 Task: Research Airbnb options in San Pablo, Philippines from 17th December, 2023 to 21st December, 2023 for 2 adults.1  bedroom having 2 beds and 1 bathroom. Property type can be flat. Look for 4 properties as per requirement.
Action: Mouse moved to (462, 100)
Screenshot: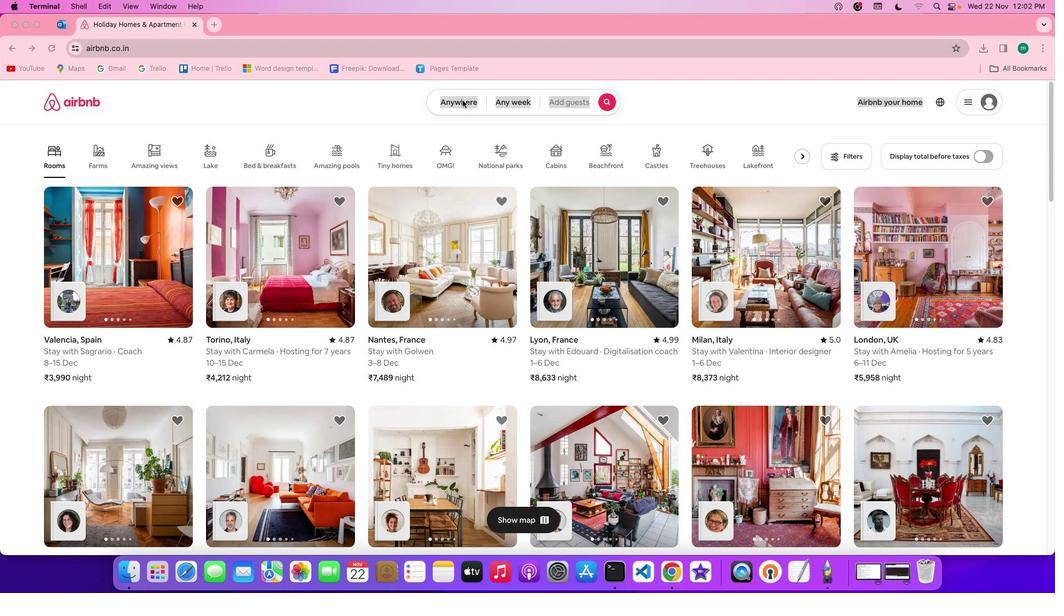 
Action: Mouse pressed left at (462, 100)
Screenshot: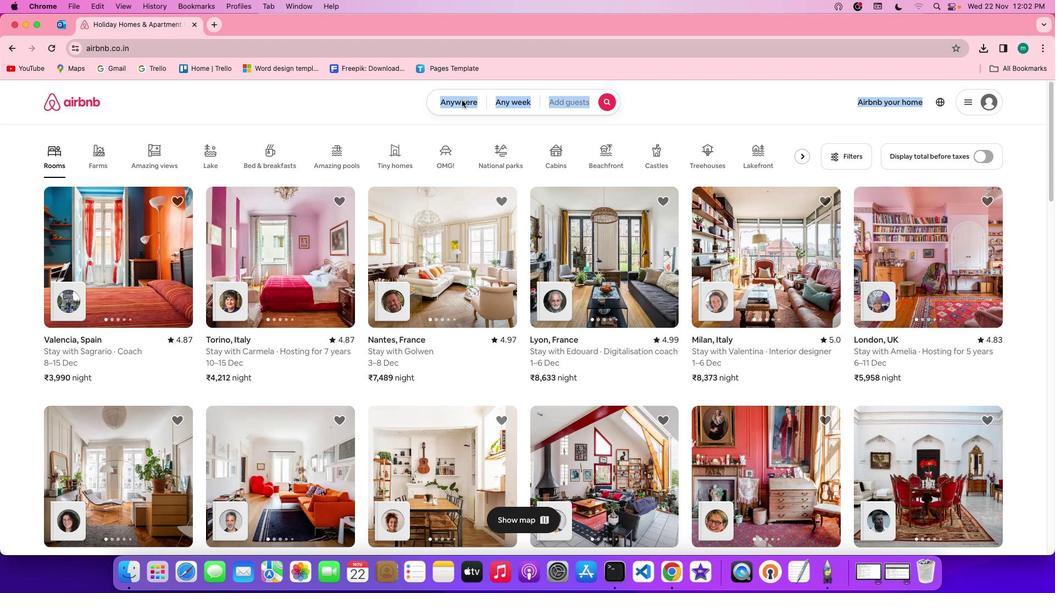 
Action: Mouse moved to (462, 100)
Screenshot: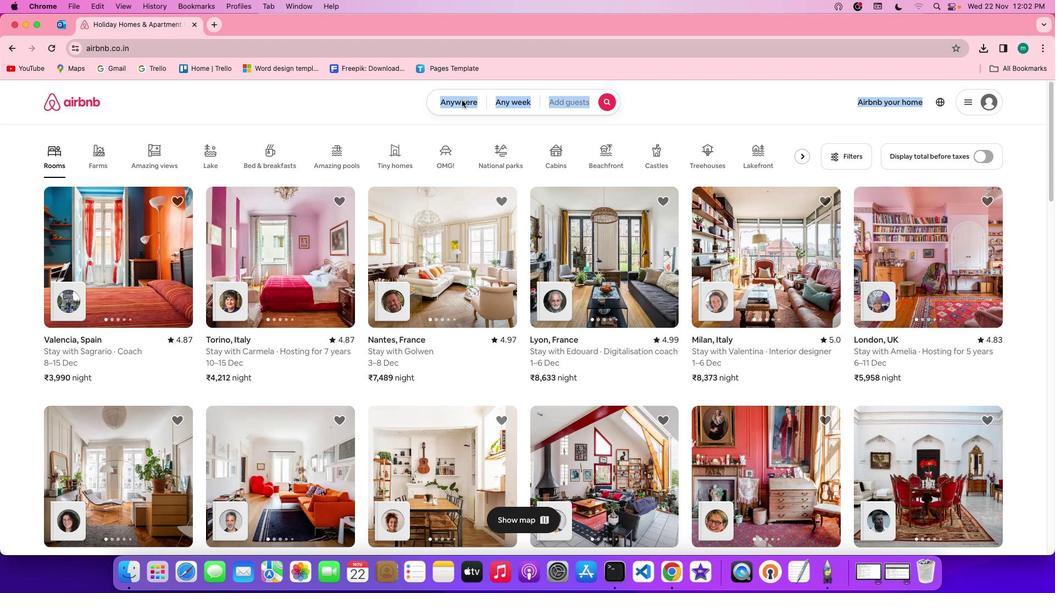 
Action: Mouse pressed left at (462, 100)
Screenshot: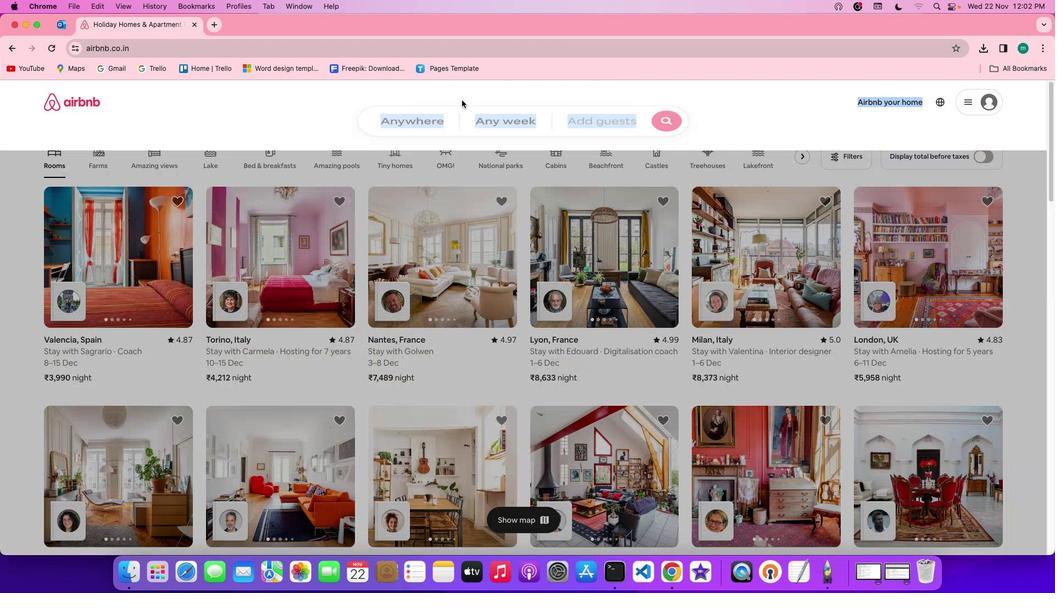 
Action: Mouse moved to (407, 150)
Screenshot: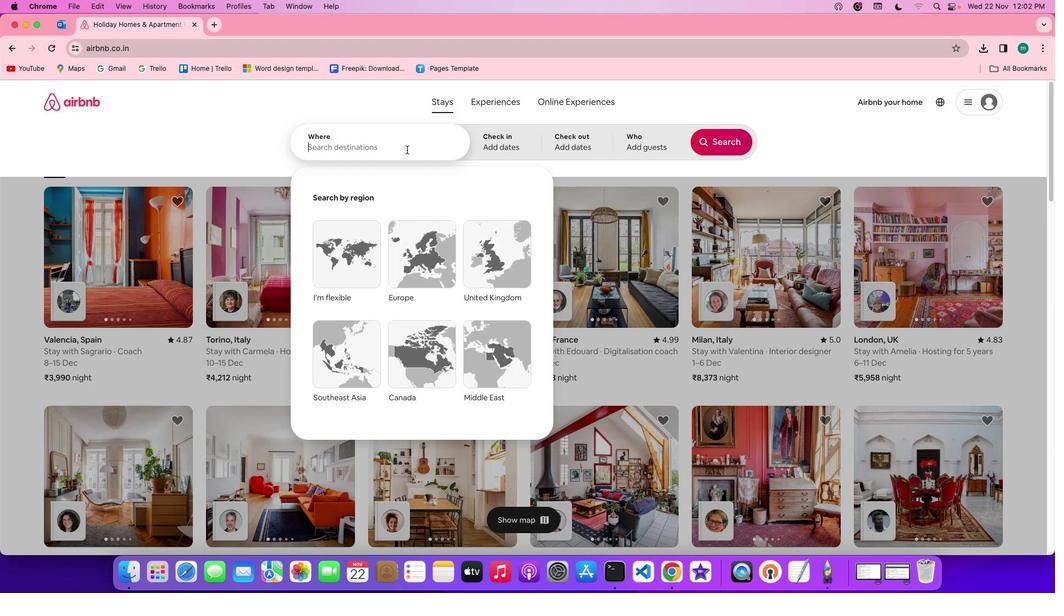 
Action: Mouse pressed left at (407, 150)
Screenshot: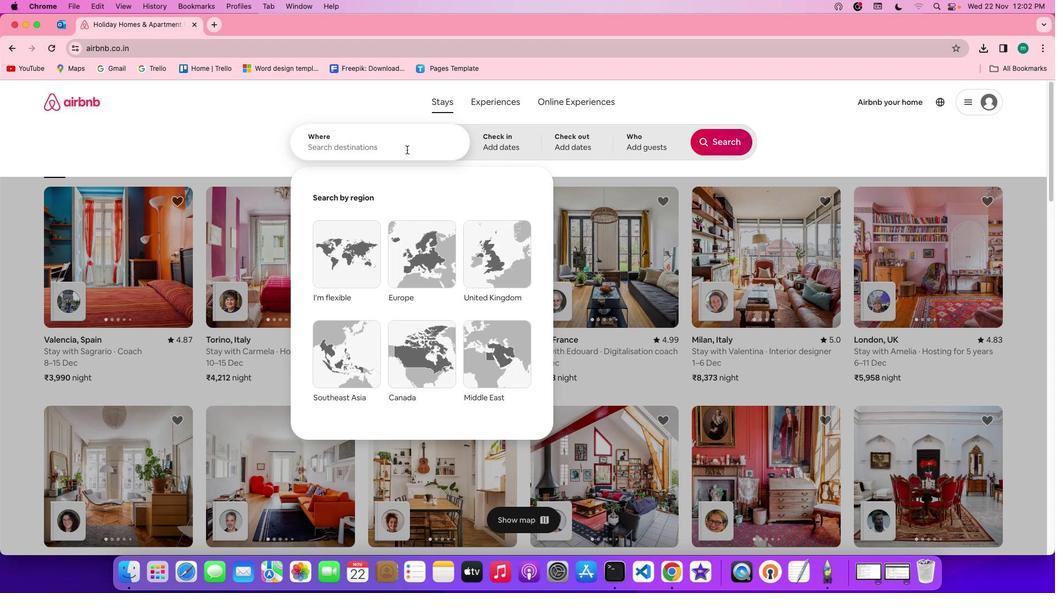 
Action: Key pressed Key.shift'S''a''n'Key.spaceKey.shift'P''a''b''l''o'','Key.spaceKey.shift'p''h''i''l''i''p''p''i''n''e''s'
Screenshot: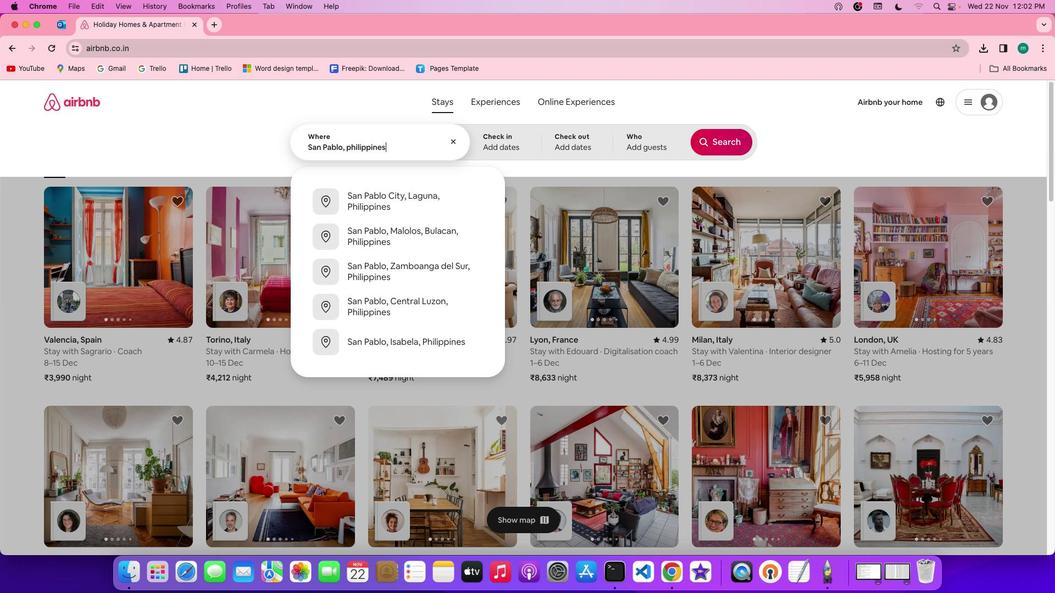 
Action: Mouse moved to (512, 141)
Screenshot: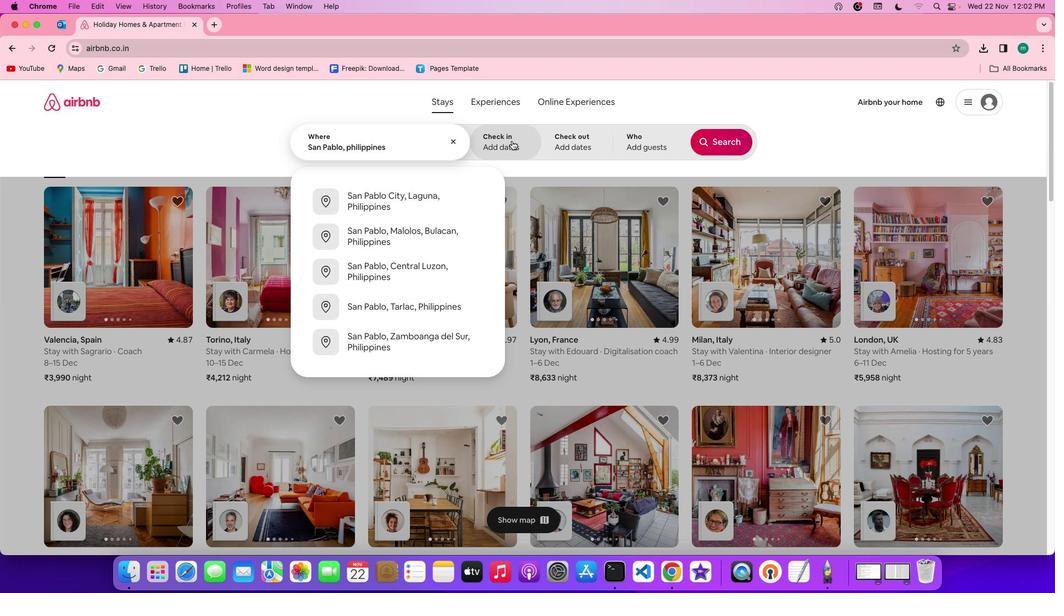 
Action: Mouse pressed left at (512, 141)
Screenshot: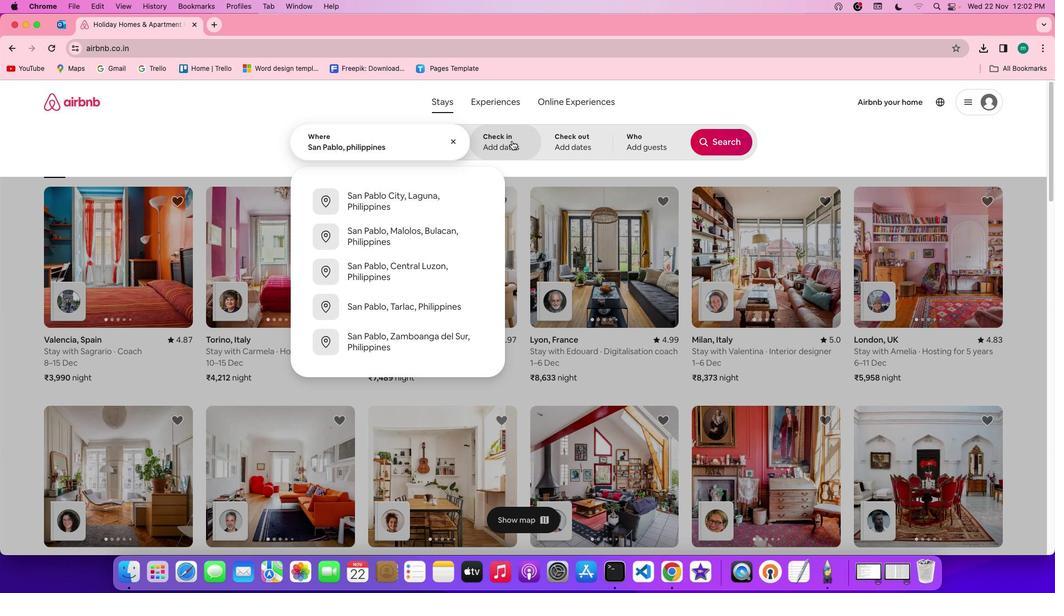
Action: Mouse moved to (616, 244)
Screenshot: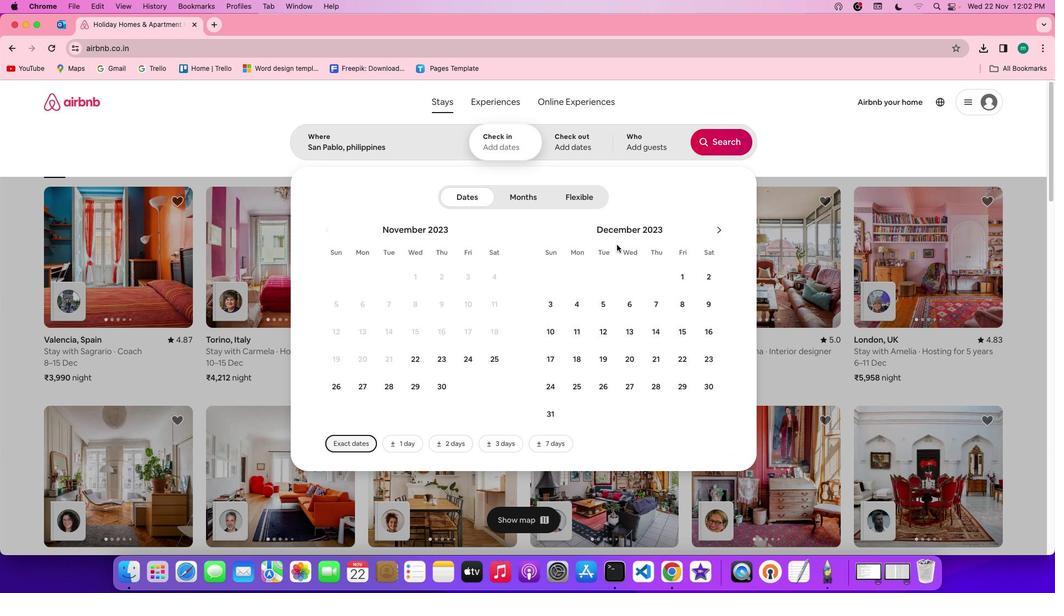 
Action: Mouse scrolled (616, 244) with delta (0, 0)
Screenshot: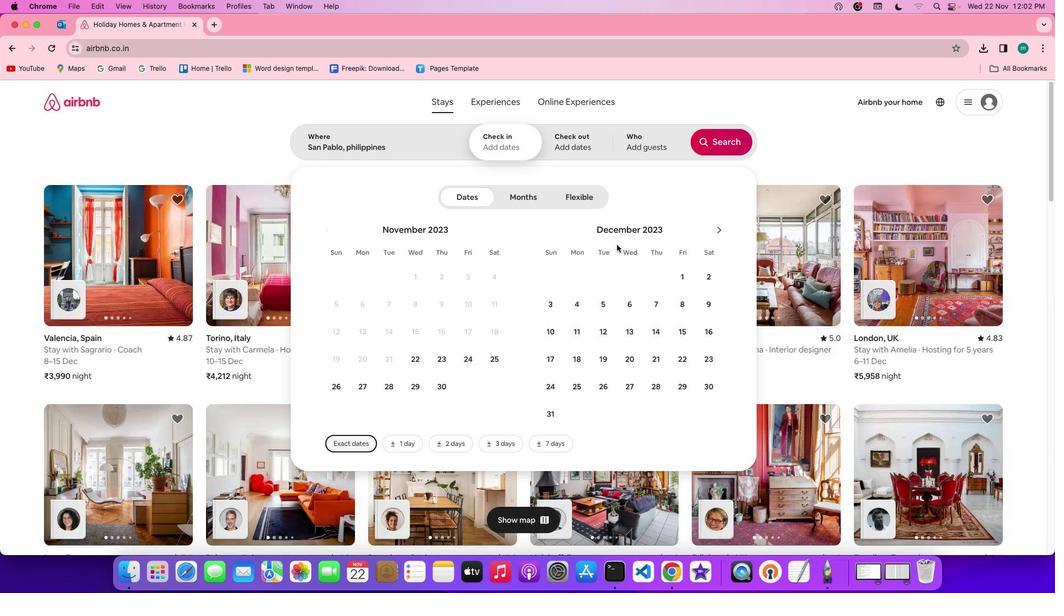 
Action: Mouse scrolled (616, 244) with delta (0, 0)
Screenshot: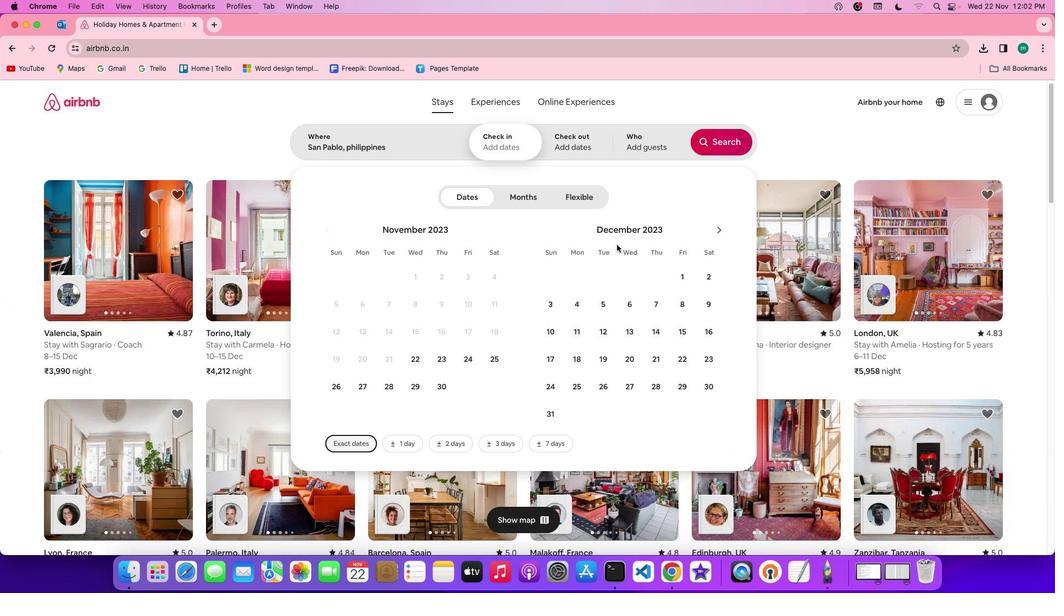 
Action: Mouse moved to (663, 263)
Screenshot: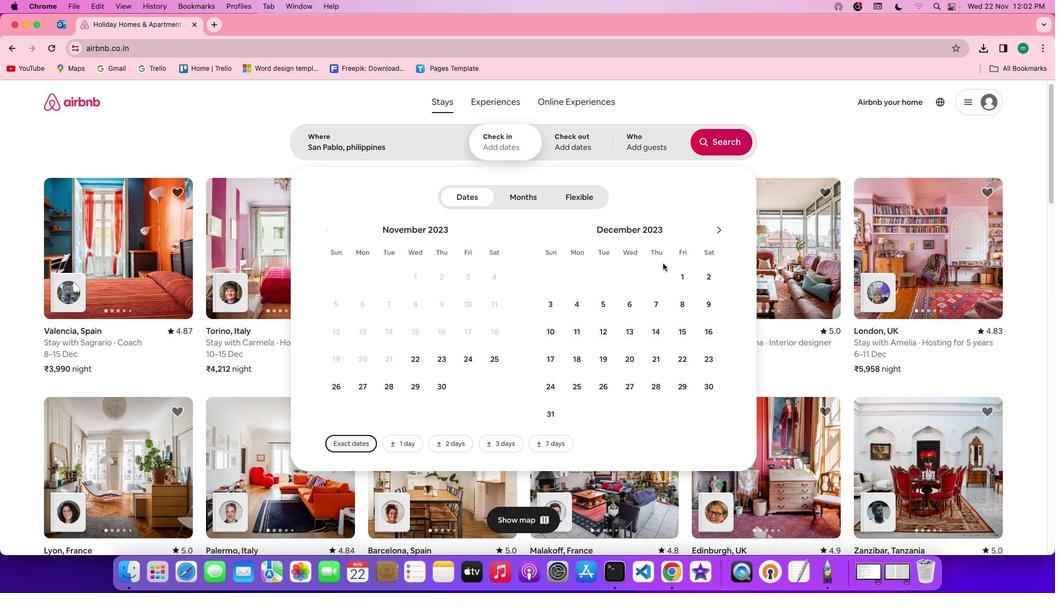 
Action: Mouse scrolled (663, 263) with delta (0, 0)
Screenshot: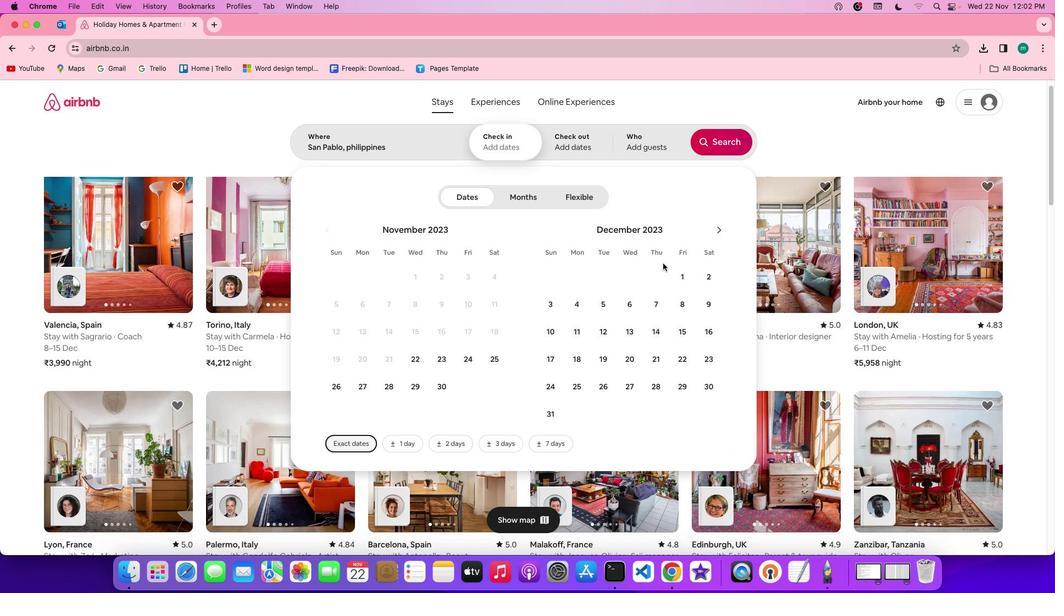 
Action: Mouse scrolled (663, 263) with delta (0, 0)
Screenshot: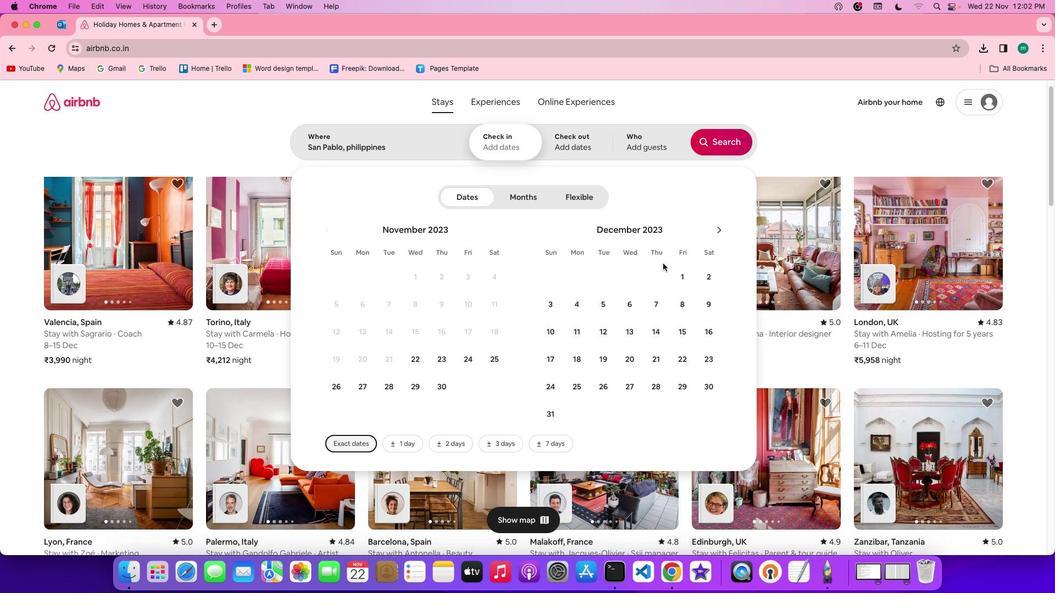
Action: Mouse scrolled (663, 263) with delta (0, 0)
Screenshot: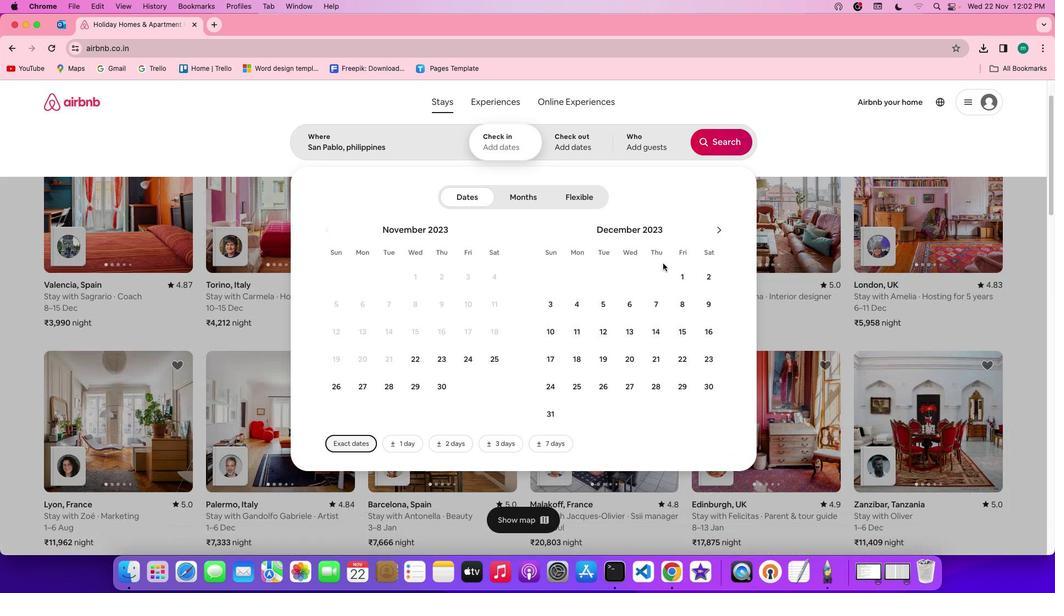 
Action: Mouse moved to (466, 102)
Screenshot: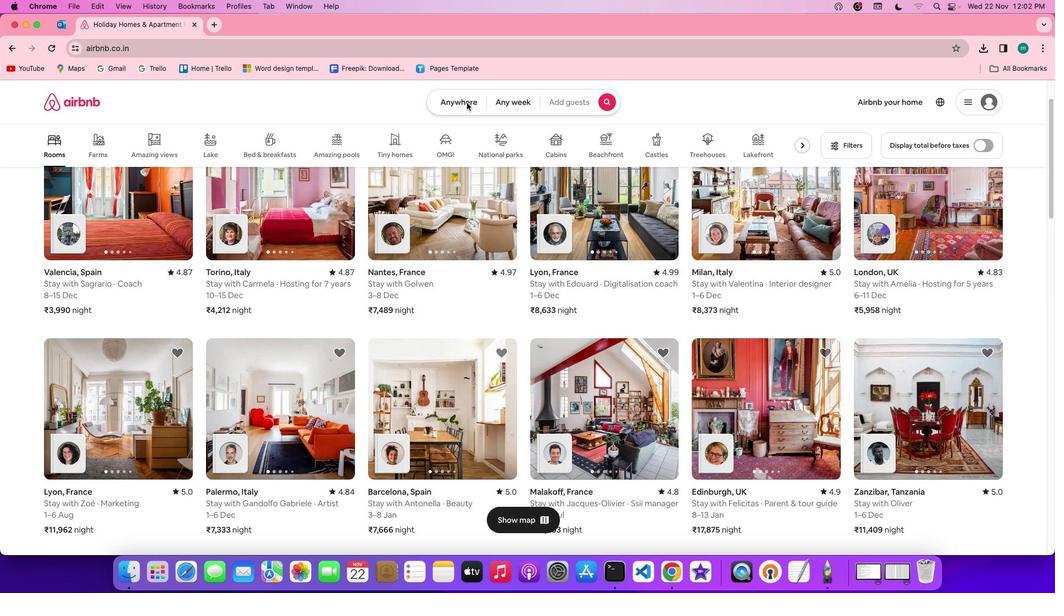 
Action: Mouse pressed left at (466, 102)
Screenshot: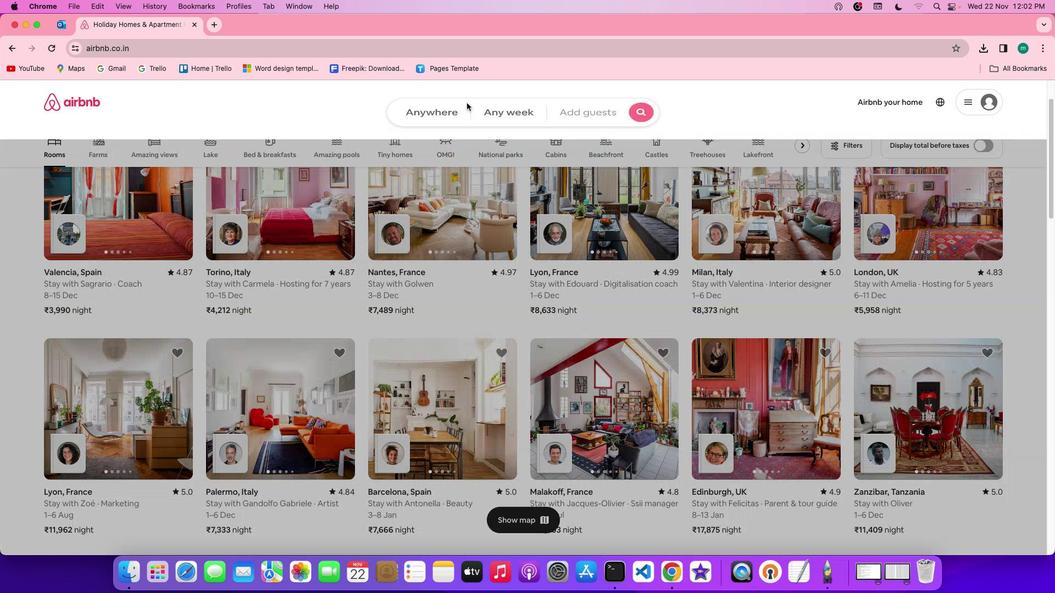 
Action: Mouse moved to (490, 136)
Screenshot: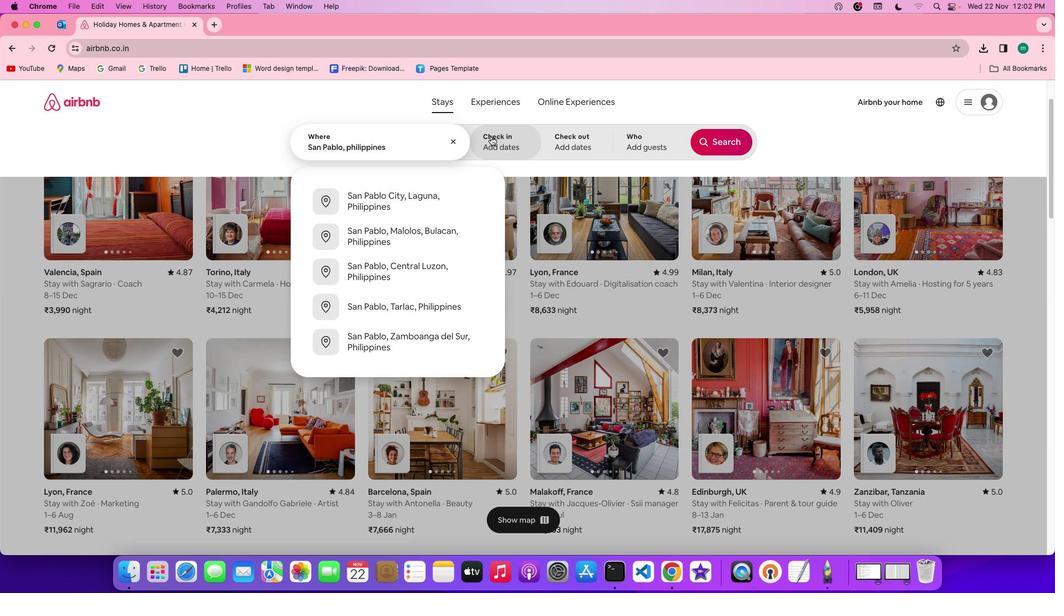 
Action: Mouse pressed left at (490, 136)
Screenshot: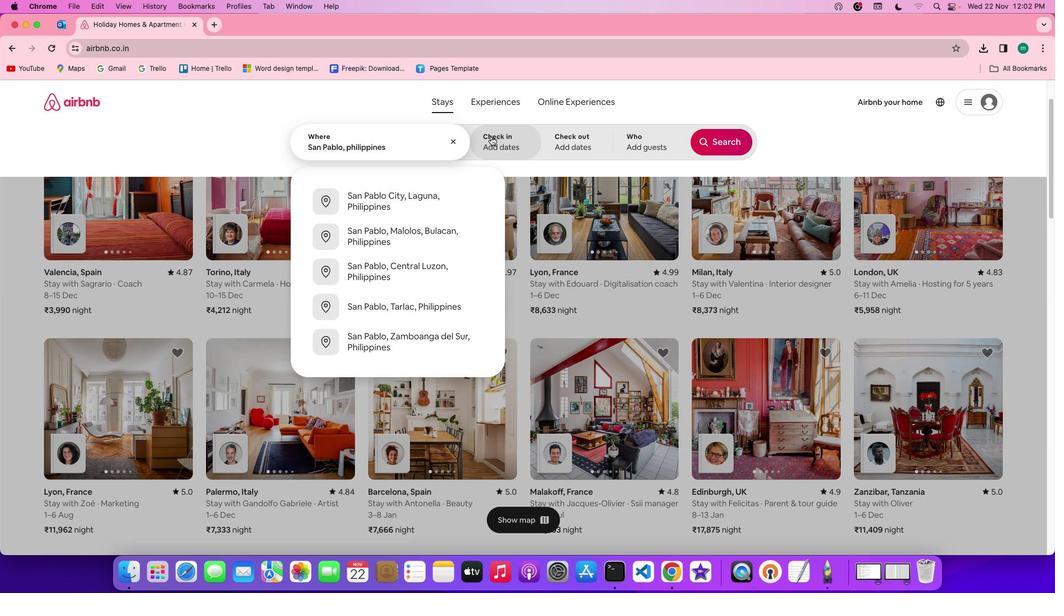 
Action: Mouse moved to (557, 360)
Screenshot: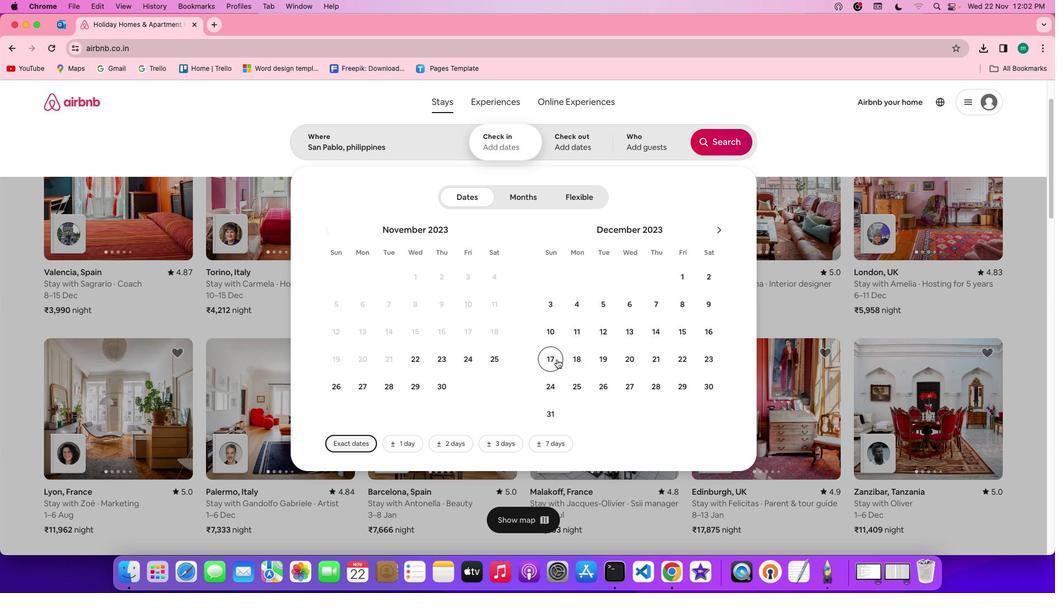 
Action: Mouse pressed left at (557, 360)
Screenshot: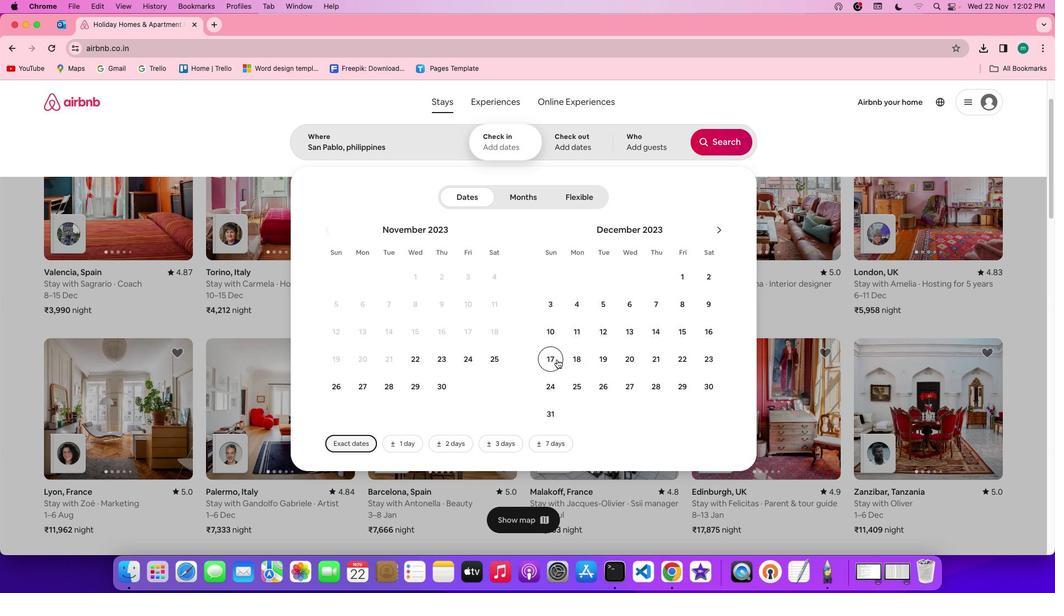 
Action: Mouse moved to (656, 355)
Screenshot: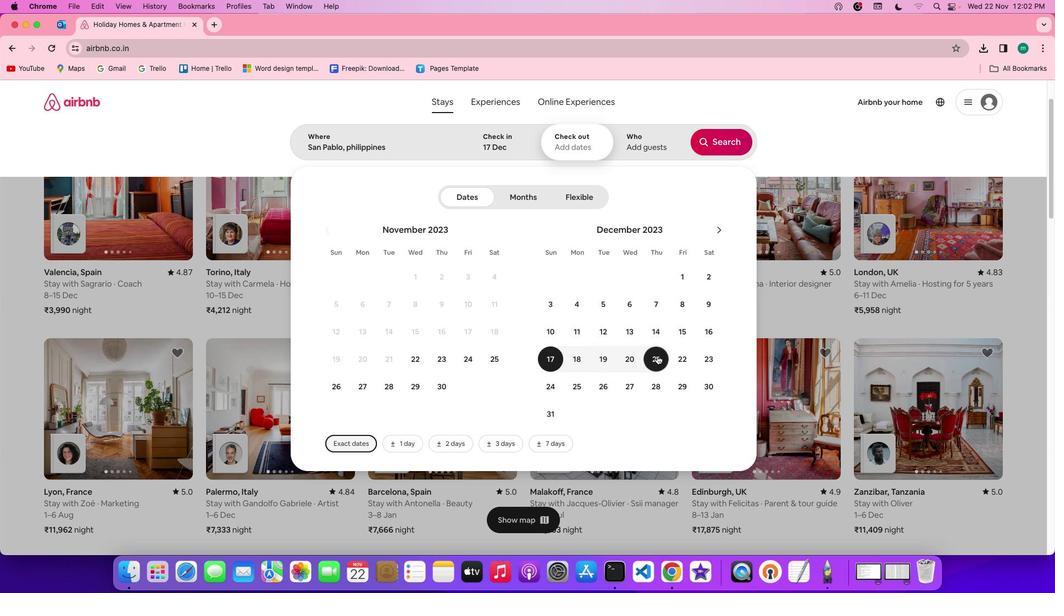 
Action: Mouse pressed left at (656, 355)
Screenshot: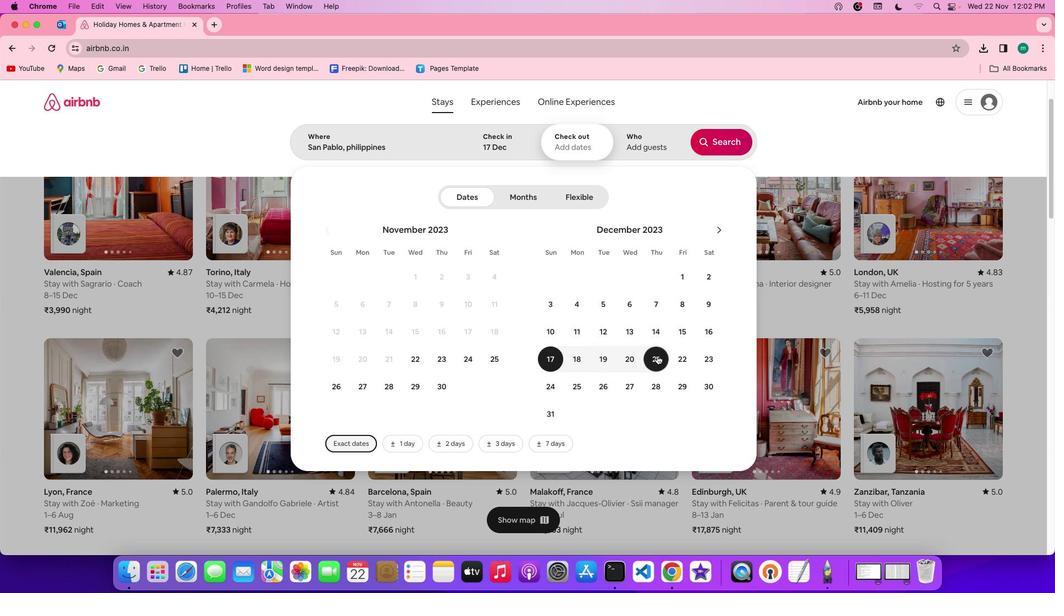 
Action: Mouse moved to (645, 138)
Screenshot: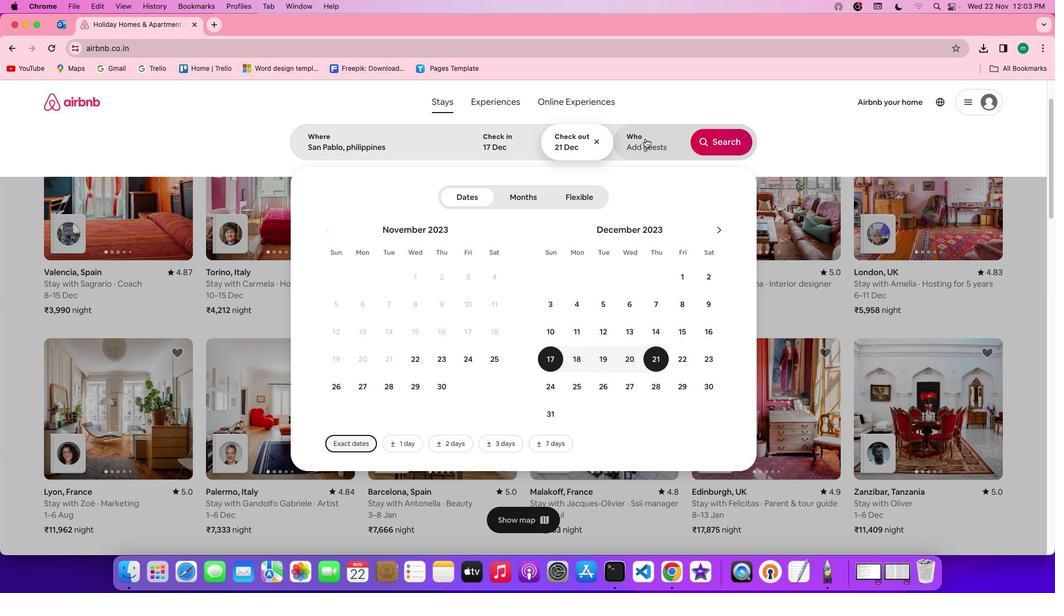 
Action: Mouse pressed left at (645, 138)
Screenshot: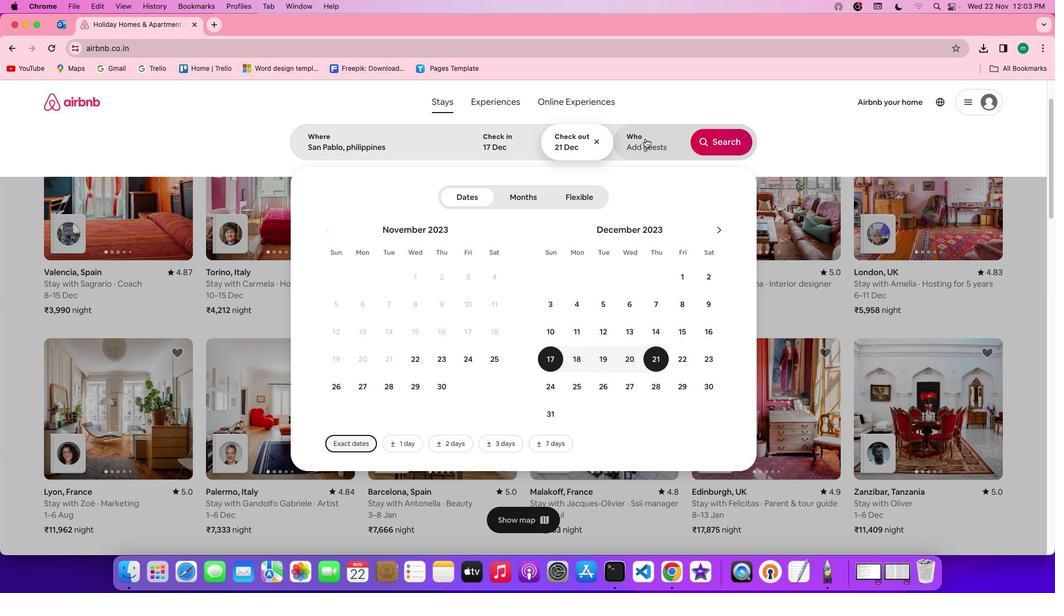 
Action: Mouse moved to (718, 198)
Screenshot: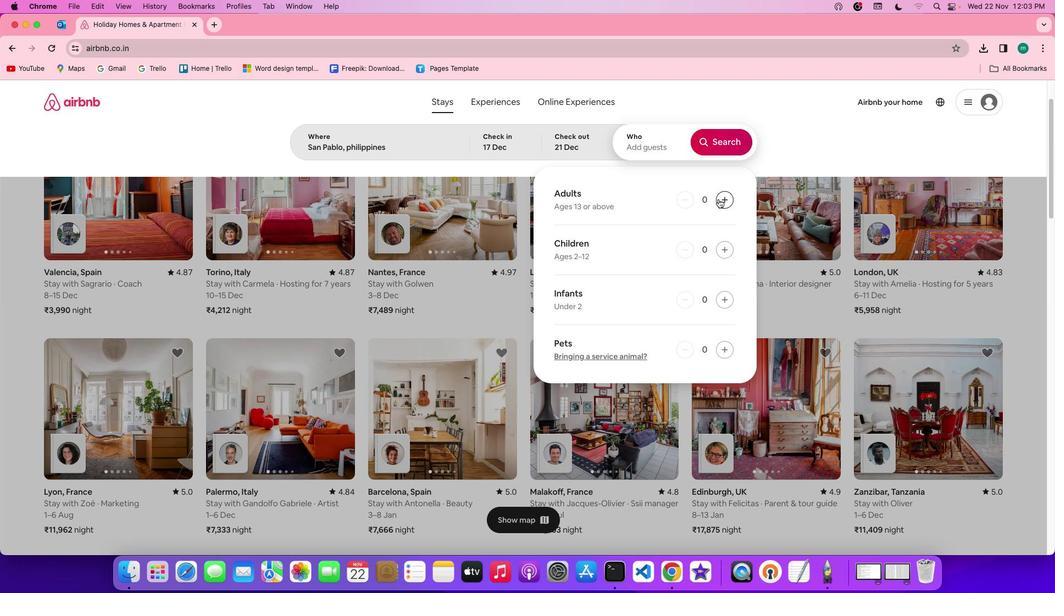 
Action: Mouse pressed left at (718, 198)
Screenshot: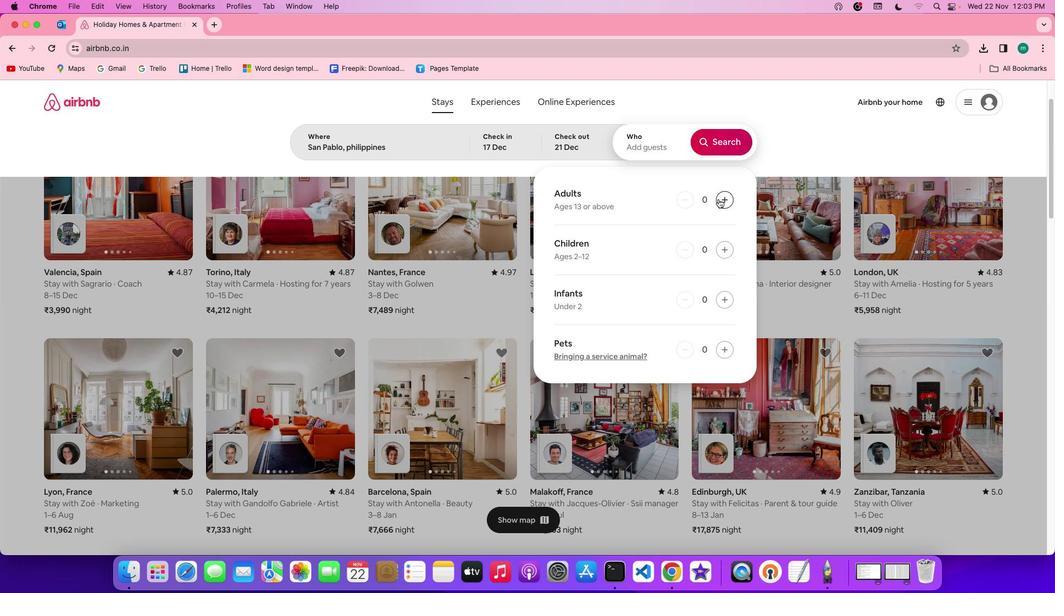 
Action: Mouse moved to (728, 194)
Screenshot: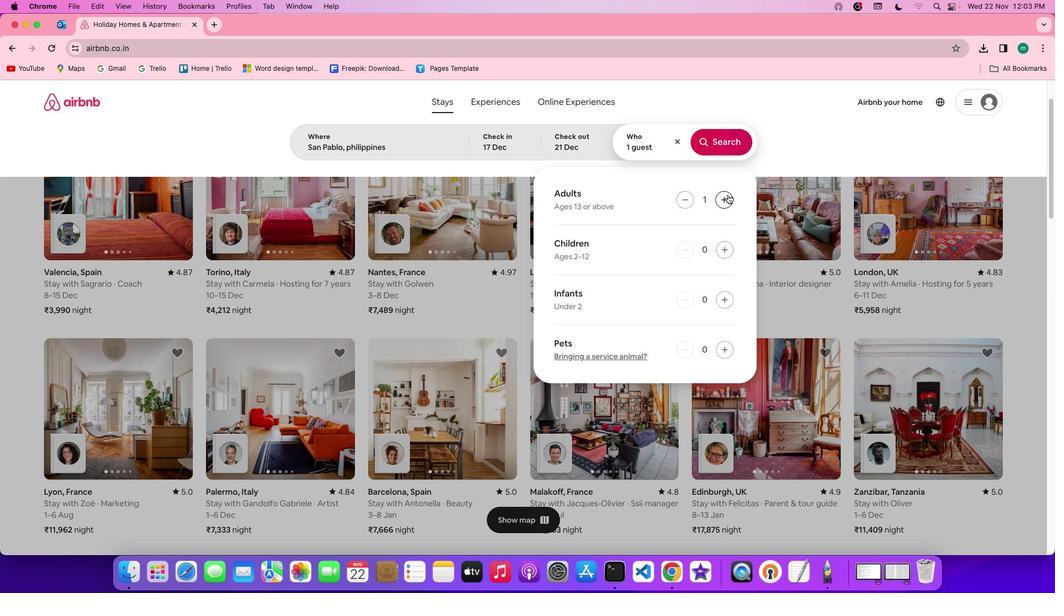 
Action: Mouse pressed left at (728, 194)
Screenshot: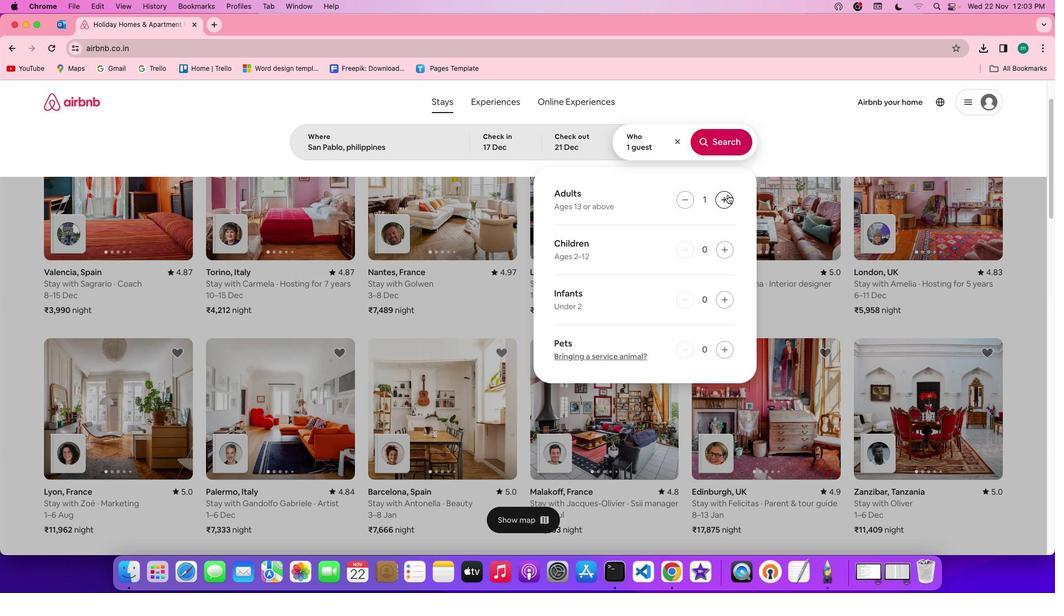 
Action: Mouse moved to (715, 138)
Screenshot: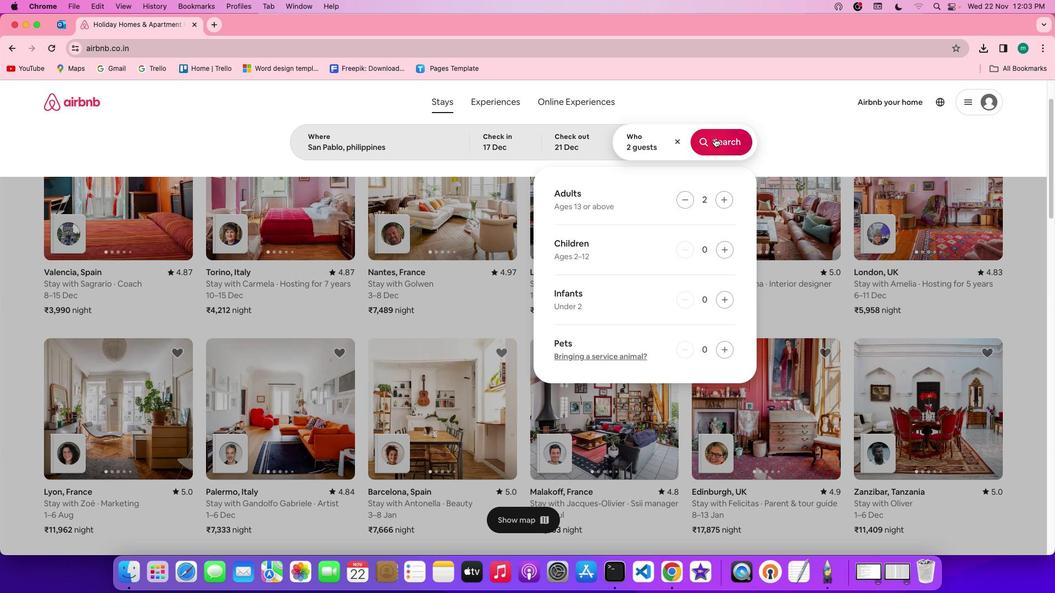 
Action: Mouse pressed left at (715, 138)
Screenshot: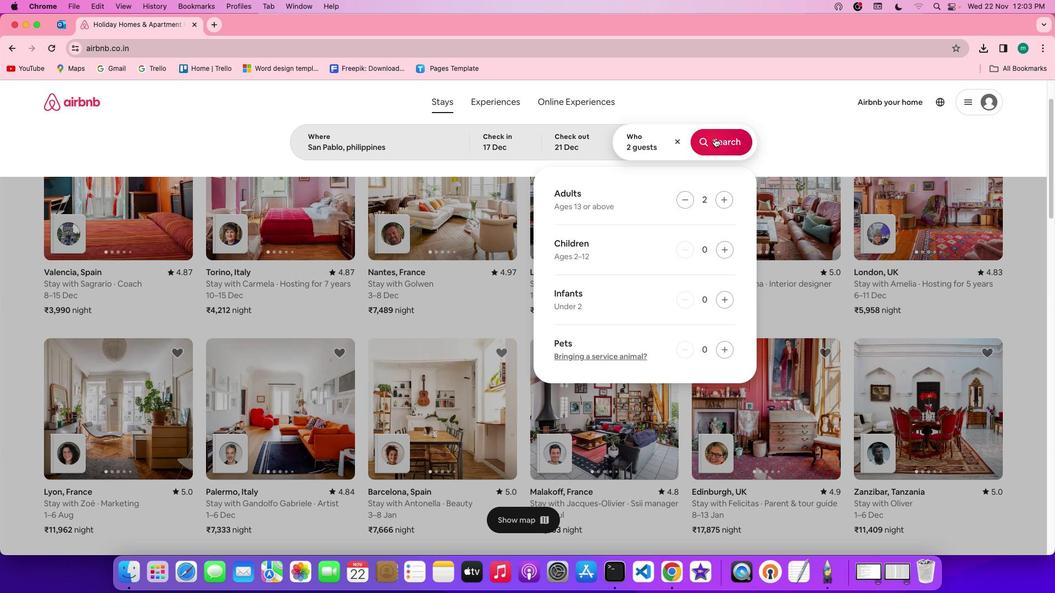 
Action: Mouse moved to (878, 143)
Screenshot: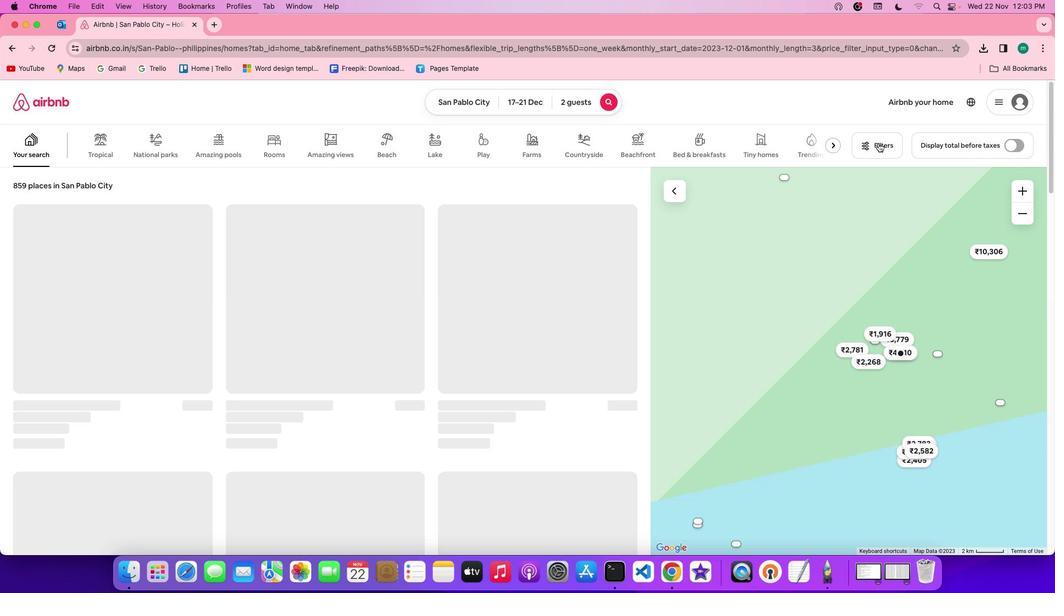 
Action: Mouse pressed left at (878, 143)
Screenshot: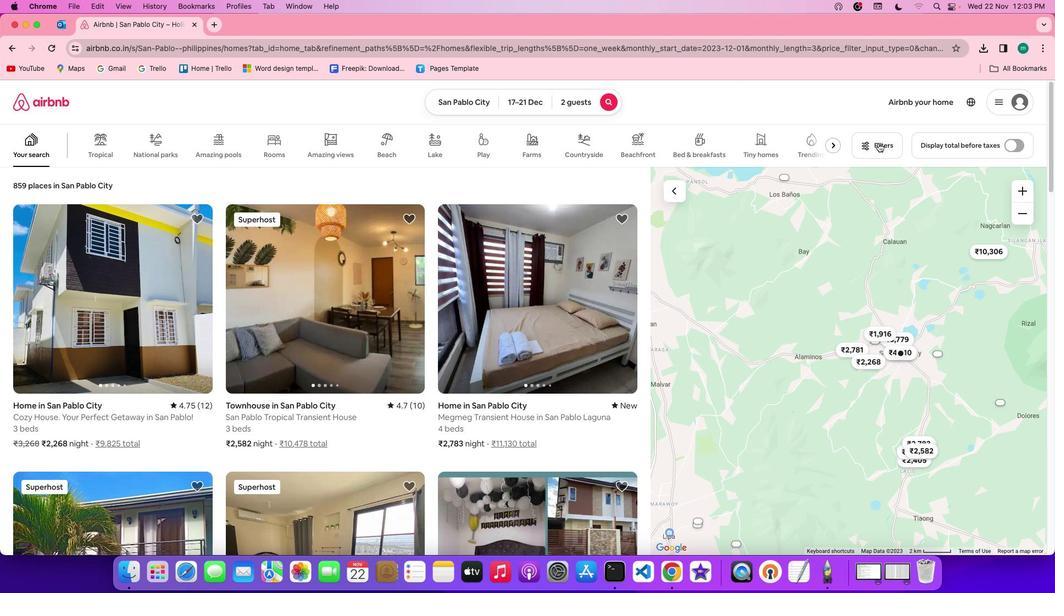 
Action: Mouse moved to (579, 344)
Screenshot: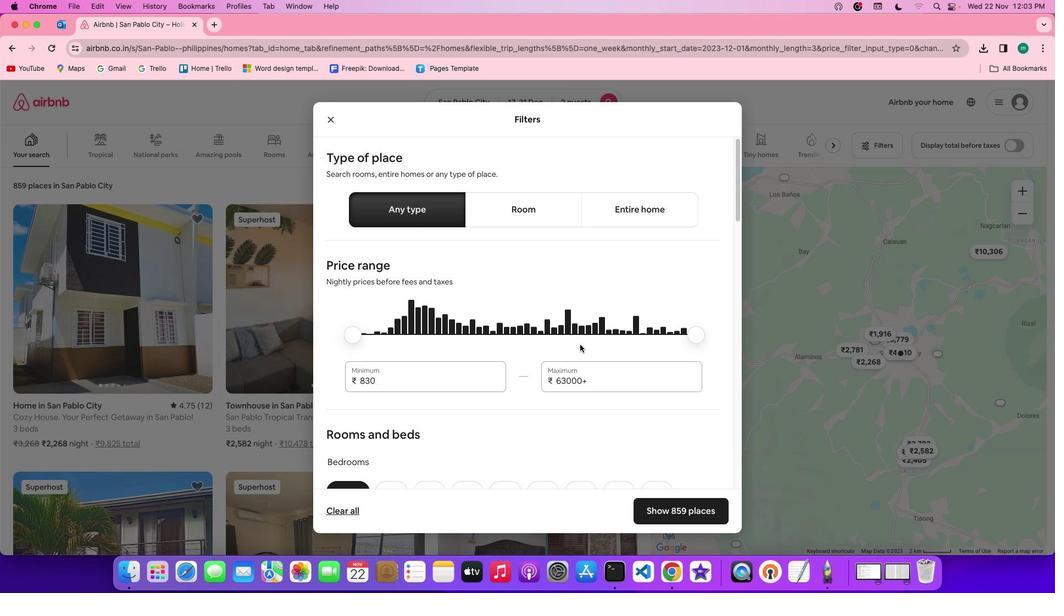 
Action: Mouse scrolled (579, 344) with delta (0, 0)
Screenshot: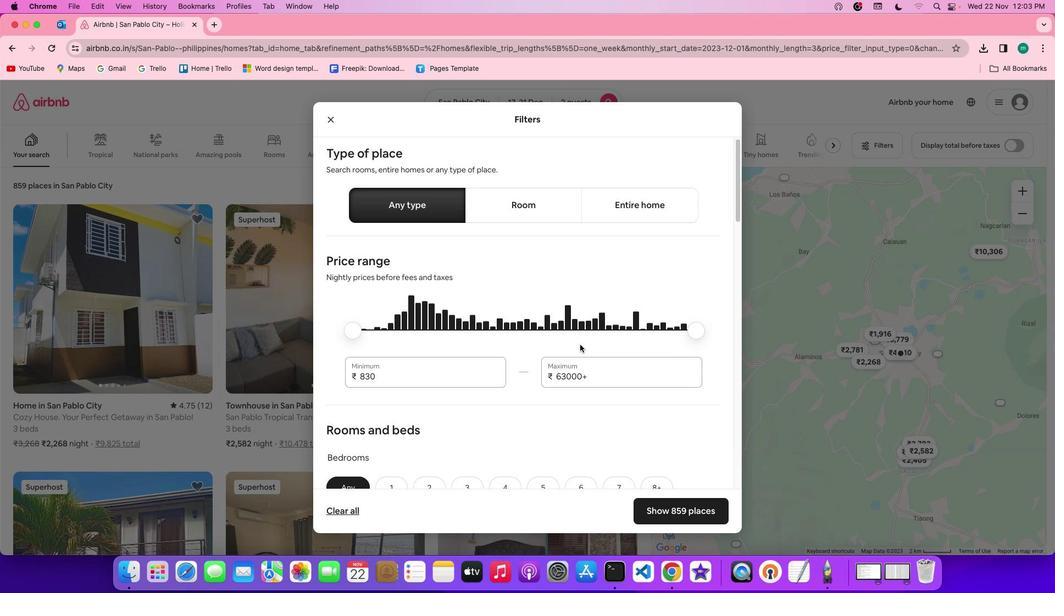 
Action: Mouse scrolled (579, 344) with delta (0, 0)
Screenshot: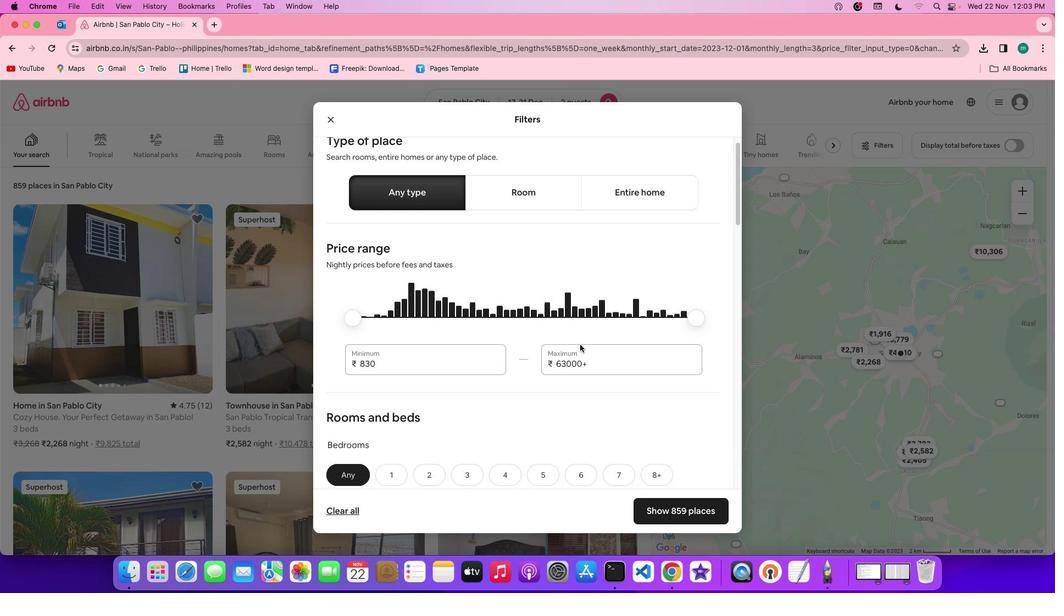
Action: Mouse scrolled (579, 344) with delta (0, 0)
Screenshot: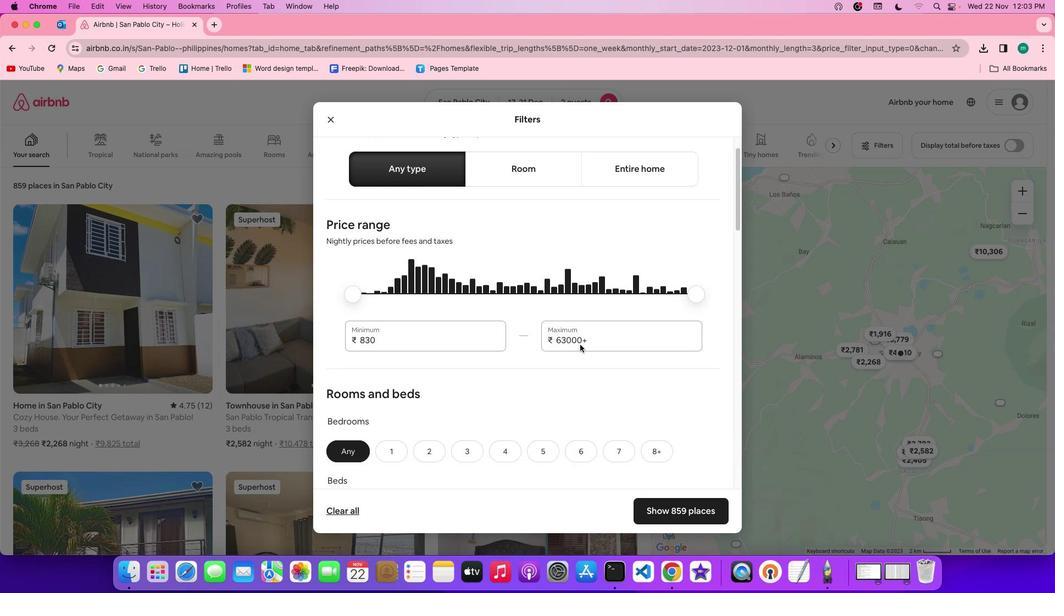 
Action: Mouse scrolled (579, 344) with delta (0, 0)
Screenshot: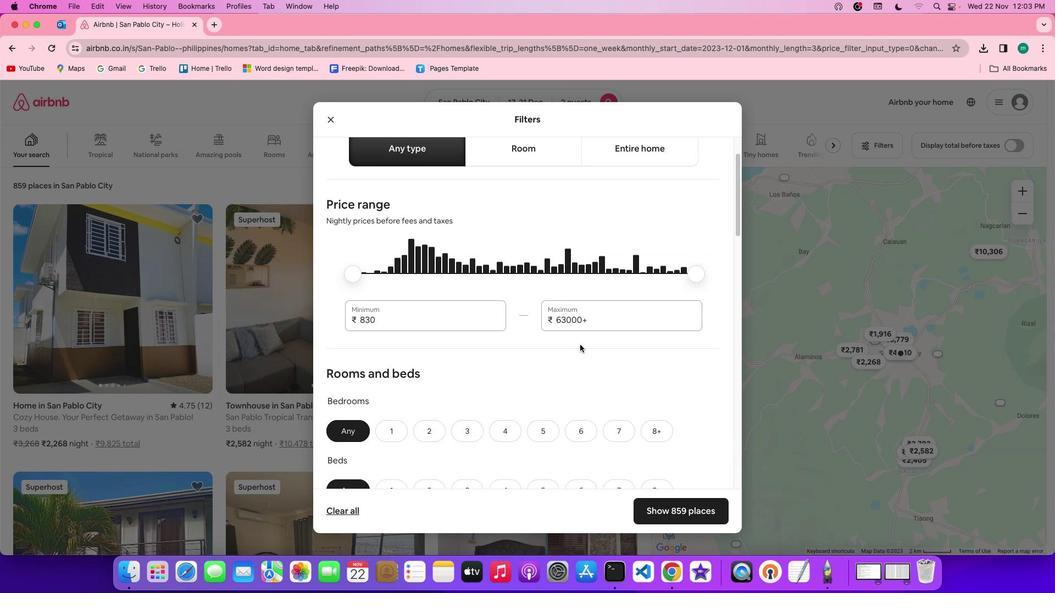 
Action: Mouse scrolled (579, 344) with delta (0, 0)
Screenshot: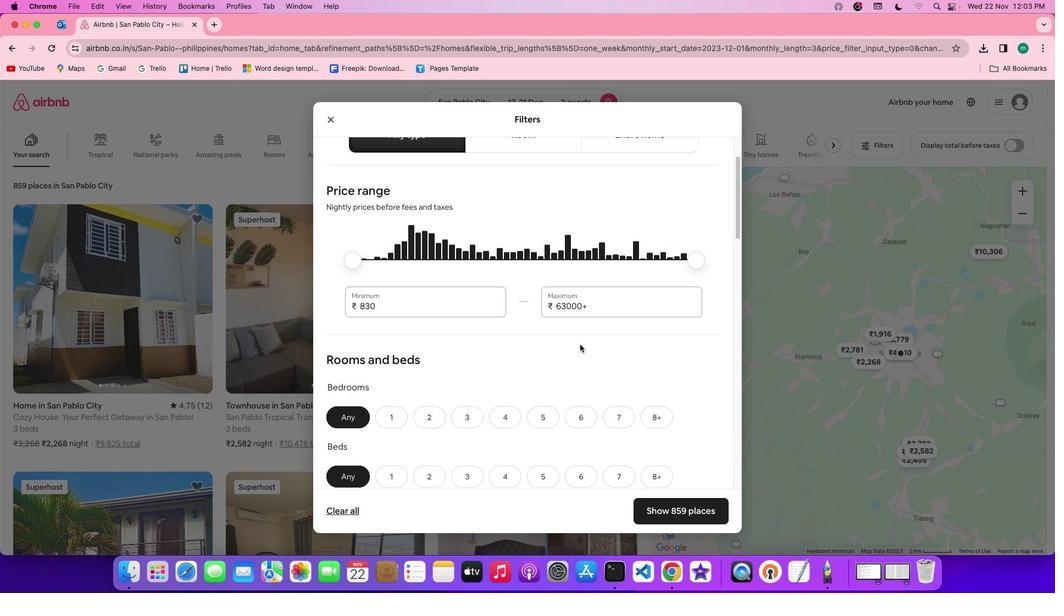 
Action: Mouse scrolled (579, 344) with delta (0, 0)
Screenshot: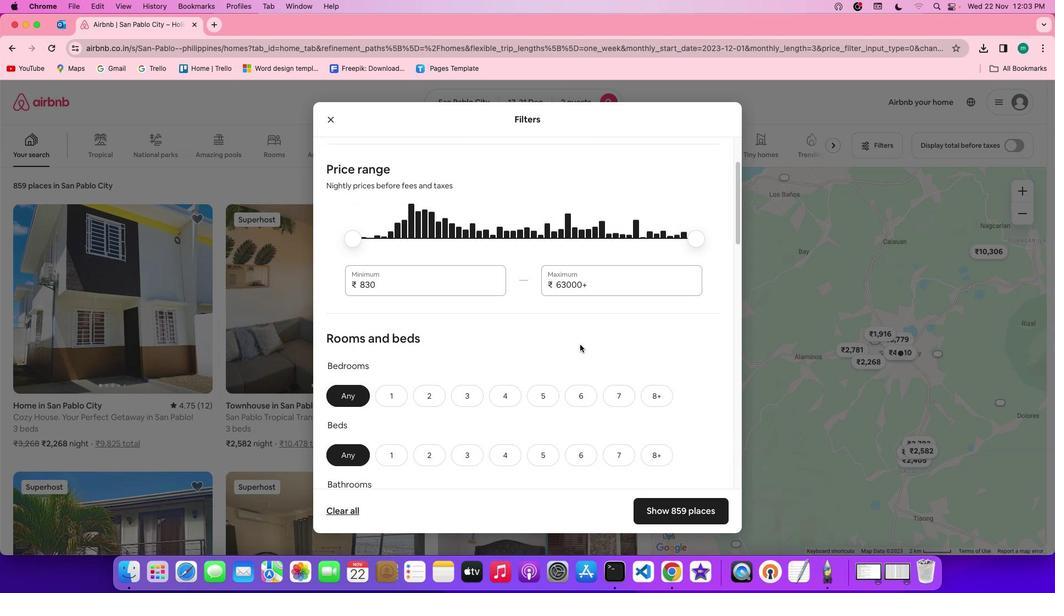 
Action: Mouse scrolled (579, 344) with delta (0, 0)
Screenshot: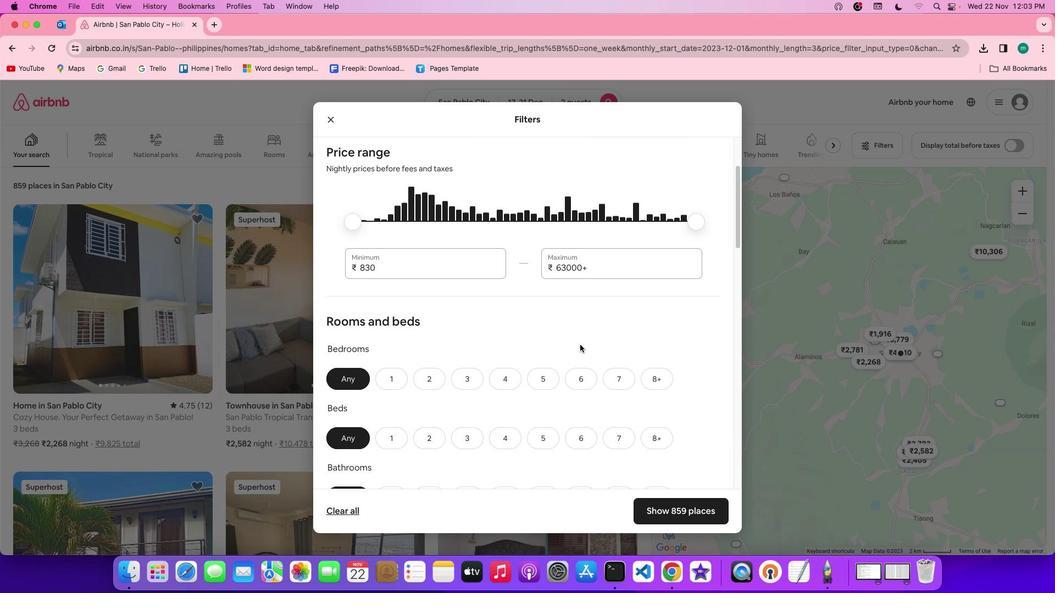 
Action: Mouse scrolled (579, 344) with delta (0, 0)
Screenshot: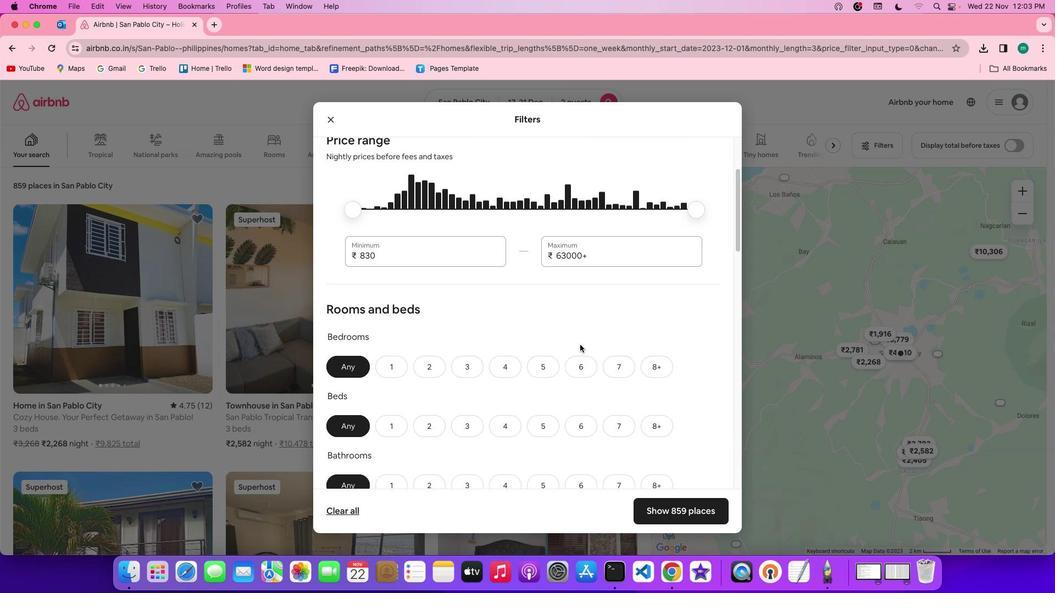 
Action: Mouse scrolled (579, 344) with delta (0, 0)
Screenshot: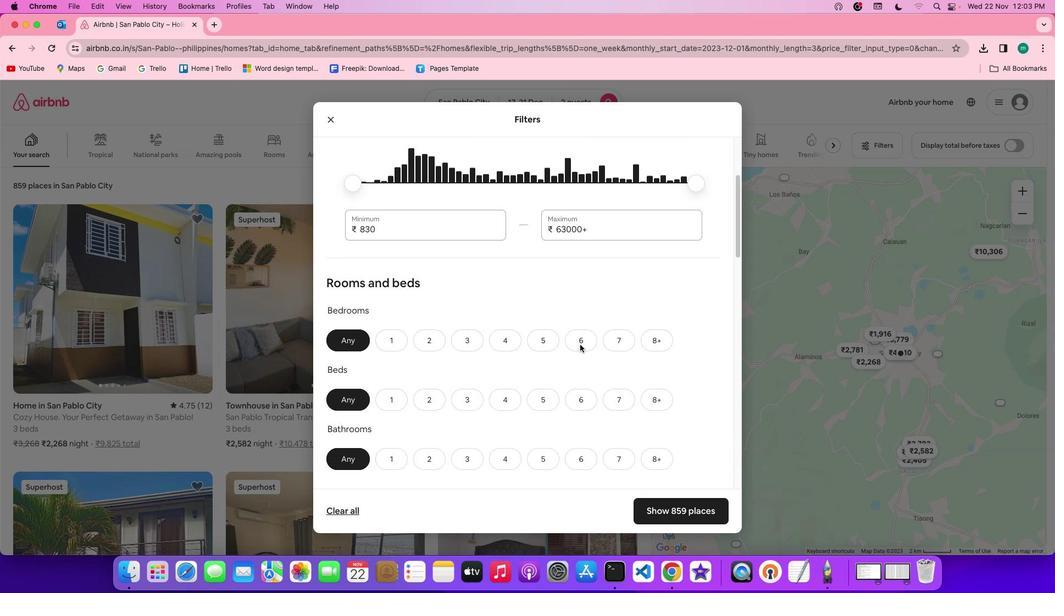 
Action: Mouse scrolled (579, 344) with delta (0, 0)
Screenshot: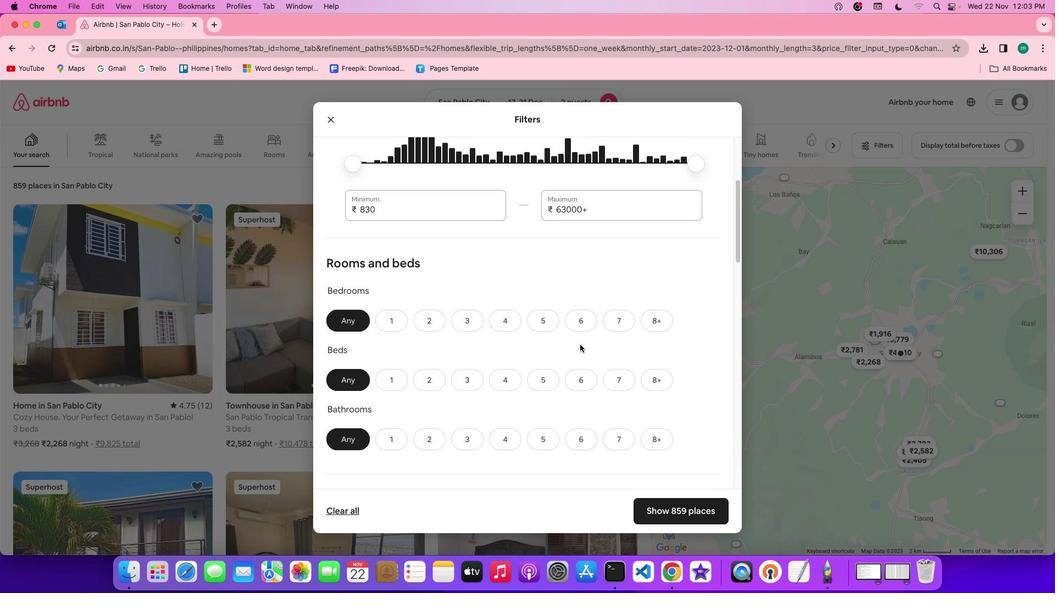 
Action: Mouse scrolled (579, 344) with delta (0, 0)
Screenshot: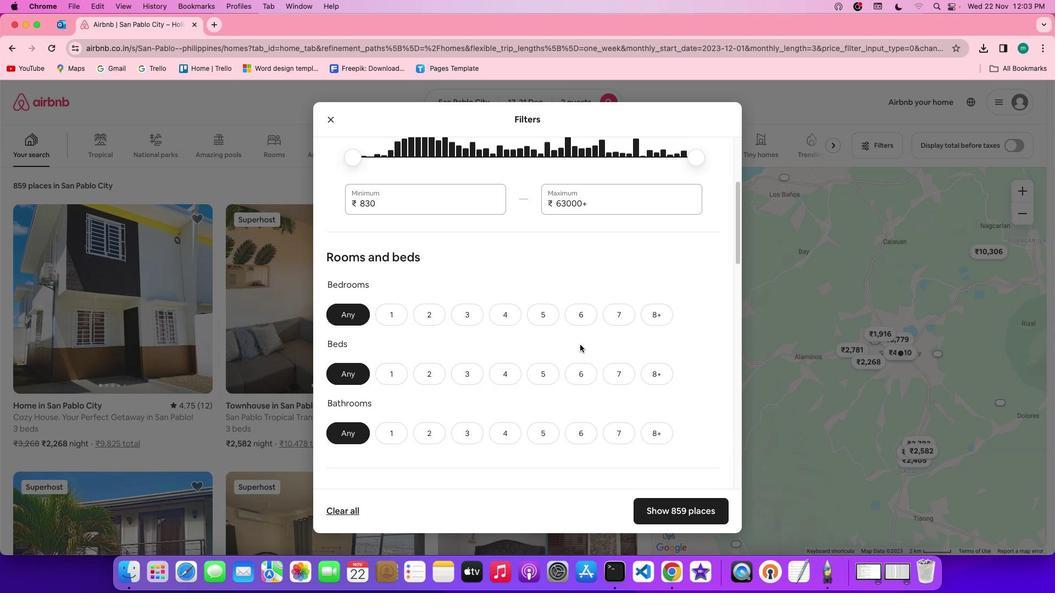 
Action: Mouse scrolled (579, 344) with delta (0, 0)
Screenshot: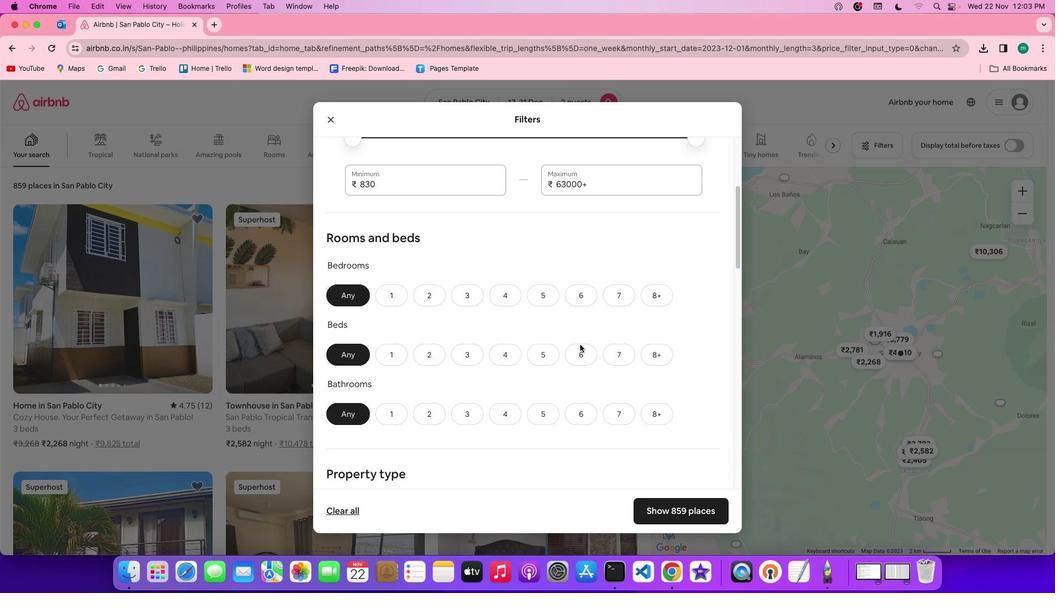 
Action: Mouse scrolled (579, 344) with delta (0, 0)
Screenshot: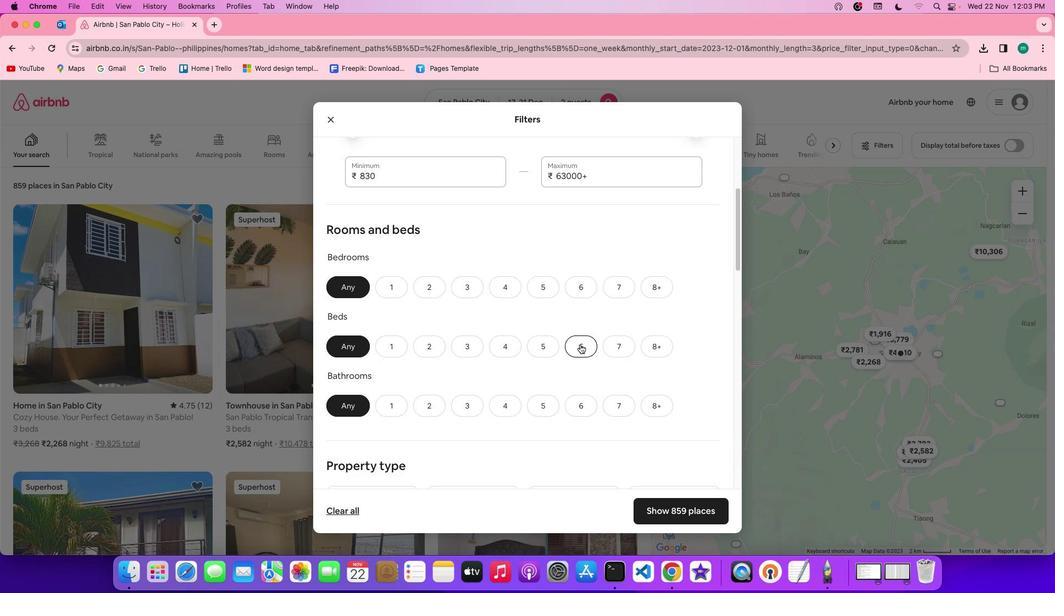 
Action: Mouse scrolled (579, 344) with delta (0, 0)
Screenshot: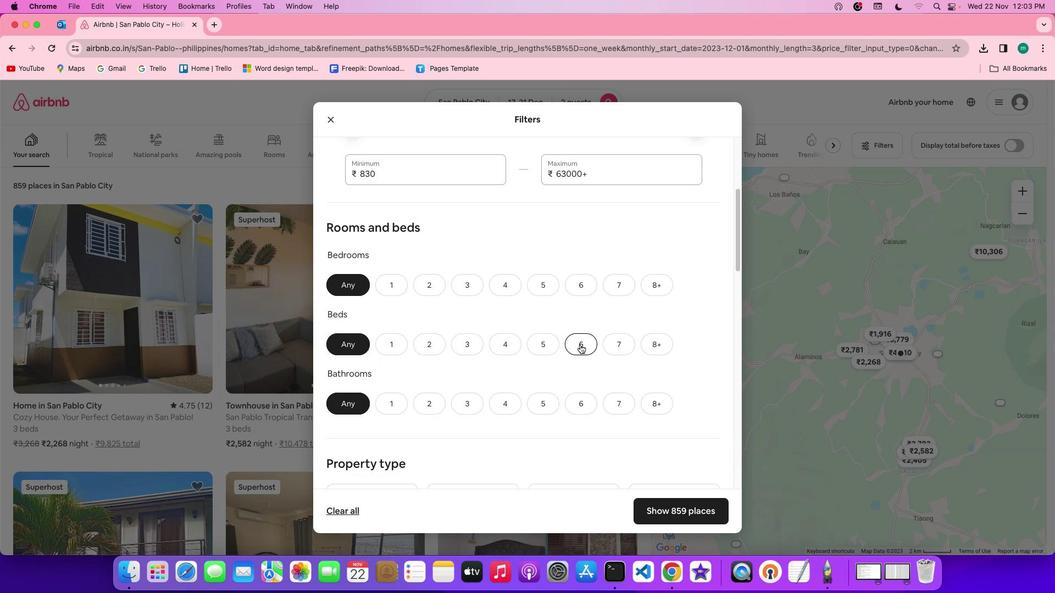 
Action: Mouse scrolled (579, 344) with delta (0, 0)
Screenshot: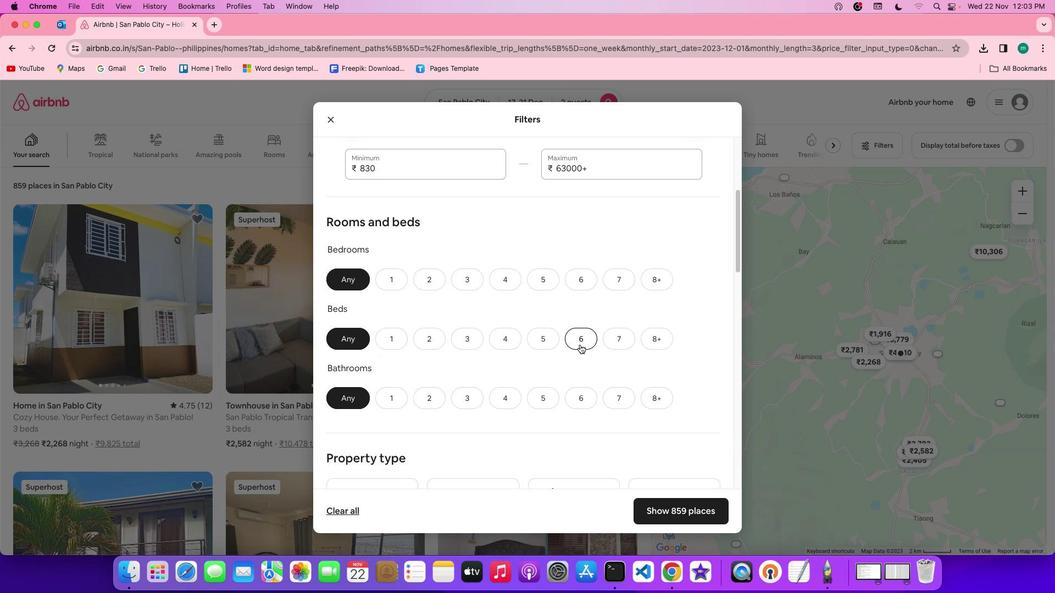 
Action: Mouse scrolled (579, 344) with delta (0, 0)
Screenshot: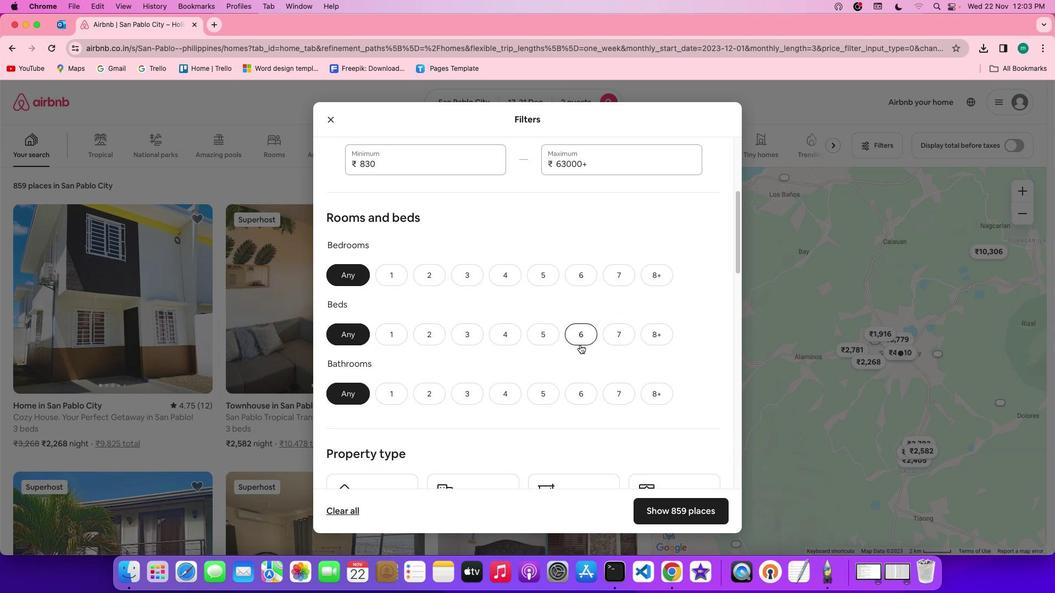 
Action: Mouse scrolled (579, 344) with delta (0, 0)
Screenshot: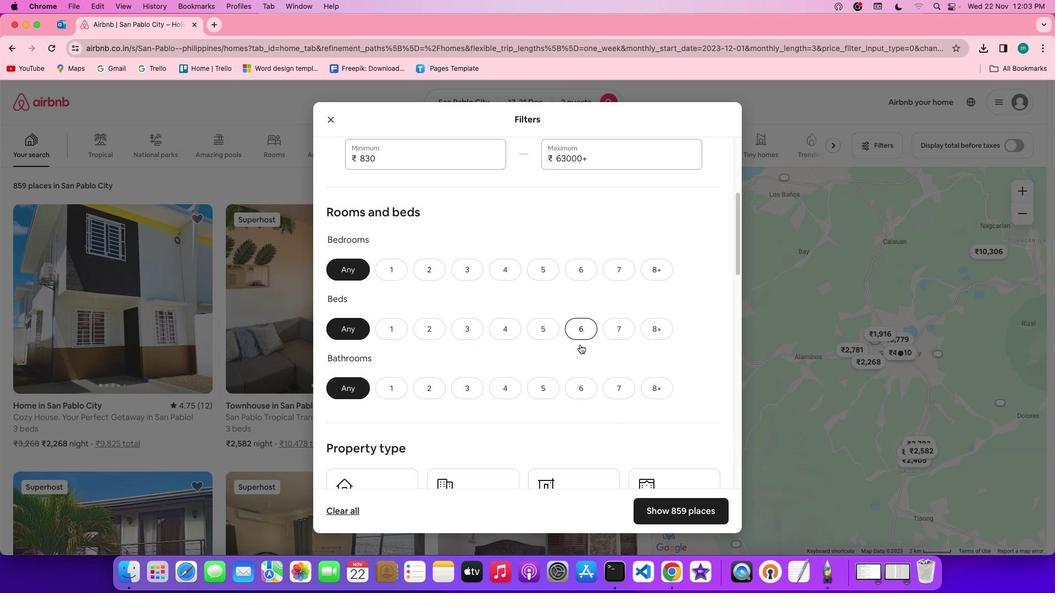 
Action: Mouse scrolled (579, 344) with delta (0, 0)
Screenshot: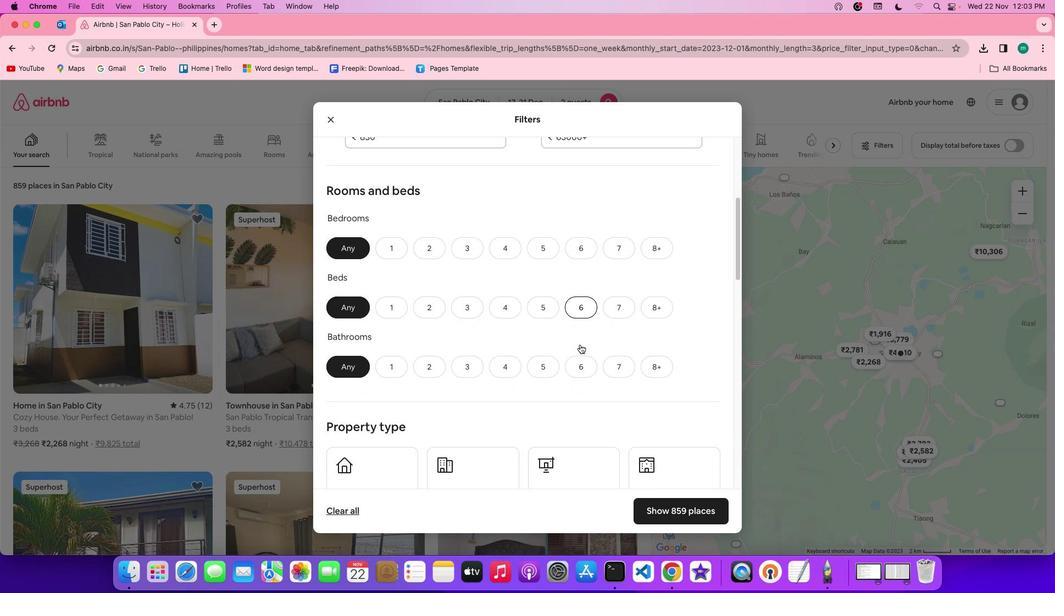 
Action: Mouse scrolled (579, 344) with delta (0, 0)
Screenshot: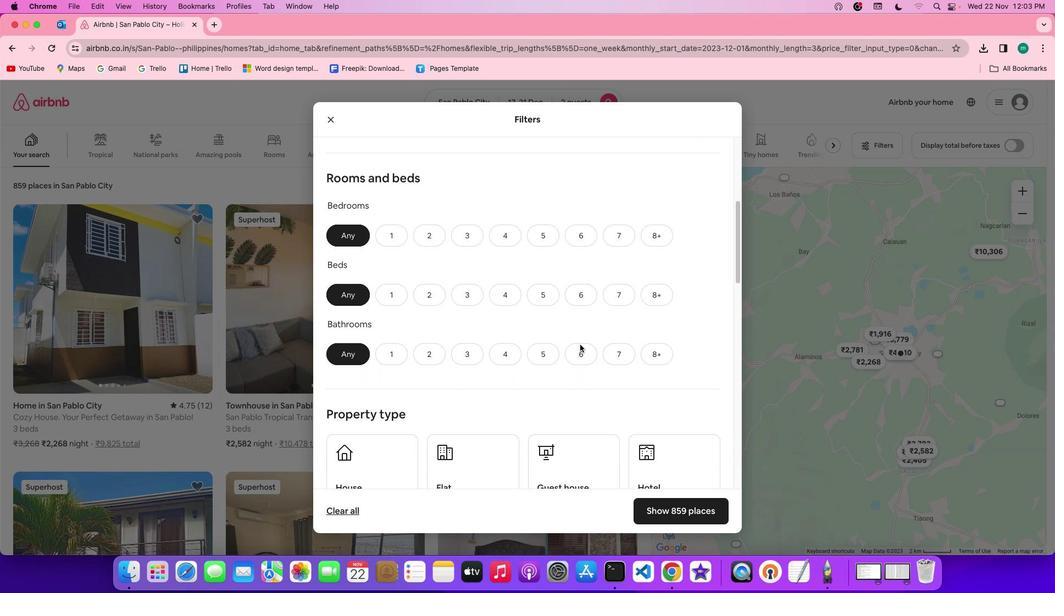 
Action: Mouse scrolled (579, 344) with delta (0, 0)
Screenshot: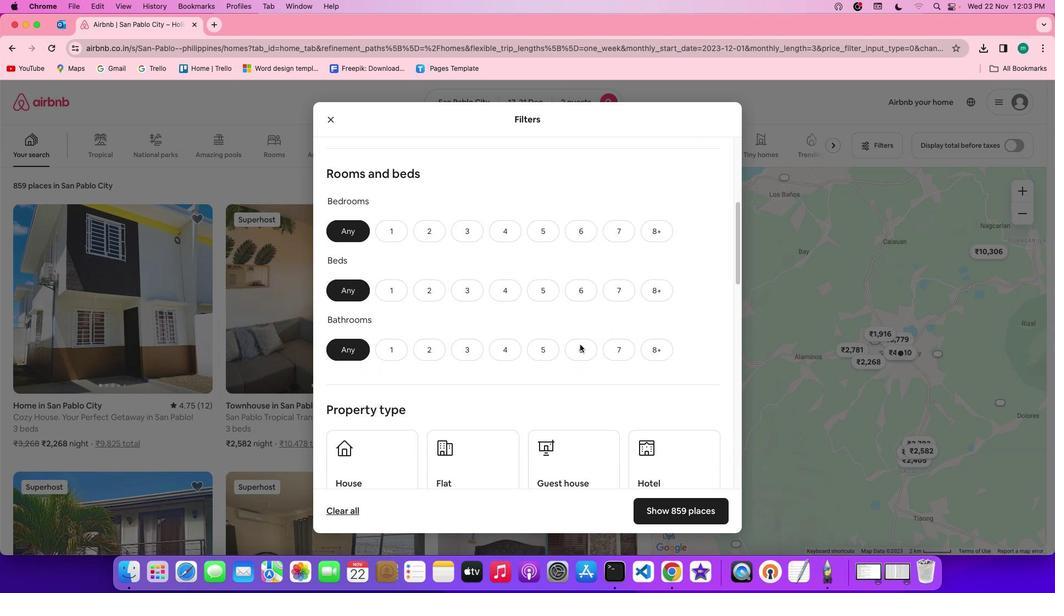
Action: Mouse scrolled (579, 344) with delta (0, 0)
Screenshot: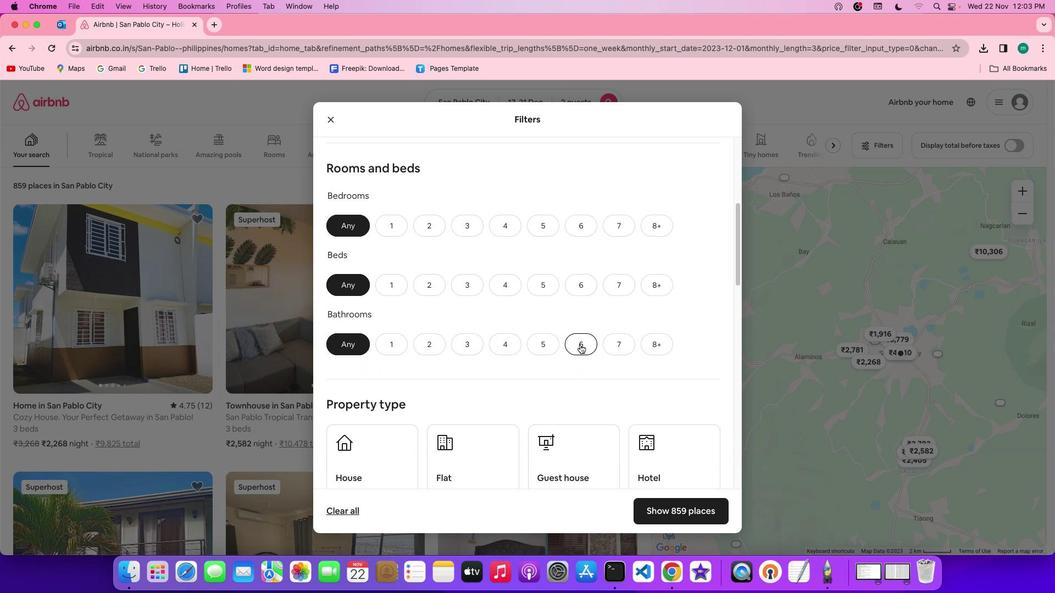 
Action: Mouse scrolled (579, 344) with delta (0, 0)
Screenshot: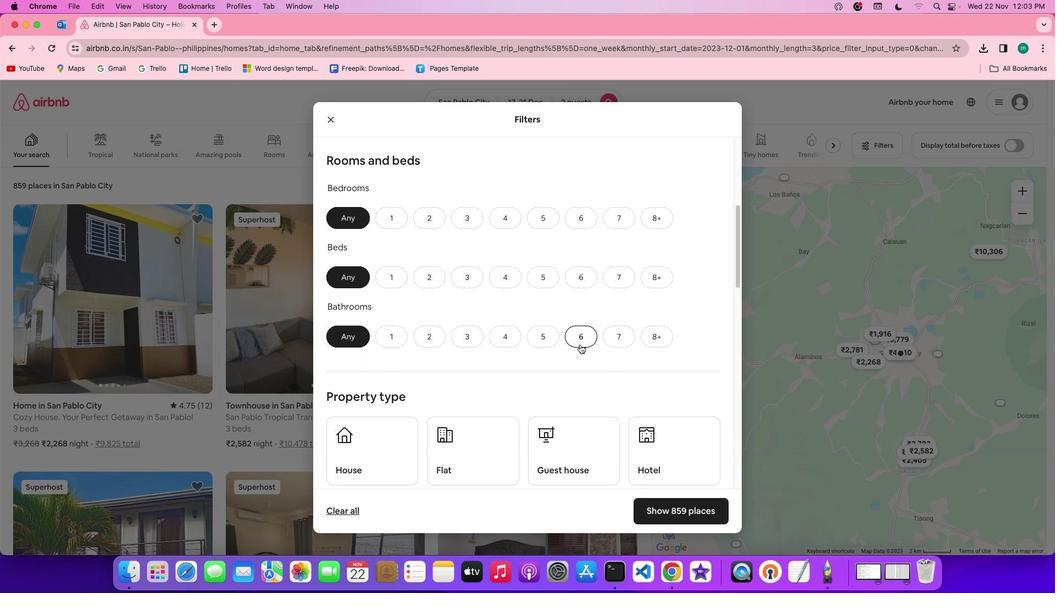 
Action: Mouse scrolled (579, 344) with delta (0, 0)
Screenshot: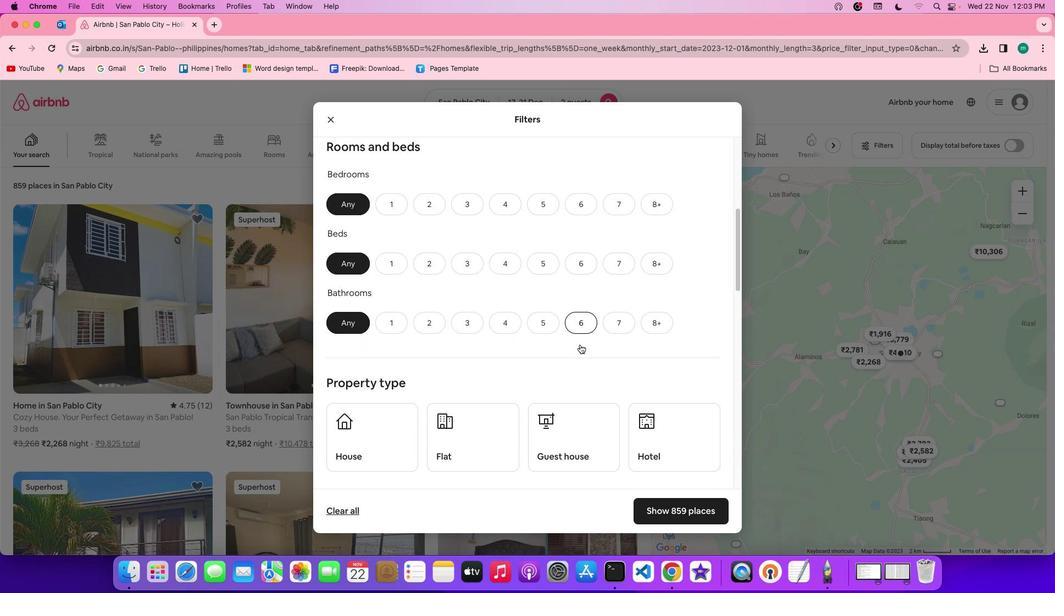 
Action: Mouse moved to (391, 197)
Screenshot: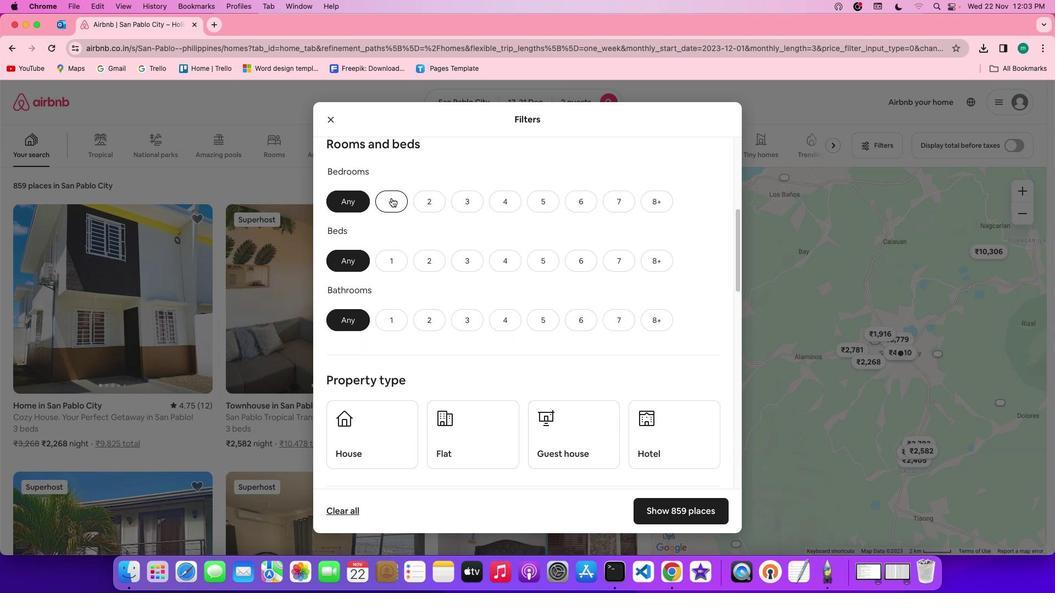 
Action: Mouse pressed left at (391, 197)
Screenshot: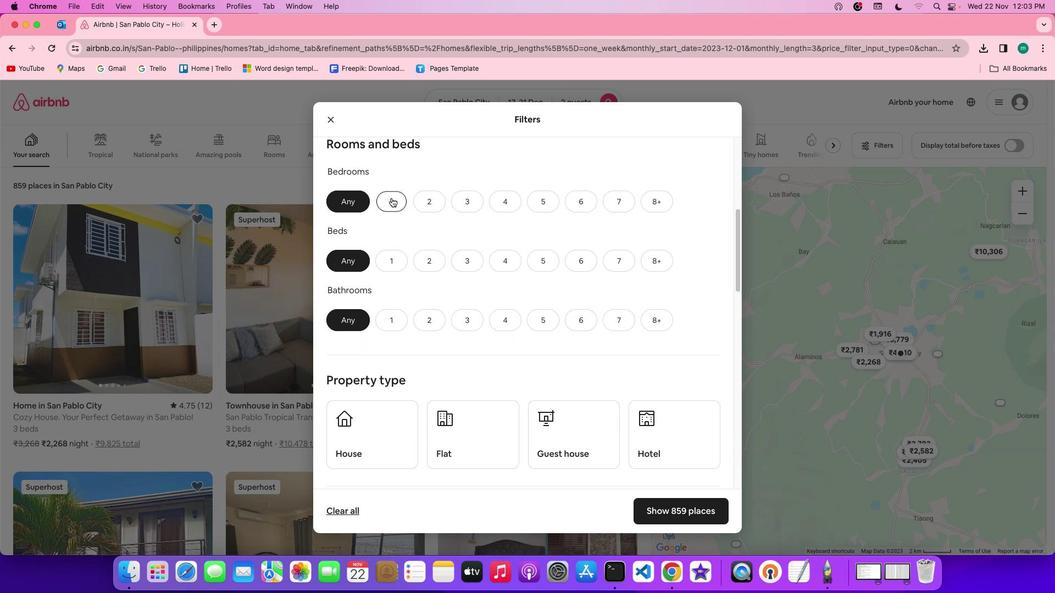 
Action: Mouse moved to (437, 266)
Screenshot: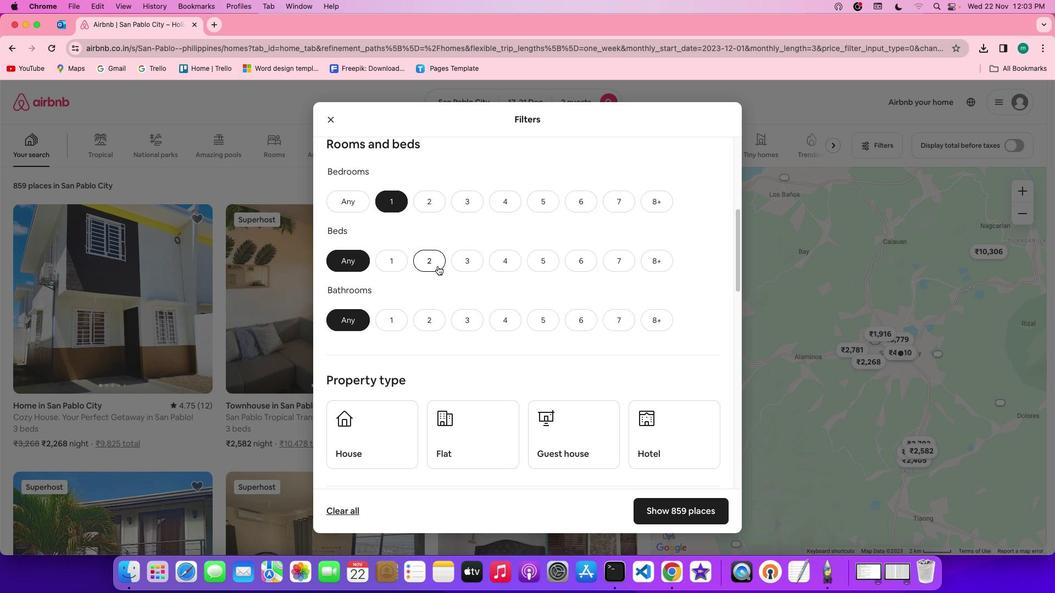
Action: Mouse pressed left at (437, 266)
Screenshot: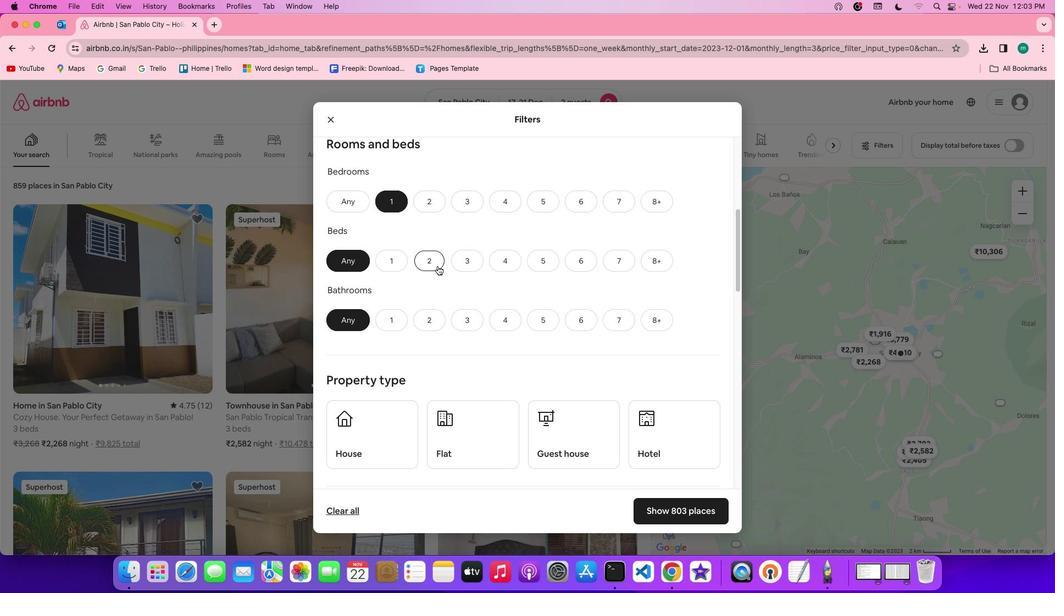 
Action: Mouse moved to (397, 319)
Screenshot: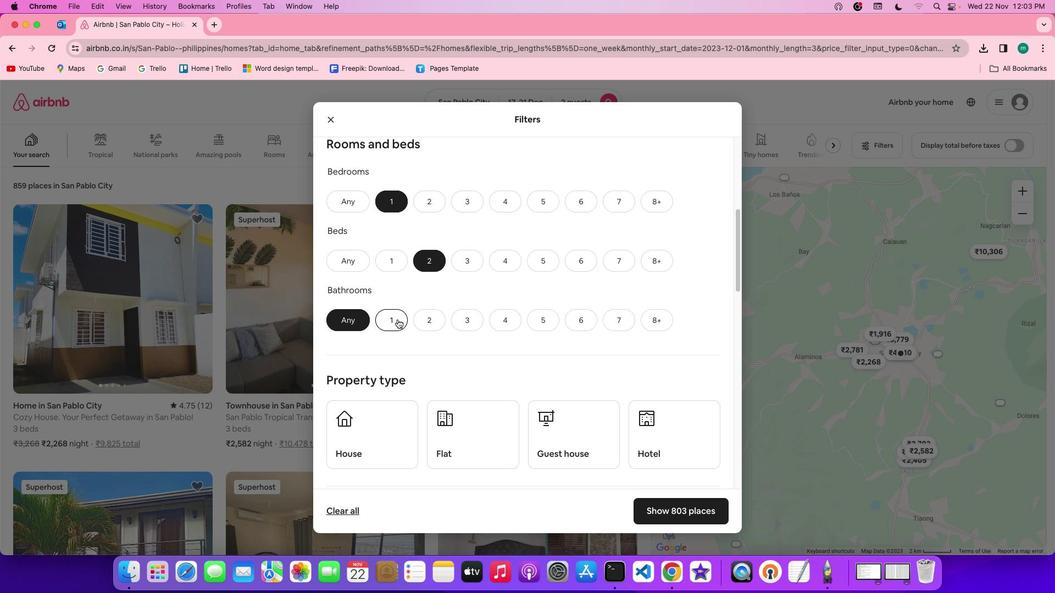
Action: Mouse pressed left at (397, 319)
Screenshot: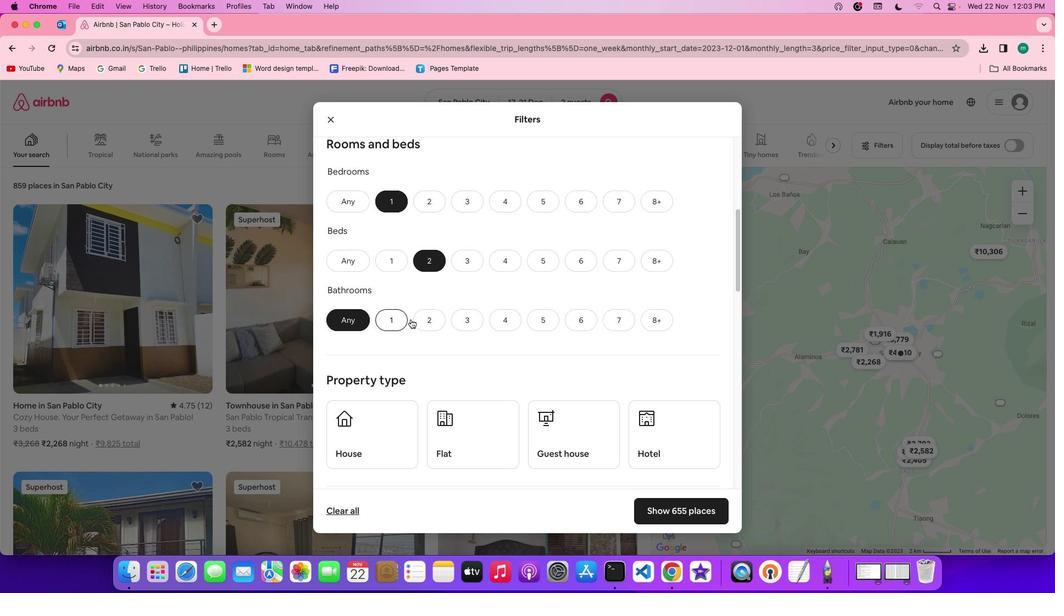 
Action: Mouse moved to (572, 320)
Screenshot: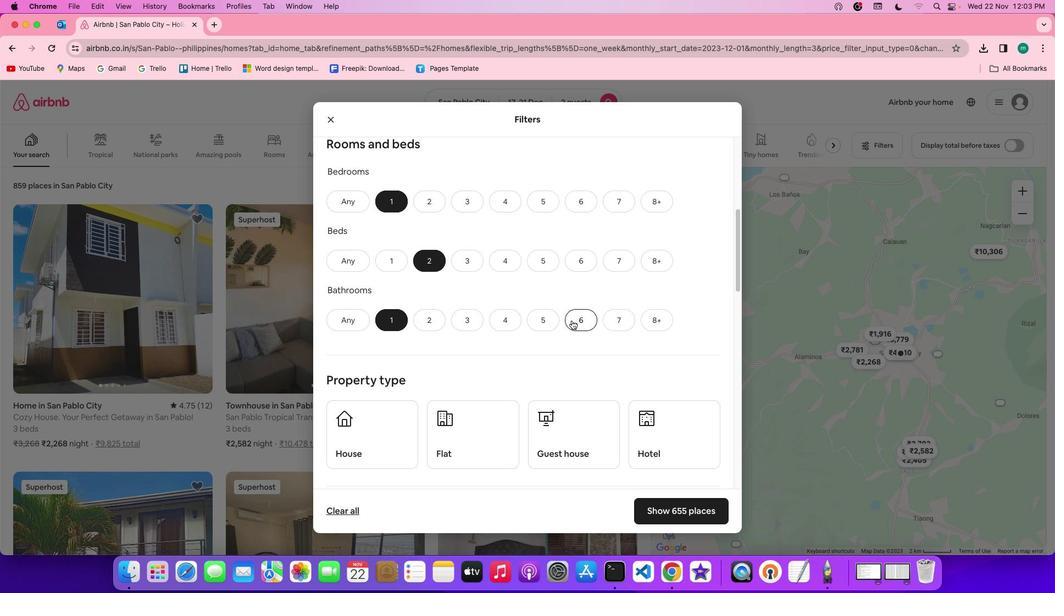 
Action: Mouse scrolled (572, 320) with delta (0, 0)
Screenshot: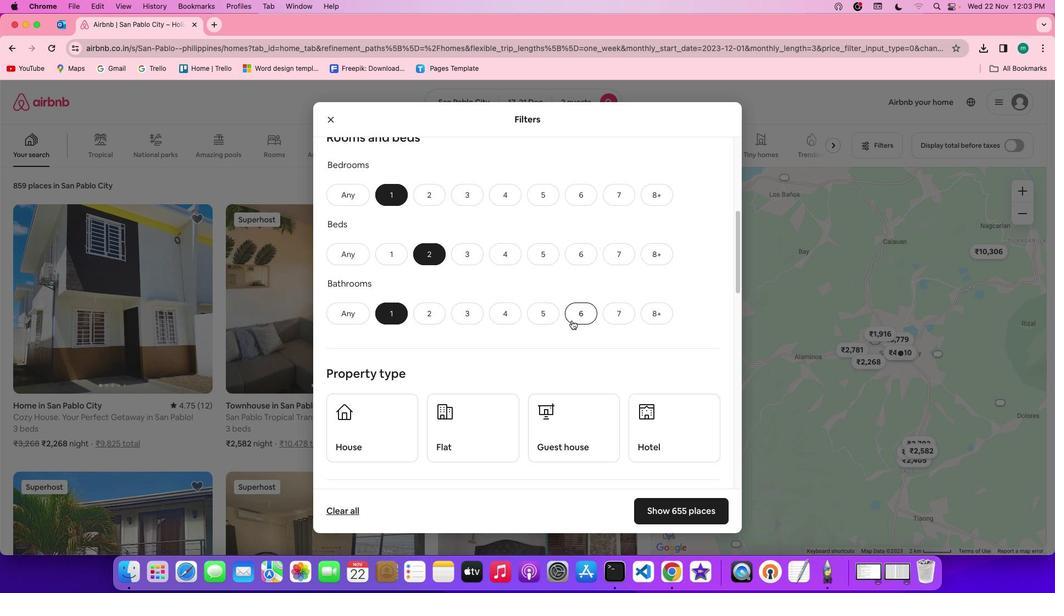 
Action: Mouse scrolled (572, 320) with delta (0, 0)
Screenshot: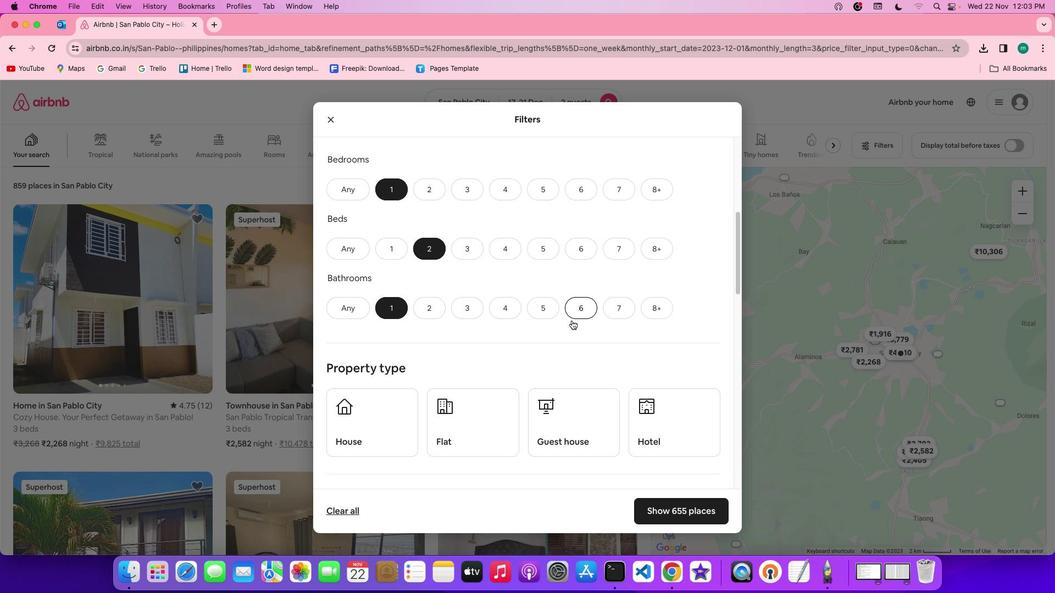 
Action: Mouse scrolled (572, 320) with delta (0, 0)
Screenshot: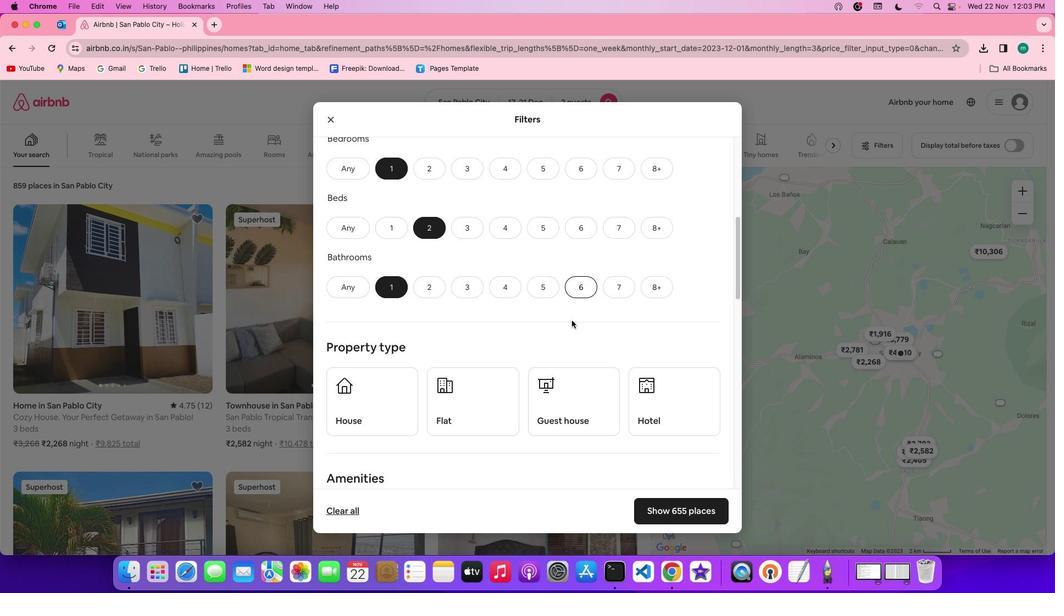 
Action: Mouse scrolled (572, 320) with delta (0, 0)
Screenshot: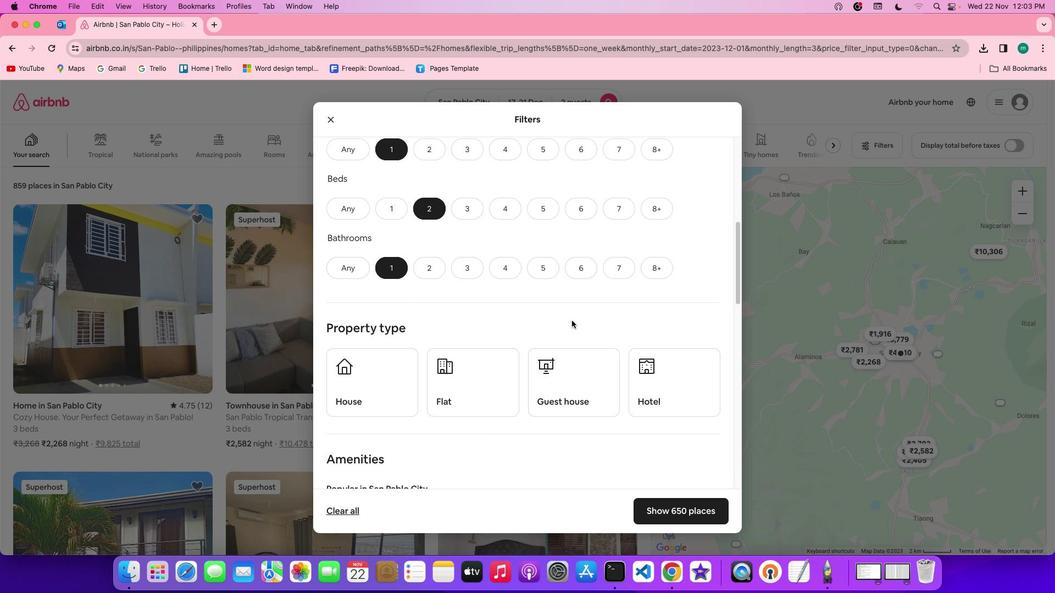 
Action: Mouse scrolled (572, 320) with delta (0, 0)
Screenshot: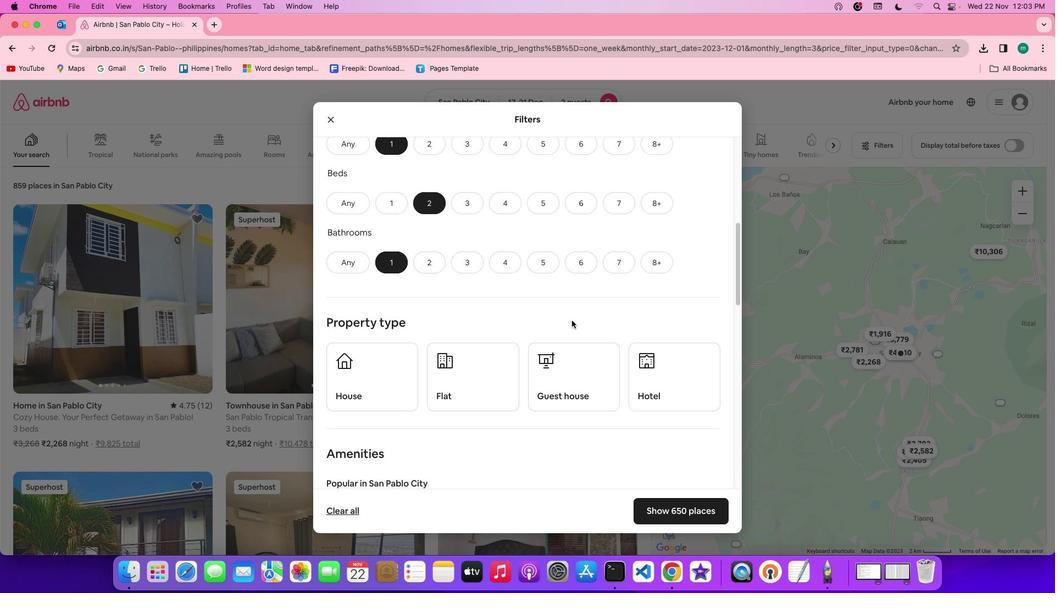 
Action: Mouse scrolled (572, 320) with delta (0, 0)
Screenshot: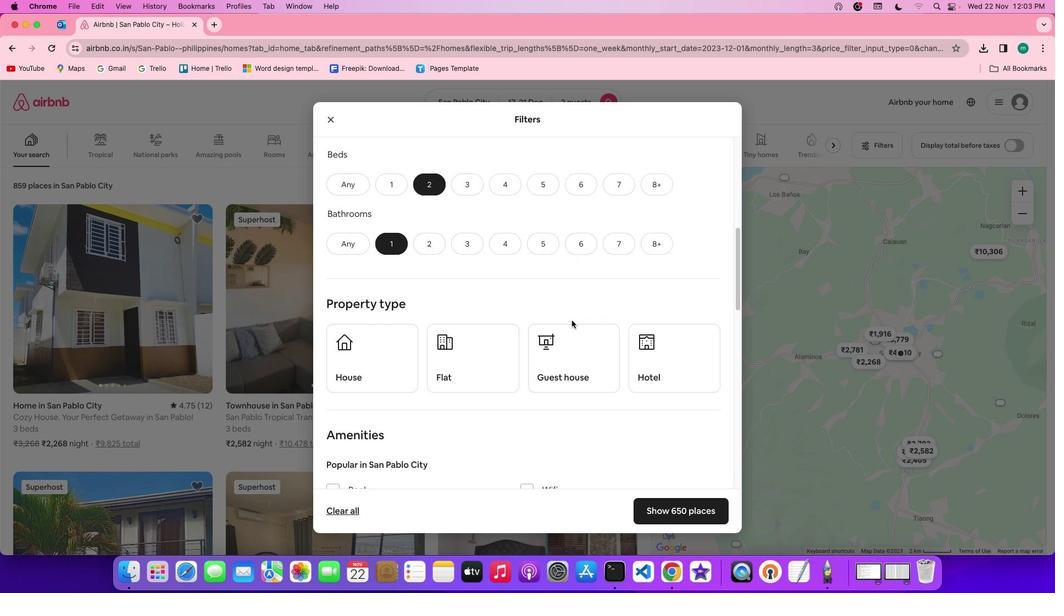 
Action: Mouse scrolled (572, 320) with delta (0, 0)
Screenshot: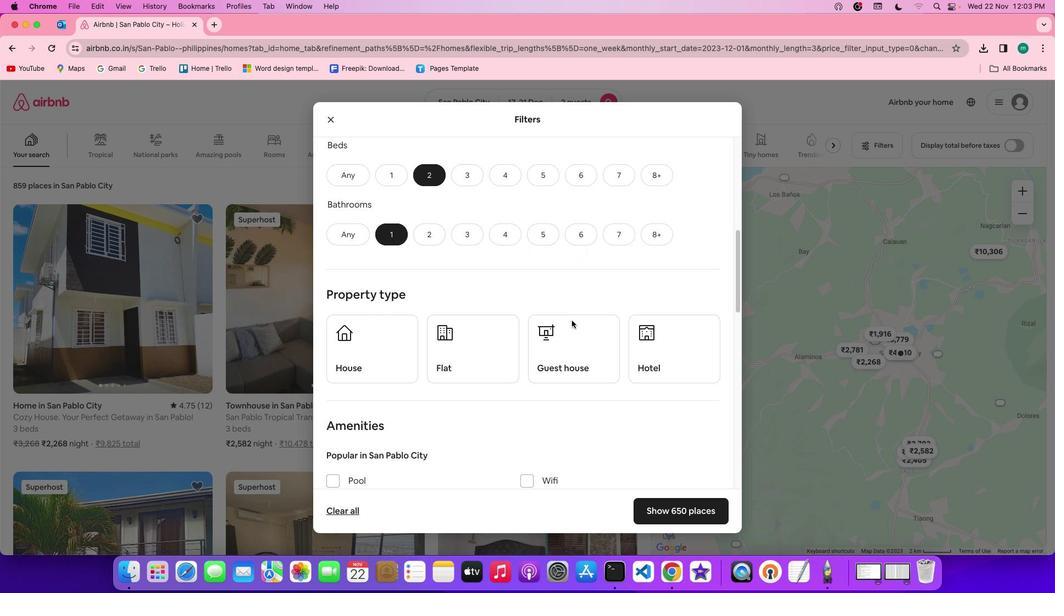 
Action: Mouse scrolled (572, 320) with delta (0, 0)
Screenshot: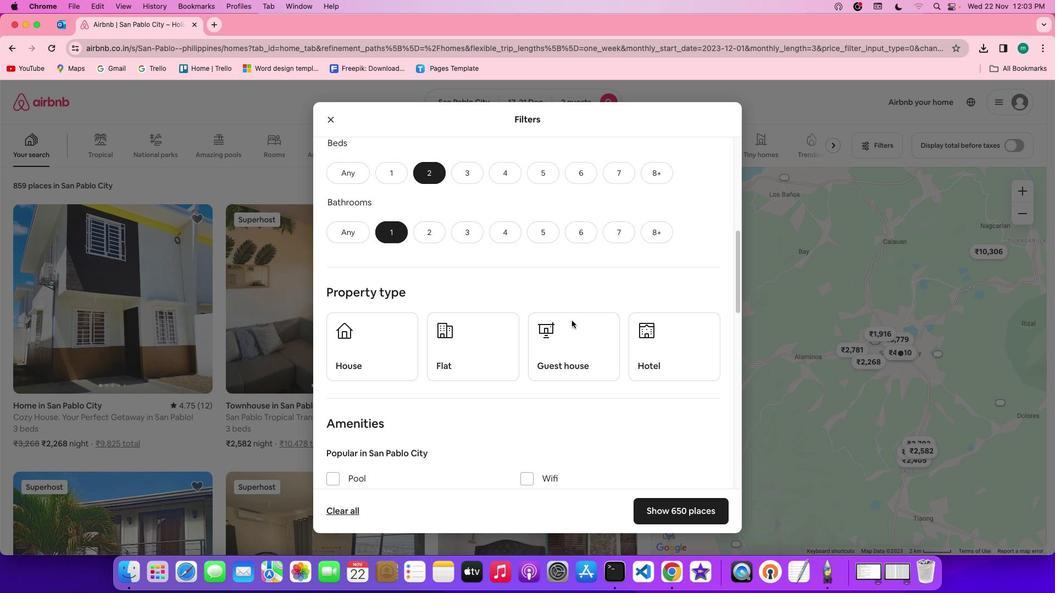 
Action: Mouse scrolled (572, 320) with delta (0, 0)
Screenshot: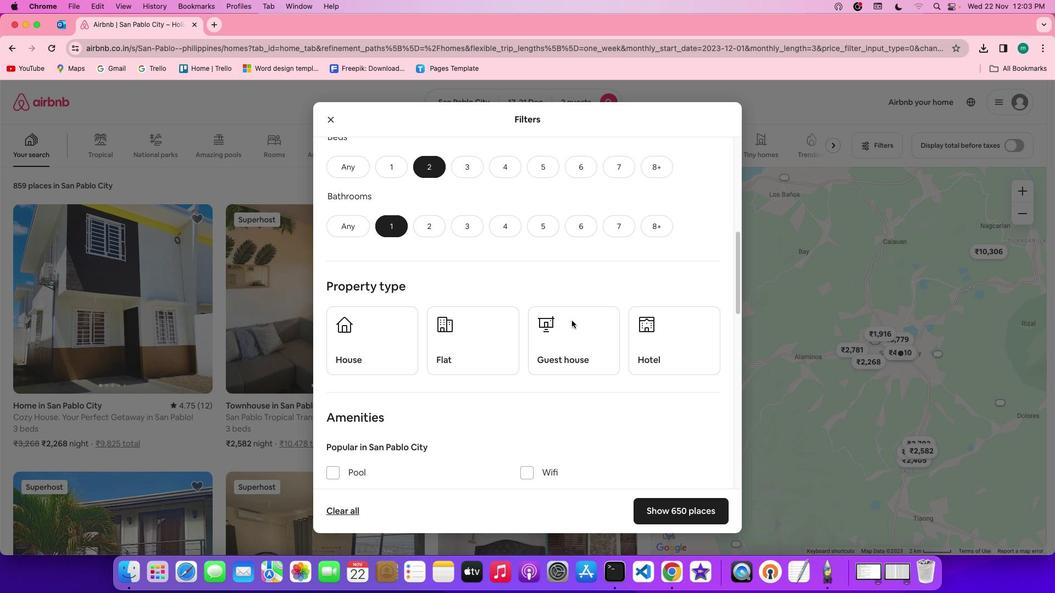 
Action: Mouse scrolled (572, 320) with delta (0, 0)
Screenshot: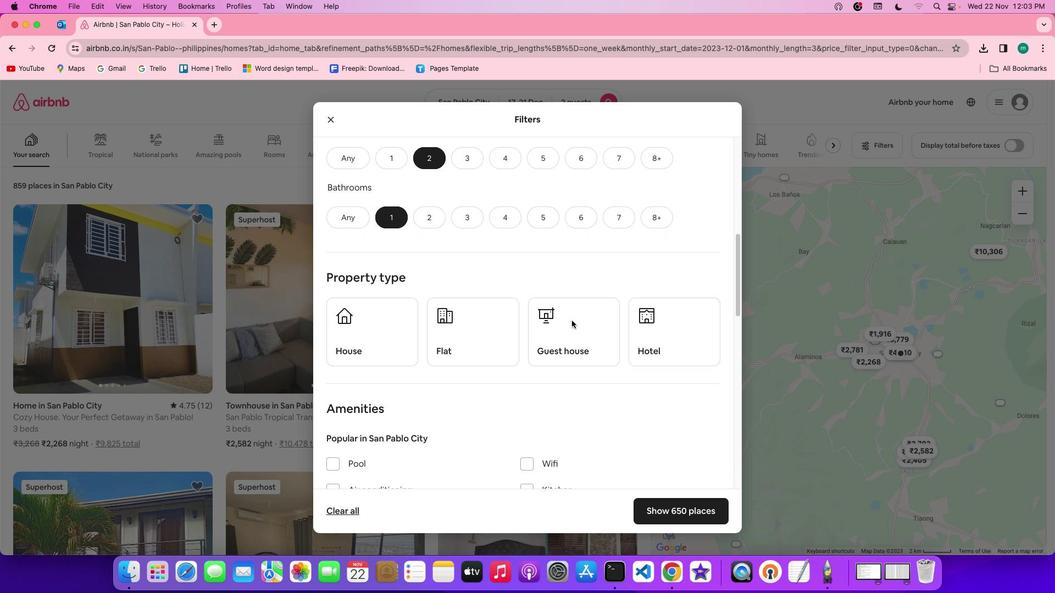 
Action: Mouse scrolled (572, 320) with delta (0, 0)
Screenshot: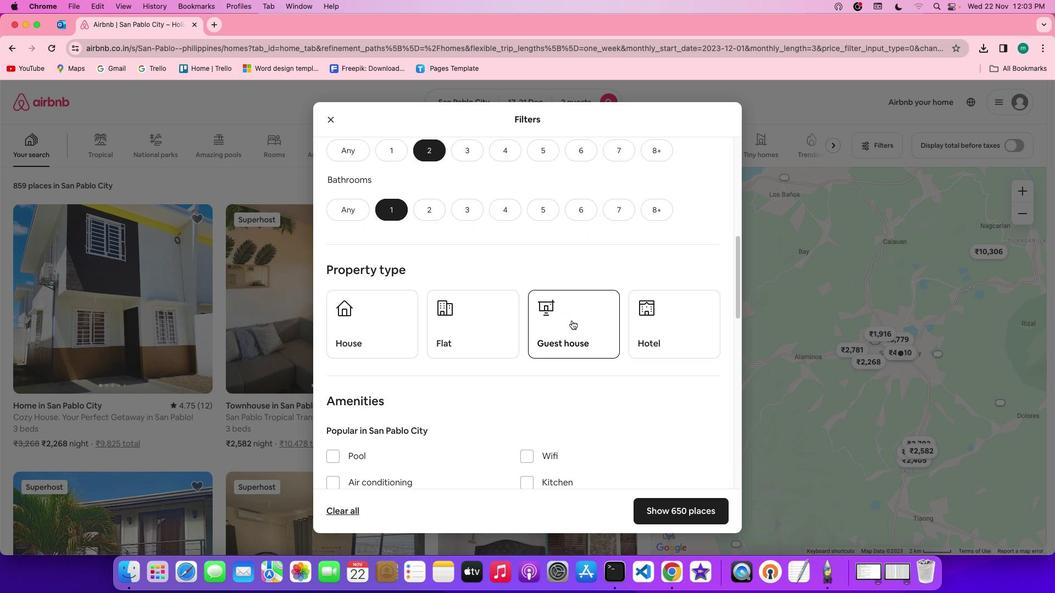 
Action: Mouse scrolled (572, 320) with delta (0, 0)
Screenshot: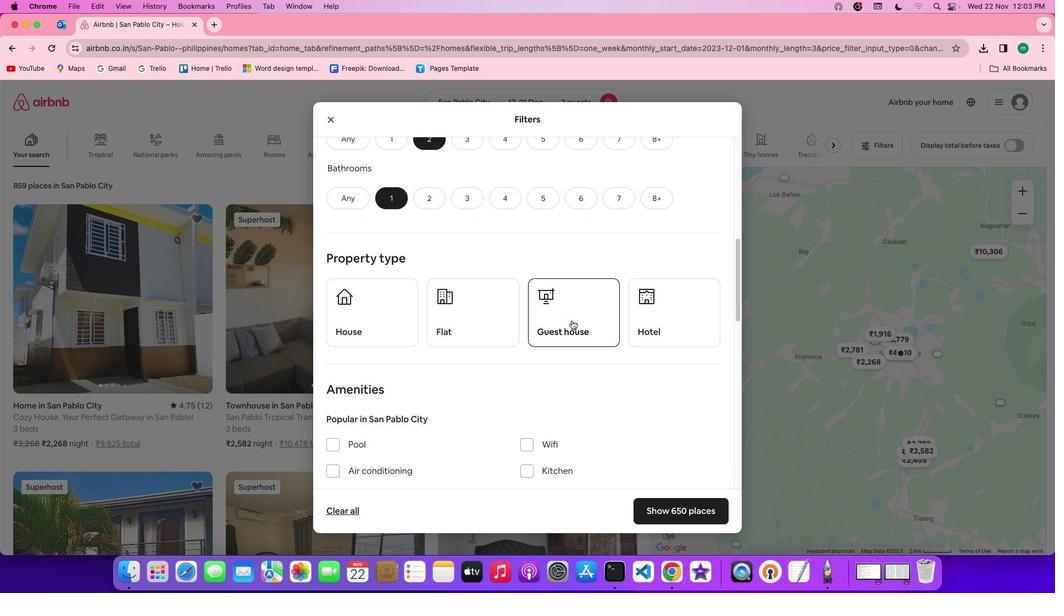 
Action: Mouse scrolled (572, 320) with delta (0, -1)
Screenshot: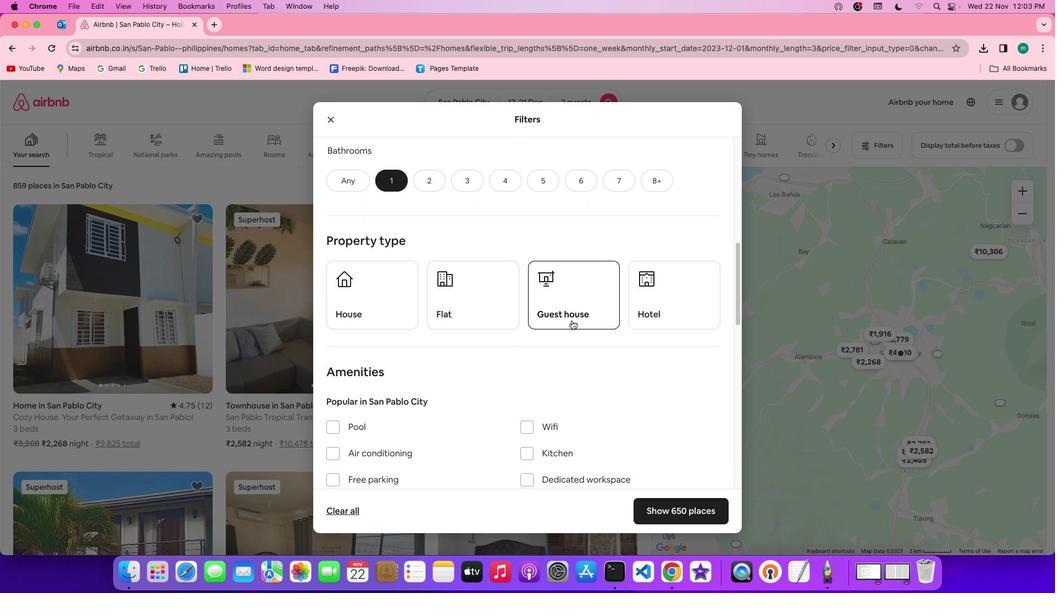 
Action: Mouse moved to (458, 276)
Screenshot: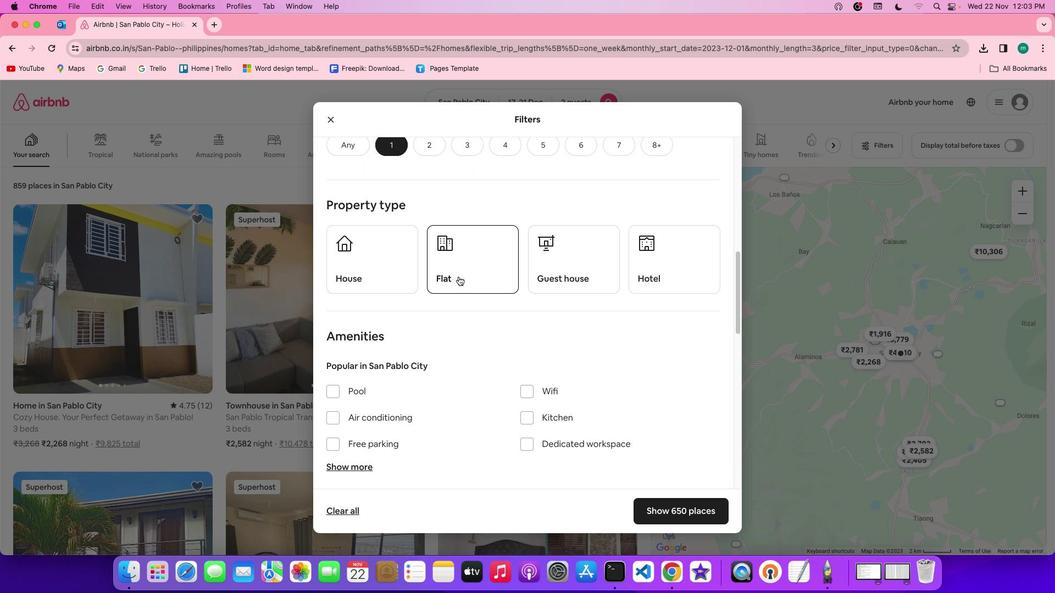 
Action: Mouse pressed left at (458, 276)
Screenshot: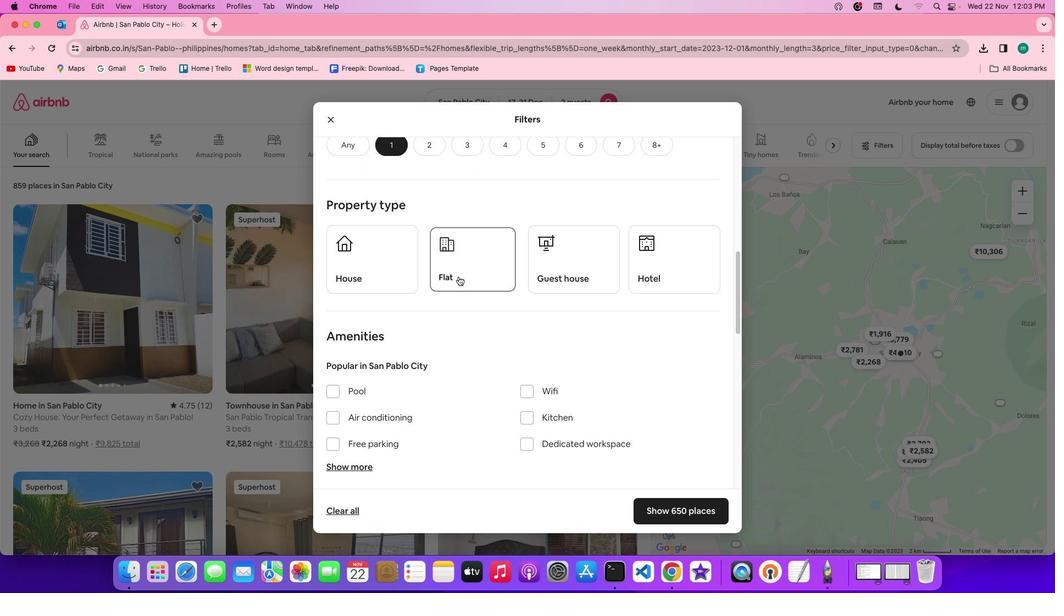 
Action: Mouse moved to (595, 319)
Screenshot: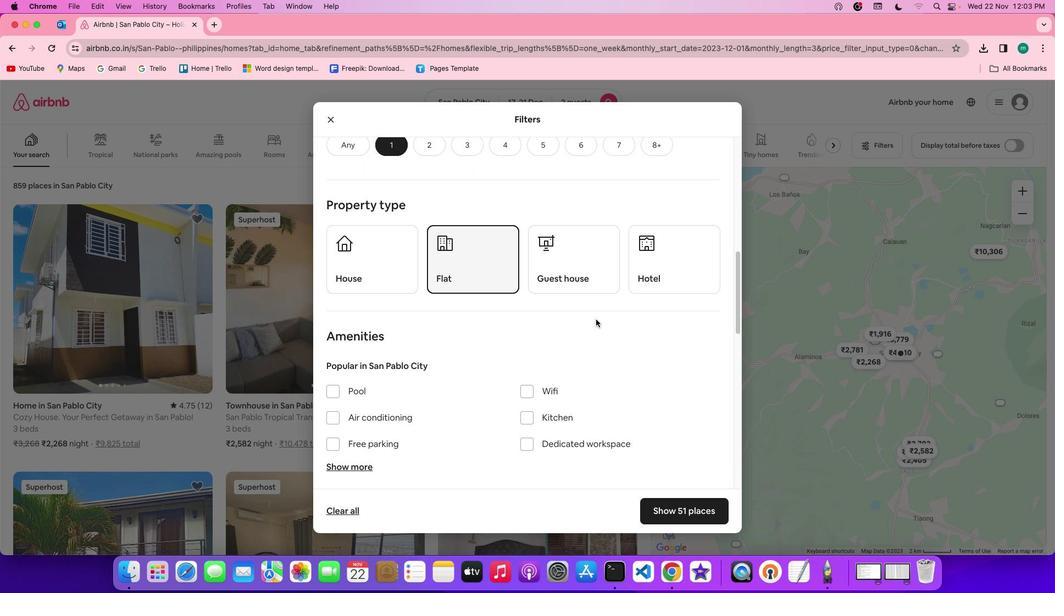 
Action: Mouse scrolled (595, 319) with delta (0, 0)
Screenshot: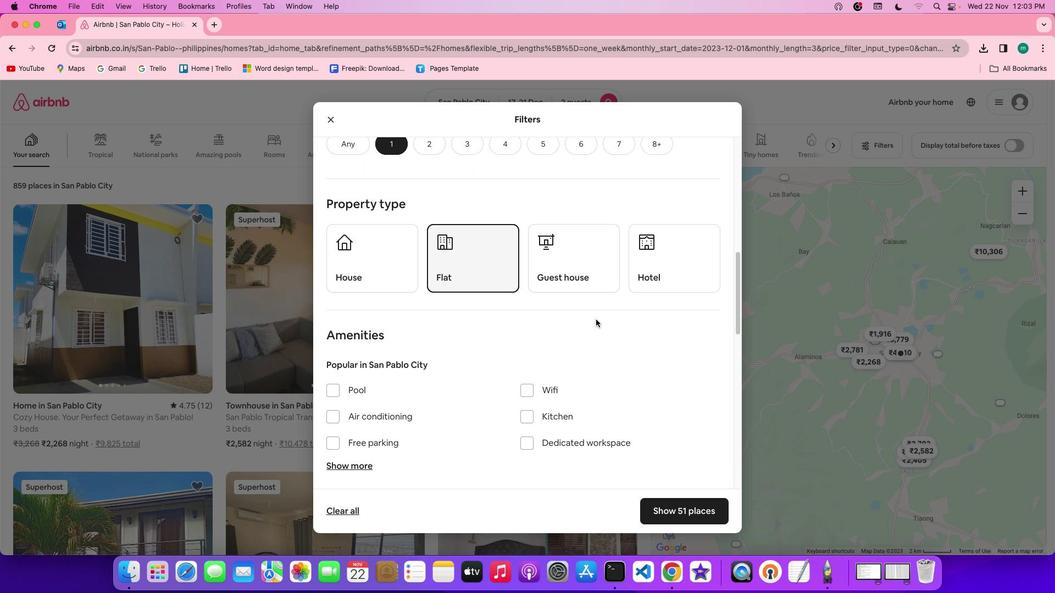 
Action: Mouse scrolled (595, 319) with delta (0, 0)
Screenshot: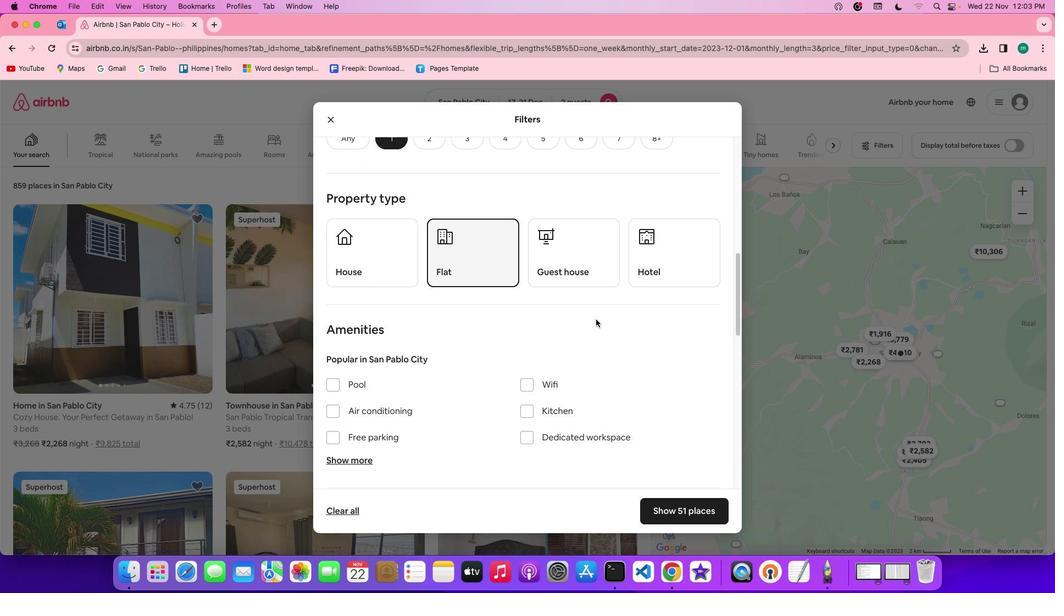 
Action: Mouse scrolled (595, 319) with delta (0, 0)
Screenshot: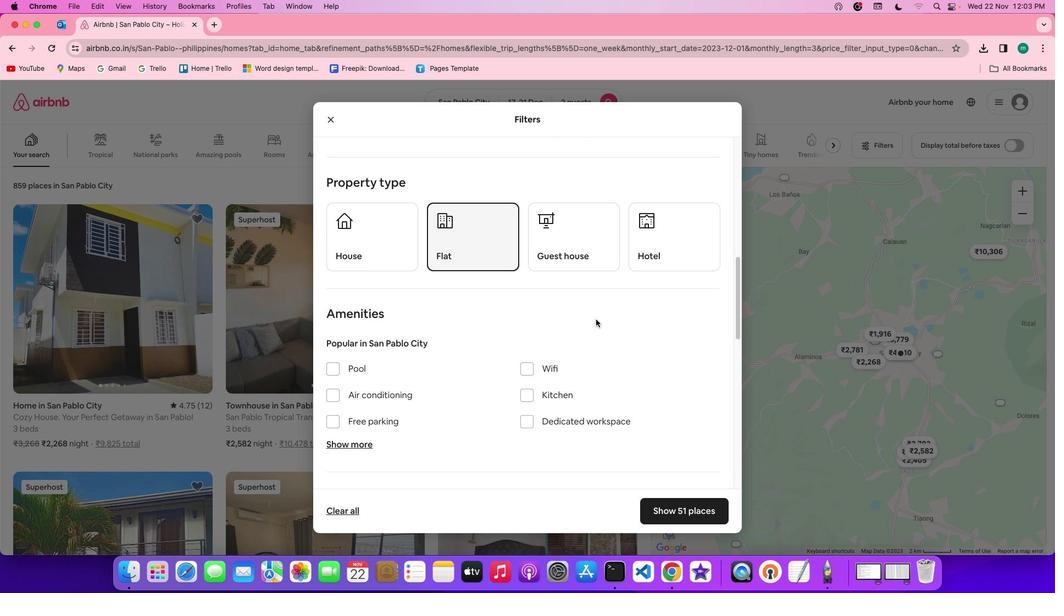 
Action: Mouse scrolled (595, 319) with delta (0, 0)
Screenshot: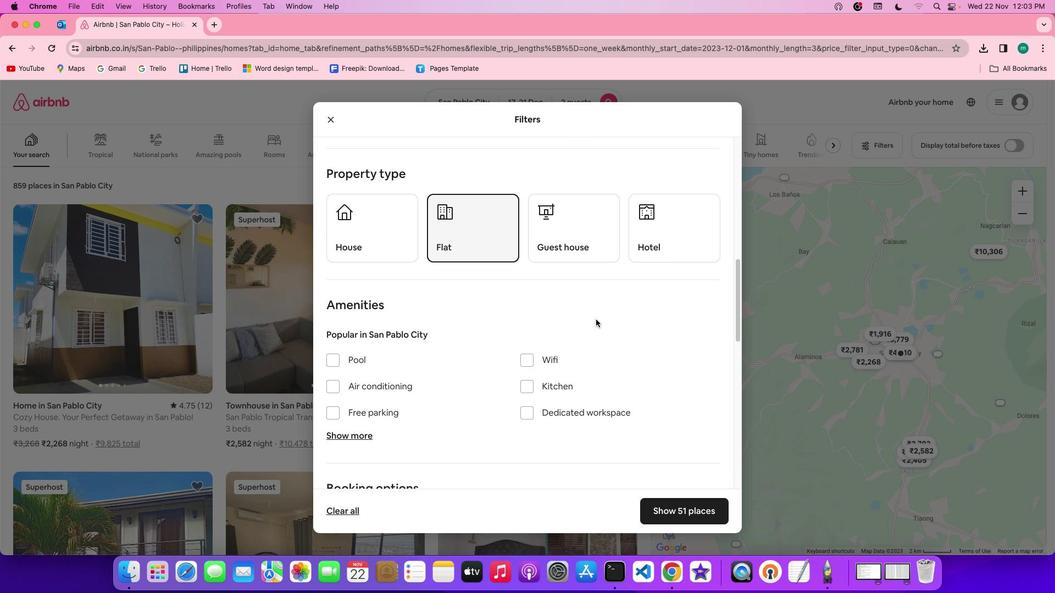 
Action: Mouse scrolled (595, 319) with delta (0, 0)
Screenshot: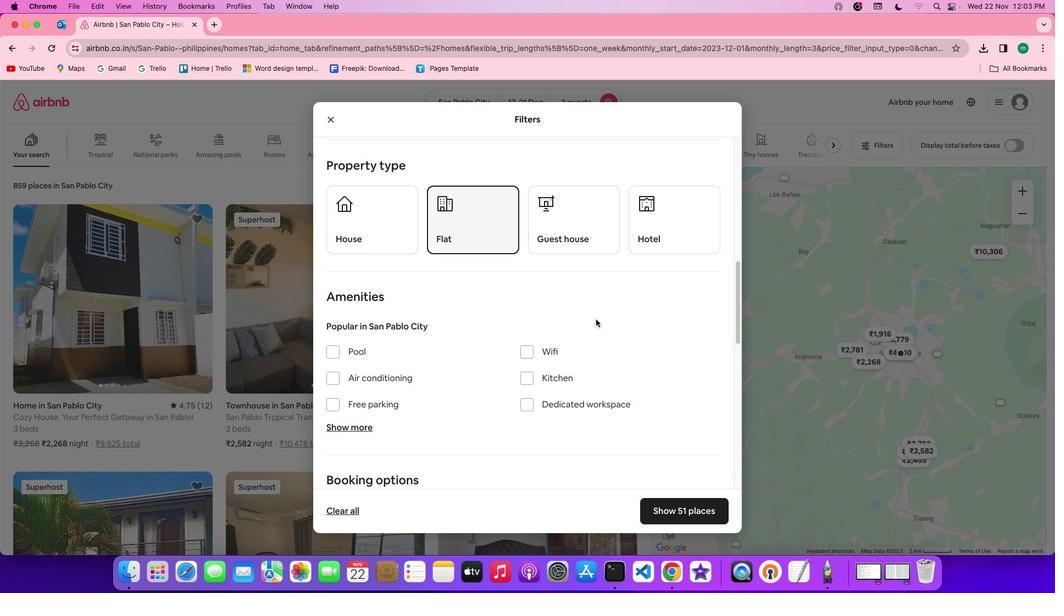 
Action: Mouse scrolled (595, 319) with delta (0, 0)
Screenshot: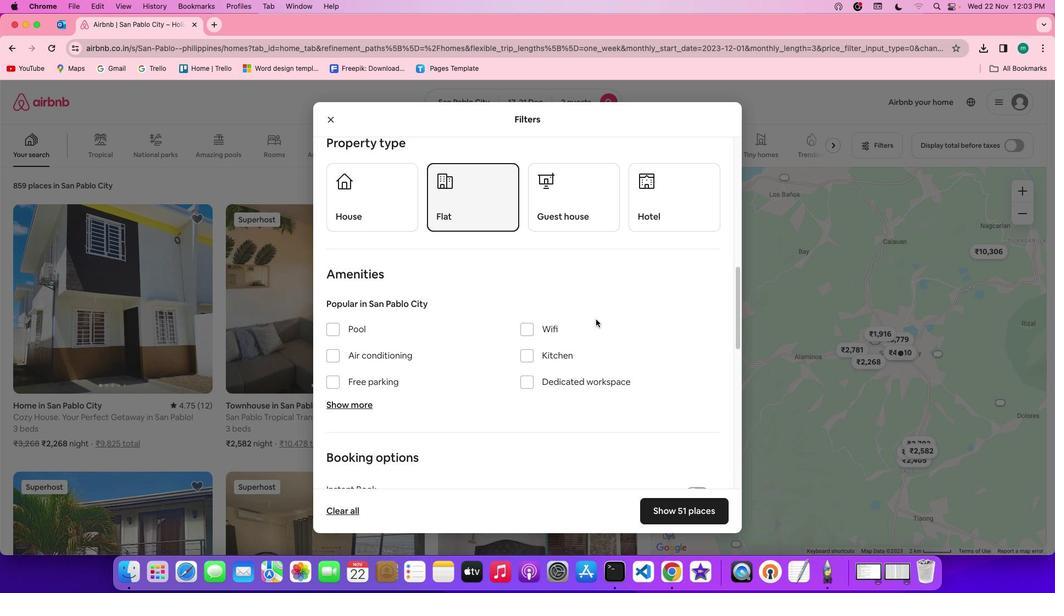 
Action: Mouse scrolled (595, 319) with delta (0, 0)
Screenshot: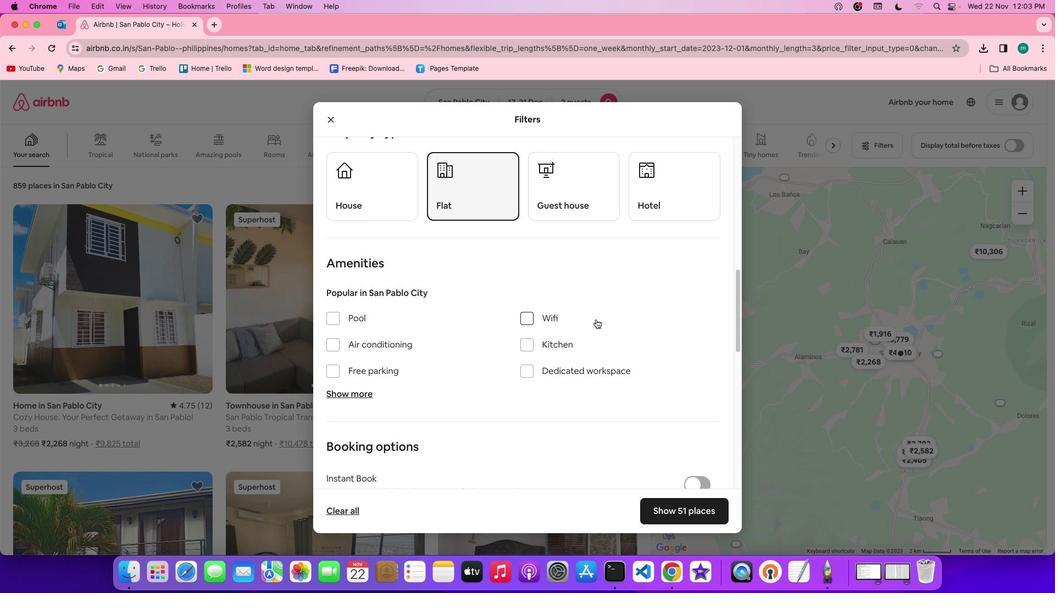 
Action: Mouse scrolled (595, 319) with delta (0, 0)
Screenshot: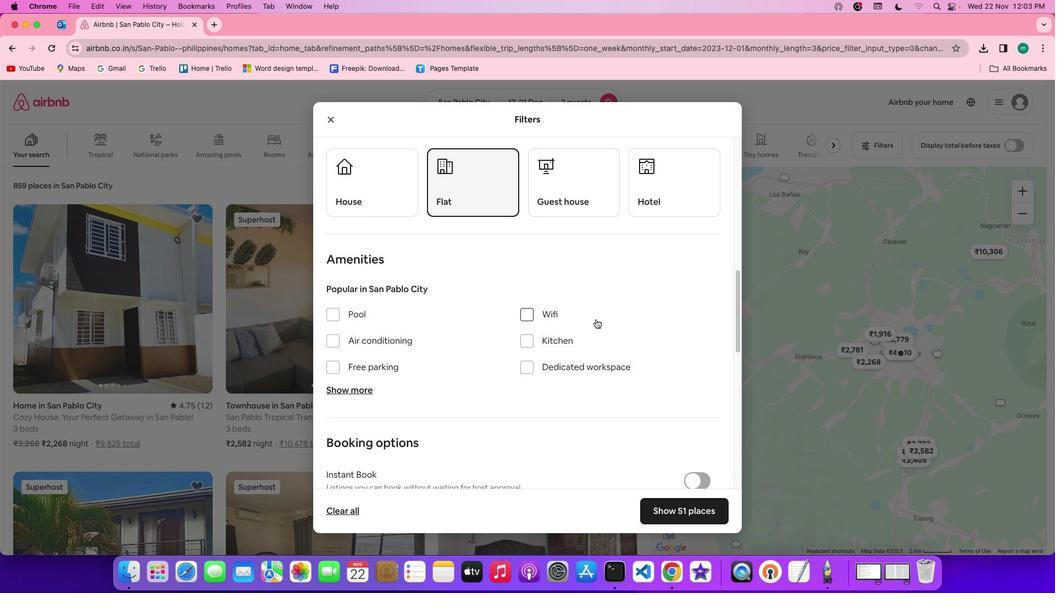 
Action: Mouse scrolled (595, 319) with delta (0, 0)
Screenshot: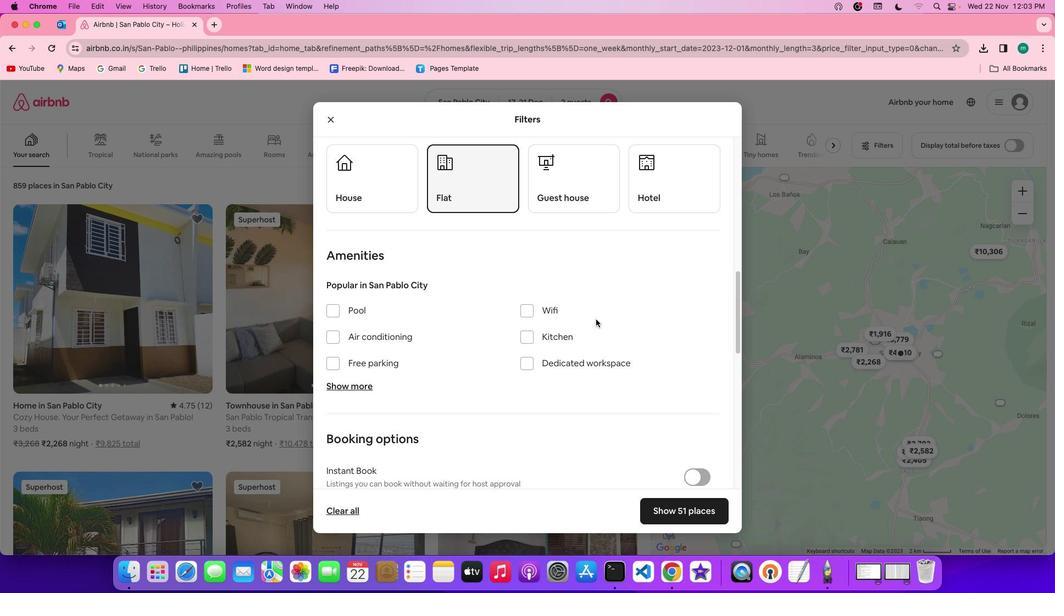 
Action: Mouse scrolled (595, 319) with delta (0, 0)
Screenshot: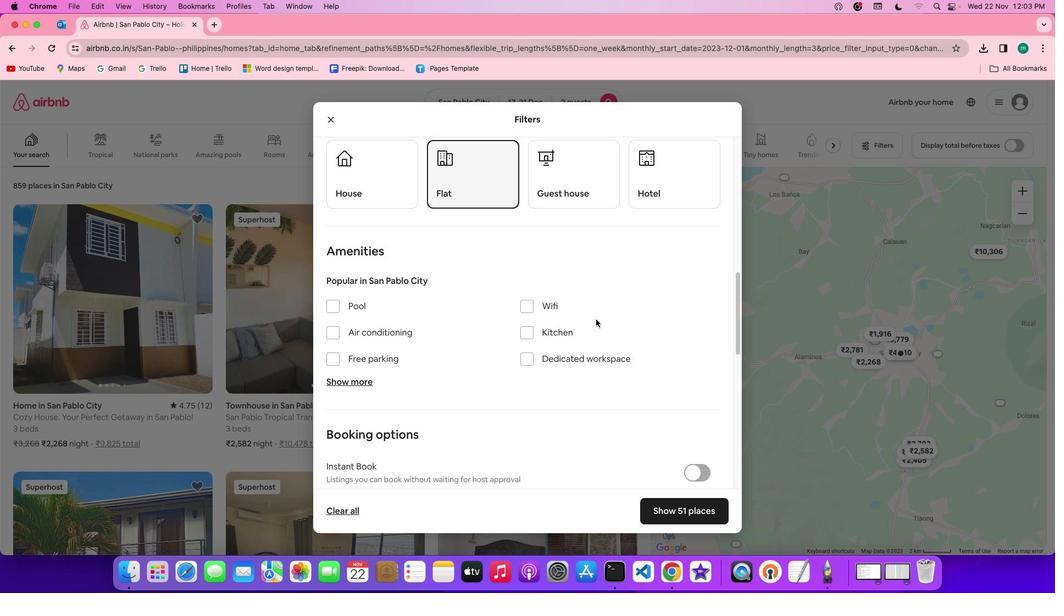 
Action: Mouse scrolled (595, 319) with delta (0, 0)
Screenshot: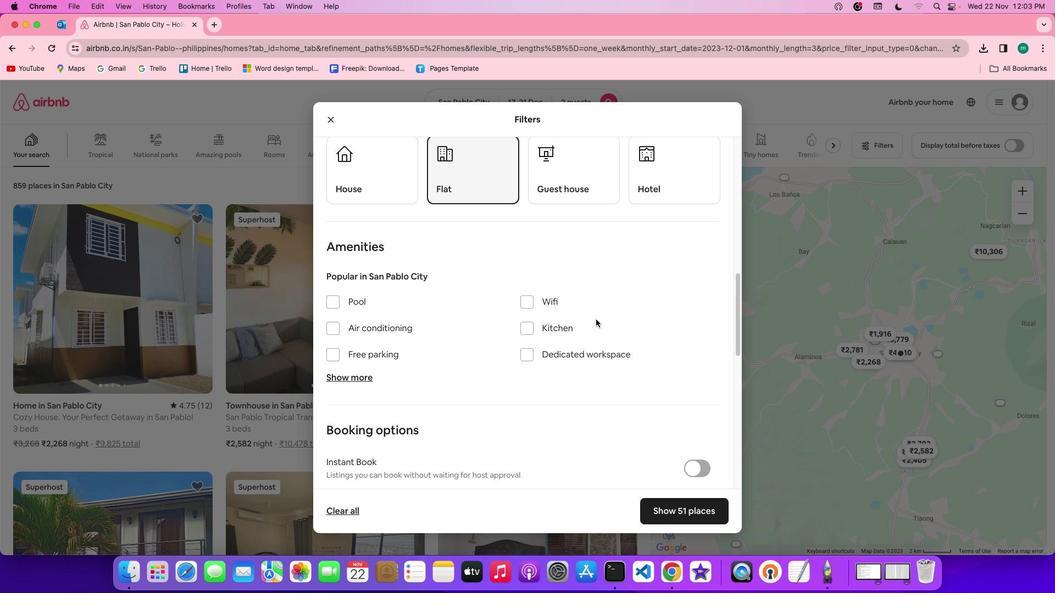 
Action: Mouse scrolled (595, 319) with delta (0, 0)
Screenshot: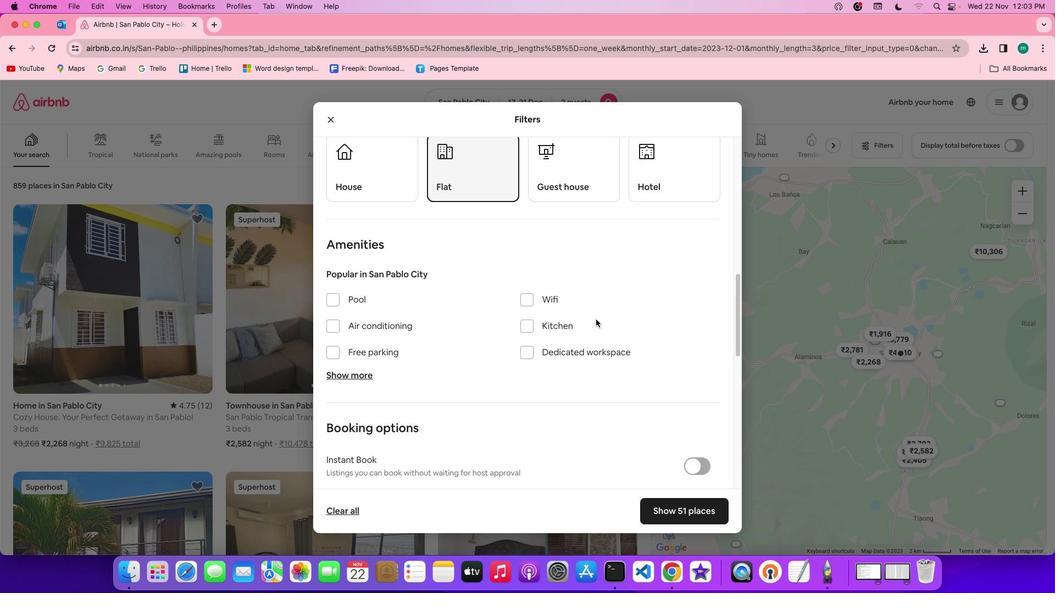 
Action: Mouse scrolled (595, 319) with delta (0, 0)
Screenshot: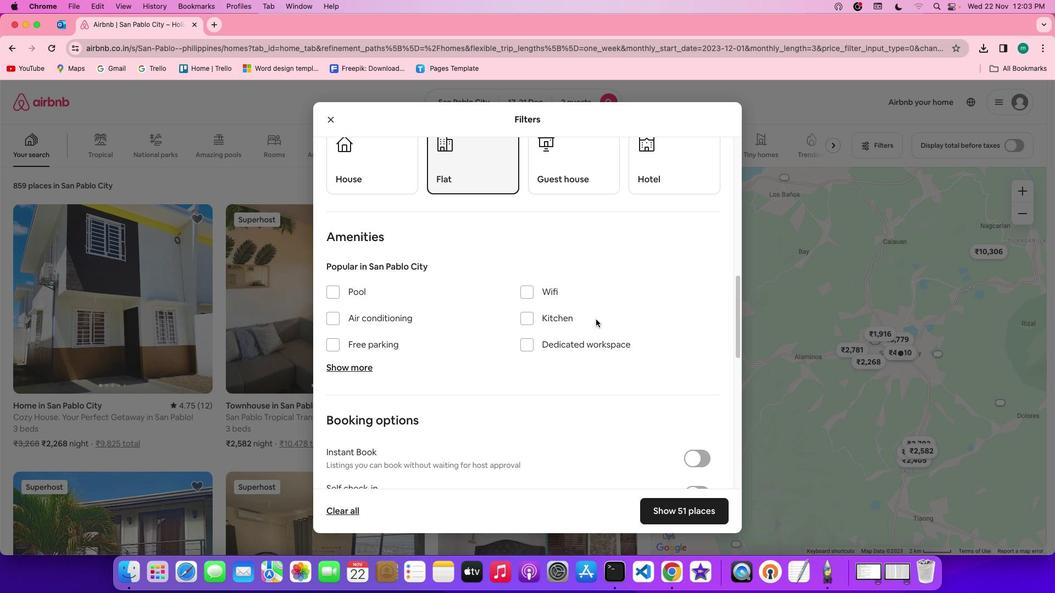 
Action: Mouse scrolled (595, 319) with delta (0, 0)
Screenshot: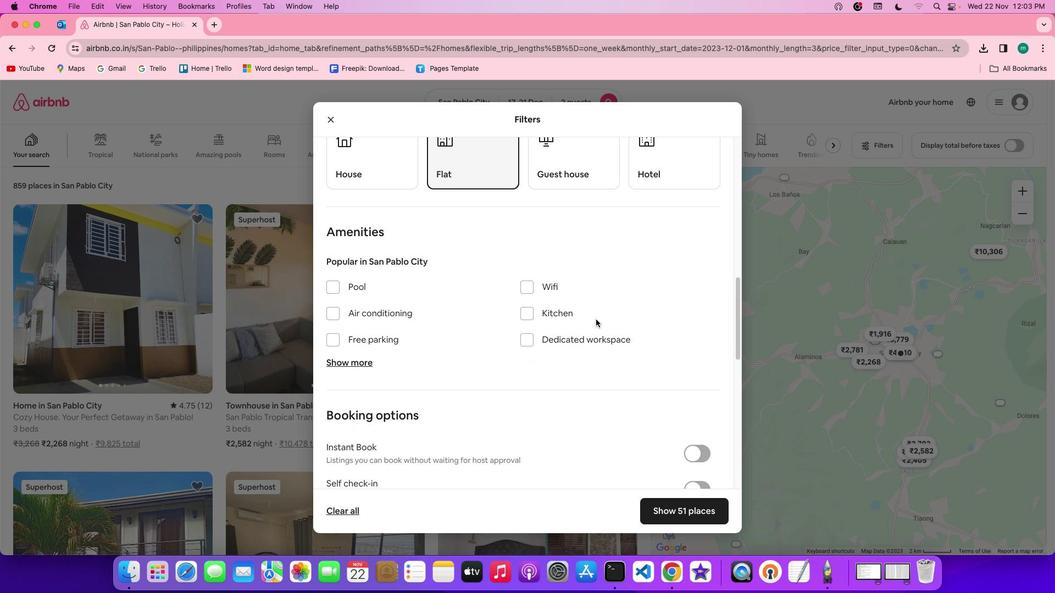 
Action: Mouse scrolled (595, 319) with delta (0, 0)
Screenshot: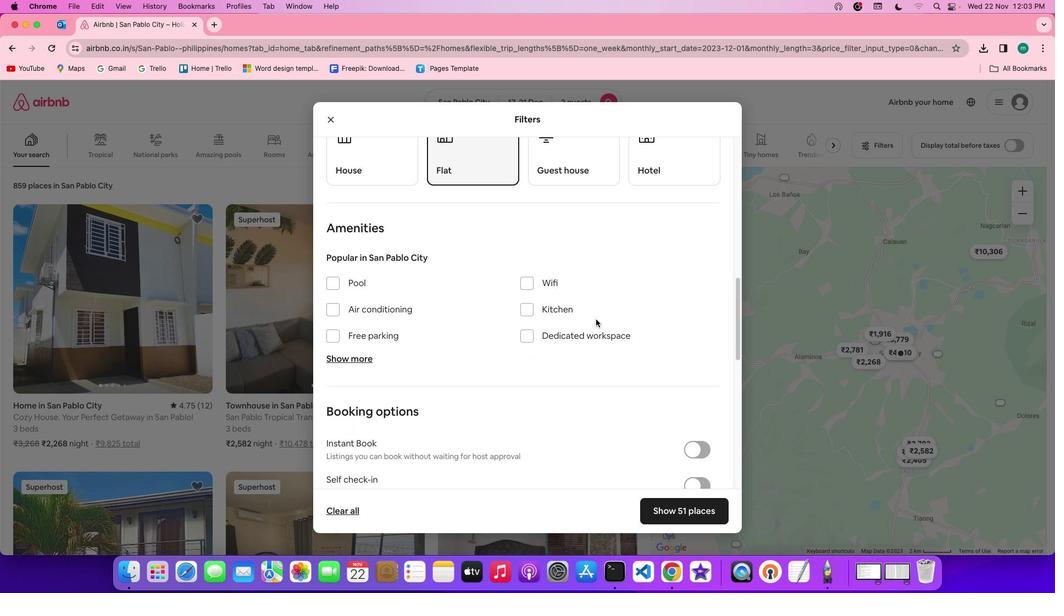 
Action: Mouse scrolled (595, 319) with delta (0, 0)
Screenshot: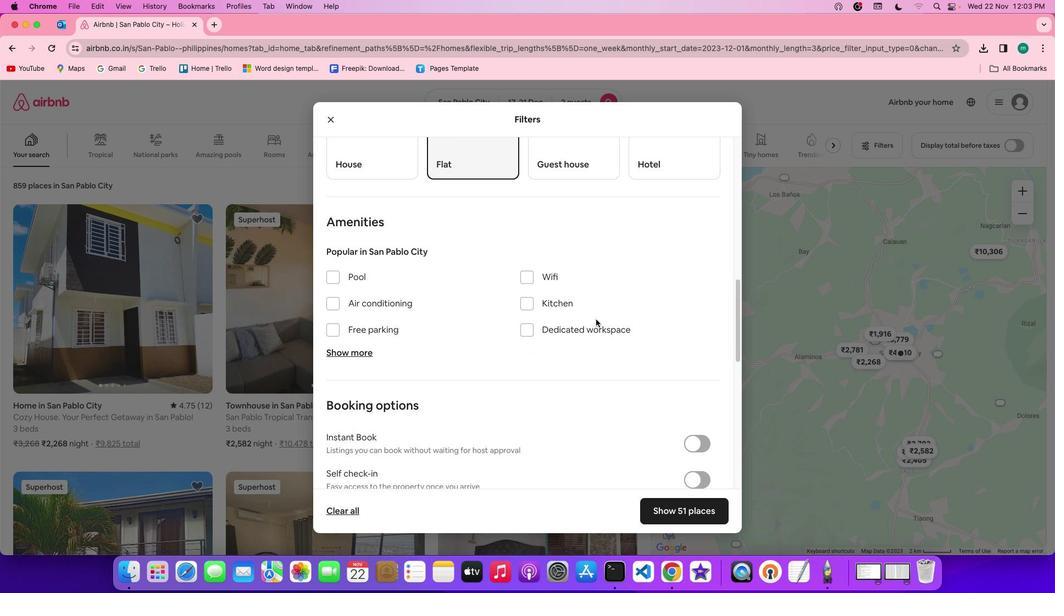 
Action: Mouse scrolled (595, 319) with delta (0, 0)
Screenshot: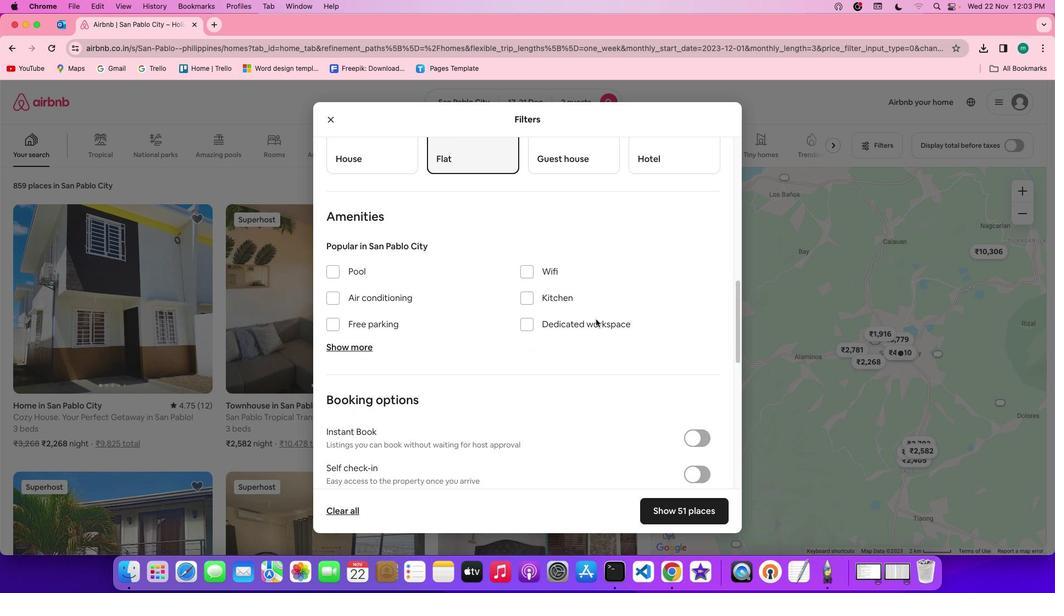
Action: Mouse scrolled (595, 319) with delta (0, 0)
Screenshot: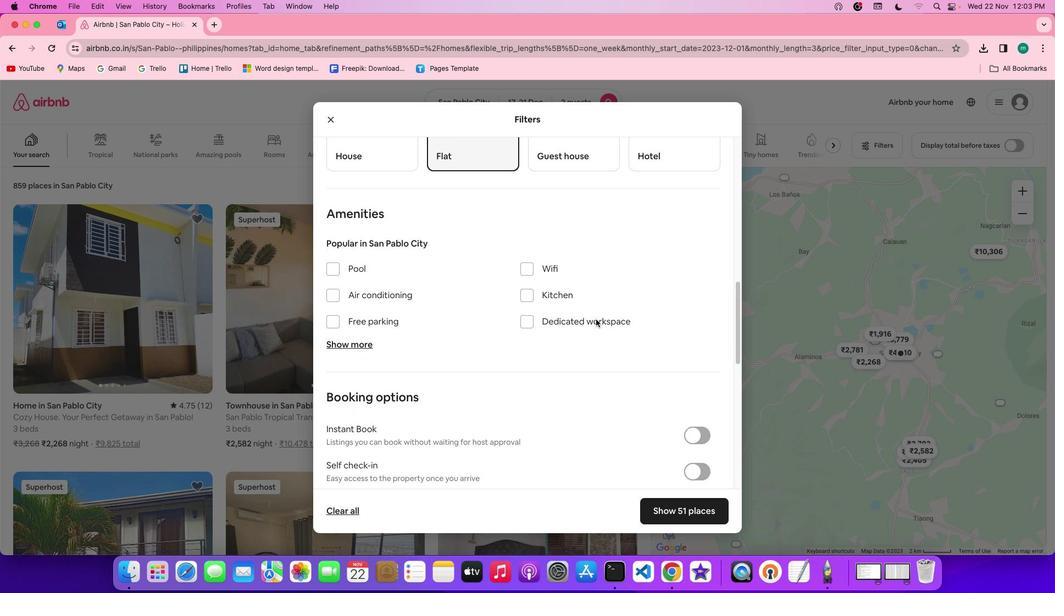 
Action: Mouse scrolled (595, 319) with delta (0, 0)
Screenshot: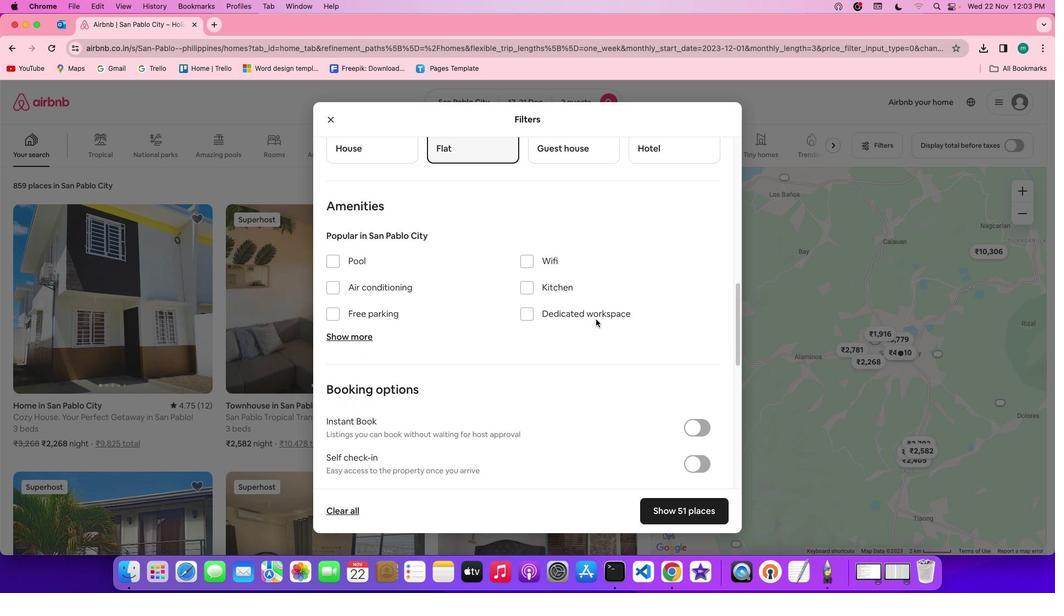 
Action: Mouse scrolled (595, 319) with delta (0, 0)
Screenshot: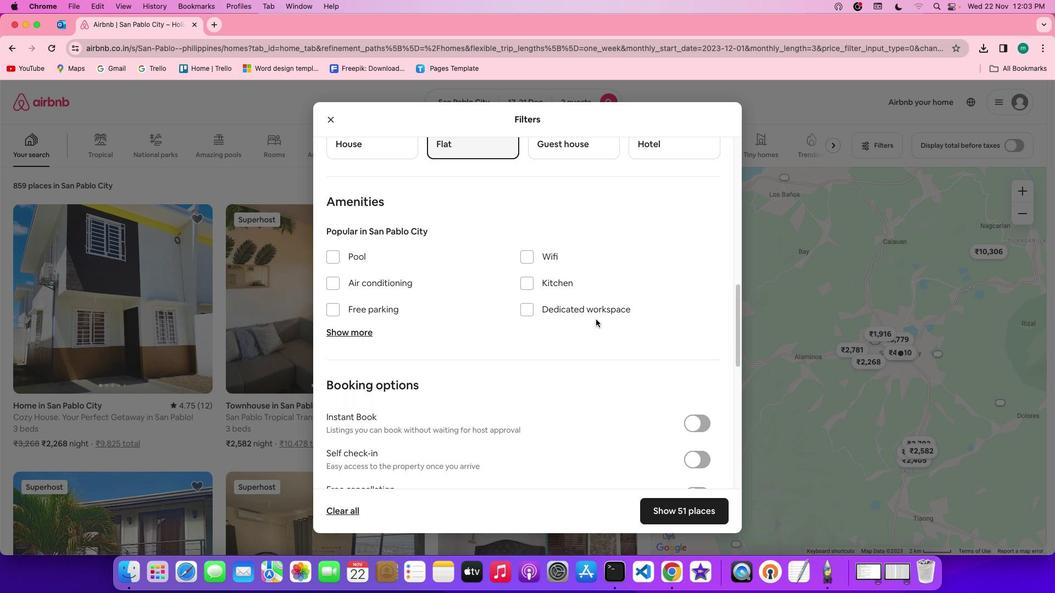 
Action: Mouse scrolled (595, 319) with delta (0, 0)
Screenshot: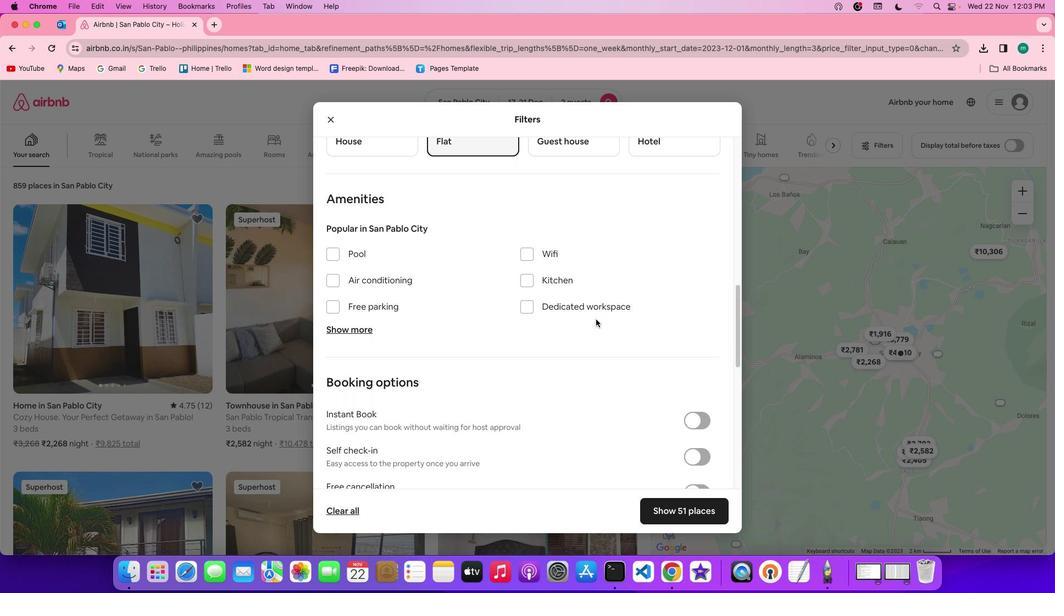 
Action: Mouse scrolled (595, 319) with delta (0, 0)
Screenshot: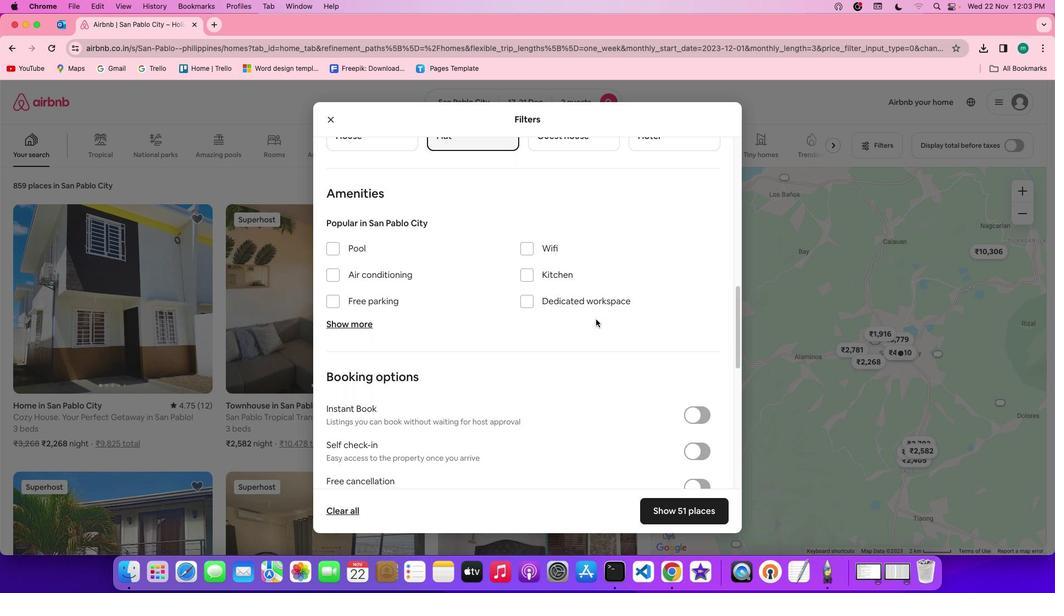 
Action: Mouse scrolled (595, 319) with delta (0, 0)
Screenshot: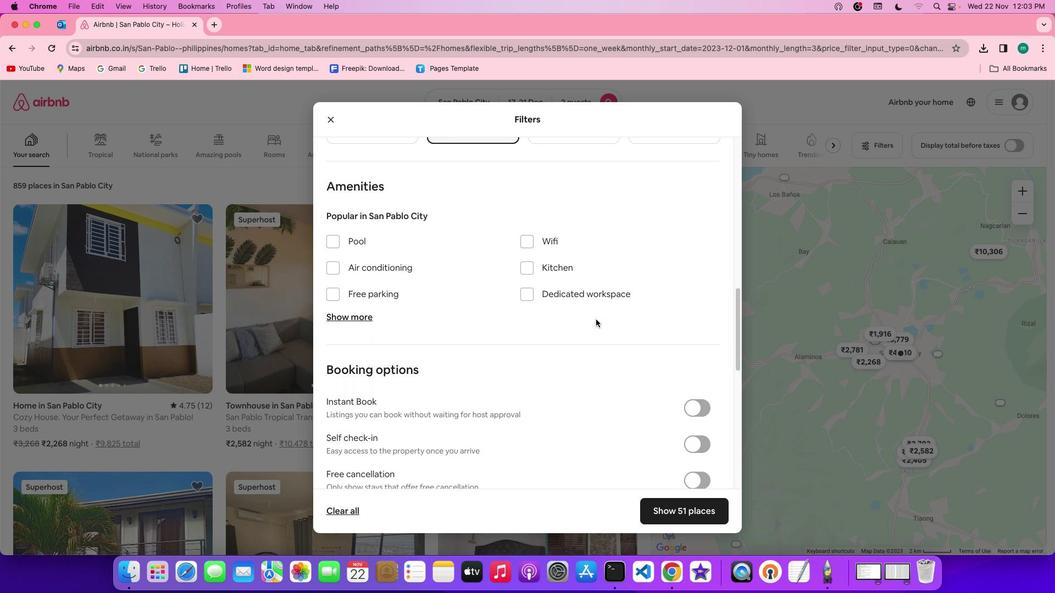 
Action: Mouse scrolled (595, 319) with delta (0, 0)
Screenshot: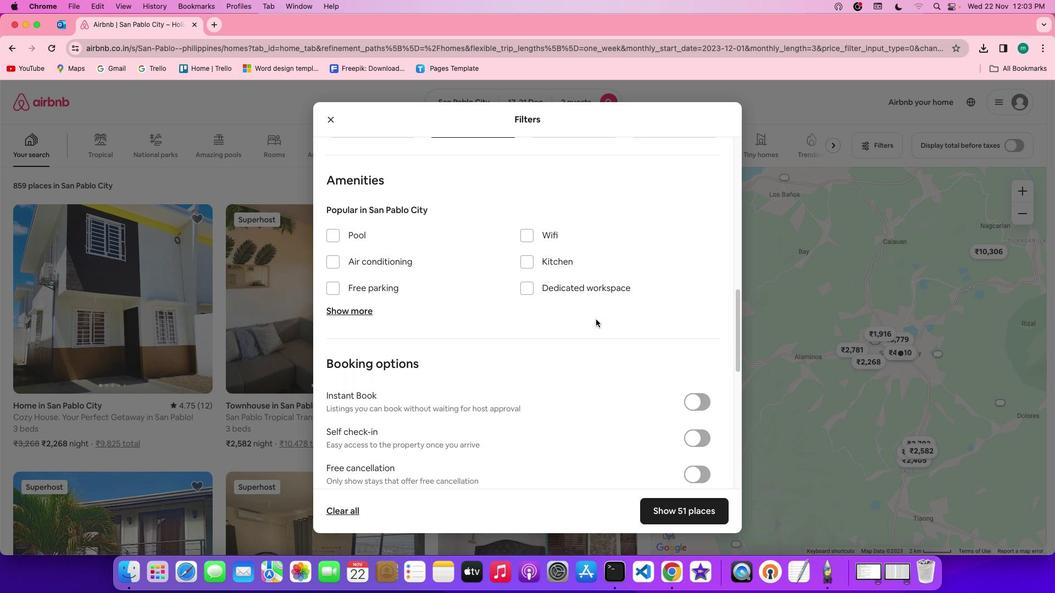 
Action: Mouse scrolled (595, 319) with delta (0, 0)
Screenshot: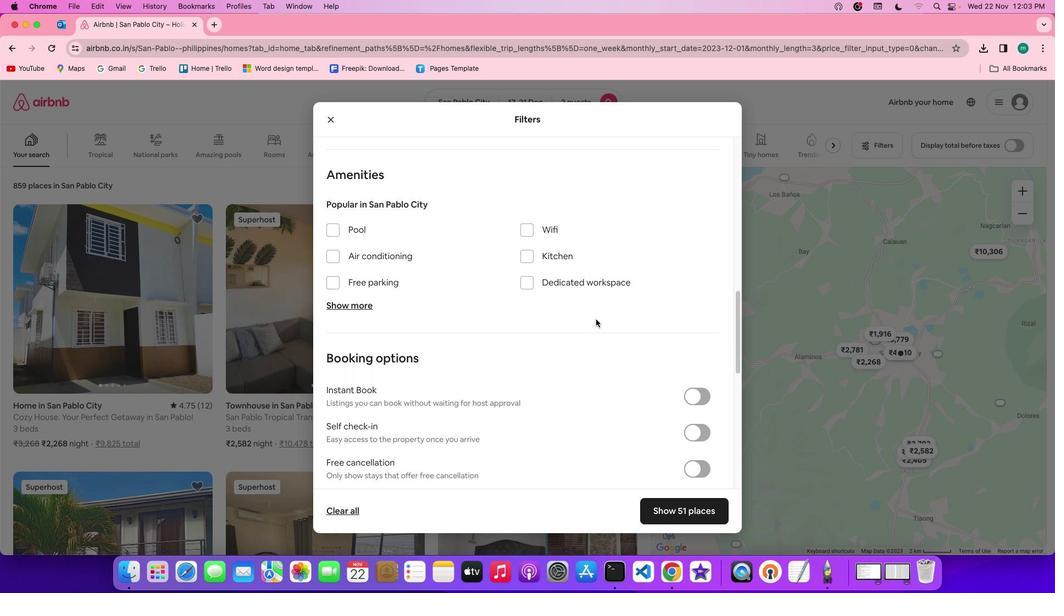 
Action: Mouse scrolled (595, 319) with delta (0, 0)
Screenshot: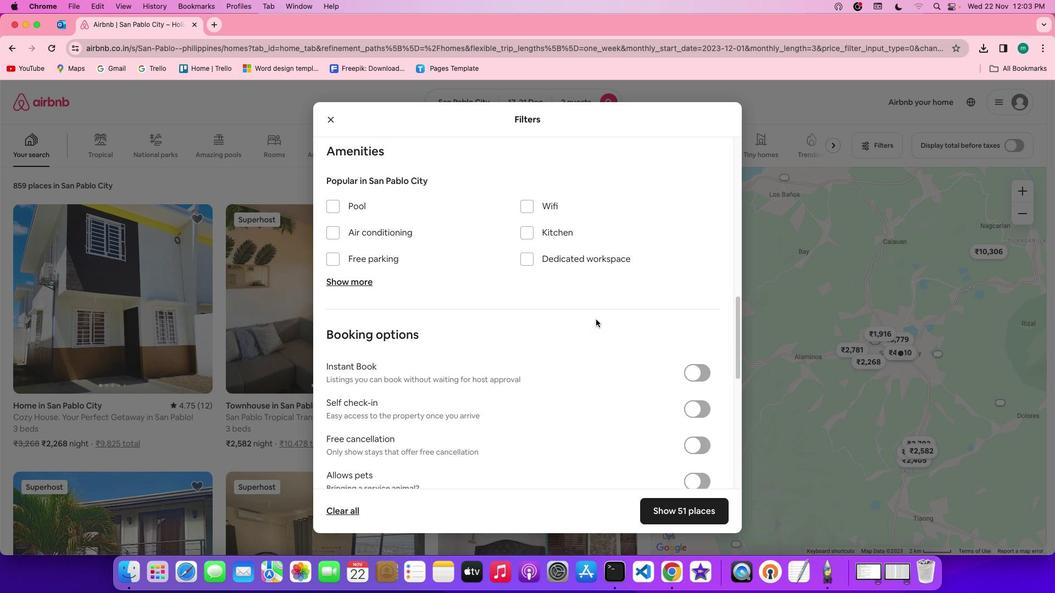 
Action: Mouse scrolled (595, 319) with delta (0, 0)
Screenshot: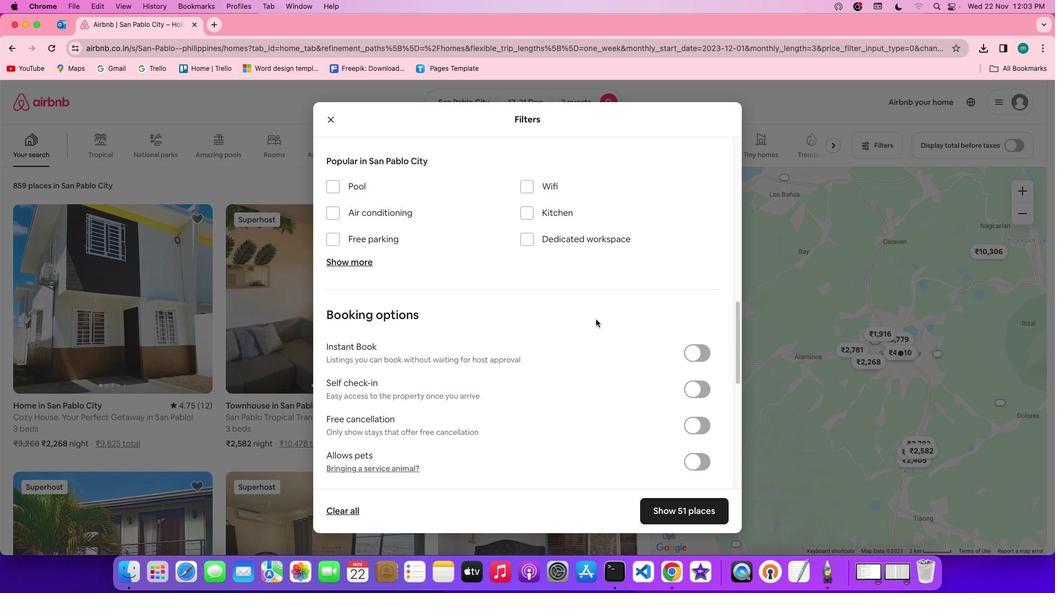 
Action: Mouse scrolled (595, 319) with delta (0, 0)
Screenshot: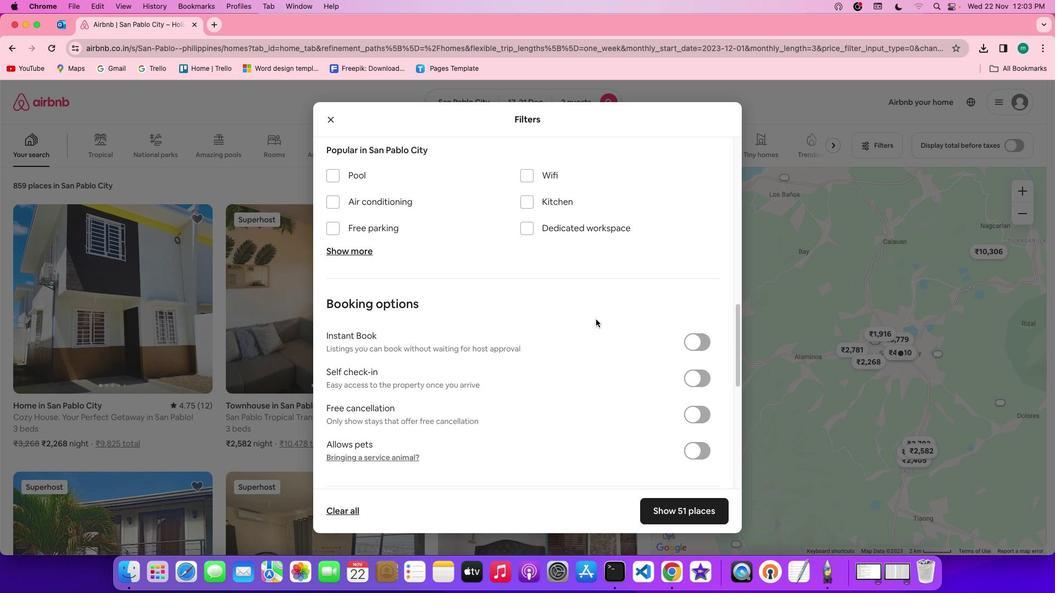 
Action: Mouse scrolled (595, 319) with delta (0, 0)
Screenshot: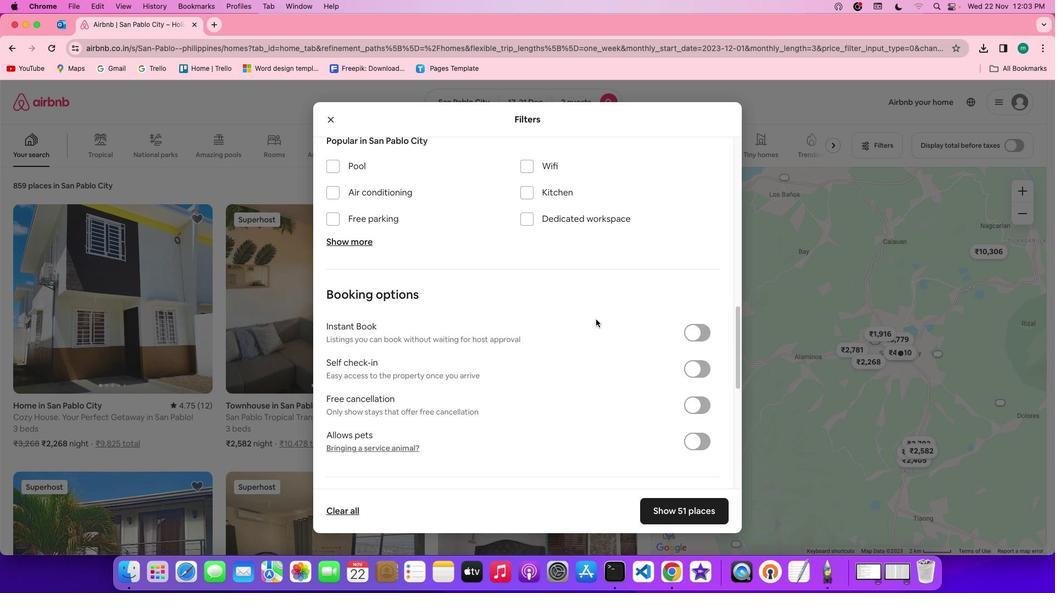 
Action: Mouse scrolled (595, 319) with delta (0, 0)
Screenshot: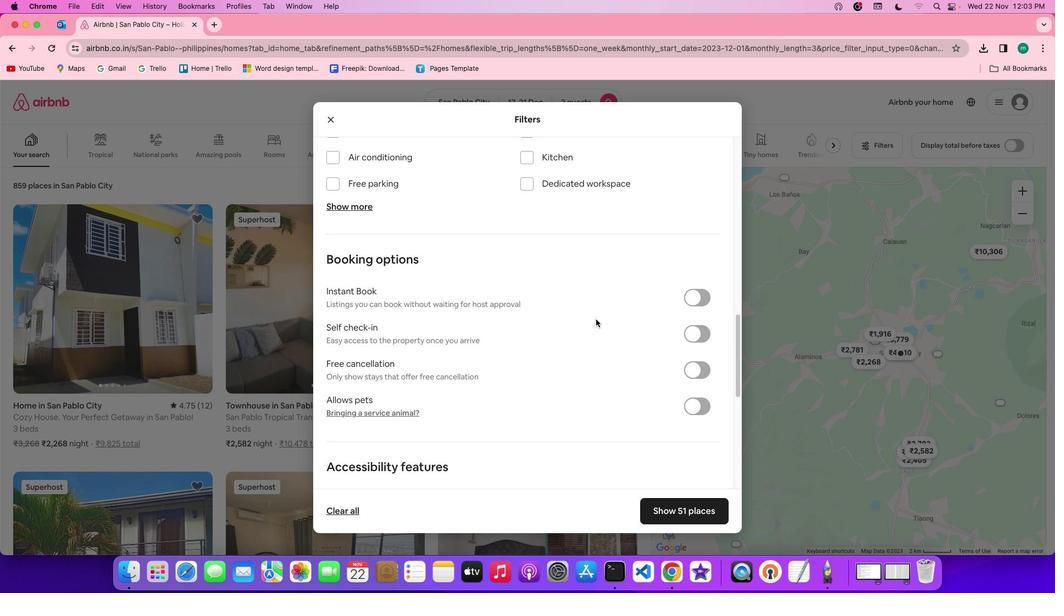 
Action: Mouse scrolled (595, 319) with delta (0, 0)
Screenshot: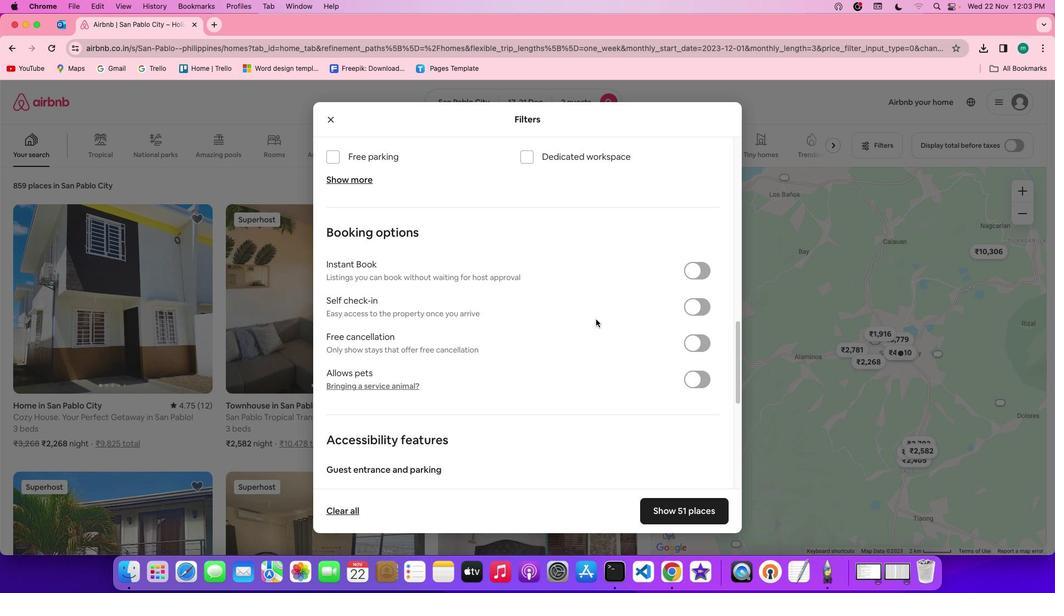 
Action: Mouse scrolled (595, 319) with delta (0, 0)
Screenshot: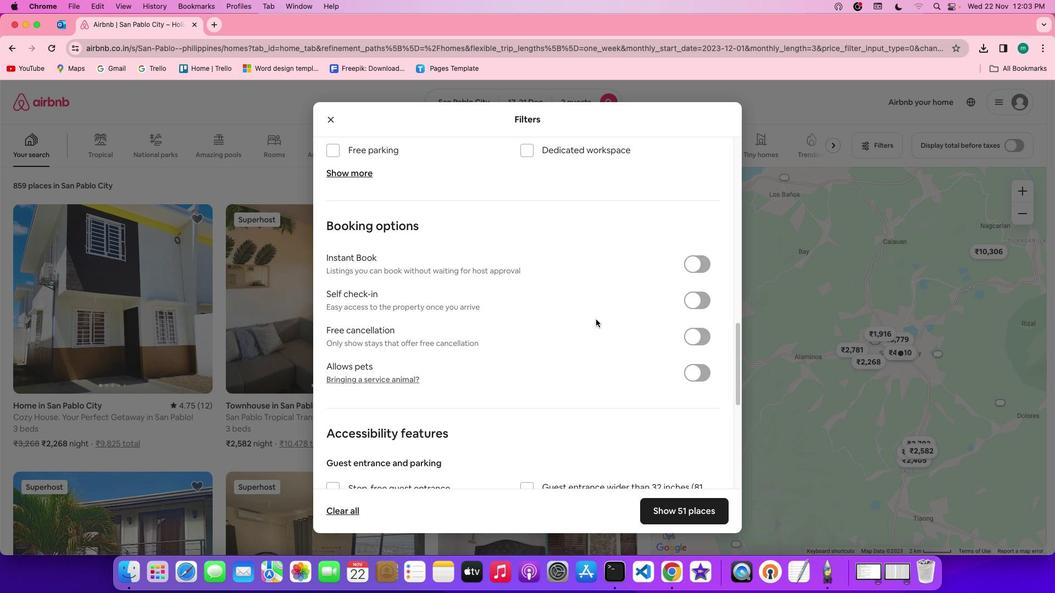 
Action: Mouse scrolled (595, 319) with delta (0, 0)
Screenshot: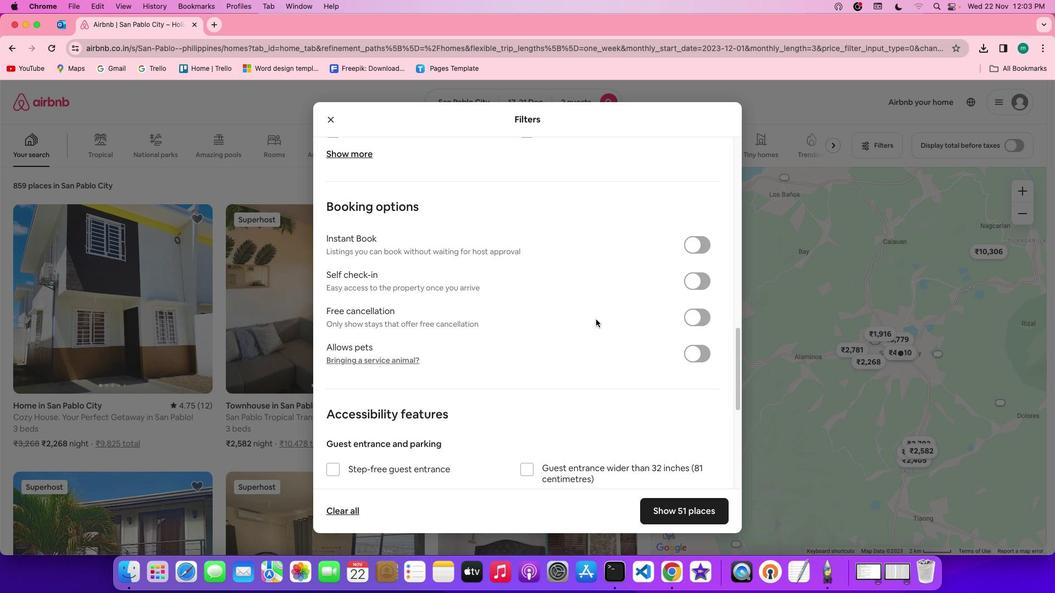 
Action: Mouse moved to (631, 325)
Screenshot: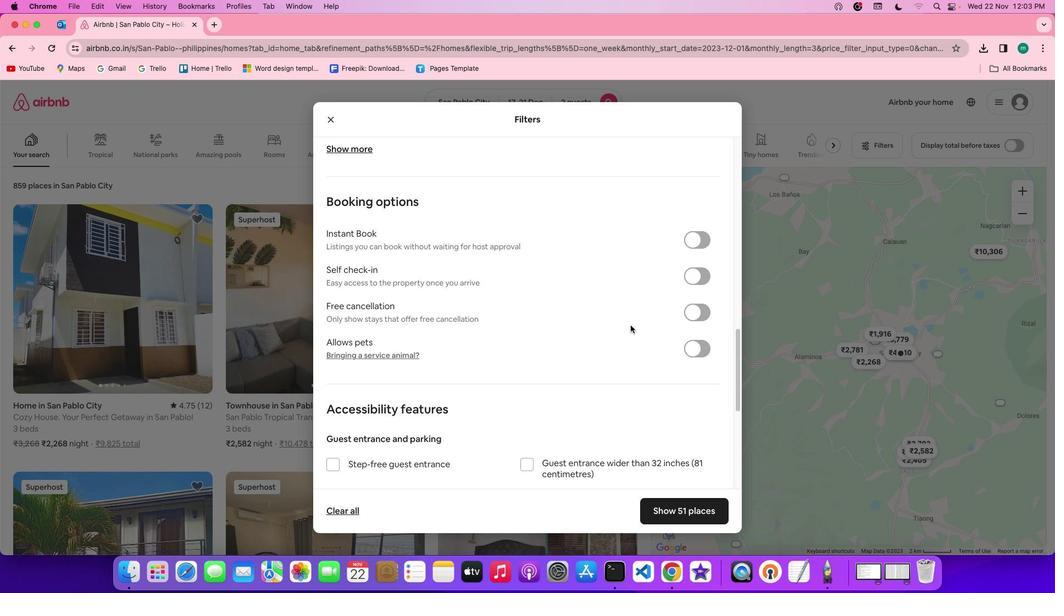 
Action: Mouse scrolled (631, 325) with delta (0, 0)
Screenshot: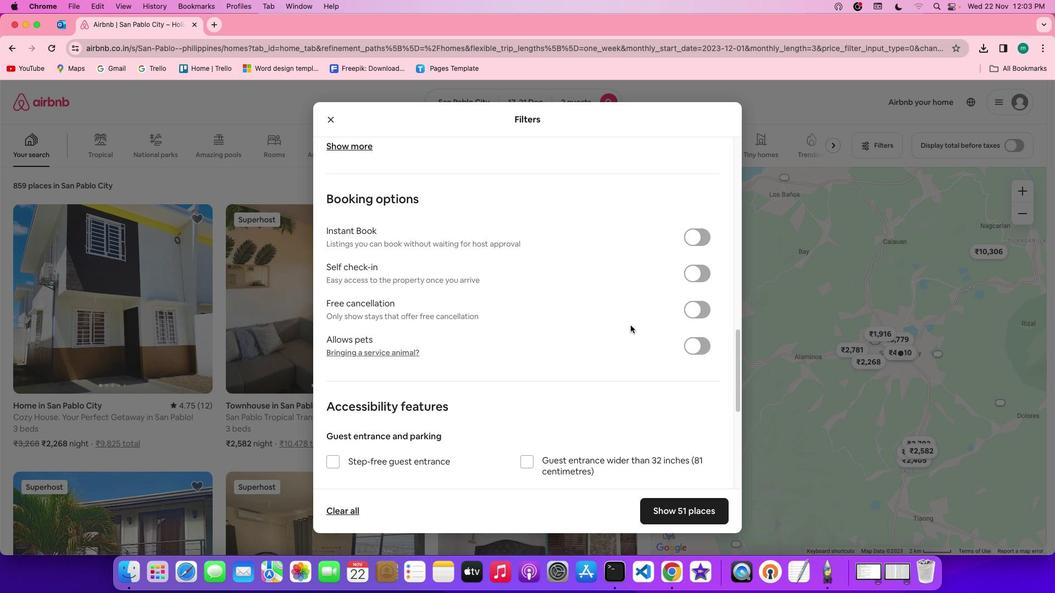 
Action: Mouse scrolled (631, 325) with delta (0, 0)
Screenshot: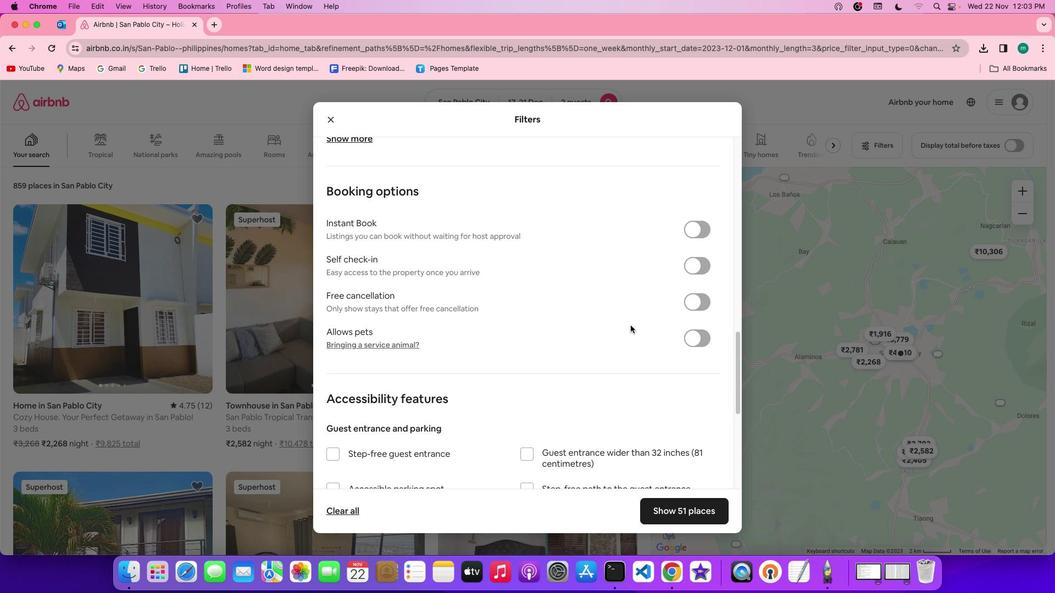 
Action: Mouse scrolled (631, 325) with delta (0, 0)
Screenshot: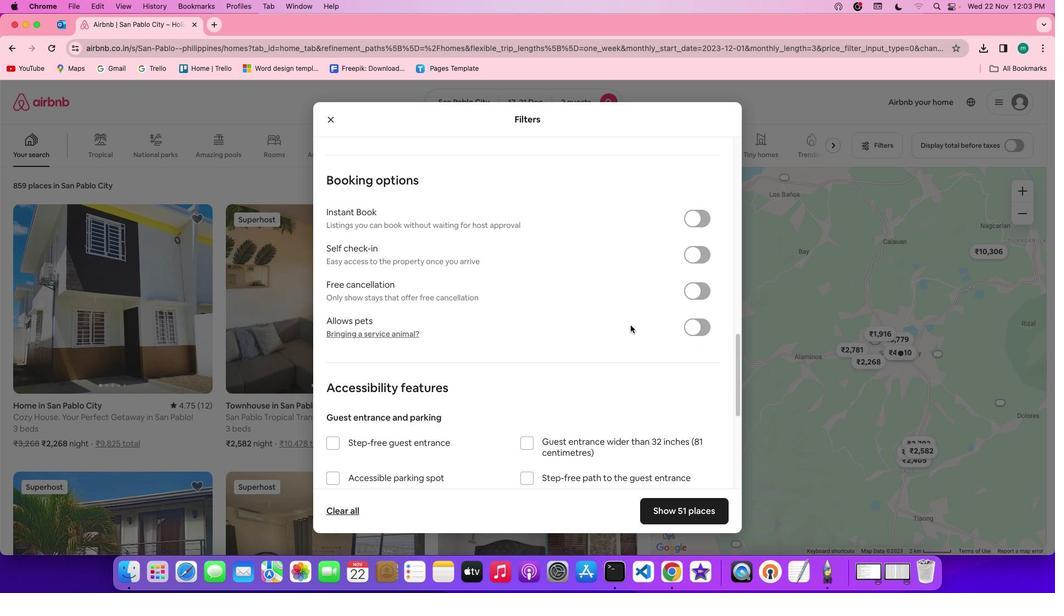 
Action: Mouse scrolled (631, 325) with delta (0, 0)
Screenshot: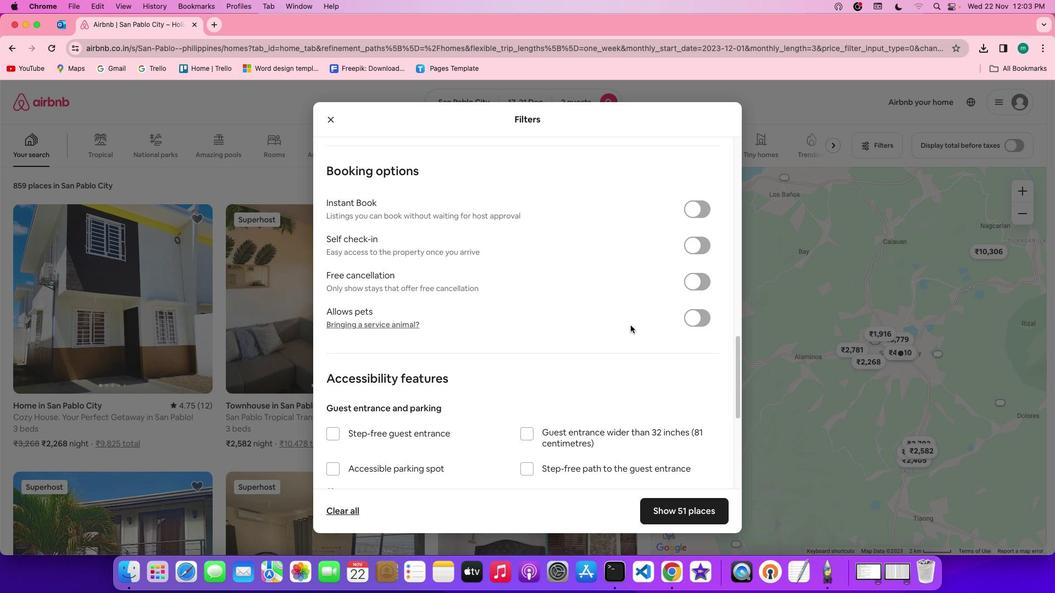 
Action: Mouse scrolled (631, 325) with delta (0, 0)
Screenshot: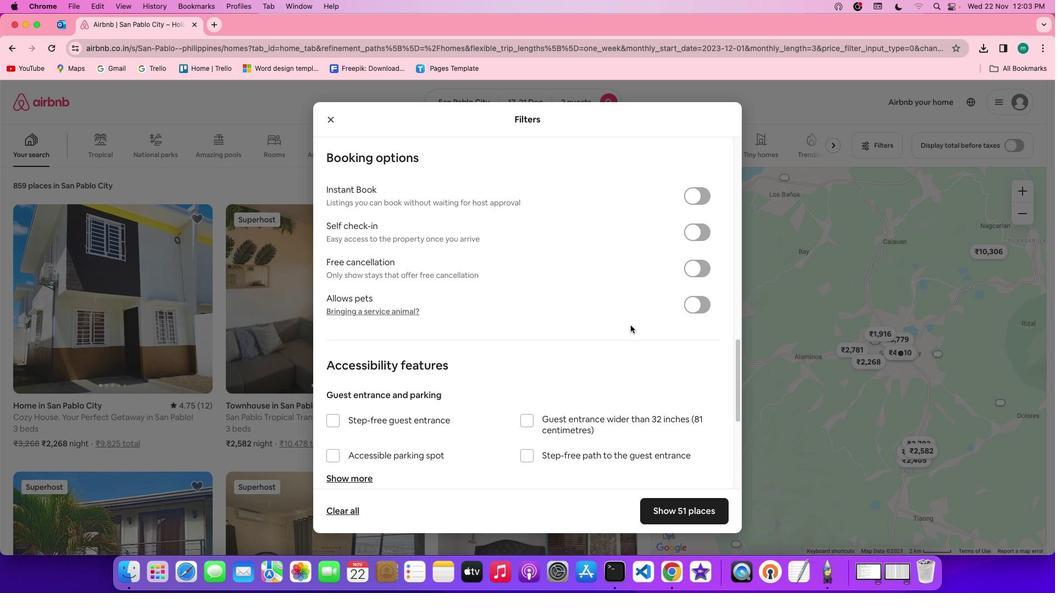 
Action: Mouse scrolled (631, 325) with delta (0, 0)
Screenshot: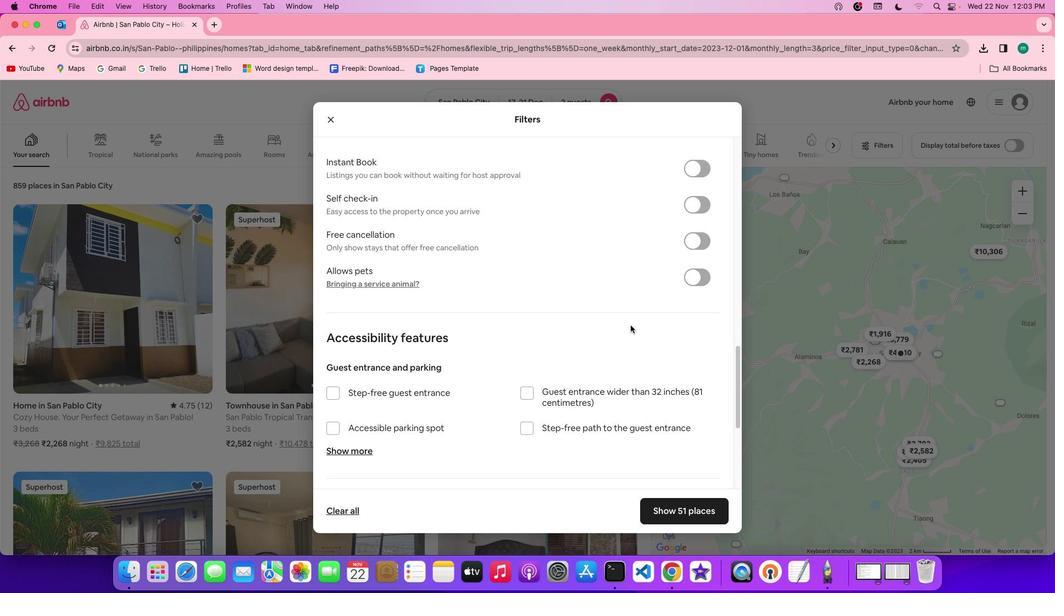 
Action: Mouse scrolled (631, 325) with delta (0, -1)
Screenshot: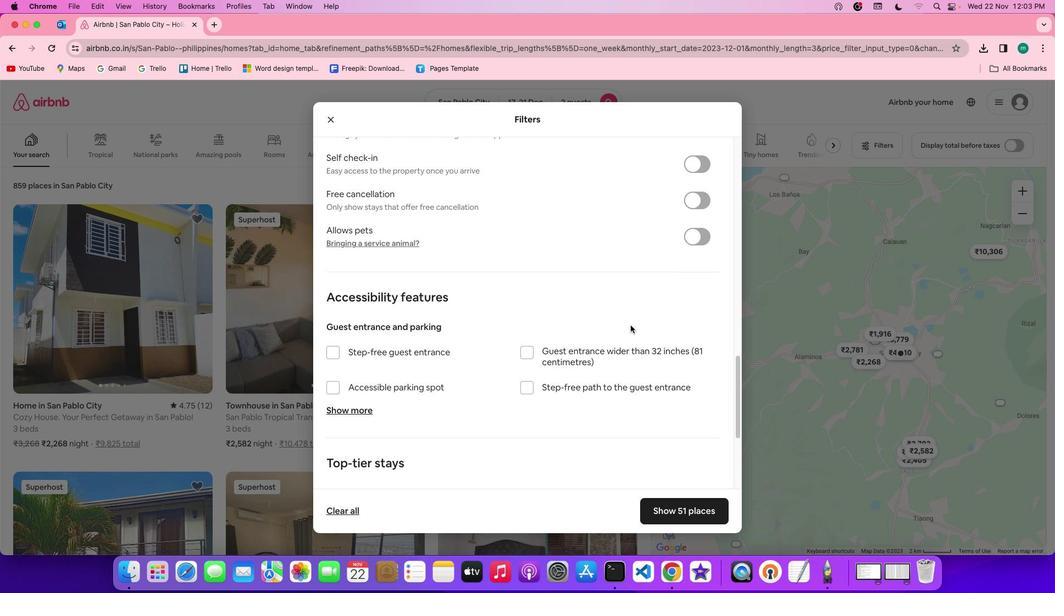 
Action: Mouse scrolled (631, 325) with delta (0, 0)
Screenshot: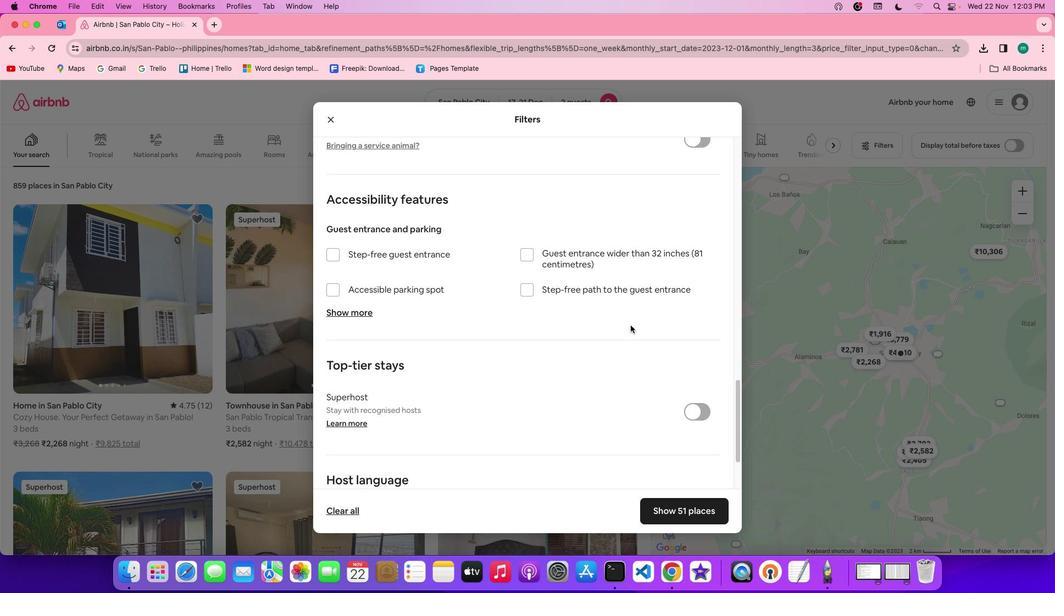 
Action: Mouse scrolled (631, 325) with delta (0, 0)
Screenshot: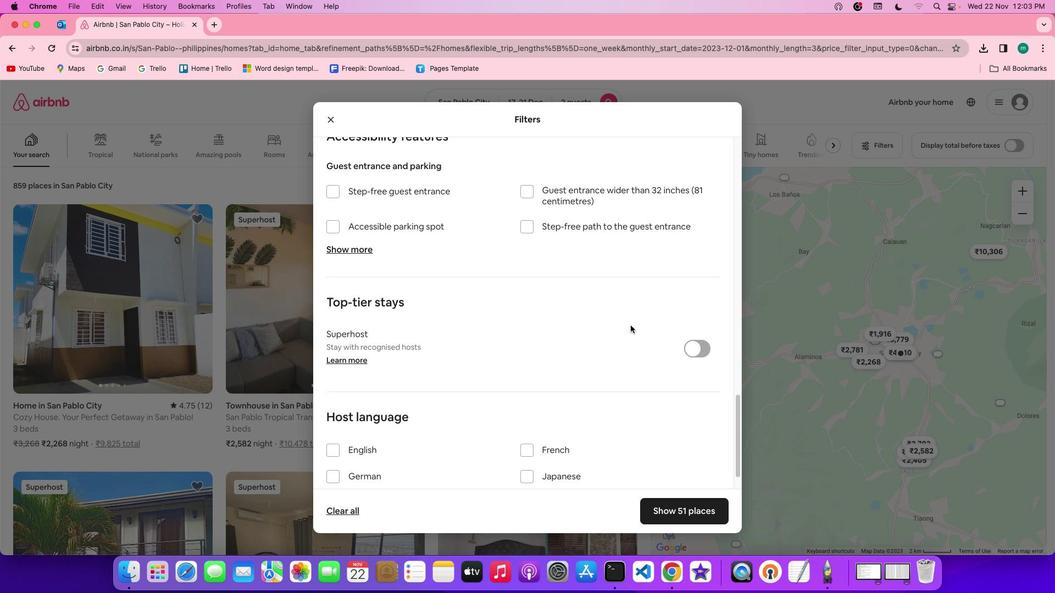 
Action: Mouse scrolled (631, 325) with delta (0, -1)
Screenshot: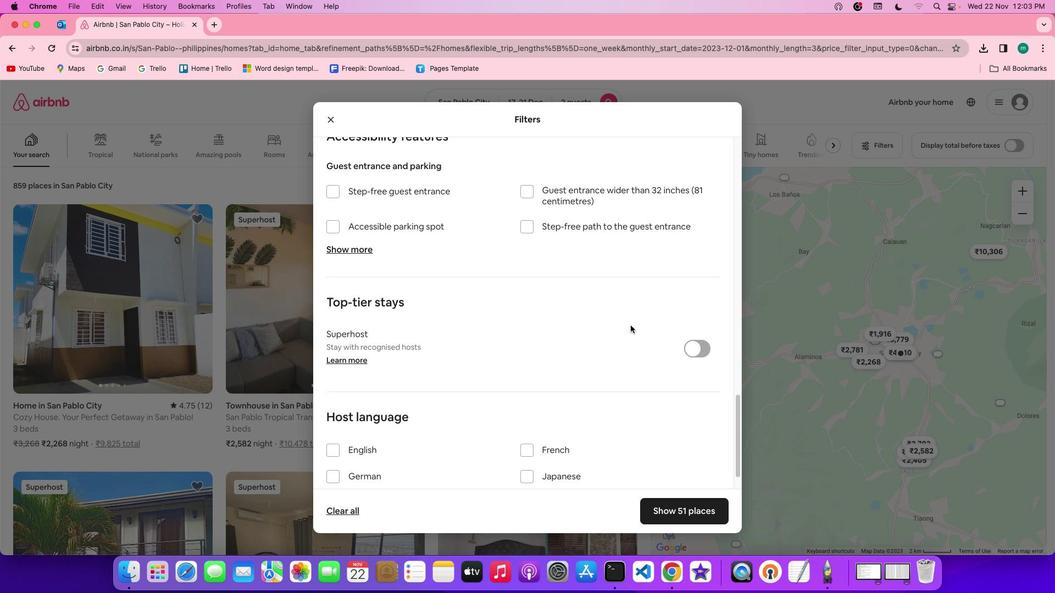 
Action: Mouse scrolled (631, 325) with delta (0, -2)
Screenshot: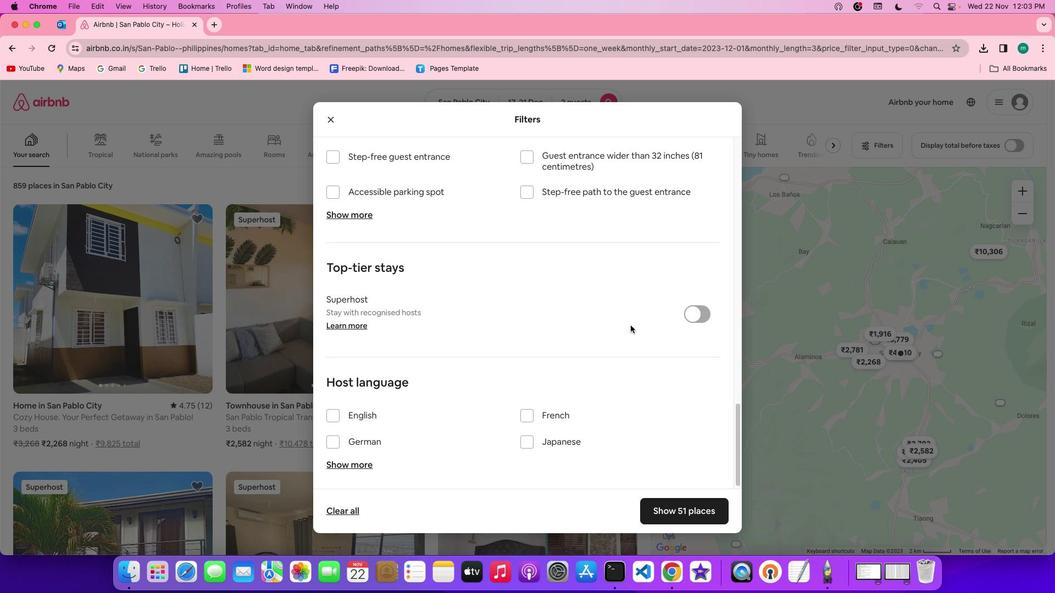 
Action: Mouse scrolled (631, 325) with delta (0, -3)
Screenshot: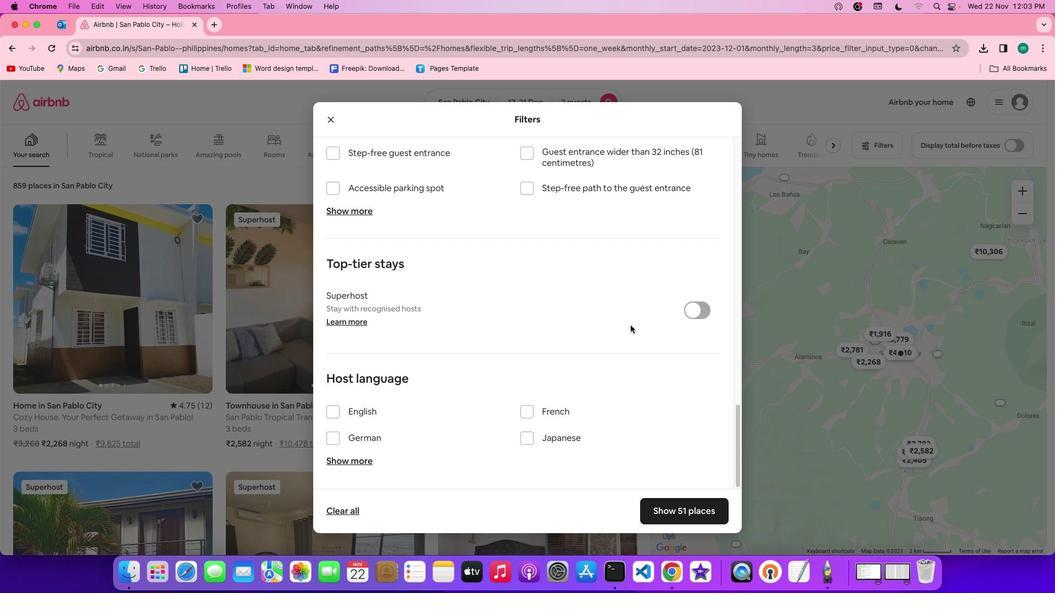 
Action: Mouse scrolled (631, 325) with delta (0, 0)
Screenshot: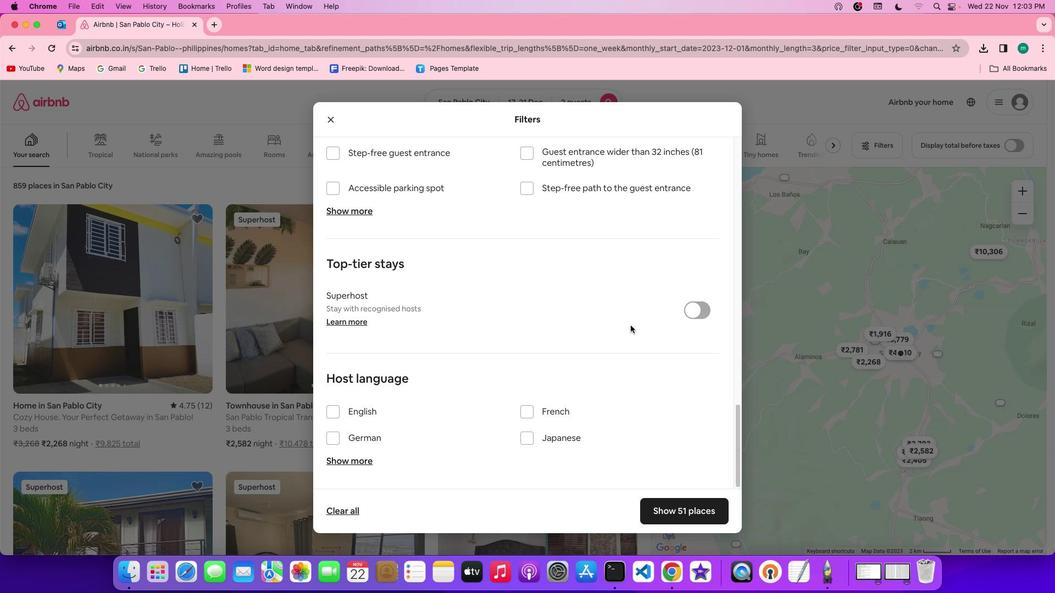 
Action: Mouse scrolled (631, 325) with delta (0, 0)
Screenshot: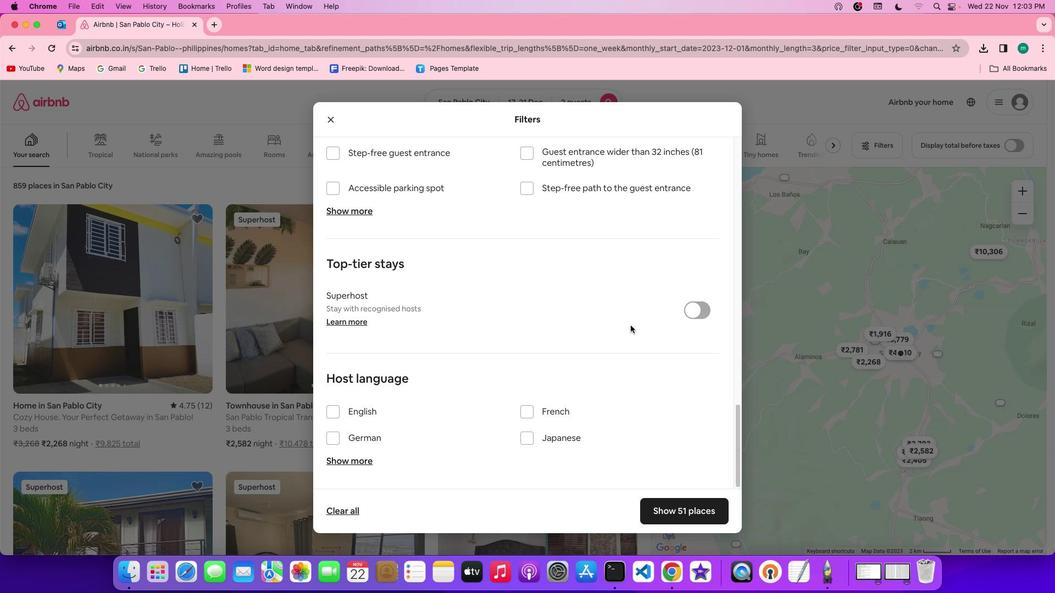 
Action: Mouse scrolled (631, 325) with delta (0, -1)
Screenshot: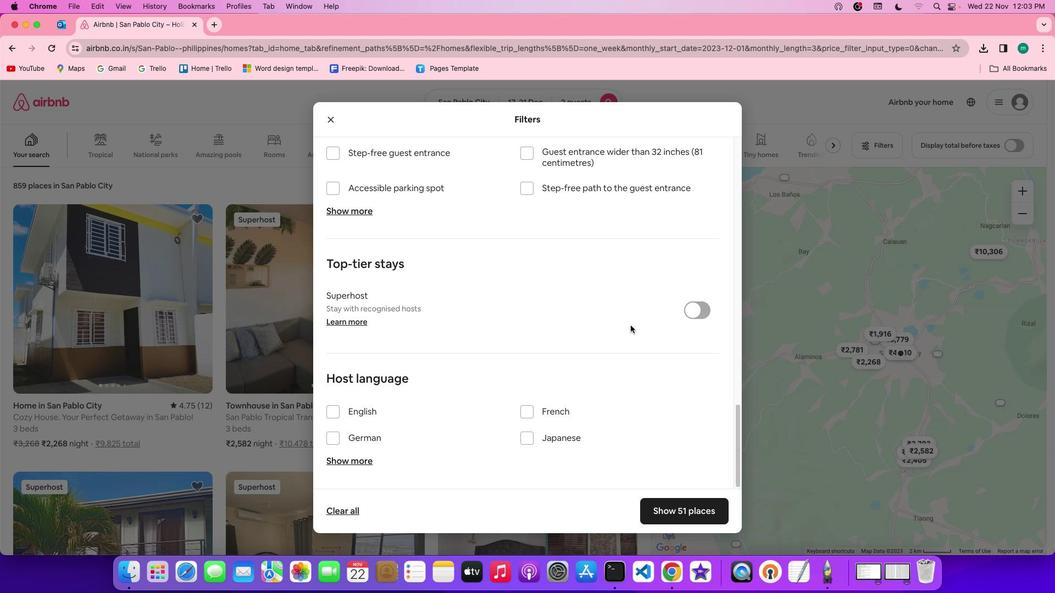 
Action: Mouse scrolled (631, 325) with delta (0, -2)
Screenshot: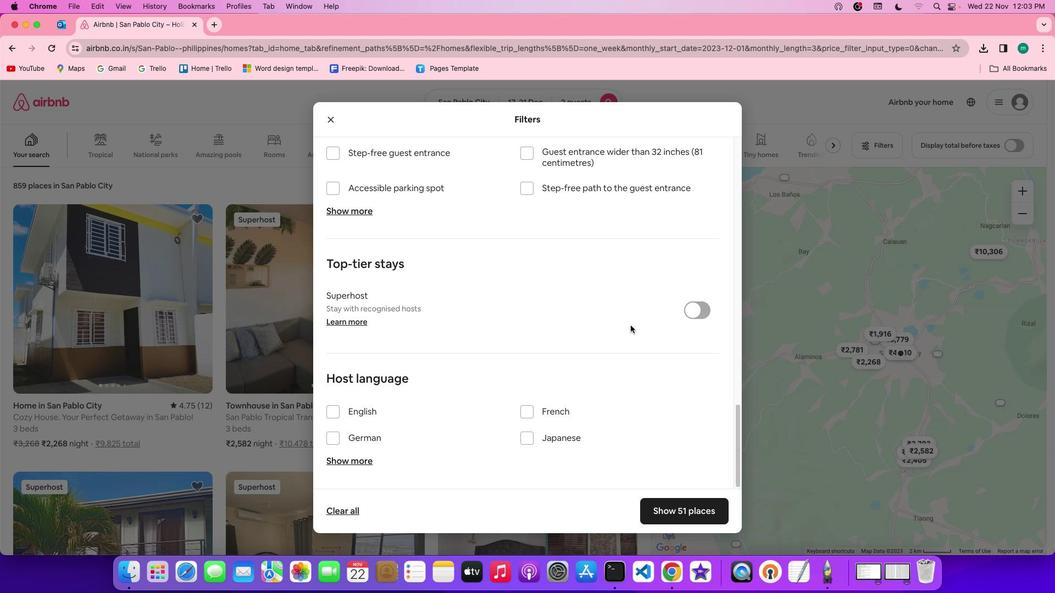
Action: Mouse scrolled (631, 325) with delta (0, -3)
Screenshot: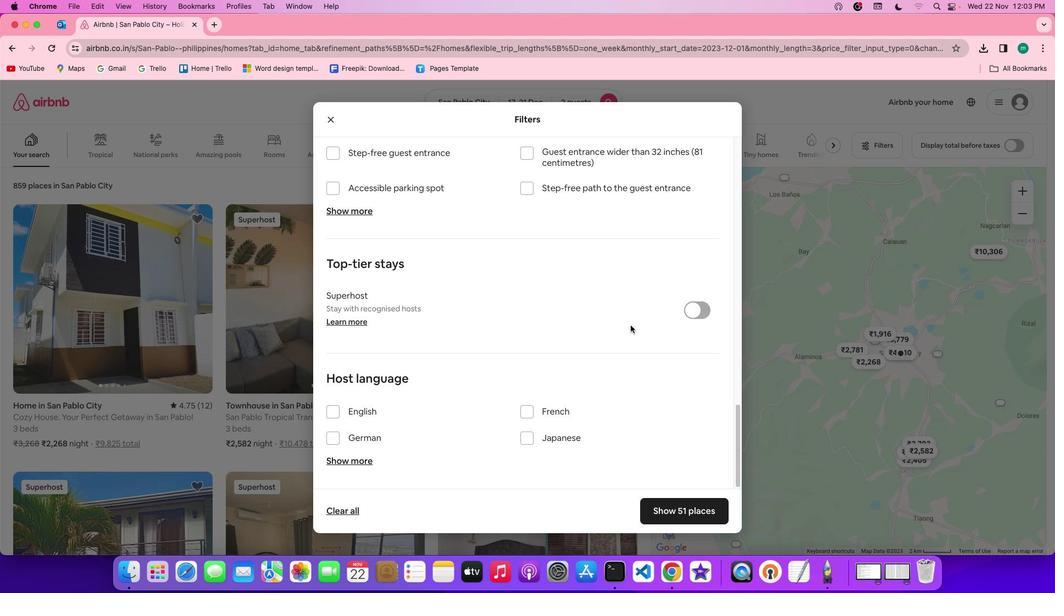 
Action: Mouse scrolled (631, 325) with delta (0, -3)
Screenshot: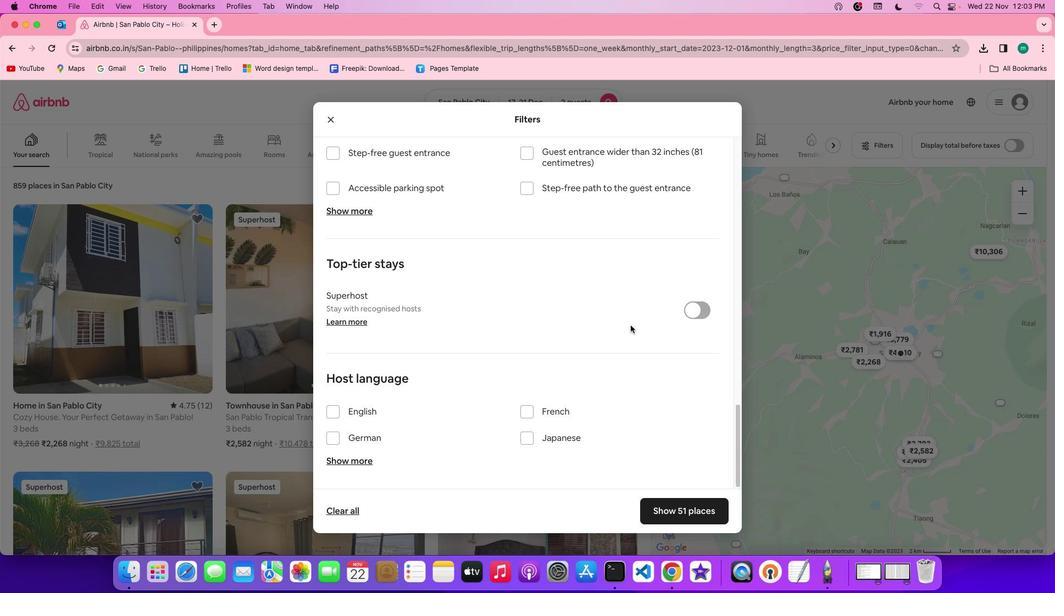 
Action: Mouse scrolled (631, 325) with delta (0, 0)
Screenshot: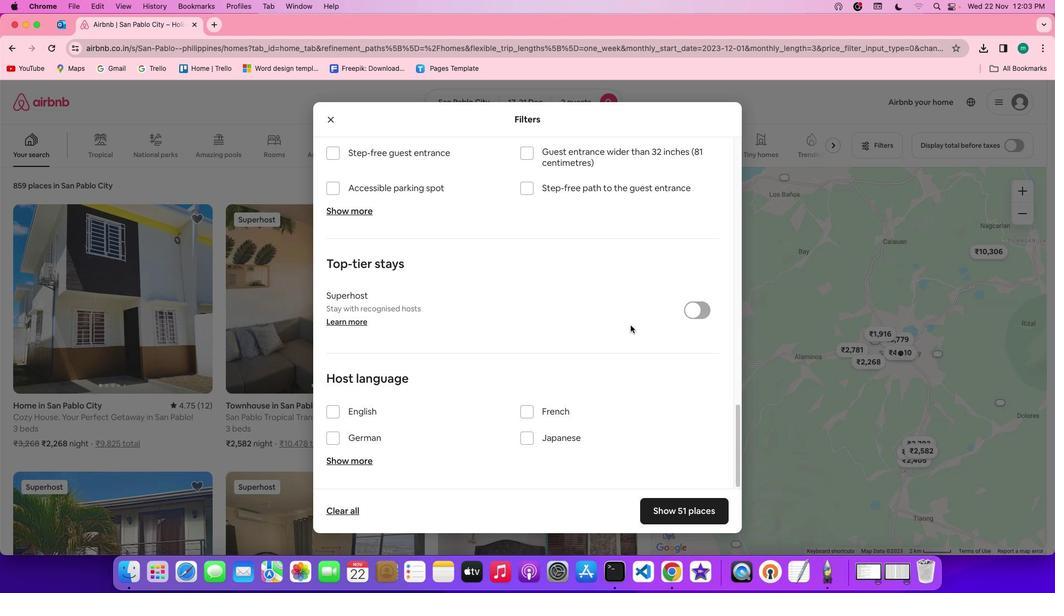 
Action: Mouse scrolled (631, 325) with delta (0, 0)
Screenshot: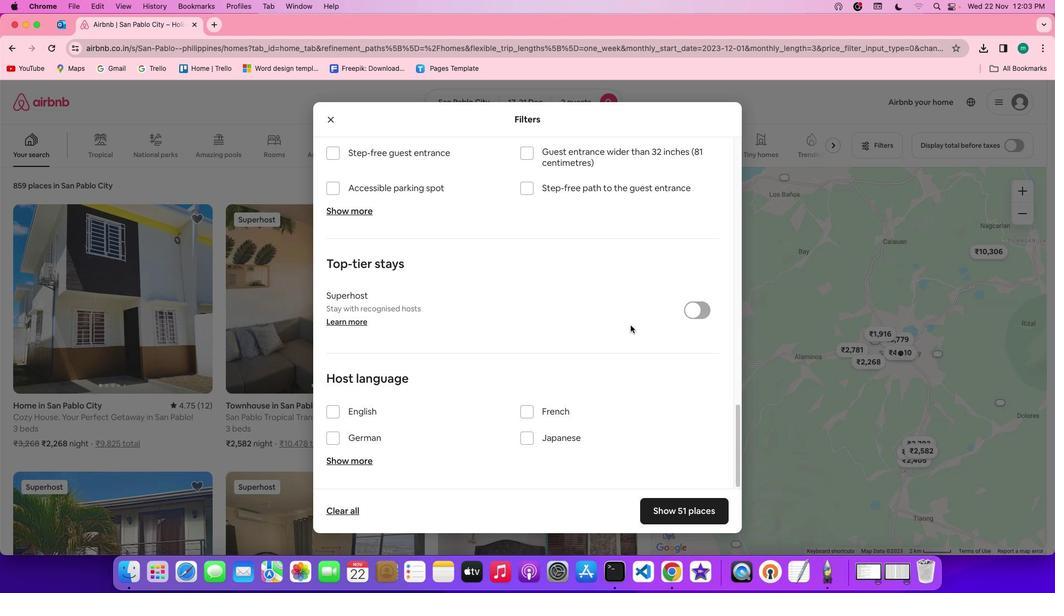 
Action: Mouse scrolled (631, 325) with delta (0, -1)
Screenshot: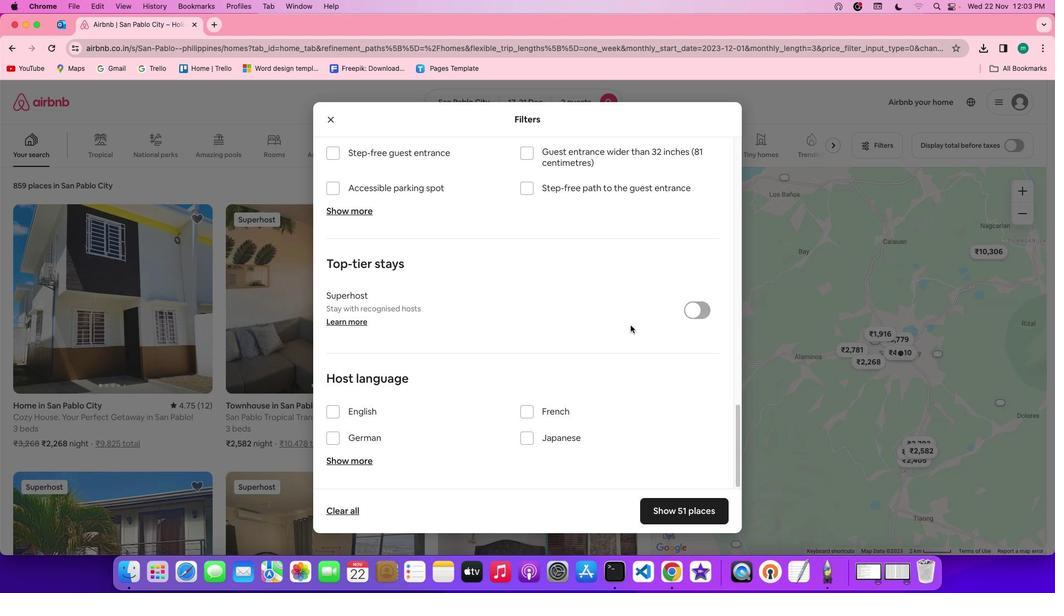 
Action: Mouse scrolled (631, 325) with delta (0, -2)
Screenshot: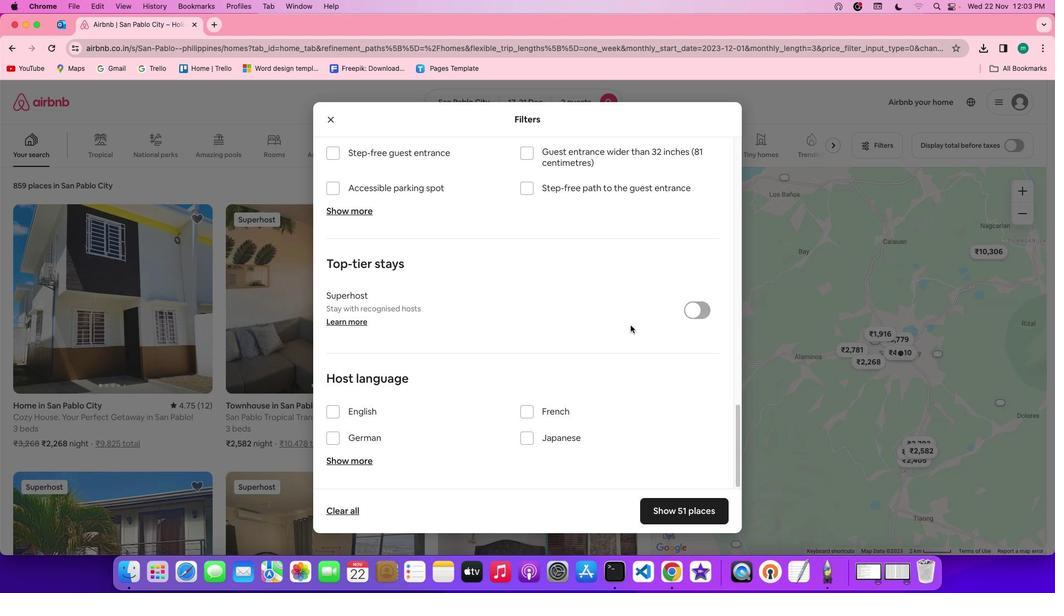 
Action: Mouse scrolled (631, 325) with delta (0, -3)
Screenshot: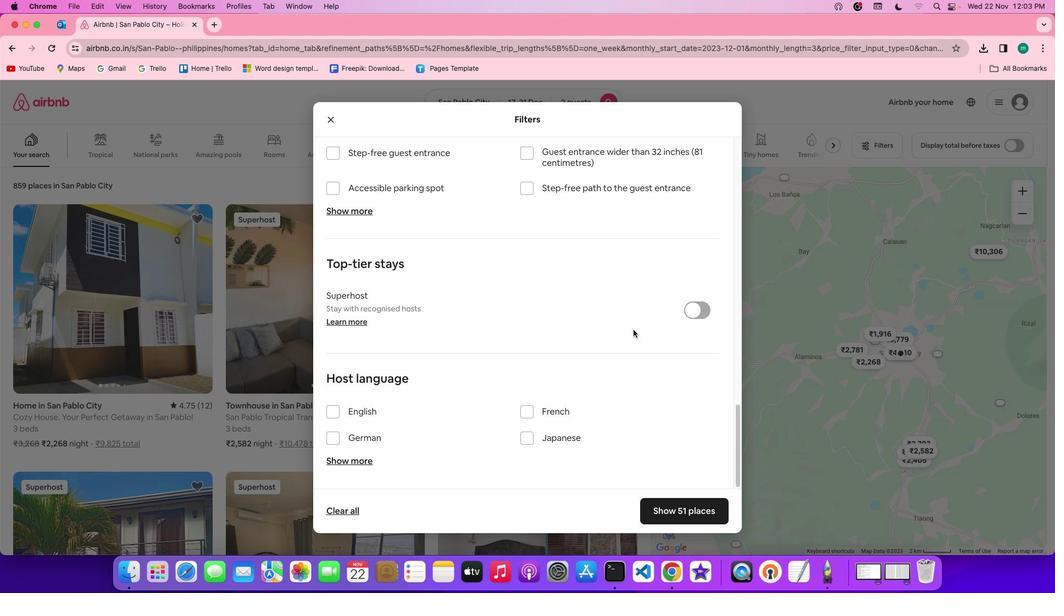 
Action: Mouse moved to (706, 505)
Screenshot: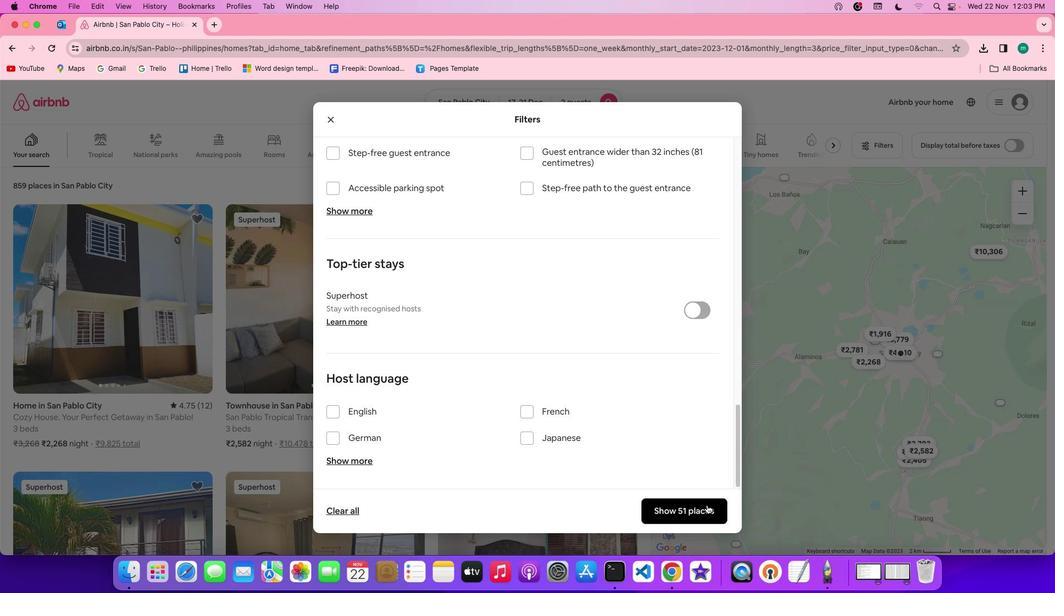 
Action: Mouse pressed left at (706, 505)
Screenshot: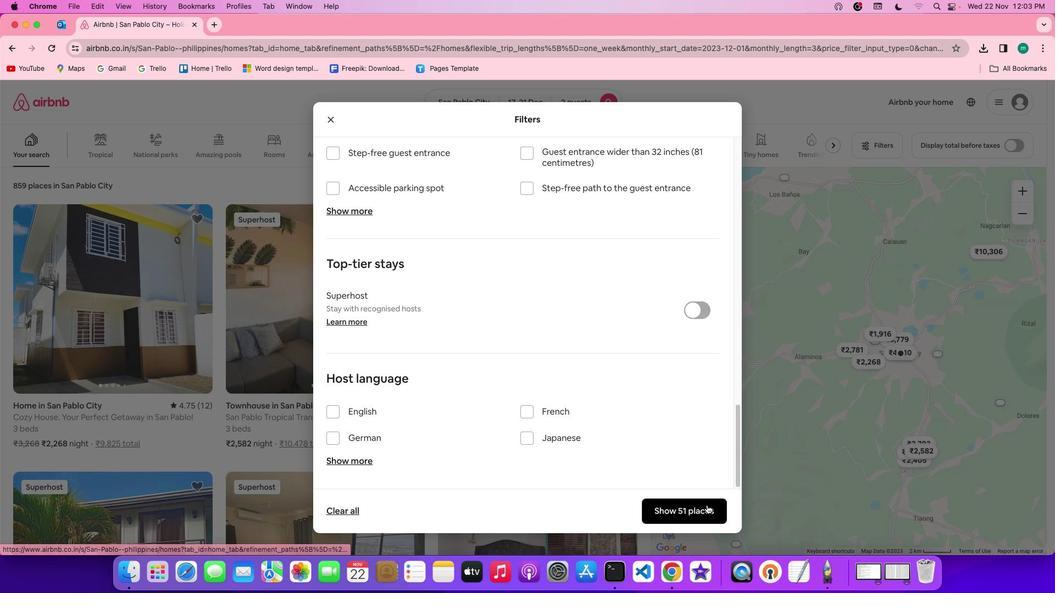 
Action: Mouse moved to (273, 324)
Screenshot: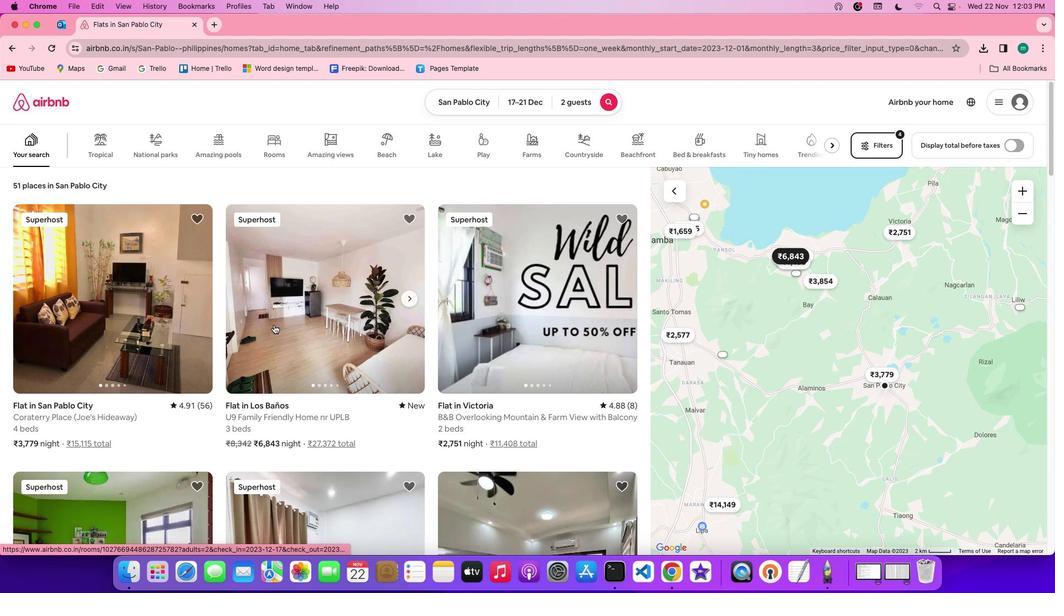 
Action: Mouse scrolled (273, 324) with delta (0, 0)
Screenshot: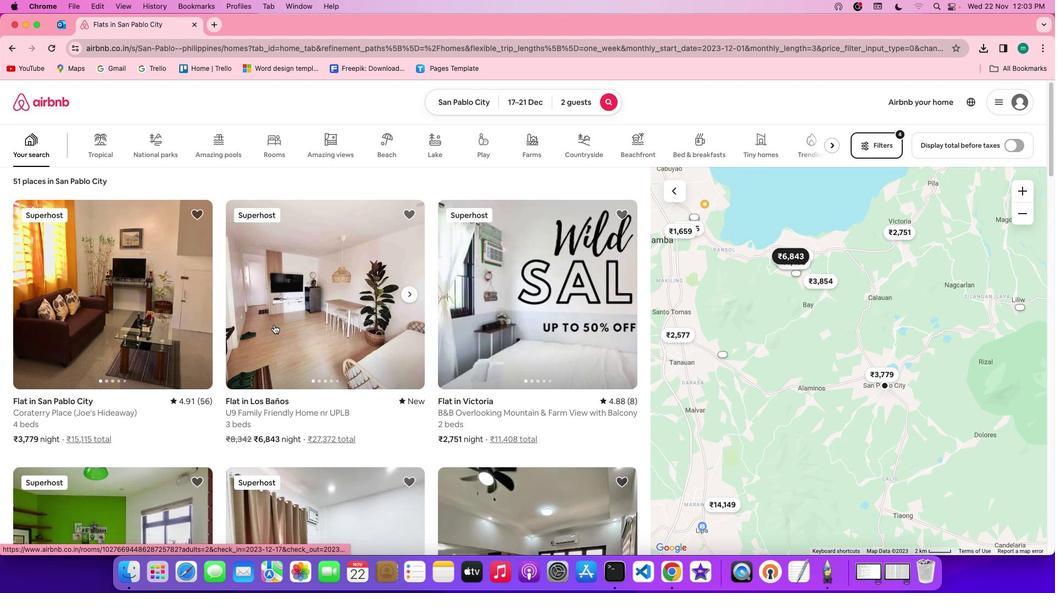 
Action: Mouse scrolled (273, 324) with delta (0, 0)
Screenshot: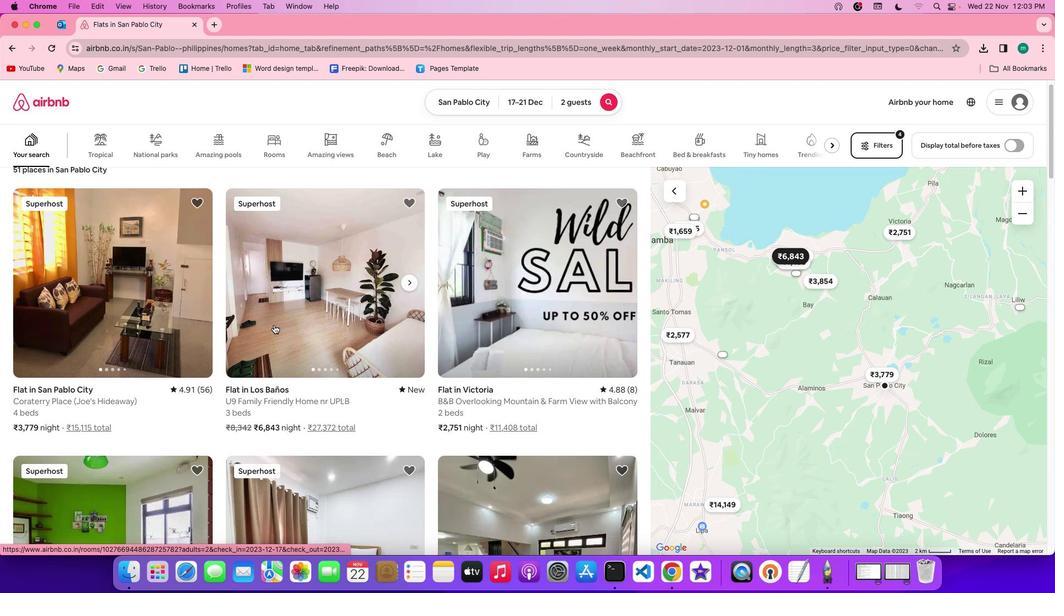 
Action: Mouse scrolled (273, 324) with delta (0, 0)
Screenshot: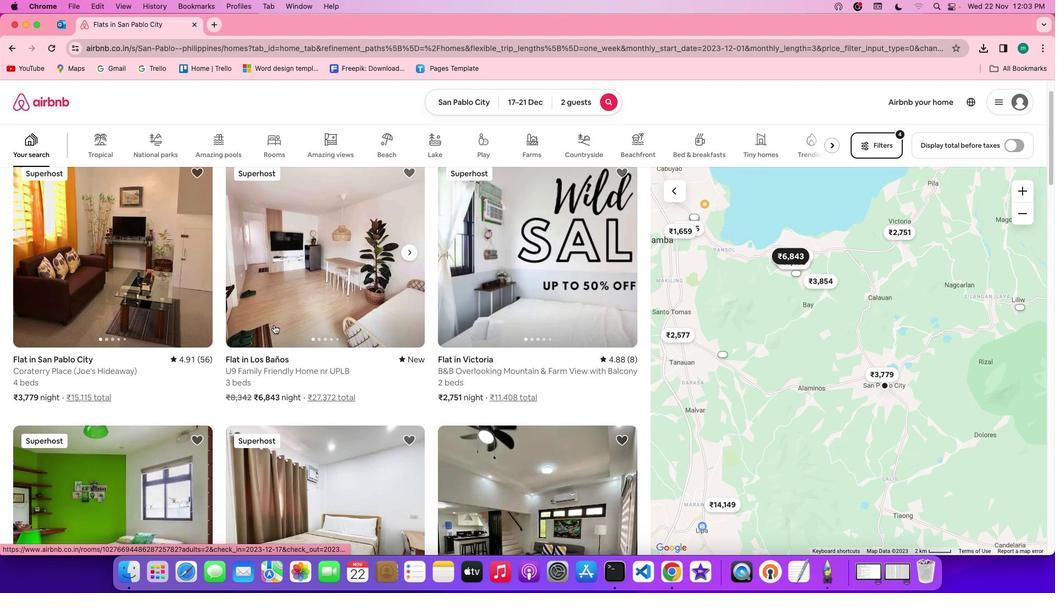 
Action: Mouse scrolled (273, 324) with delta (0, 0)
Screenshot: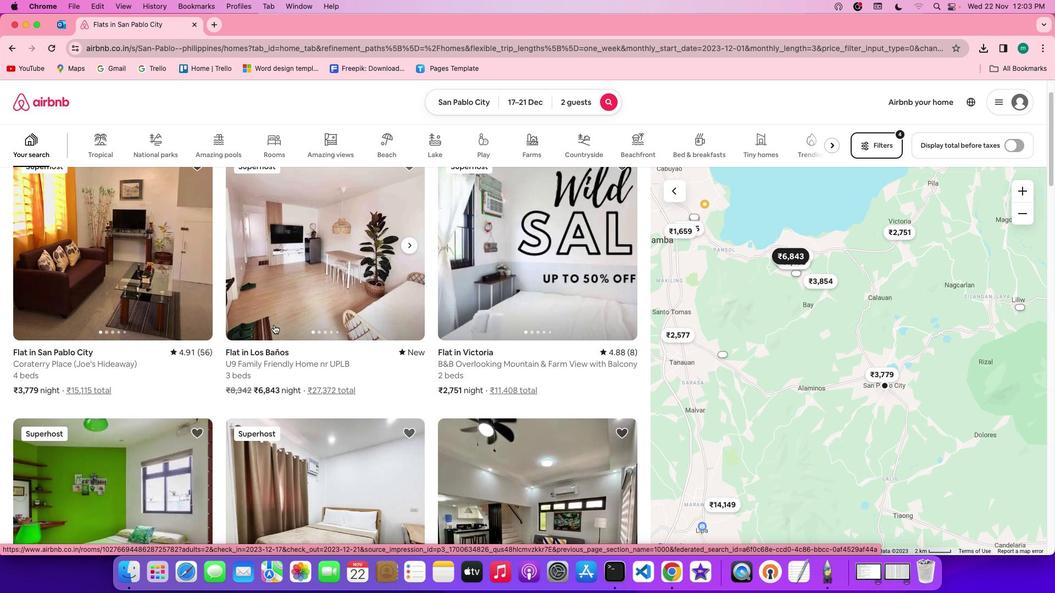 
Action: Mouse moved to (274, 310)
Screenshot: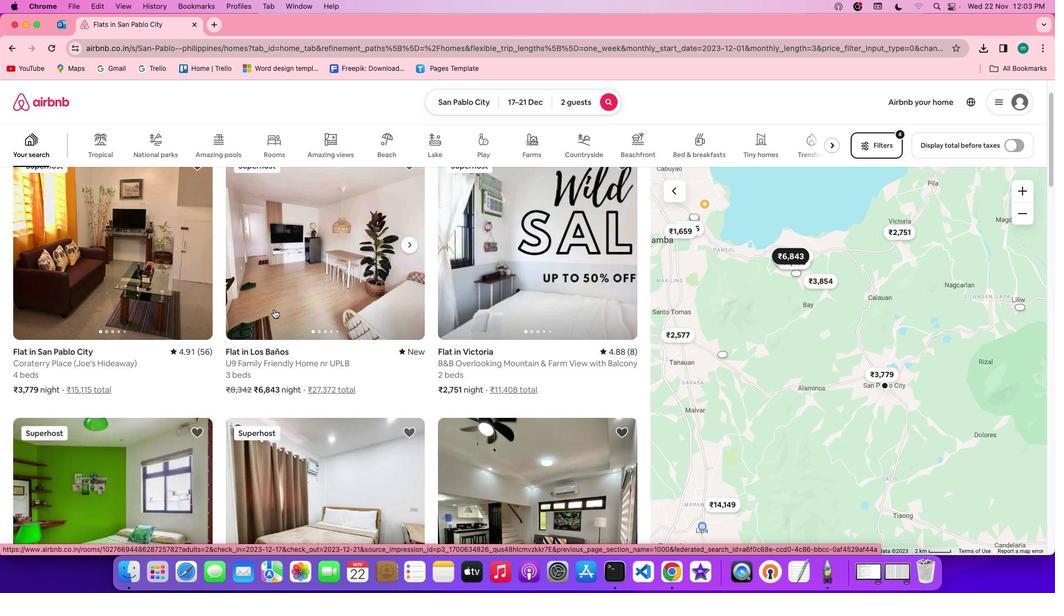 
Action: Mouse scrolled (274, 310) with delta (0, 0)
Screenshot: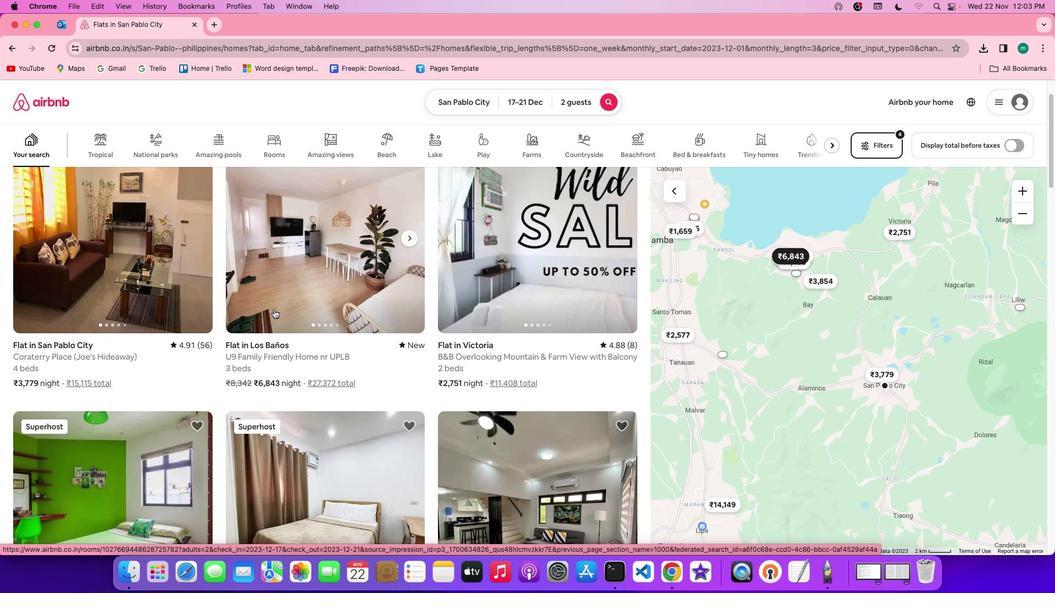
Action: Mouse scrolled (274, 310) with delta (0, 0)
Screenshot: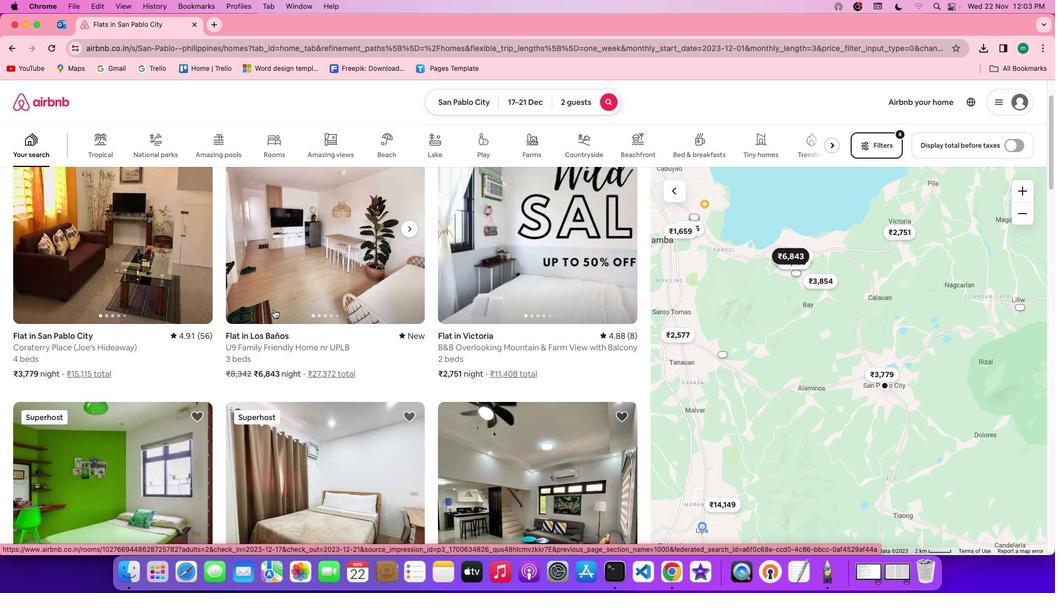 
Action: Mouse scrolled (274, 310) with delta (0, 0)
Screenshot: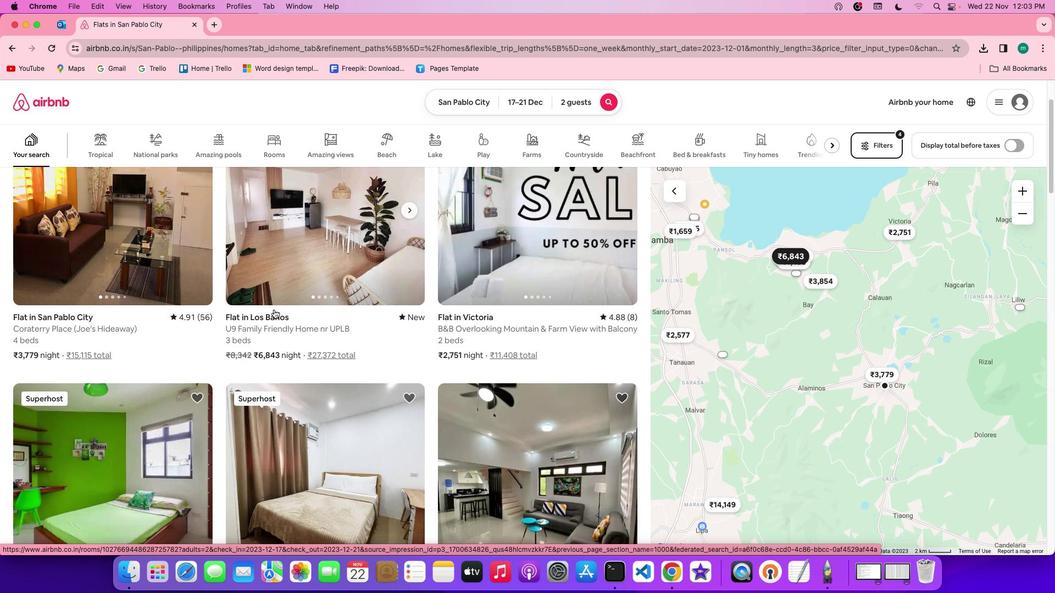 
Action: Mouse scrolled (274, 310) with delta (0, 0)
Screenshot: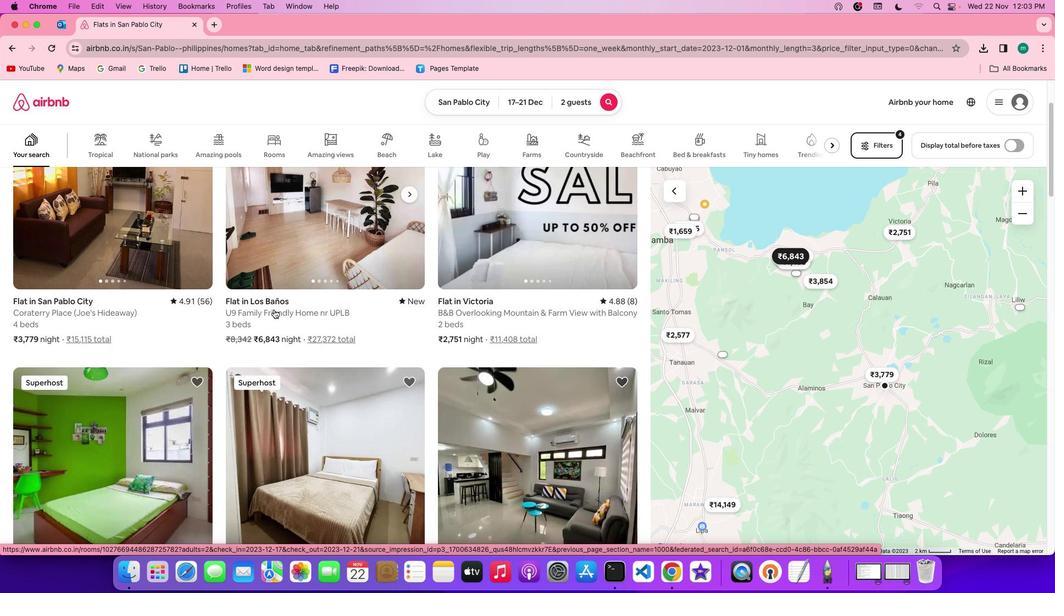 
Action: Mouse scrolled (274, 310) with delta (0, 0)
Screenshot: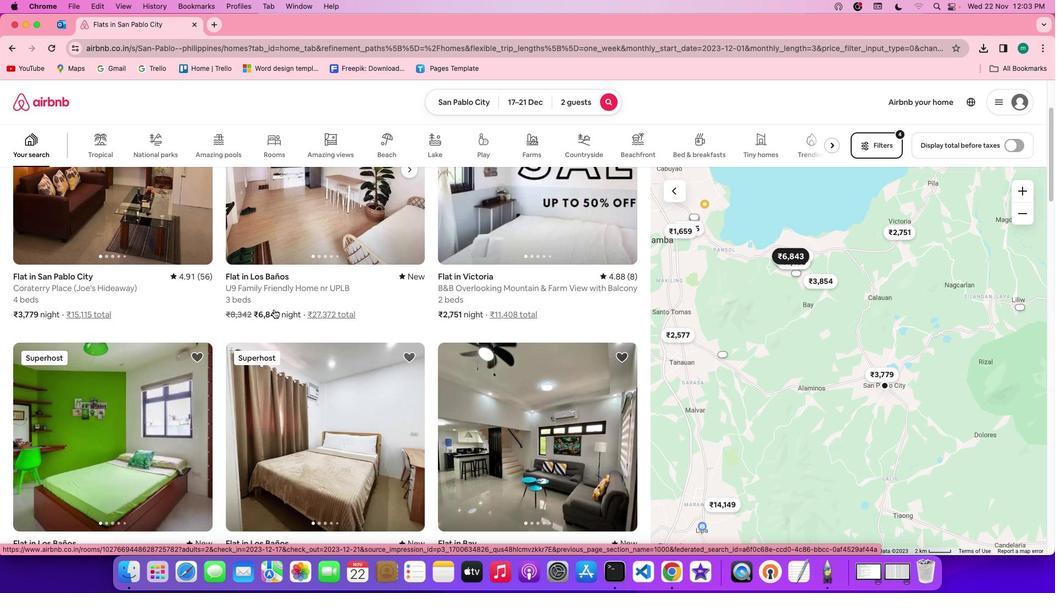 
Action: Mouse scrolled (274, 310) with delta (0, -1)
Screenshot: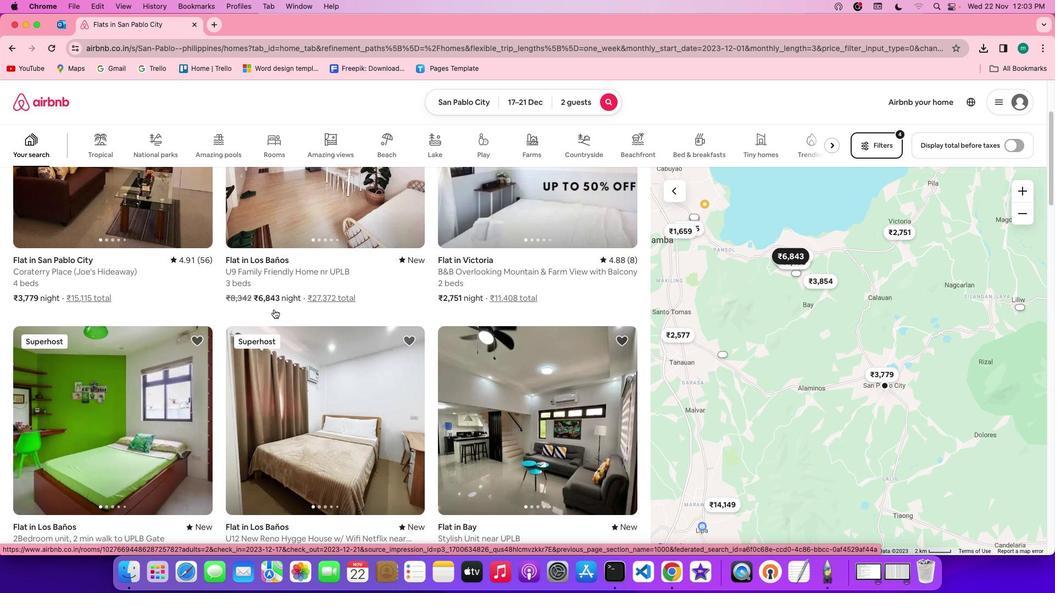 
Action: Mouse scrolled (274, 310) with delta (0, 0)
Screenshot: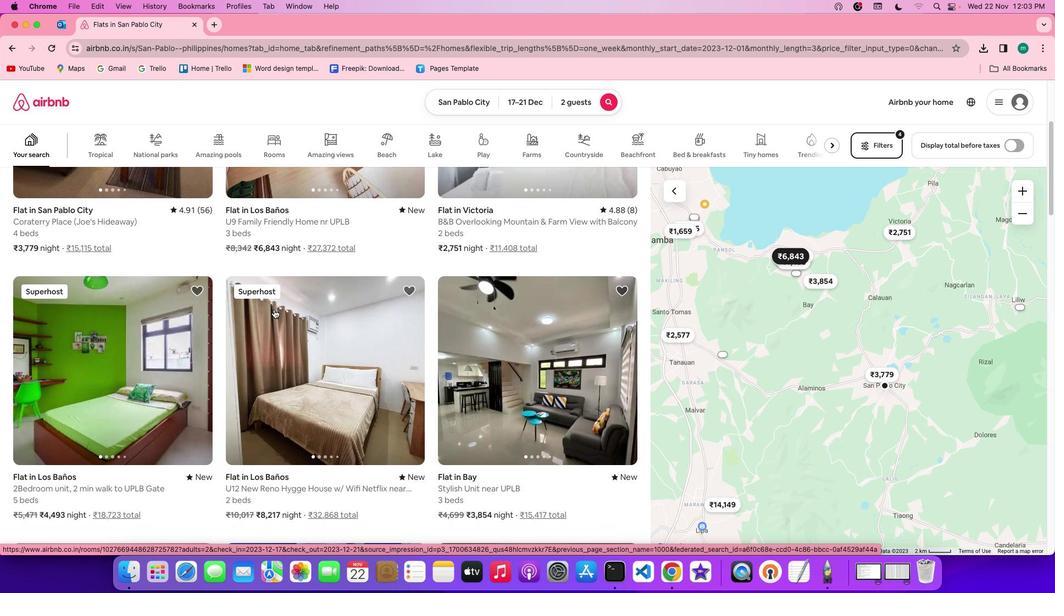 
Action: Mouse moved to (273, 310)
Screenshot: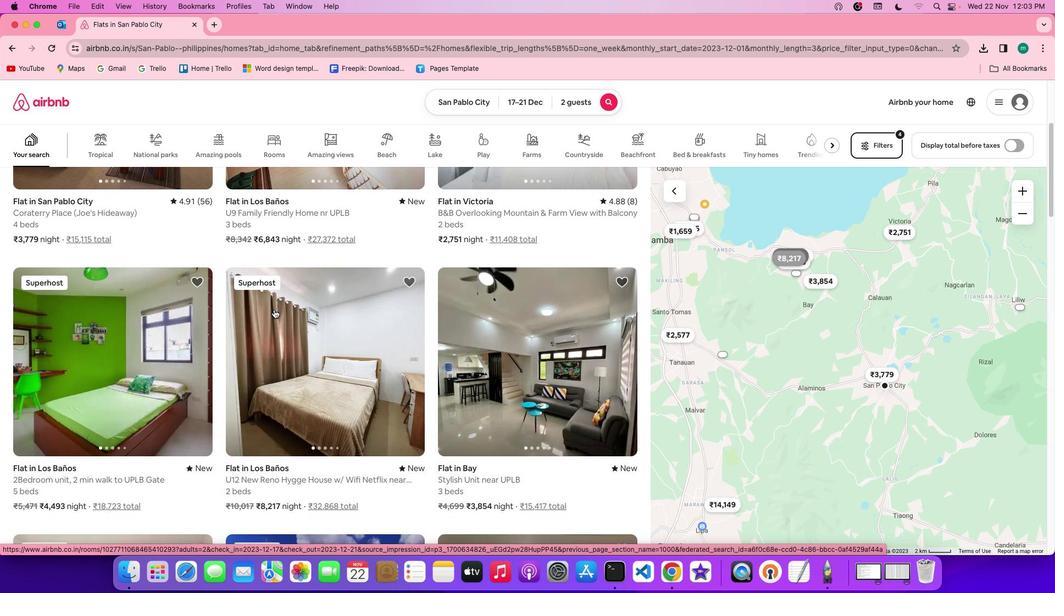 
Action: Mouse scrolled (273, 310) with delta (0, 0)
Screenshot: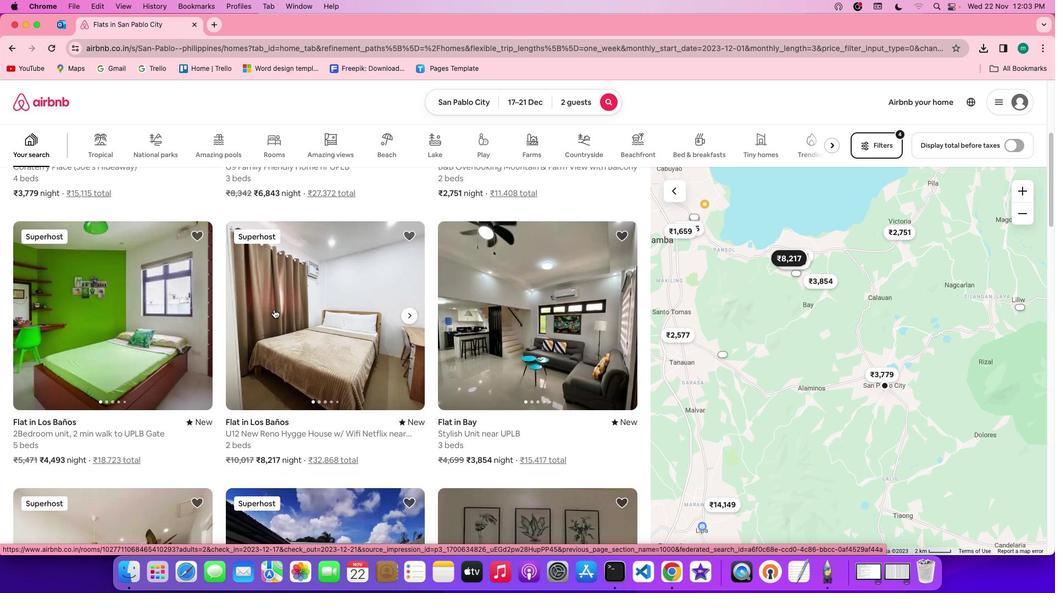 
Action: Mouse scrolled (273, 310) with delta (0, 0)
Screenshot: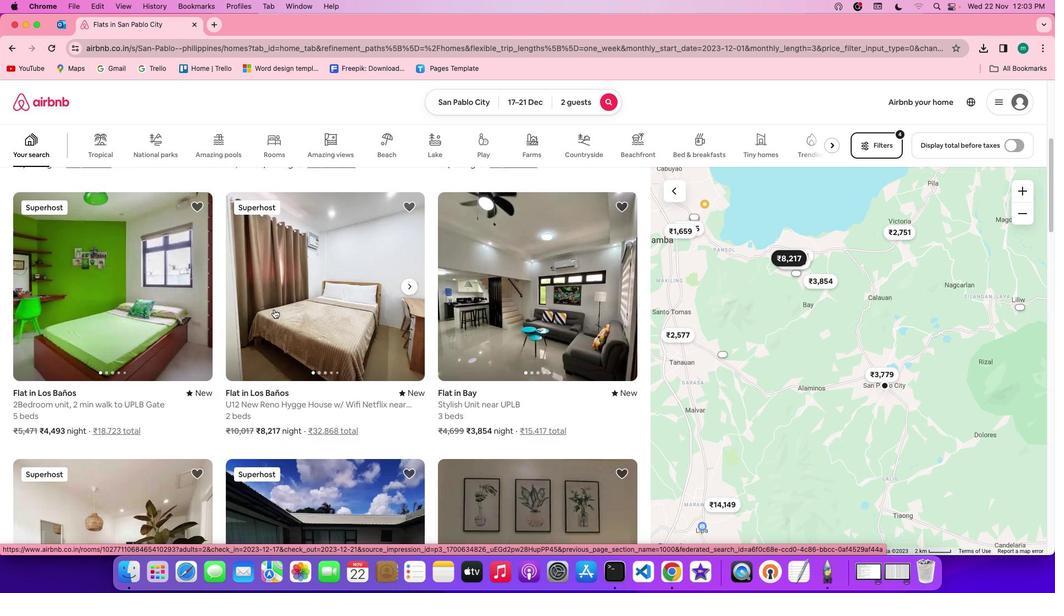 
Action: Mouse scrolled (273, 310) with delta (0, -1)
Screenshot: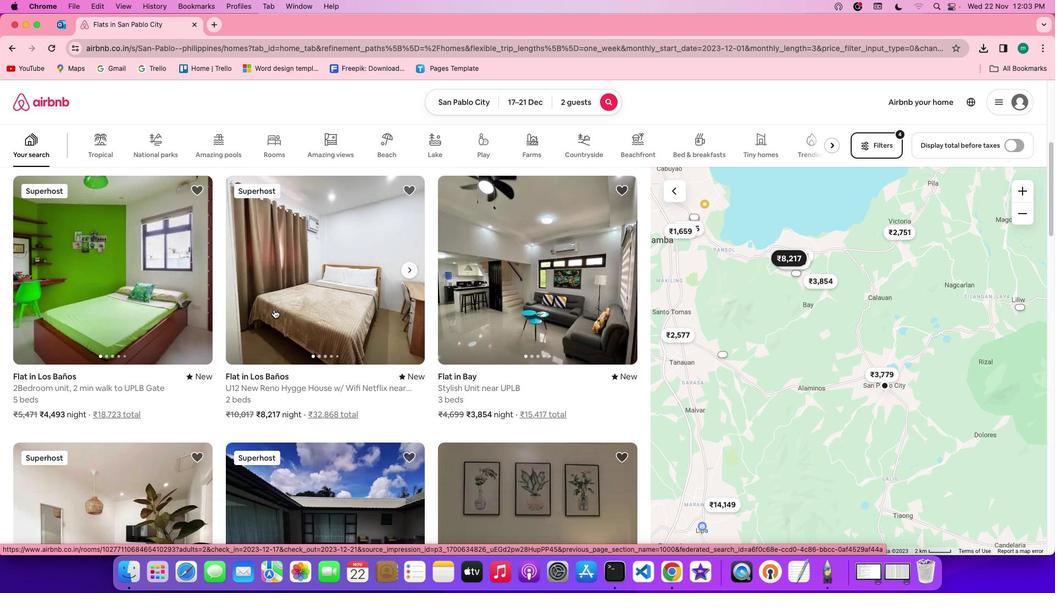 
Action: Mouse scrolled (273, 310) with delta (0, -1)
Screenshot: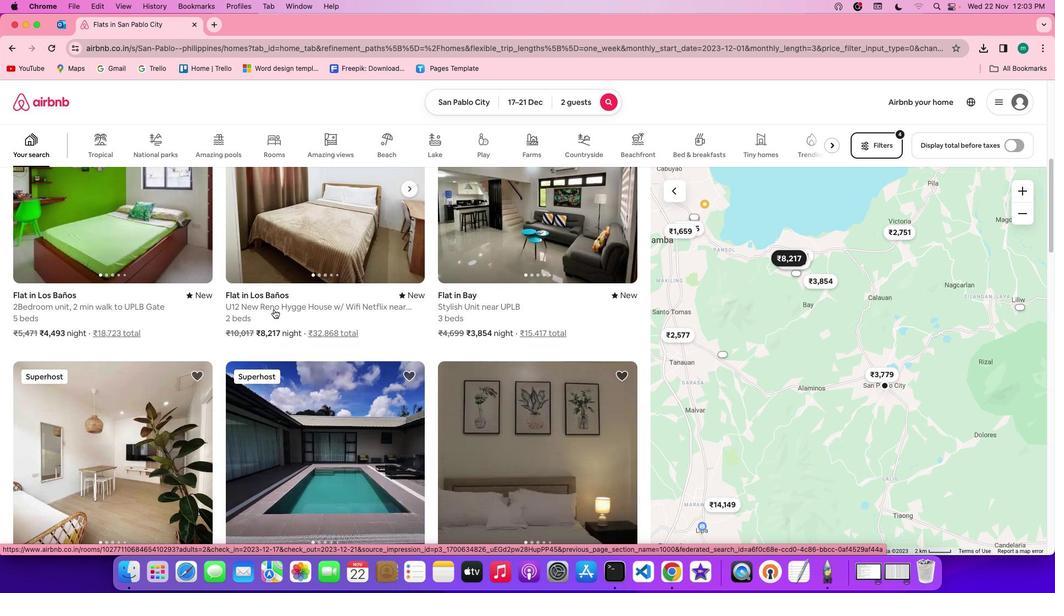 
Action: Mouse scrolled (273, 310) with delta (0, 0)
Screenshot: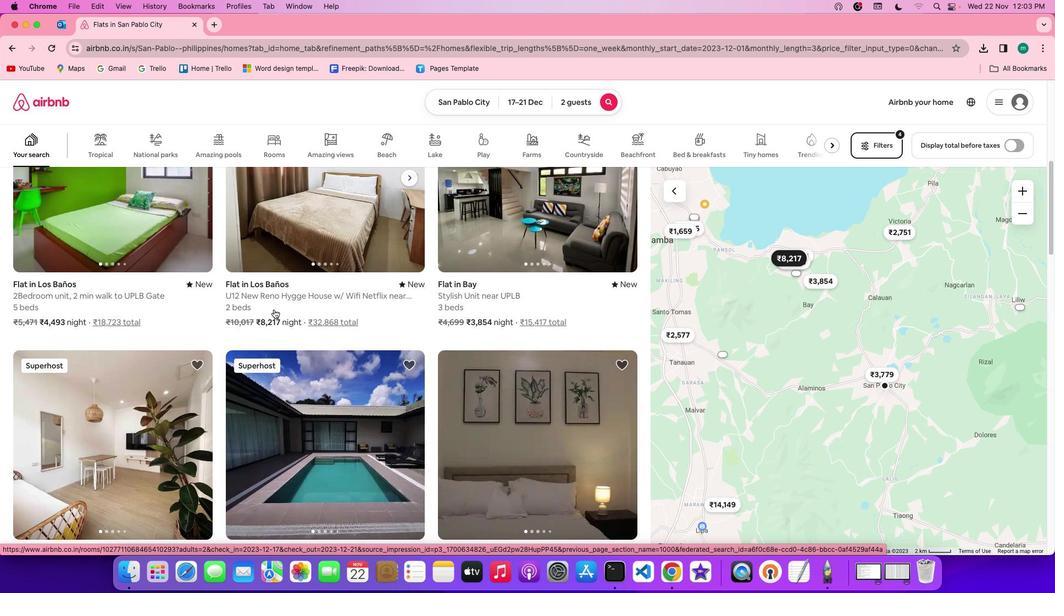 
Action: Mouse scrolled (273, 310) with delta (0, 0)
Screenshot: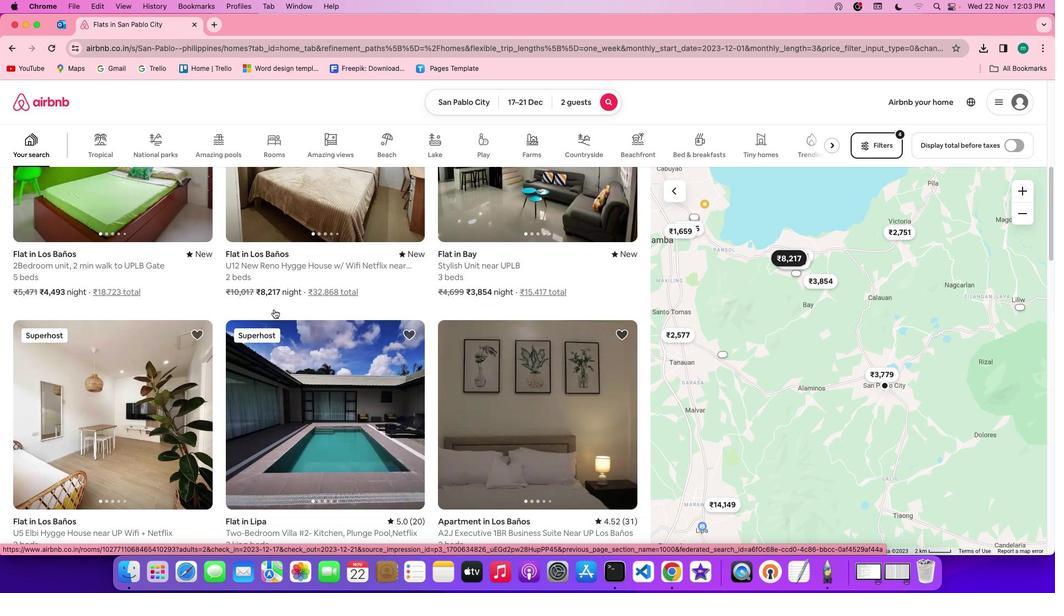 
Action: Mouse scrolled (273, 310) with delta (0, -1)
Screenshot: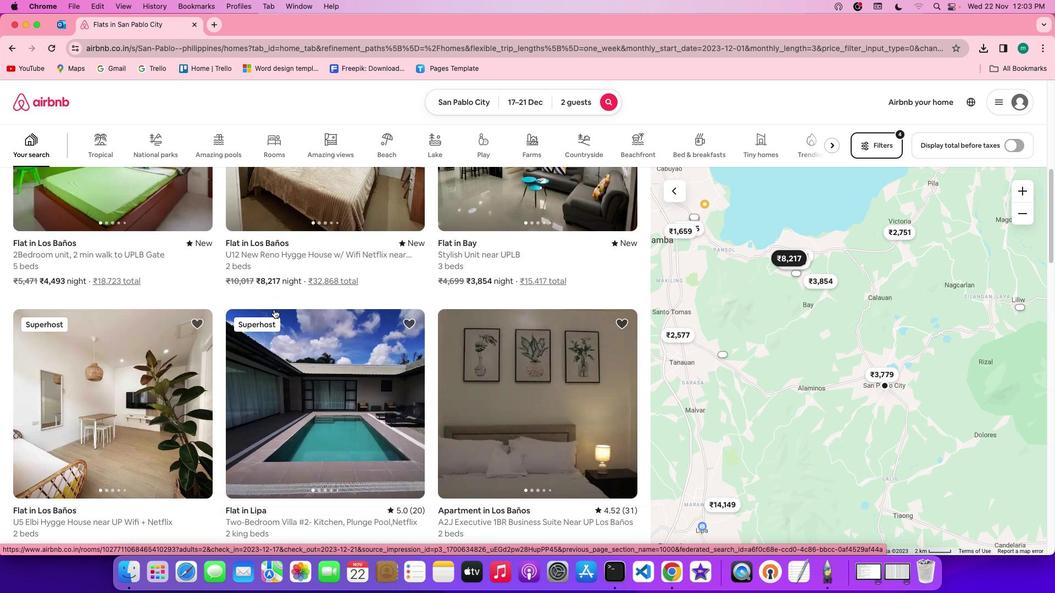 
Action: Mouse scrolled (273, 310) with delta (0, -1)
Screenshot: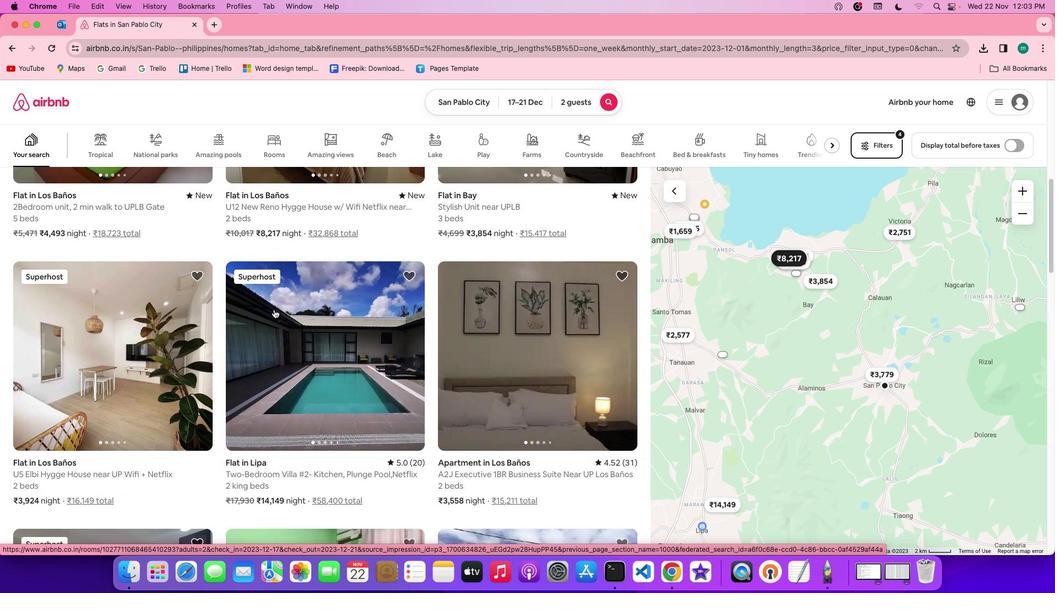 
Action: Mouse pressed left at (273, 310)
Screenshot: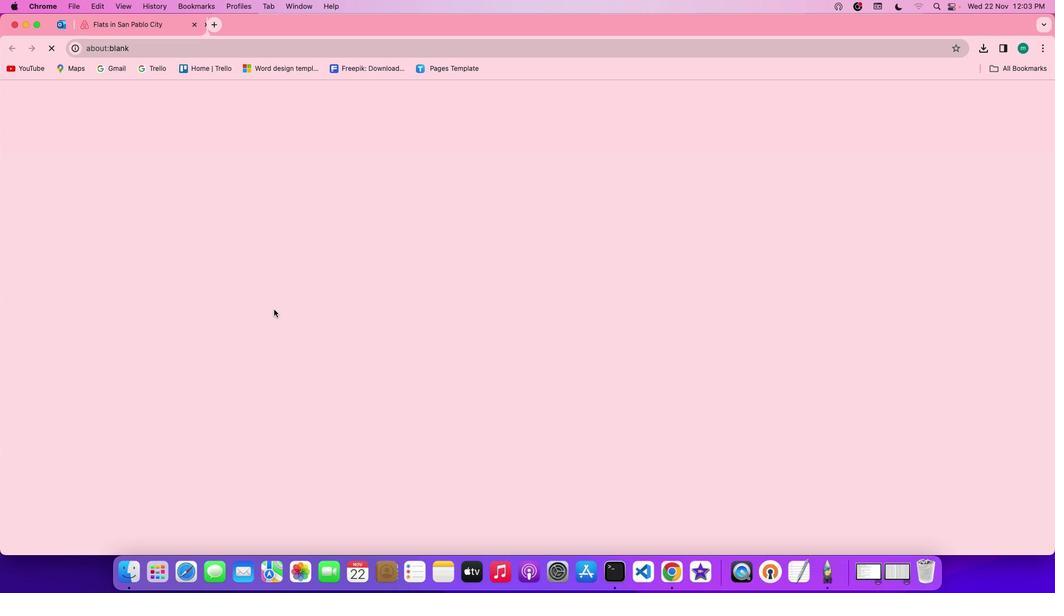 
Action: Mouse moved to (772, 405)
Screenshot: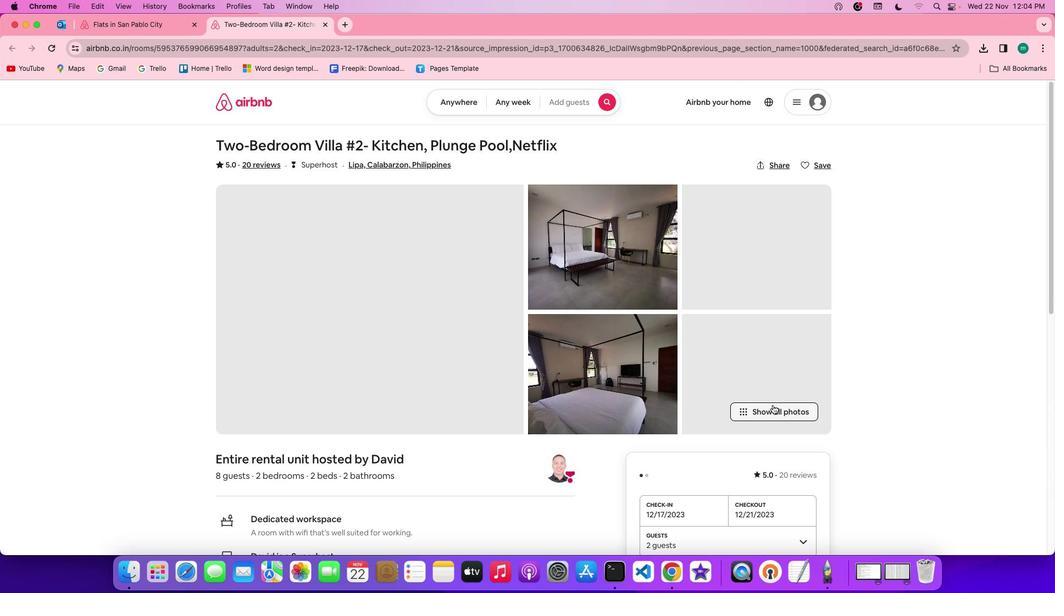 
Action: Mouse pressed left at (772, 405)
Screenshot: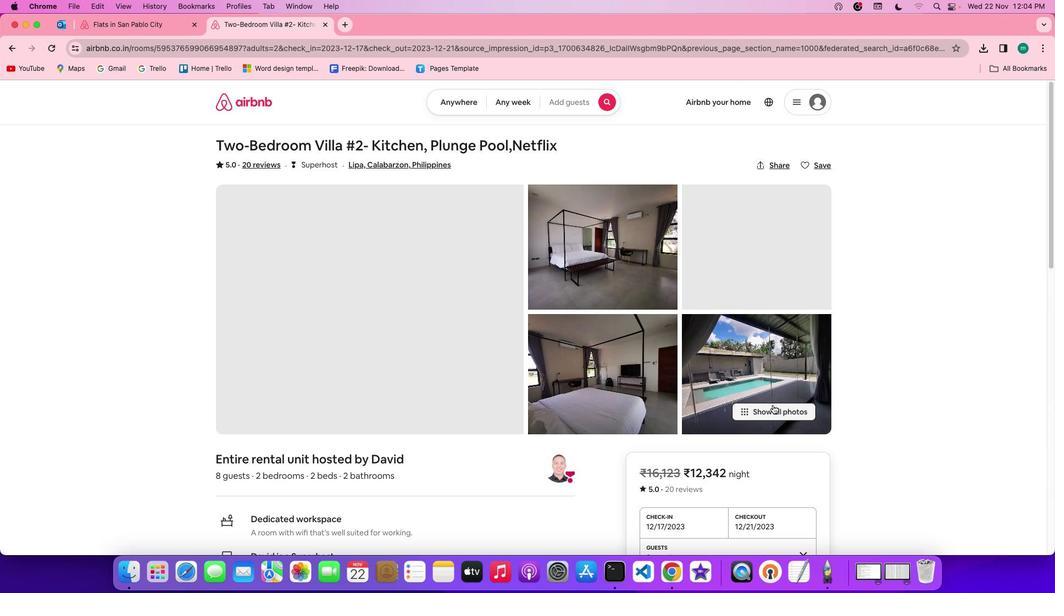 
Action: Mouse moved to (516, 336)
Screenshot: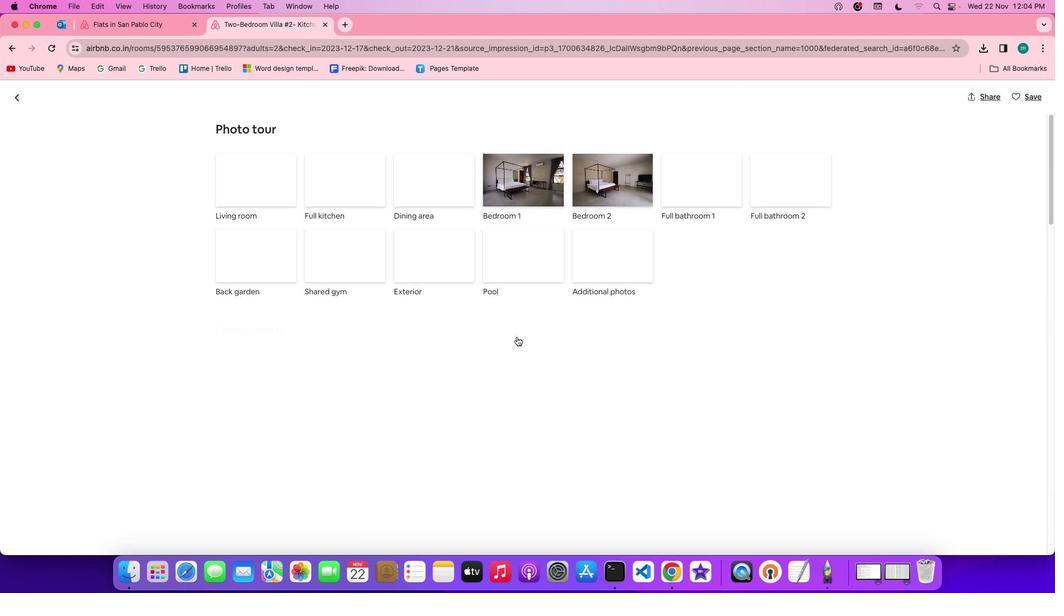 
Action: Mouse scrolled (516, 336) with delta (0, 0)
Screenshot: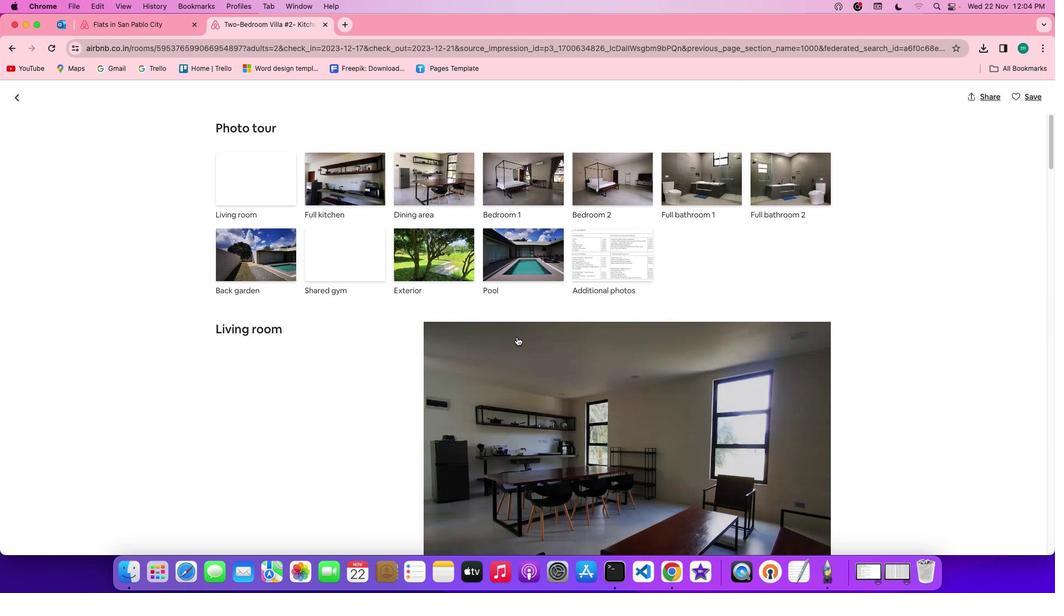 
Action: Mouse scrolled (516, 336) with delta (0, 0)
Screenshot: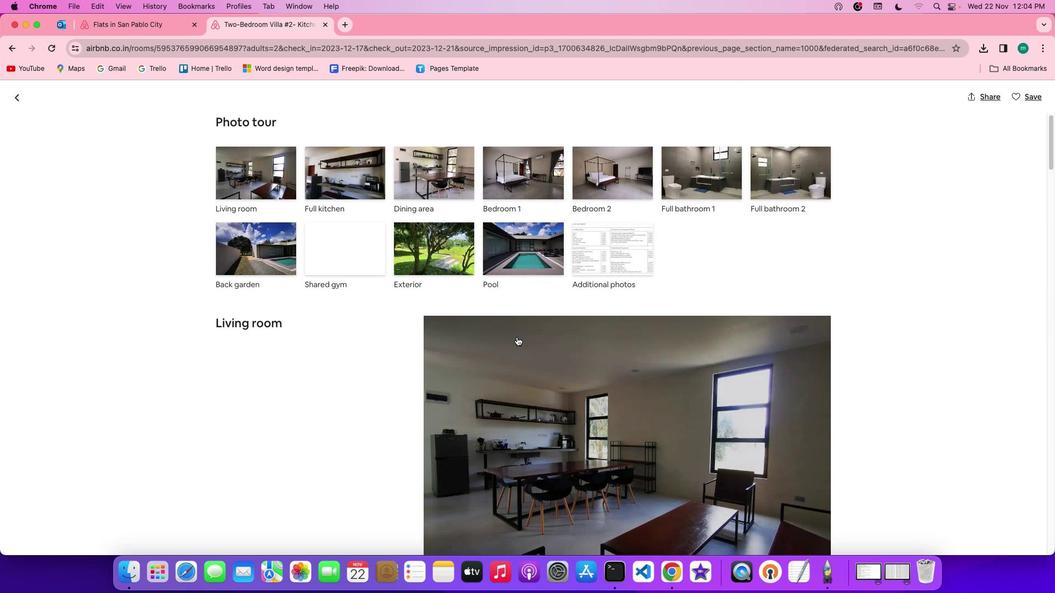 
Action: Mouse scrolled (516, 336) with delta (0, 0)
Screenshot: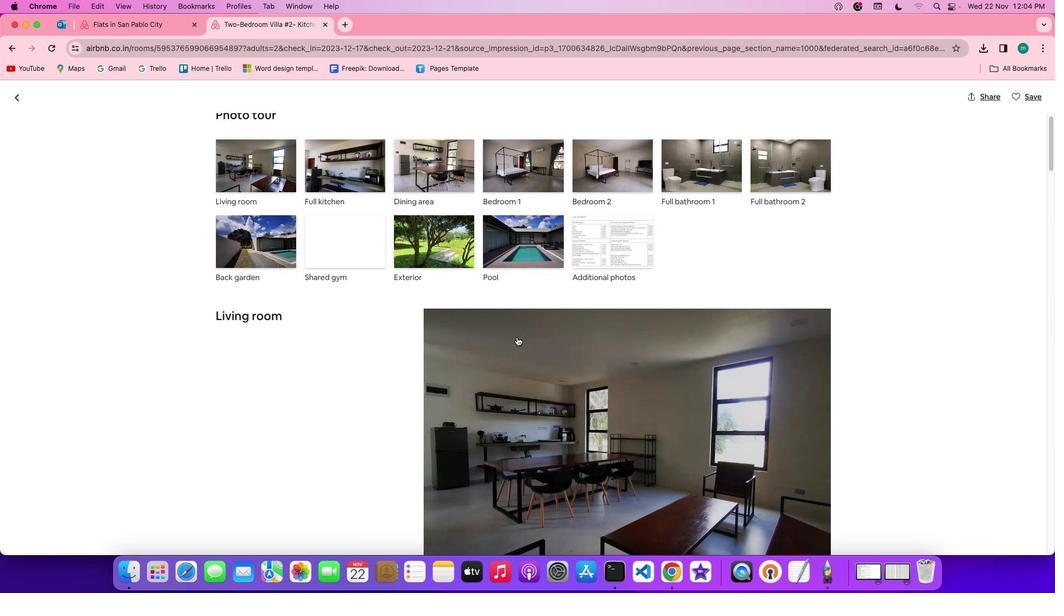 
Action: Mouse scrolled (516, 336) with delta (0, 0)
Screenshot: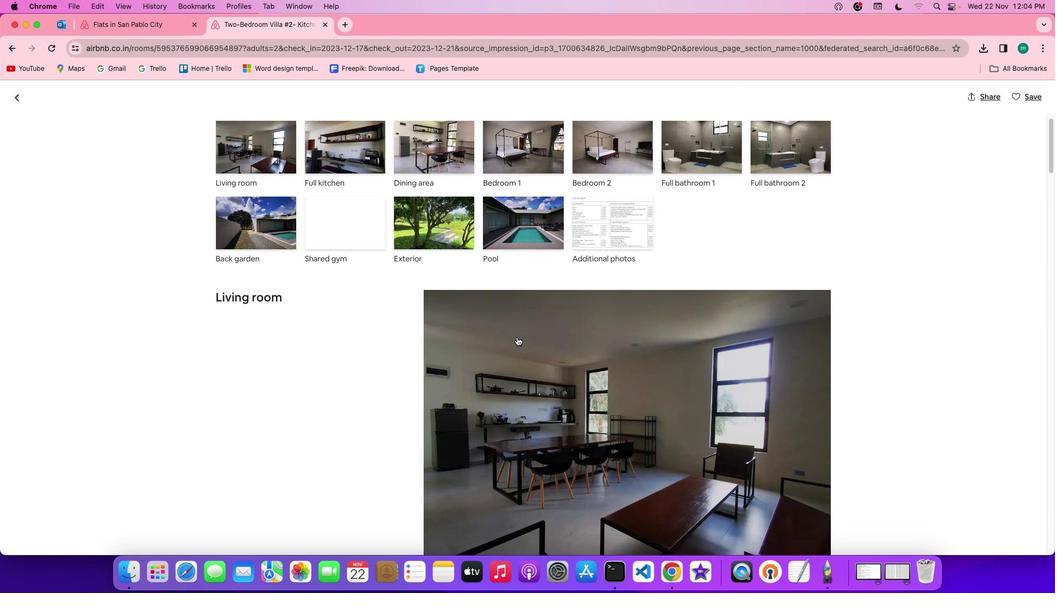
Action: Mouse scrolled (516, 336) with delta (0, 0)
Screenshot: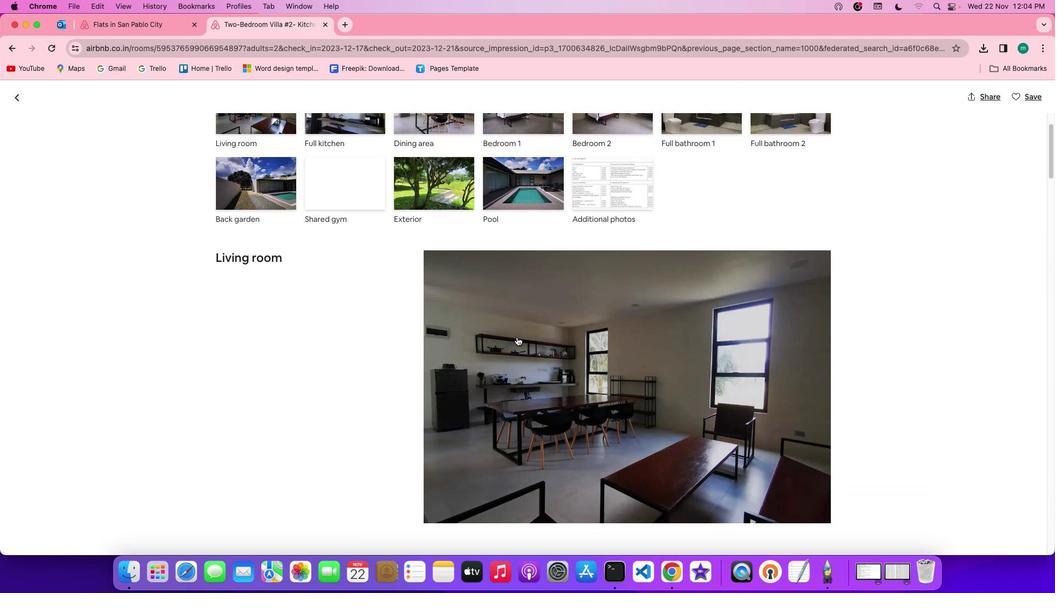 
Action: Mouse scrolled (516, 336) with delta (0, 0)
Screenshot: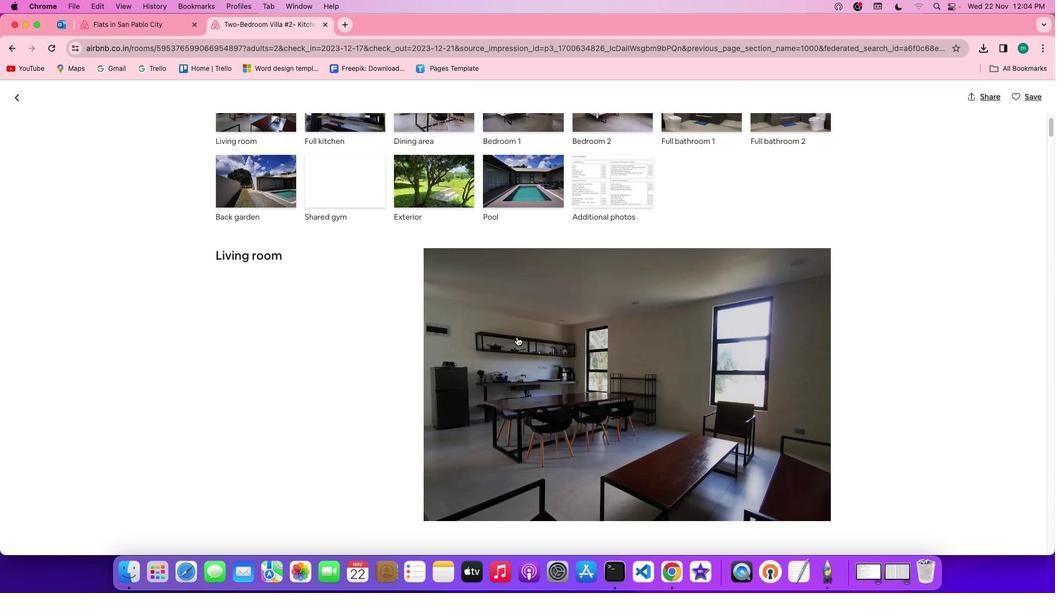 
Action: Mouse scrolled (516, 336) with delta (0, 0)
Screenshot: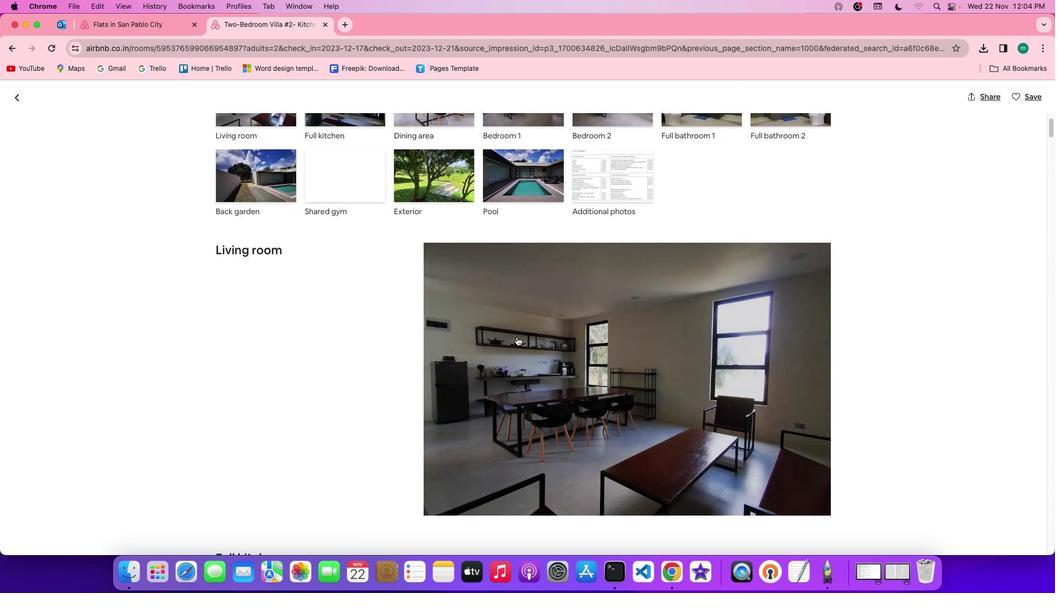 
Action: Mouse scrolled (516, 336) with delta (0, -1)
Screenshot: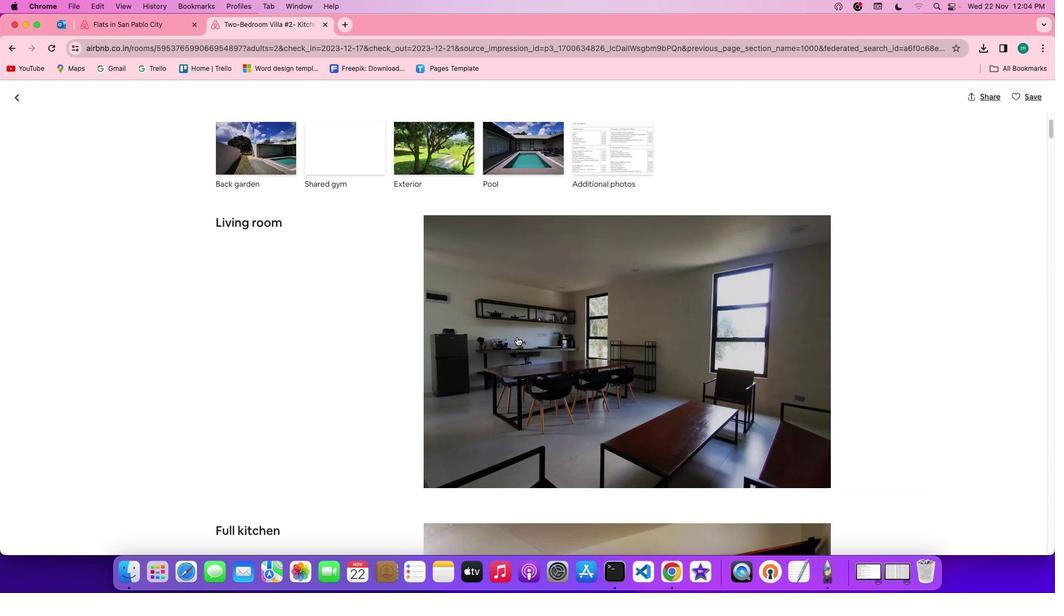 
Action: Mouse scrolled (516, 336) with delta (0, -1)
Screenshot: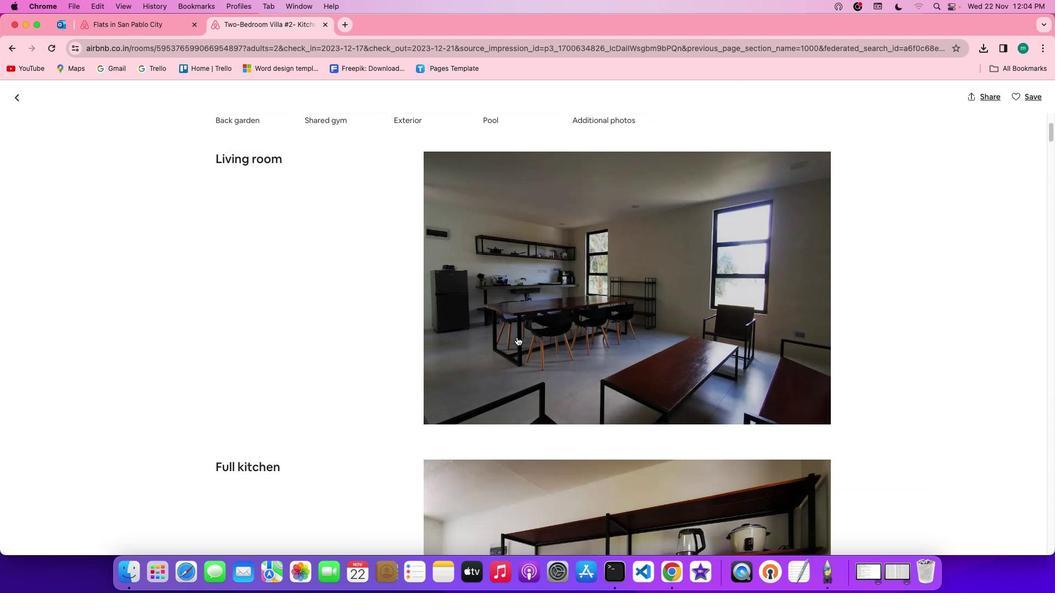 
Action: Mouse scrolled (516, 336) with delta (0, -1)
Screenshot: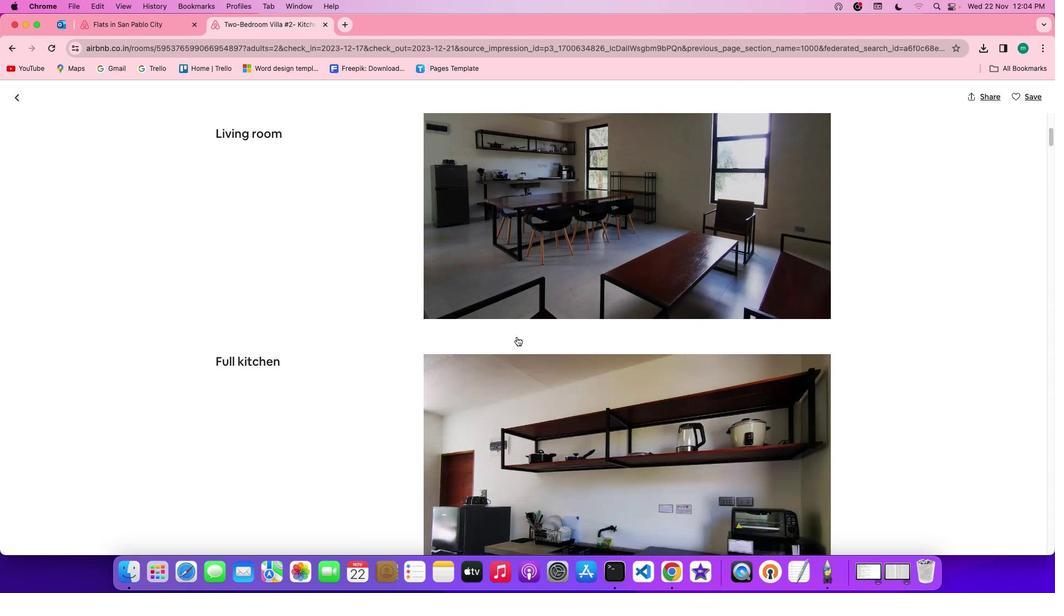 
Action: Mouse scrolled (516, 336) with delta (0, 0)
Screenshot: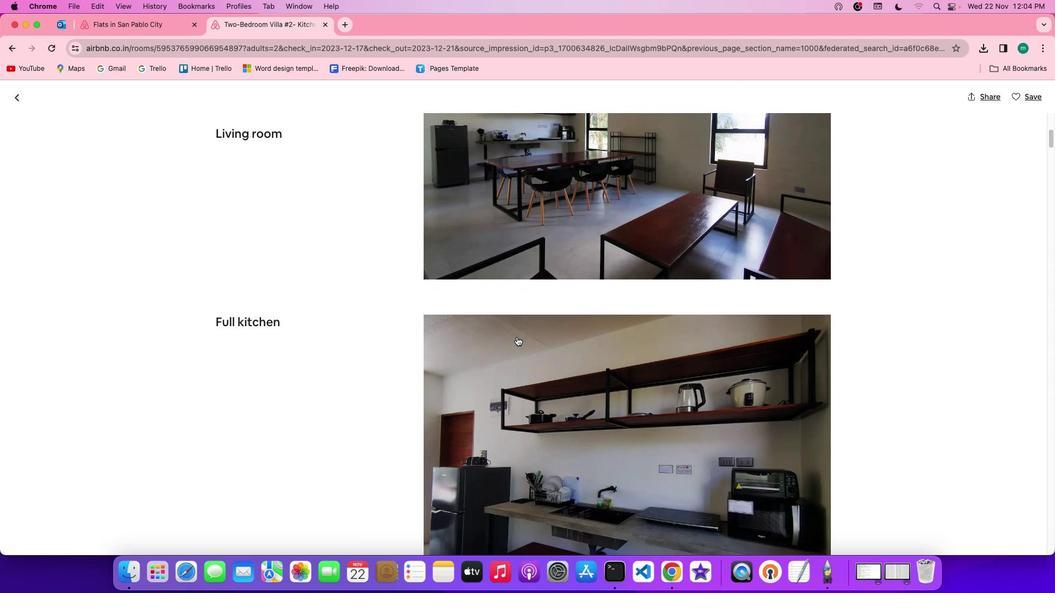 
Action: Mouse scrolled (516, 336) with delta (0, 0)
Screenshot: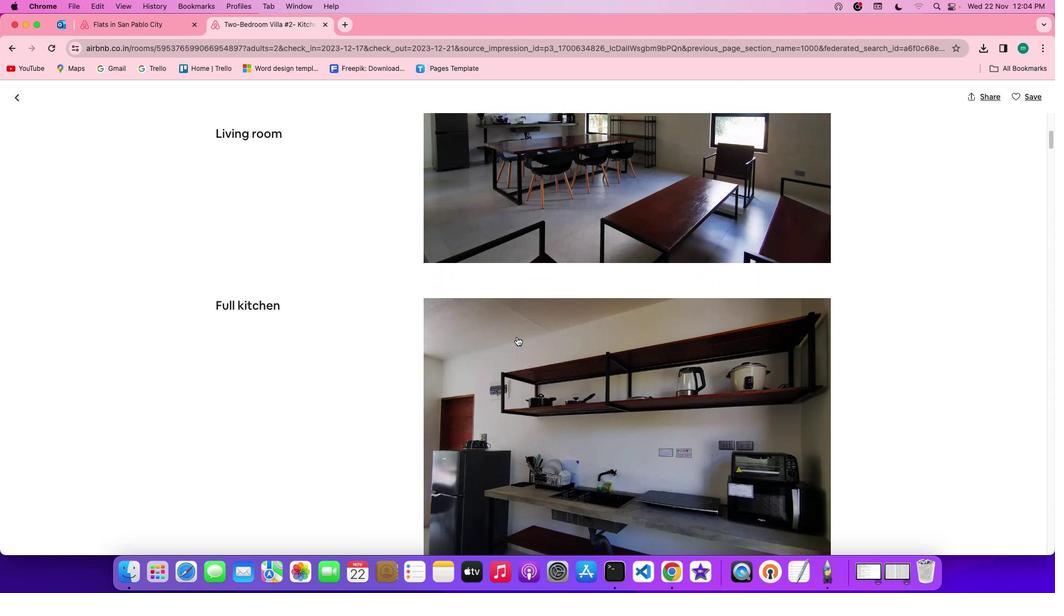 
Action: Mouse scrolled (516, 336) with delta (0, -1)
Screenshot: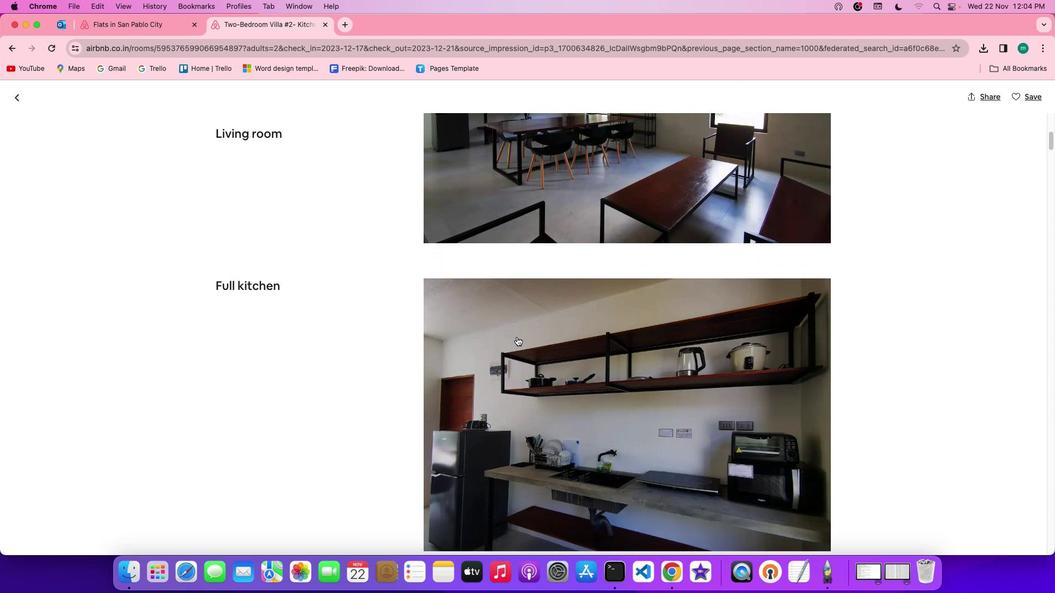 
Action: Mouse scrolled (516, 336) with delta (0, -1)
Screenshot: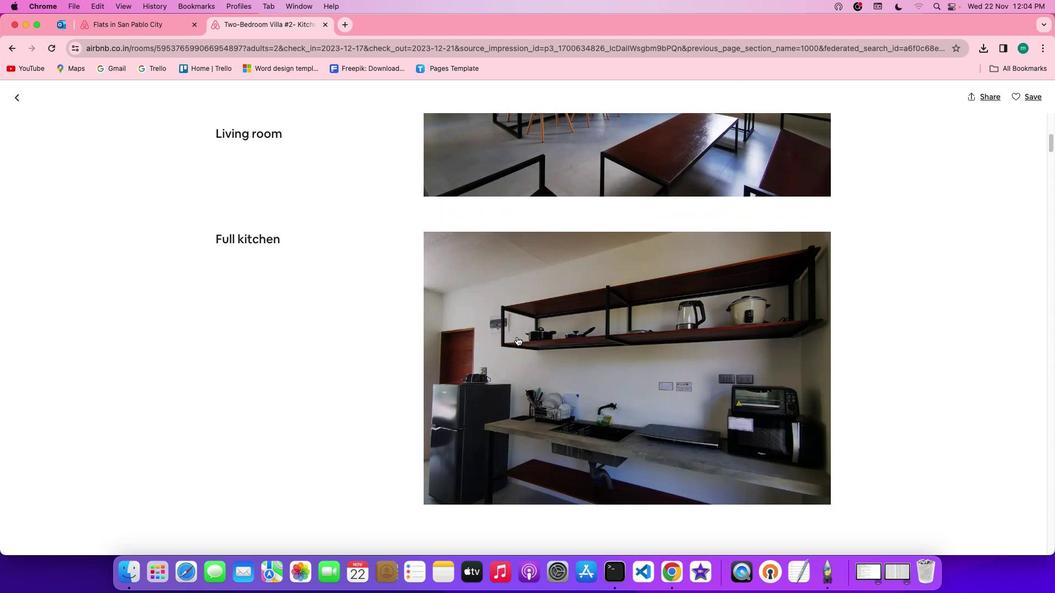 
Action: Mouse scrolled (516, 336) with delta (0, -1)
Screenshot: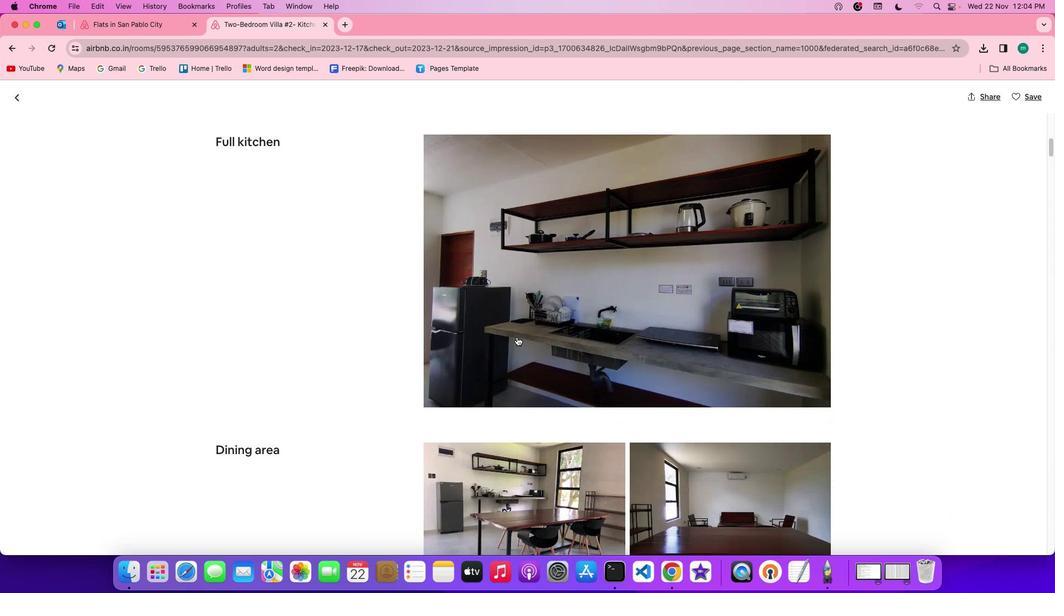 
Action: Mouse scrolled (516, 336) with delta (0, 0)
Screenshot: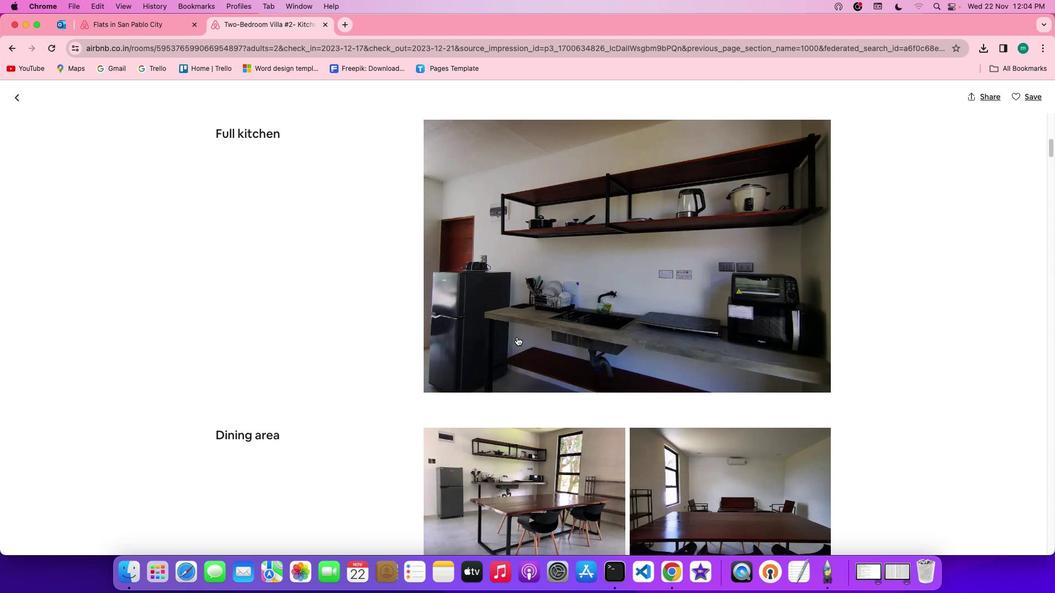 
Action: Mouse scrolled (516, 336) with delta (0, 0)
Screenshot: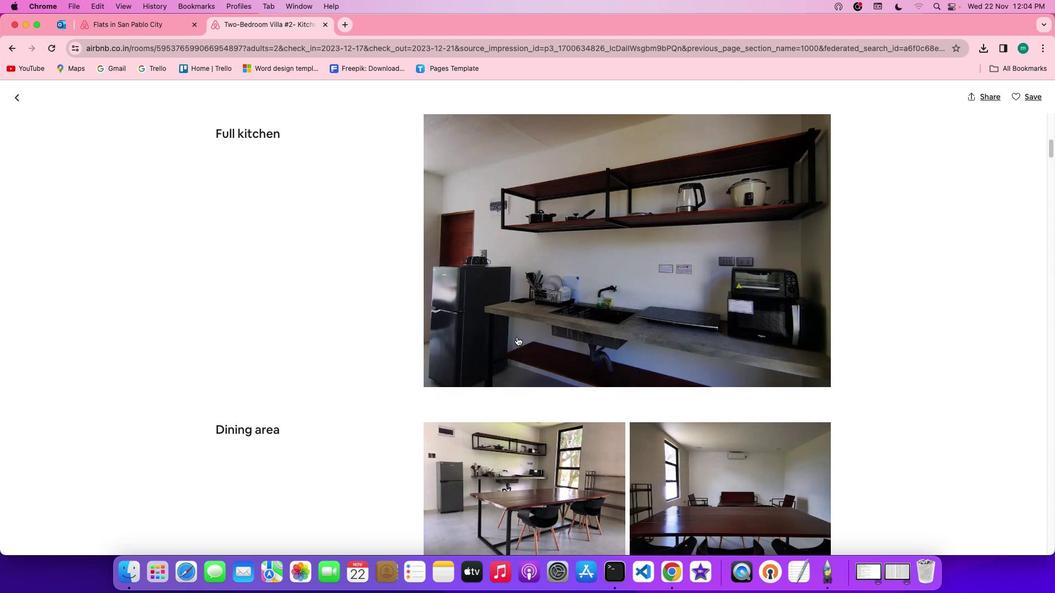 
Action: Mouse scrolled (516, 336) with delta (0, 0)
Screenshot: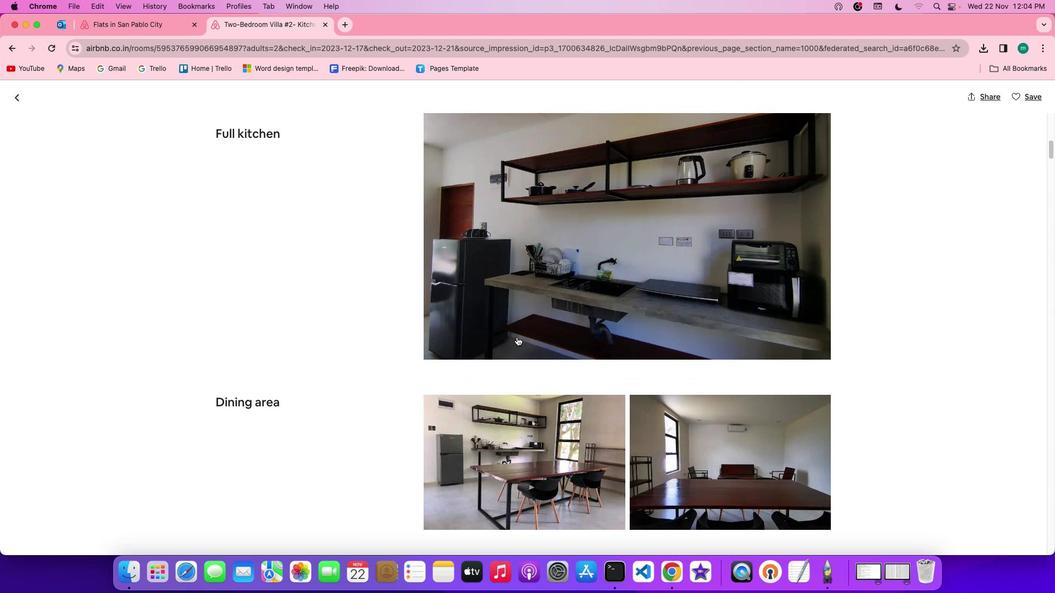 
Action: Mouse scrolled (516, 336) with delta (0, -1)
Screenshot: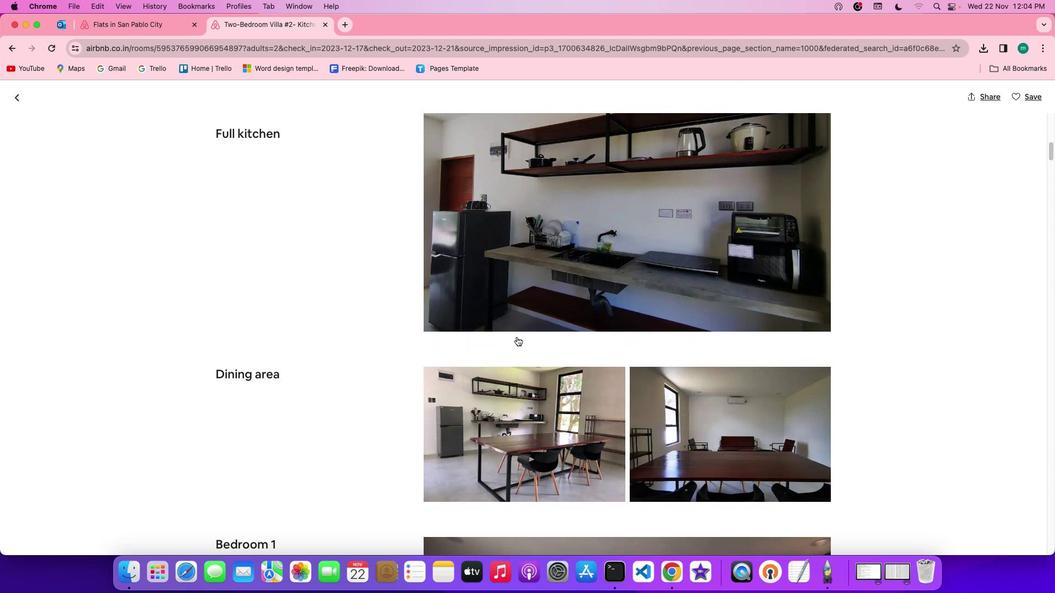 
Action: Mouse scrolled (516, 336) with delta (0, 0)
Screenshot: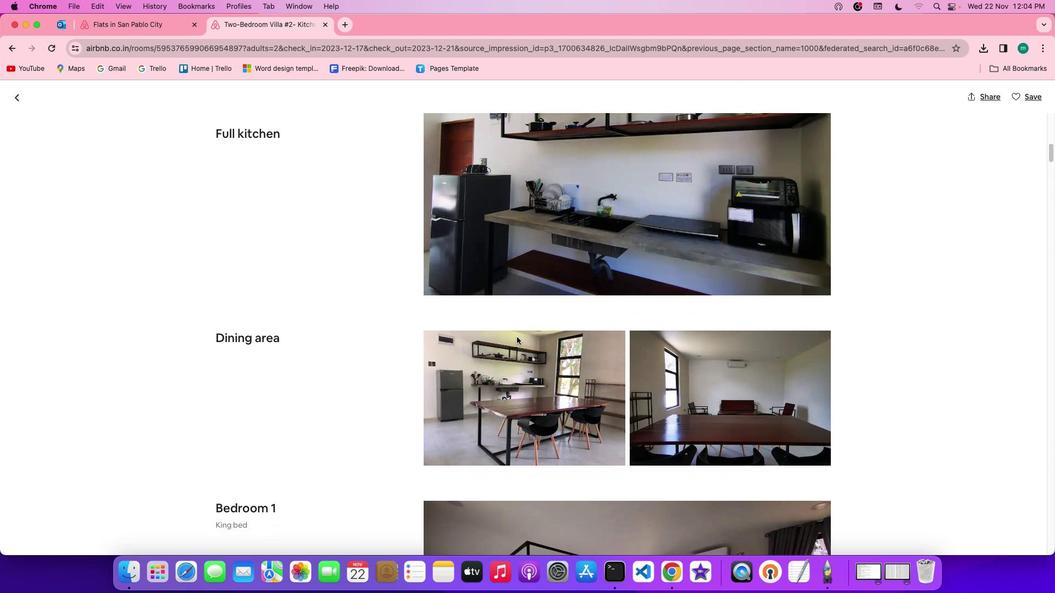 
Action: Mouse scrolled (516, 336) with delta (0, 0)
Screenshot: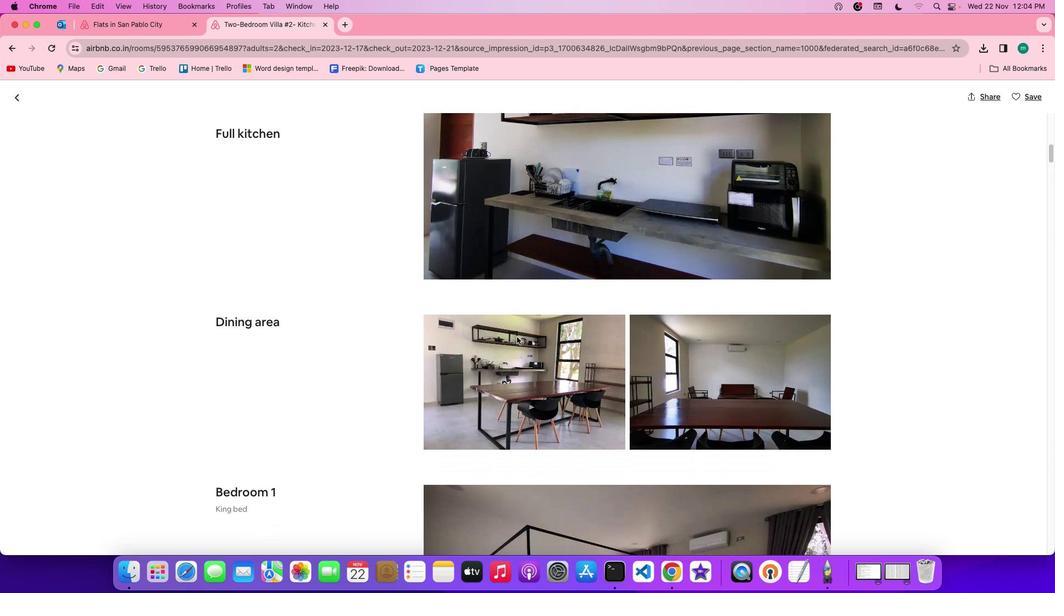 
Action: Mouse scrolled (516, 336) with delta (0, -1)
Screenshot: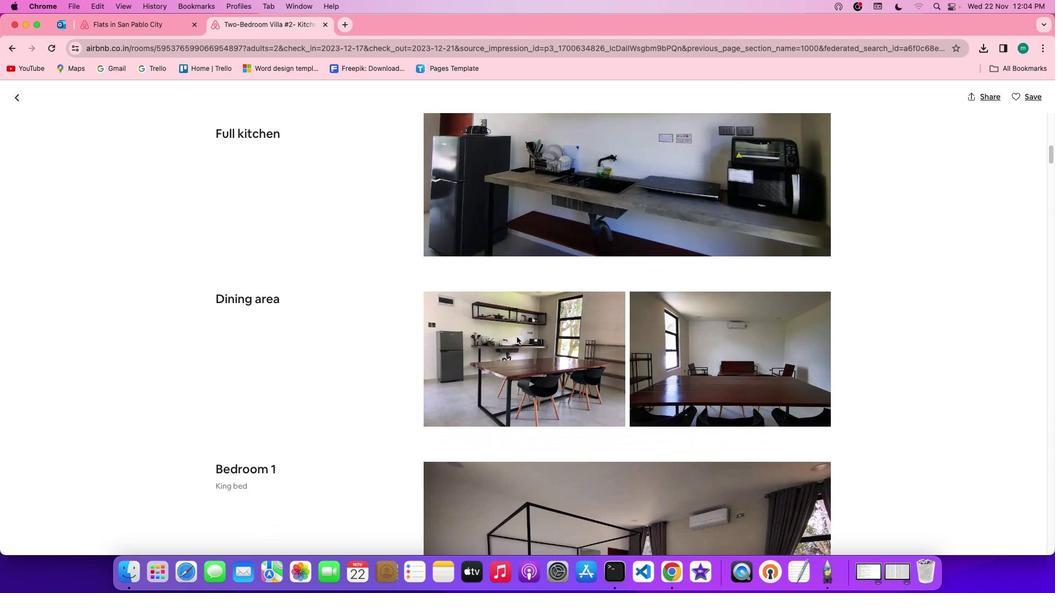 
Action: Mouse scrolled (516, 336) with delta (0, -1)
Screenshot: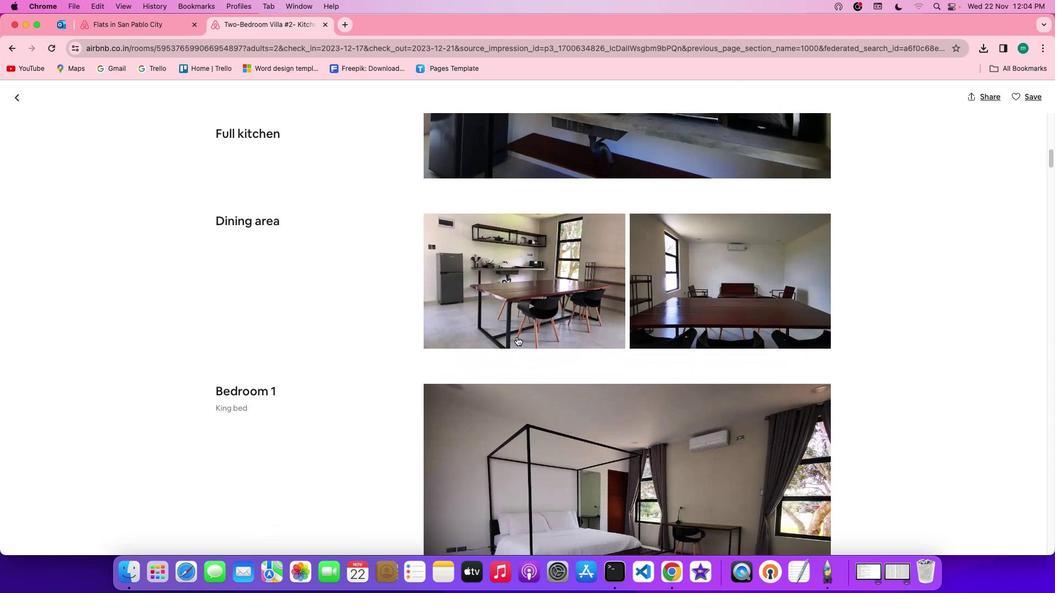 
Action: Mouse scrolled (516, 336) with delta (0, 0)
Screenshot: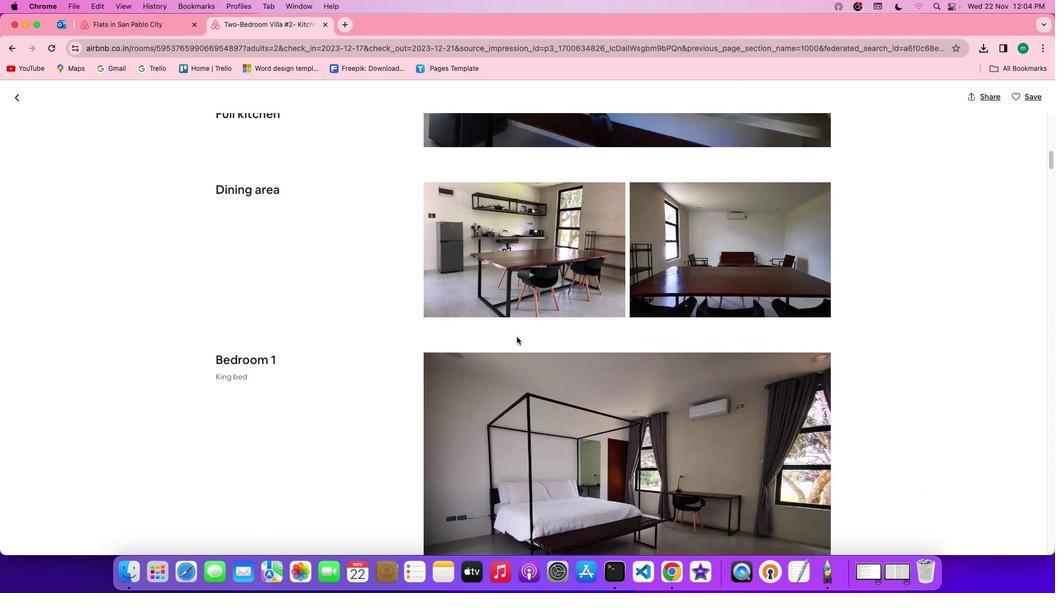 
Action: Mouse scrolled (516, 336) with delta (0, 0)
Screenshot: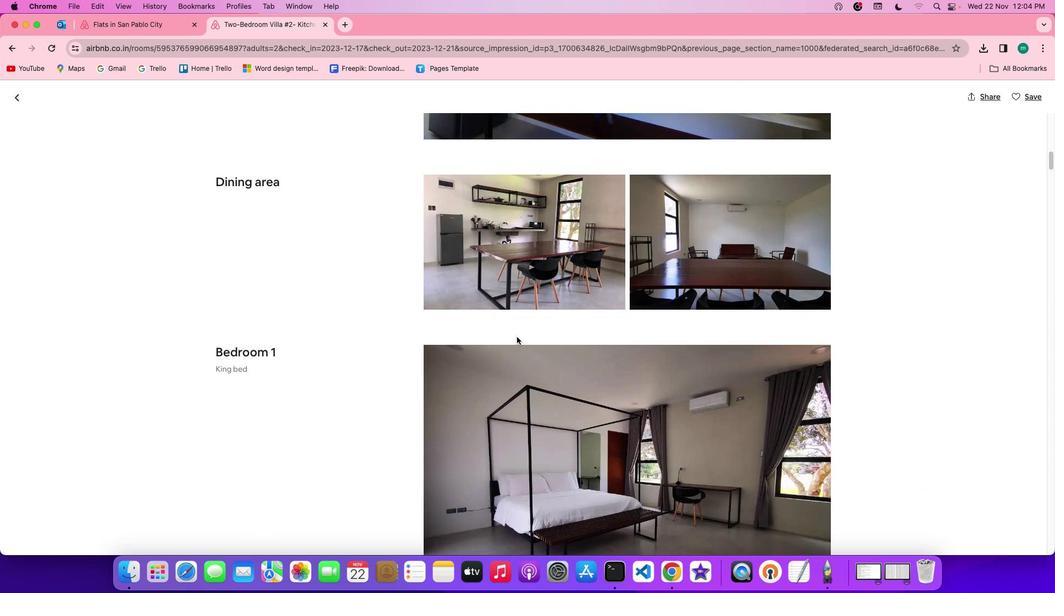 
Action: Mouse scrolled (516, 336) with delta (0, 0)
Screenshot: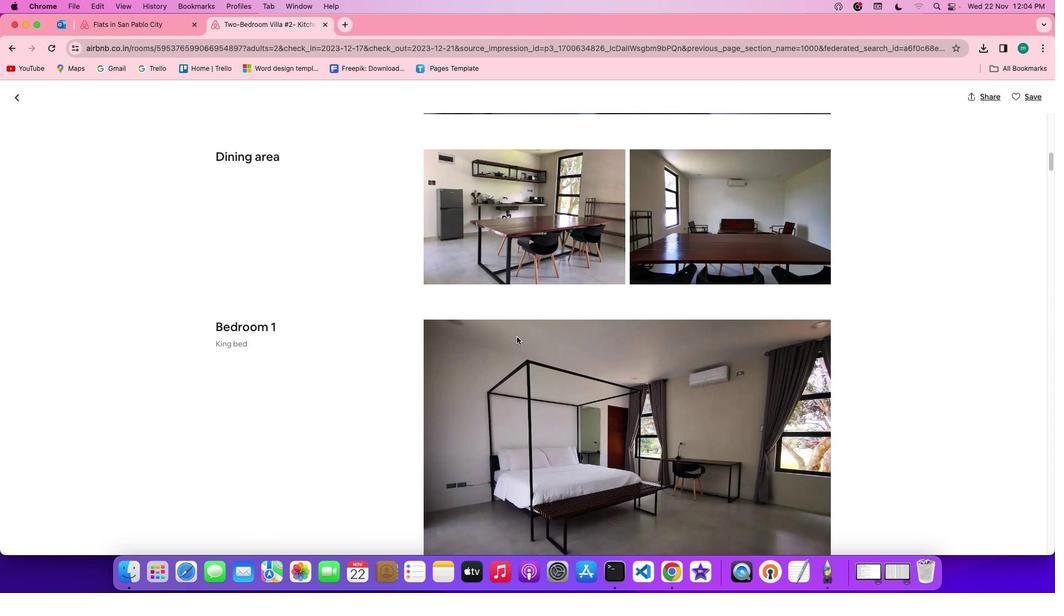 
Action: Mouse scrolled (516, 336) with delta (0, -1)
Screenshot: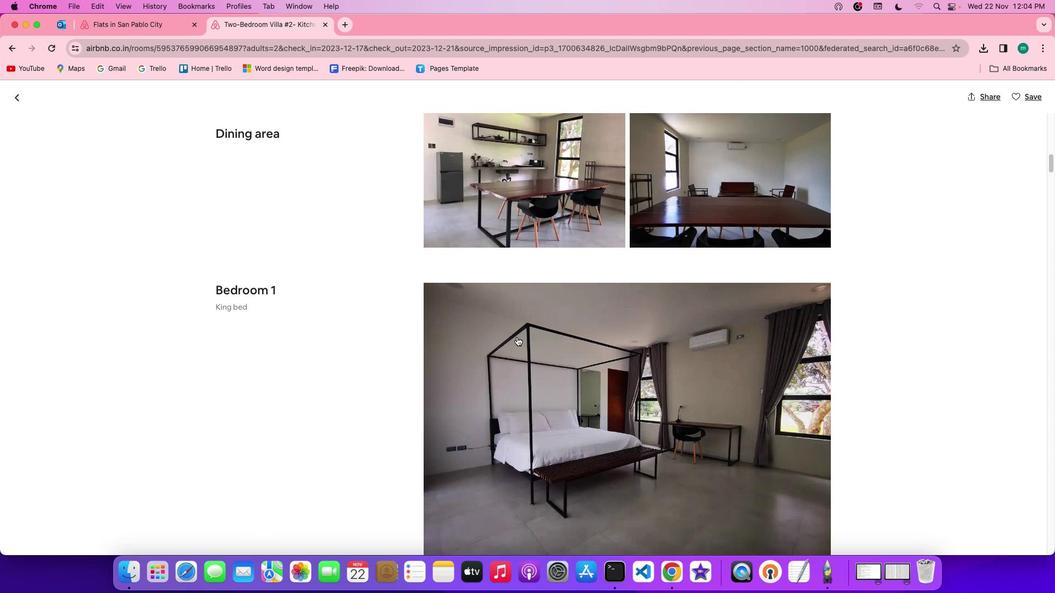 
Action: Mouse scrolled (516, 336) with delta (0, 0)
Screenshot: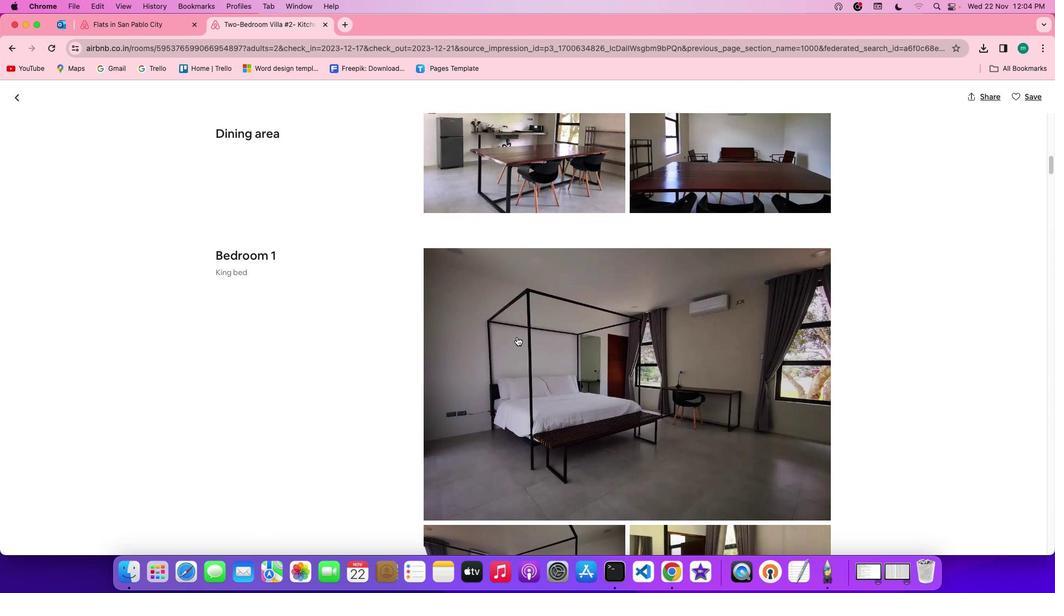 
Action: Mouse scrolled (516, 336) with delta (0, 0)
Screenshot: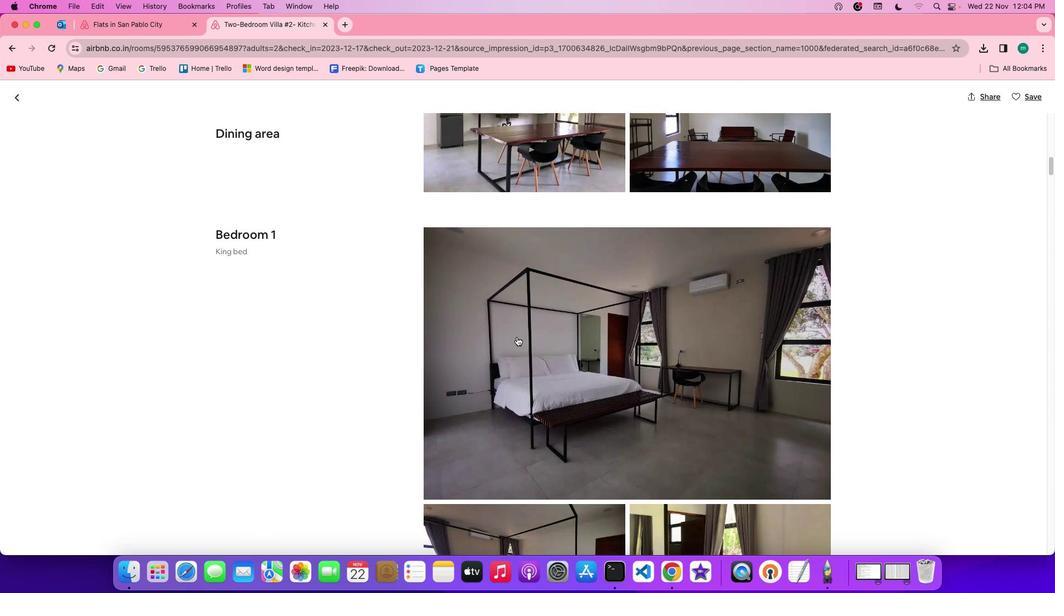 
Action: Mouse scrolled (516, 336) with delta (0, -1)
Screenshot: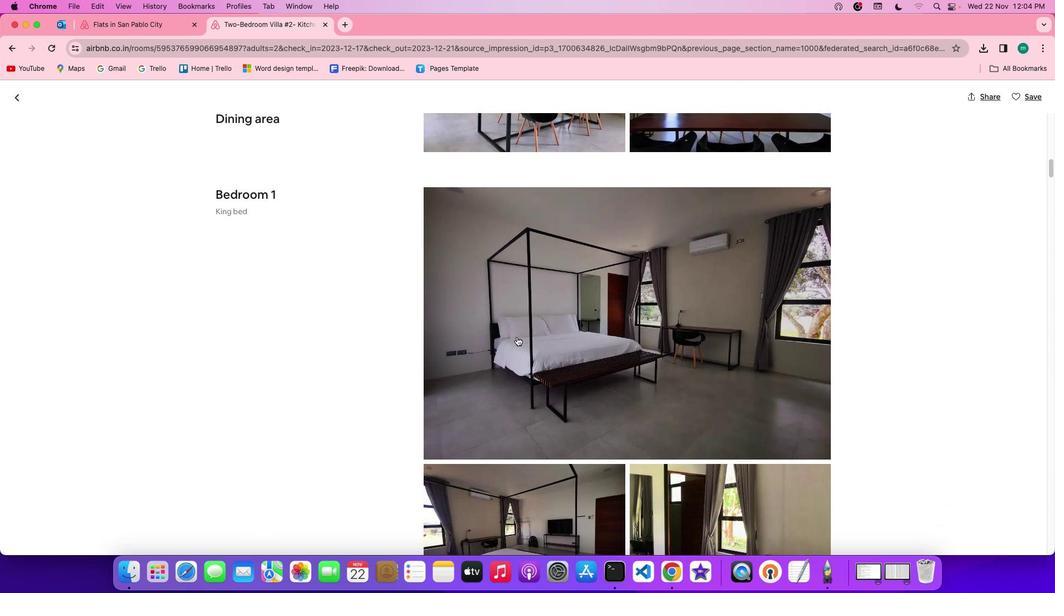 
Action: Mouse scrolled (516, 336) with delta (0, -1)
Screenshot: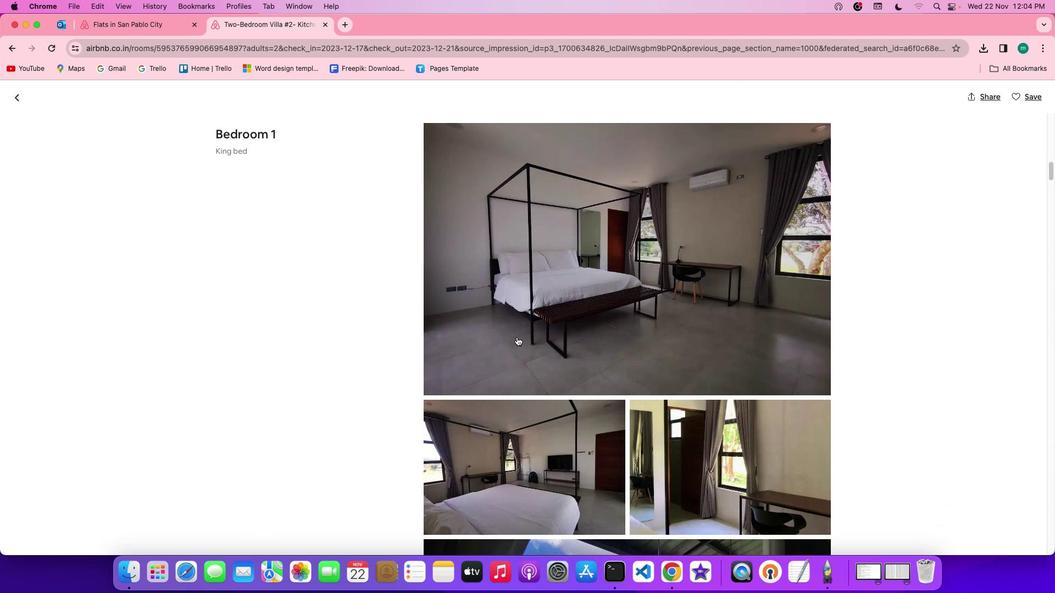 
Action: Mouse scrolled (516, 336) with delta (0, 0)
Screenshot: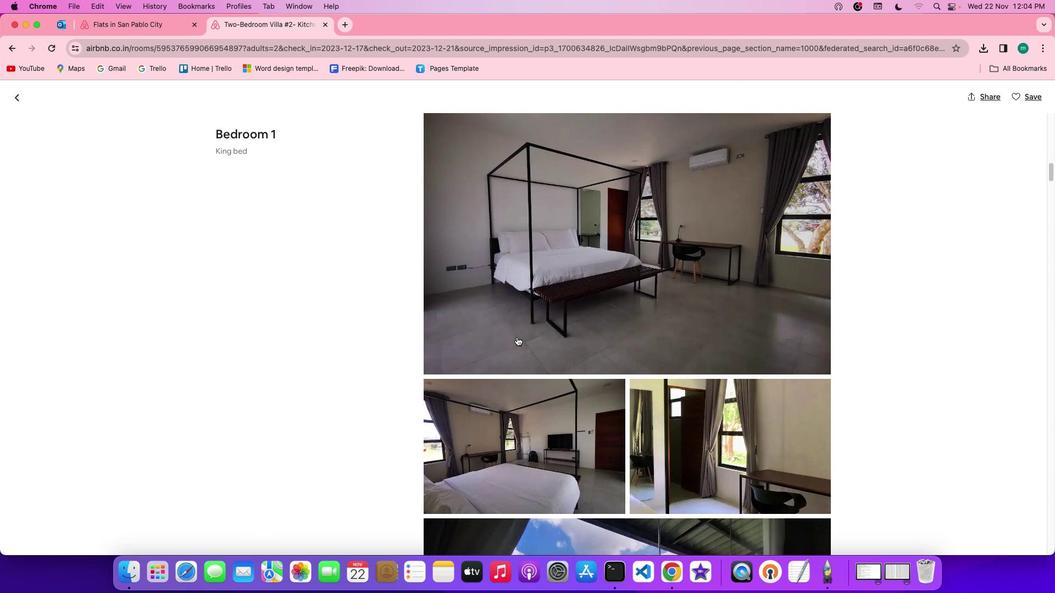 
Action: Mouse scrolled (516, 336) with delta (0, 0)
Screenshot: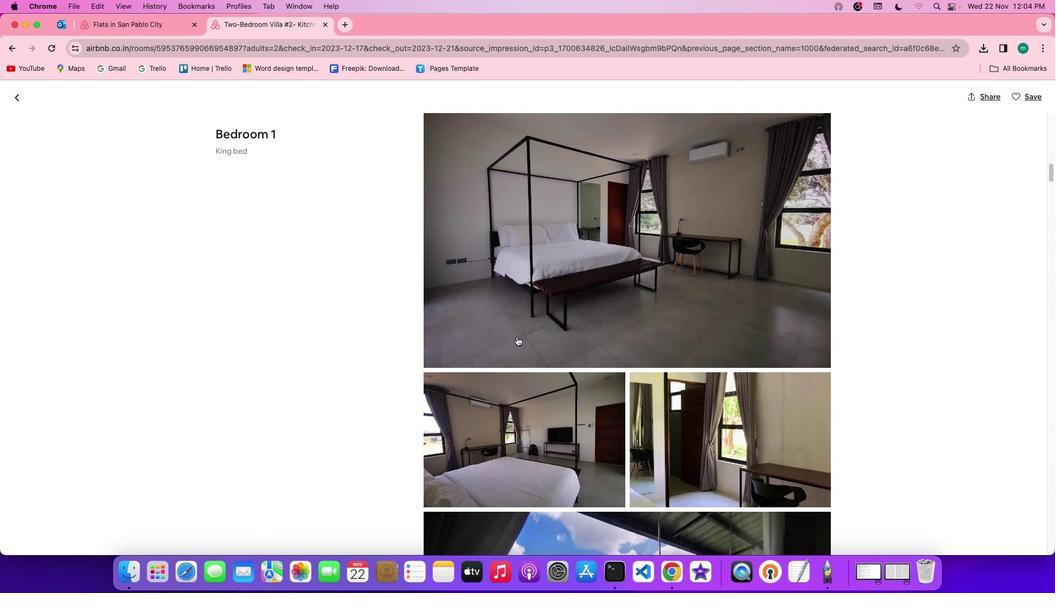 
Action: Mouse scrolled (516, 336) with delta (0, 0)
Screenshot: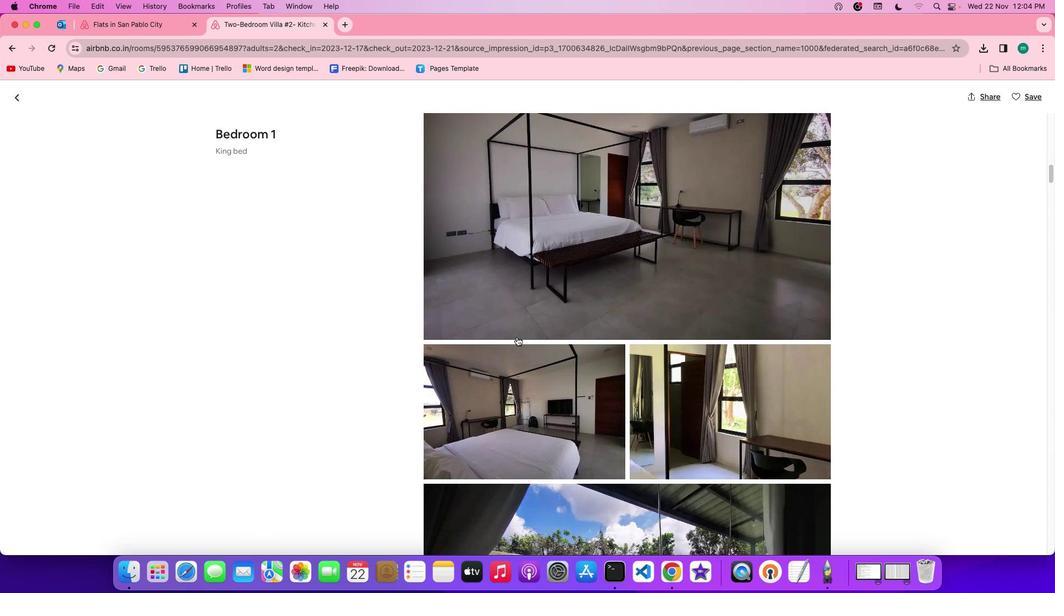 
Action: Mouse scrolled (516, 336) with delta (0, 0)
Screenshot: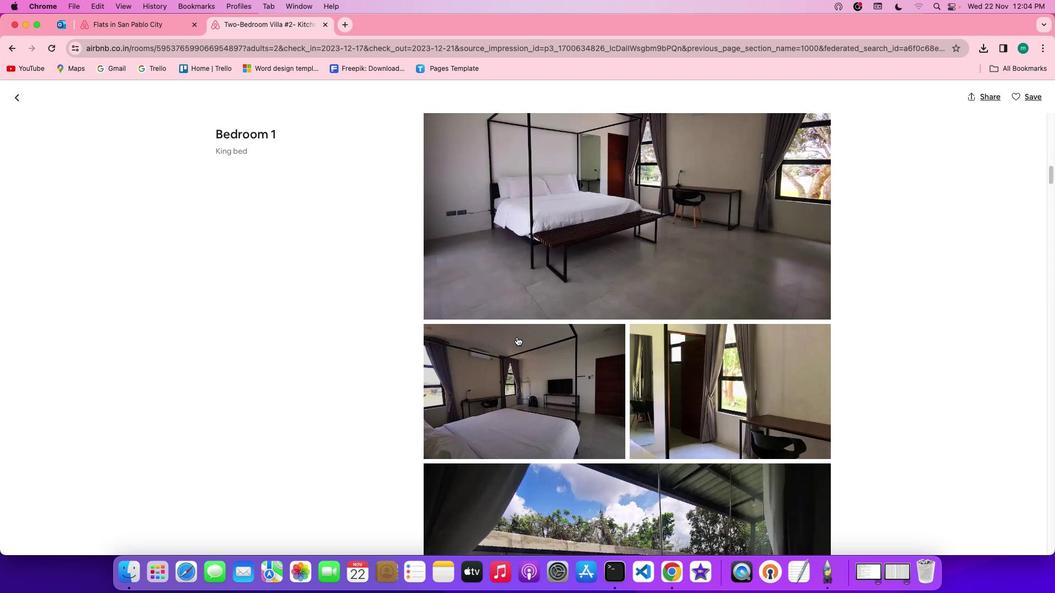 
Action: Mouse scrolled (516, 336) with delta (0, 0)
Screenshot: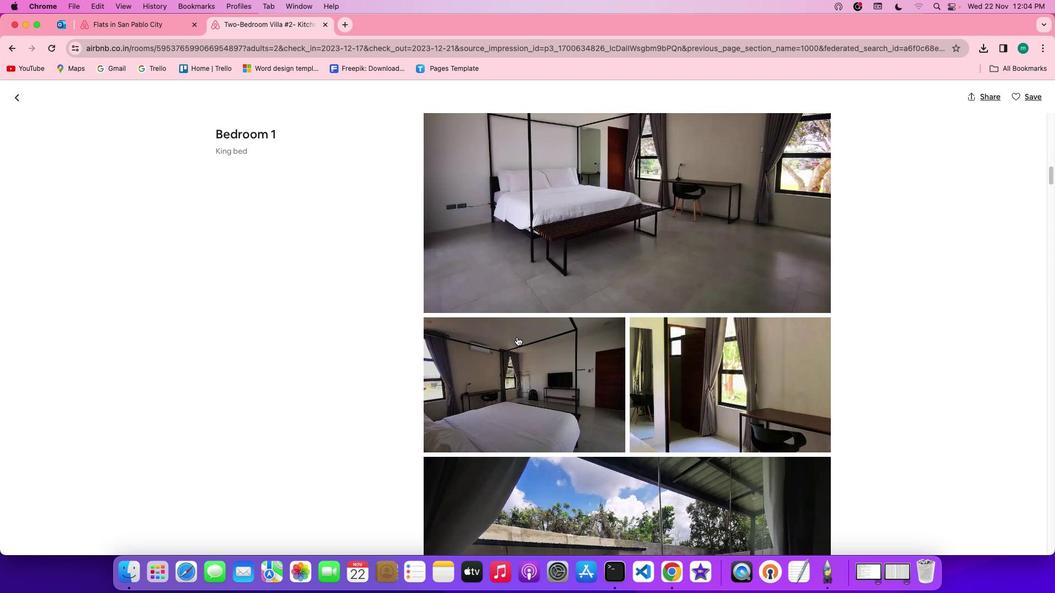 
Action: Mouse scrolled (516, 336) with delta (0, -1)
Screenshot: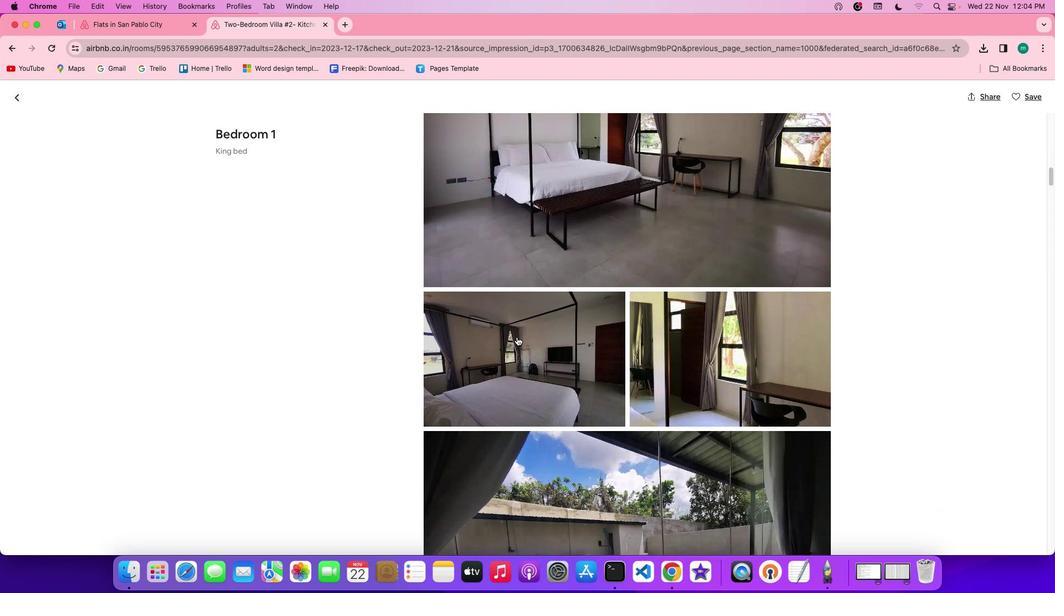 
Action: Mouse scrolled (516, 336) with delta (0, 0)
Screenshot: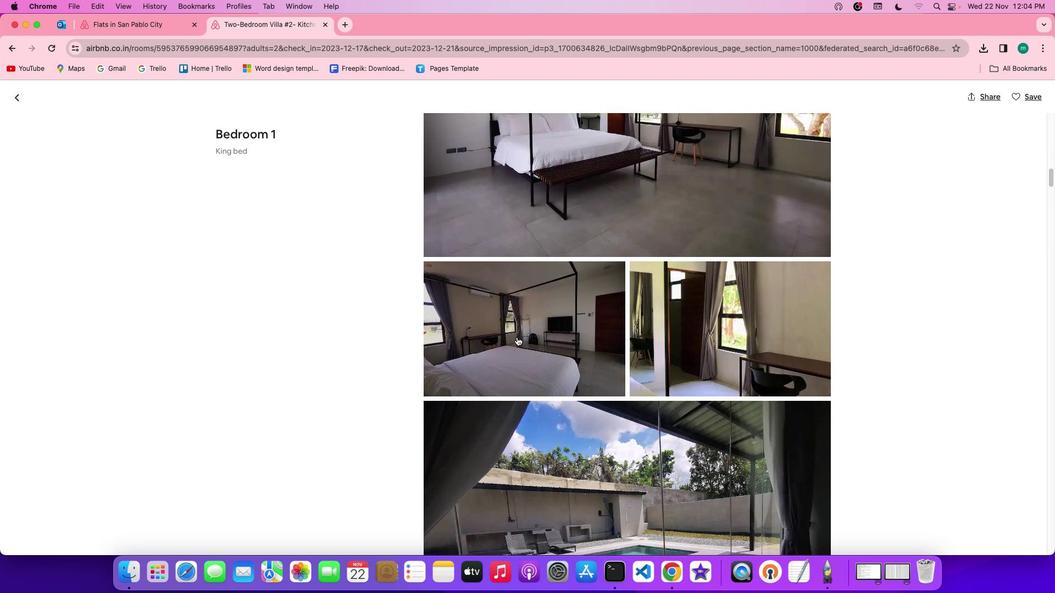 
Action: Mouse scrolled (516, 336) with delta (0, 0)
Screenshot: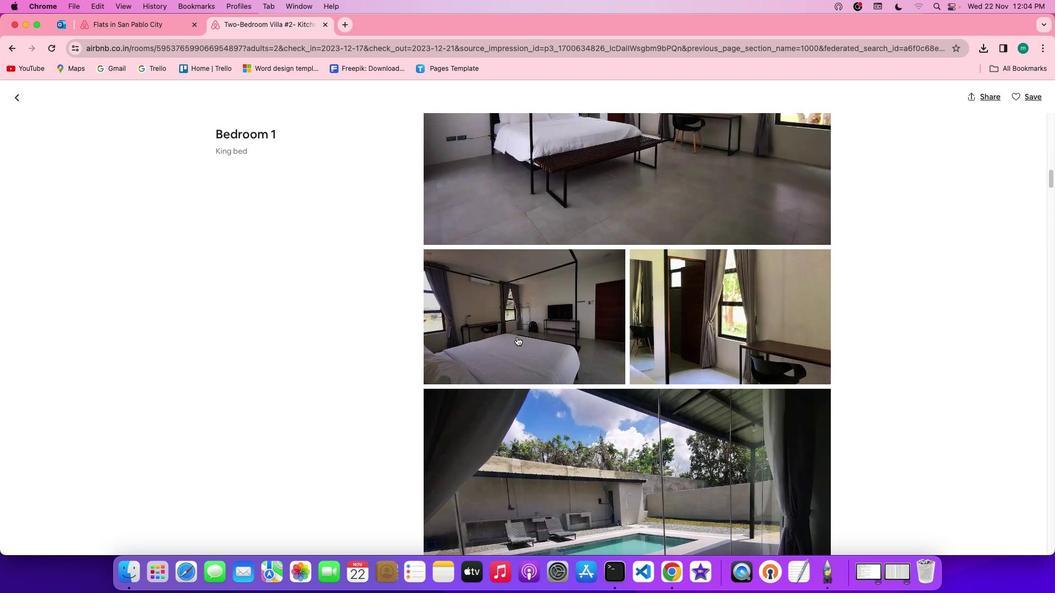 
Action: Mouse scrolled (516, 336) with delta (0, 0)
Screenshot: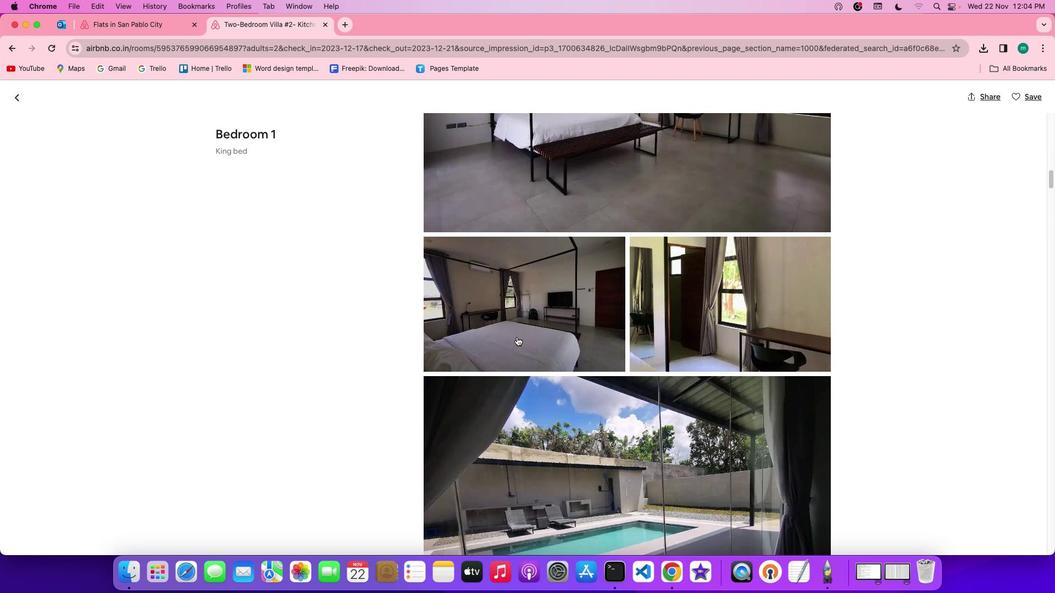 
Action: Mouse scrolled (516, 336) with delta (0, 0)
Screenshot: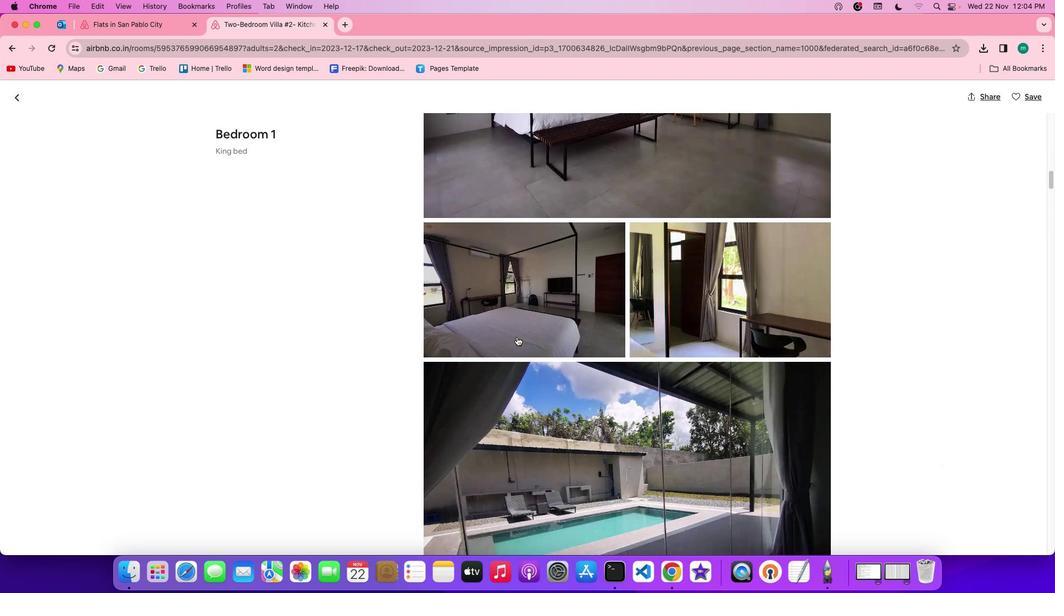 
Action: Mouse scrolled (516, 336) with delta (0, 0)
Screenshot: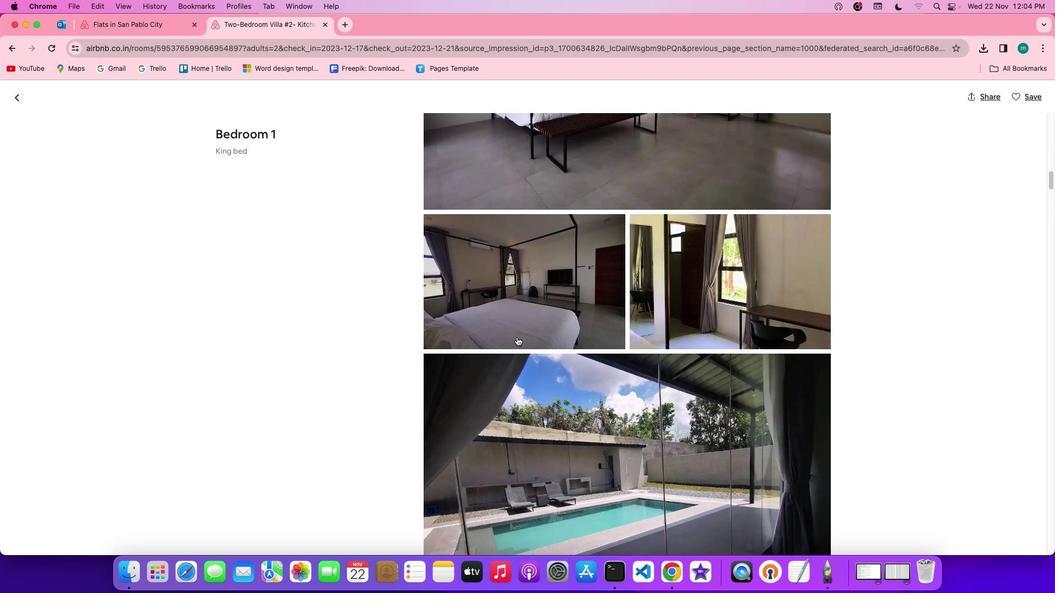 
Action: Mouse scrolled (516, 336) with delta (0, 0)
Screenshot: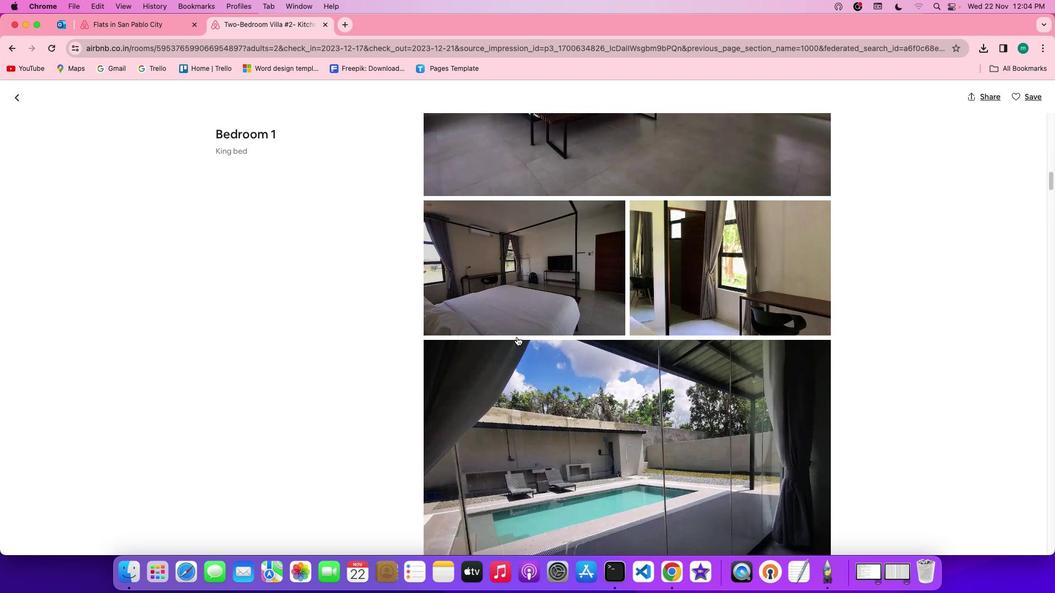 
Action: Mouse scrolled (516, 336) with delta (0, 0)
Screenshot: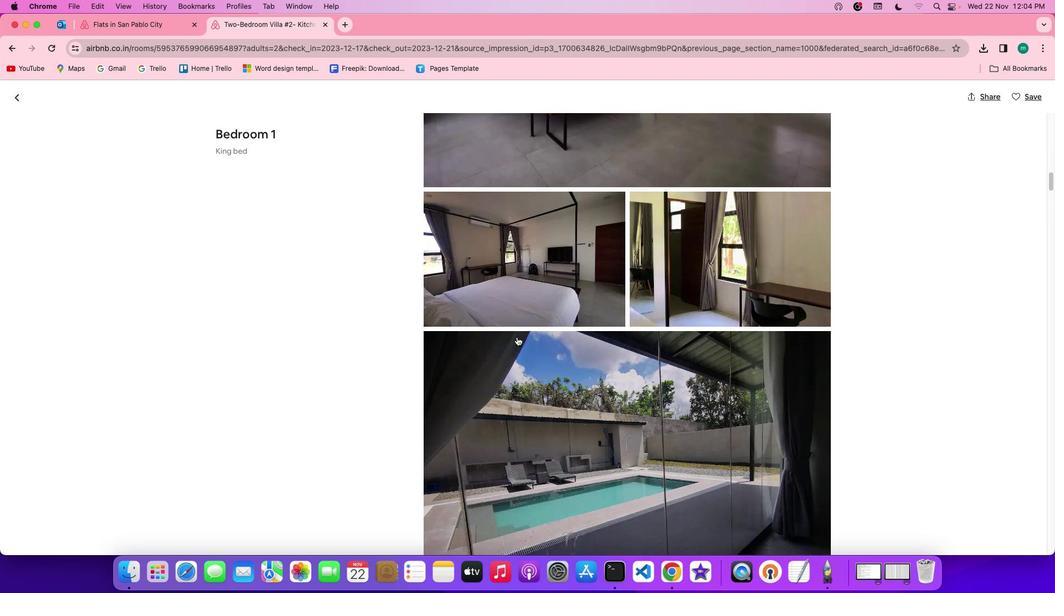
Action: Mouse scrolled (516, 336) with delta (0, 0)
Screenshot: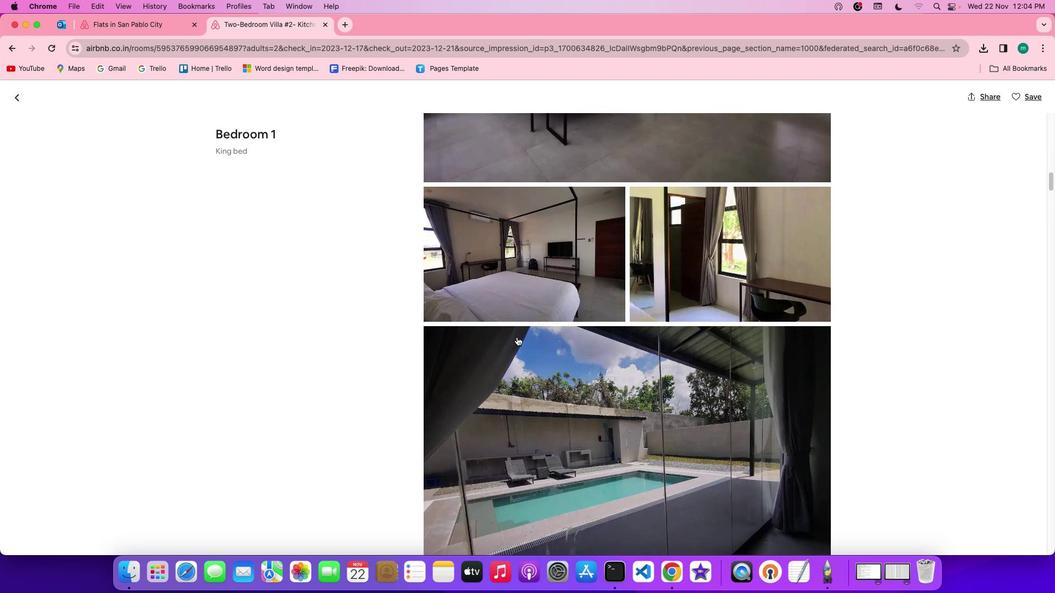 
Action: Mouse scrolled (516, 336) with delta (0, 0)
Screenshot: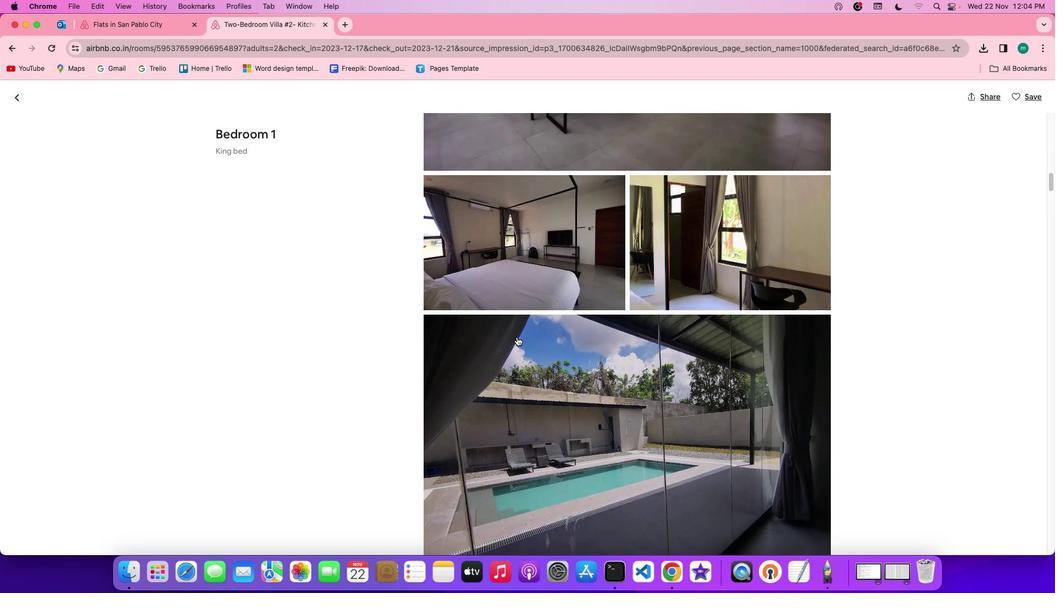 
Action: Mouse scrolled (516, 336) with delta (0, 0)
Screenshot: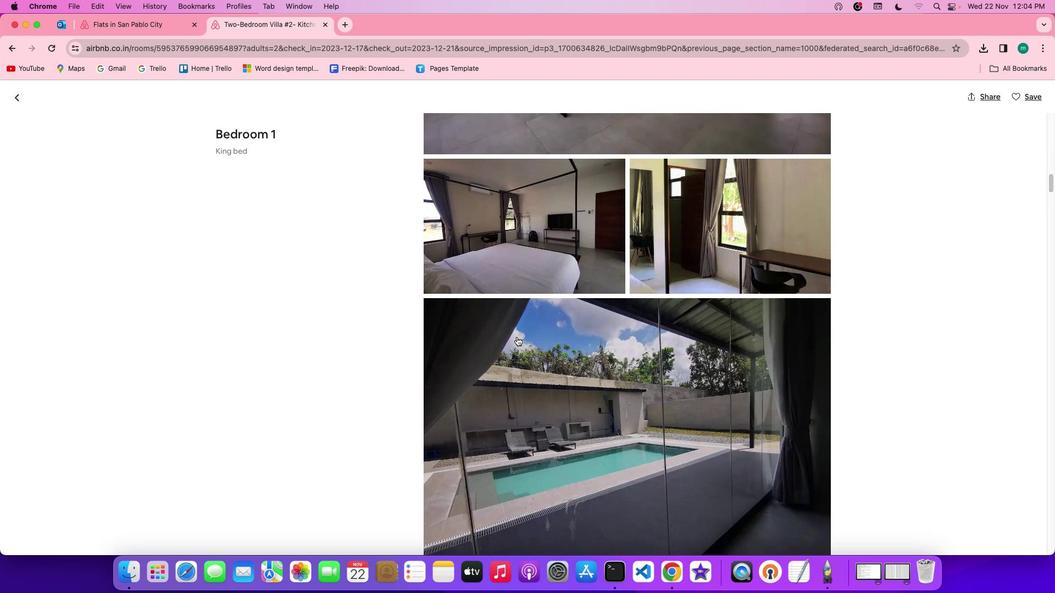 
Action: Mouse scrolled (516, 336) with delta (0, 0)
Screenshot: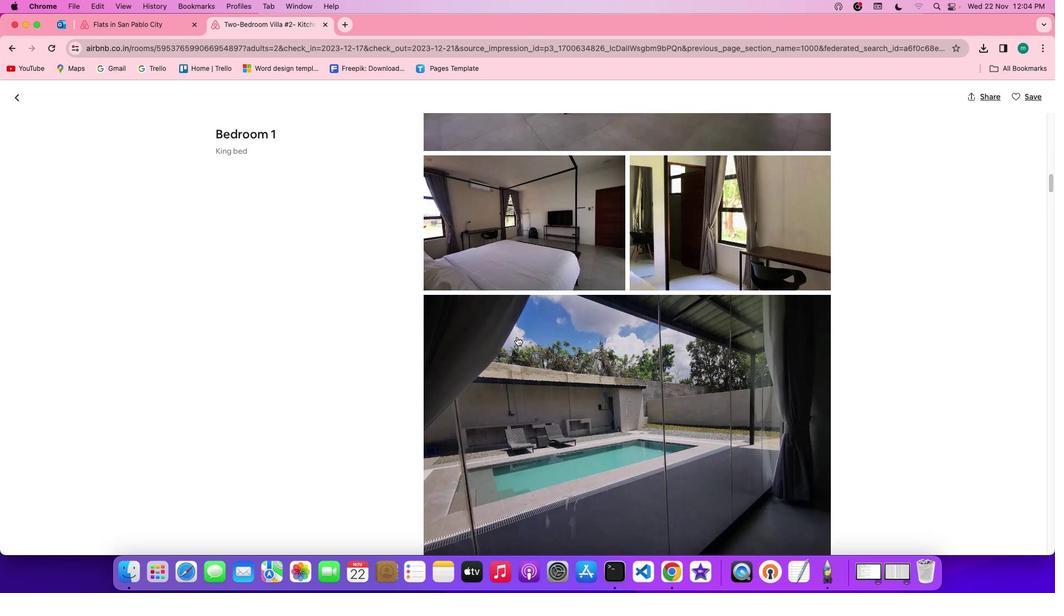 
Action: Mouse scrolled (516, 336) with delta (0, 0)
Screenshot: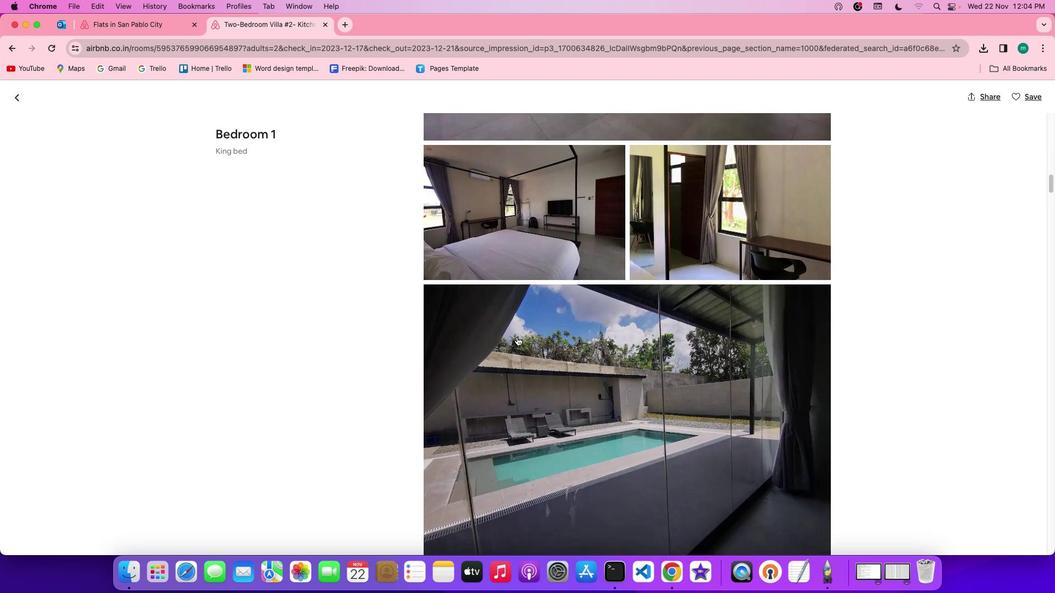 
Action: Mouse scrolled (516, 336) with delta (0, 0)
Screenshot: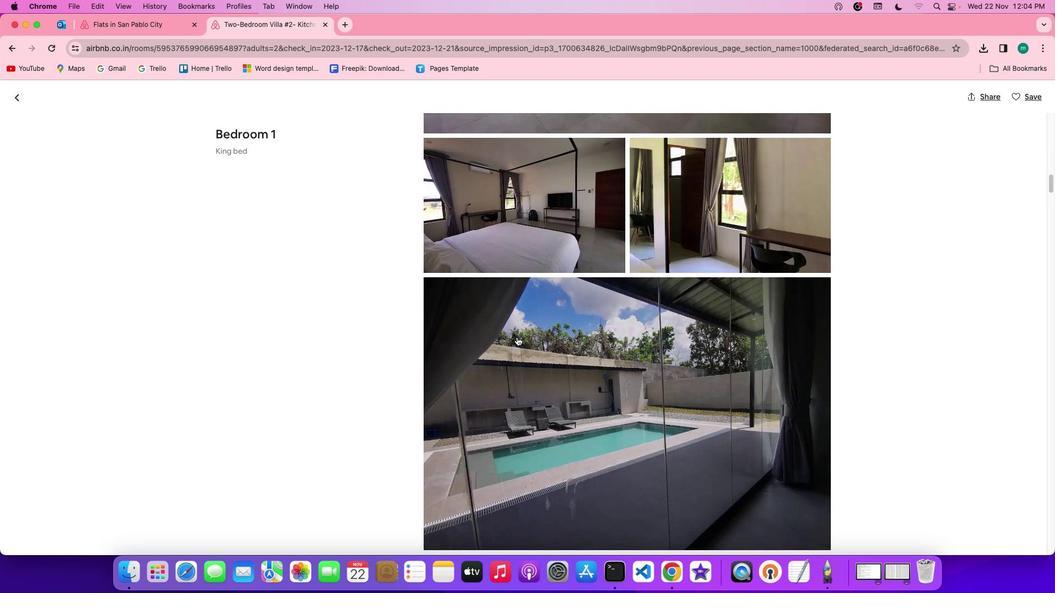 
Action: Mouse scrolled (516, 336) with delta (0, 0)
Screenshot: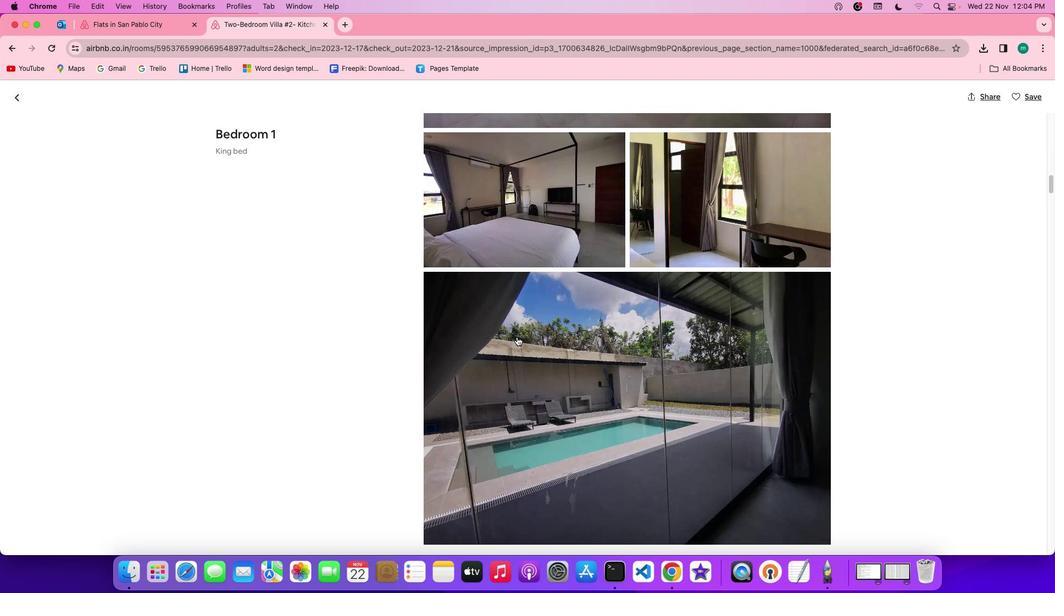 
Action: Mouse scrolled (516, 336) with delta (0, 0)
Screenshot: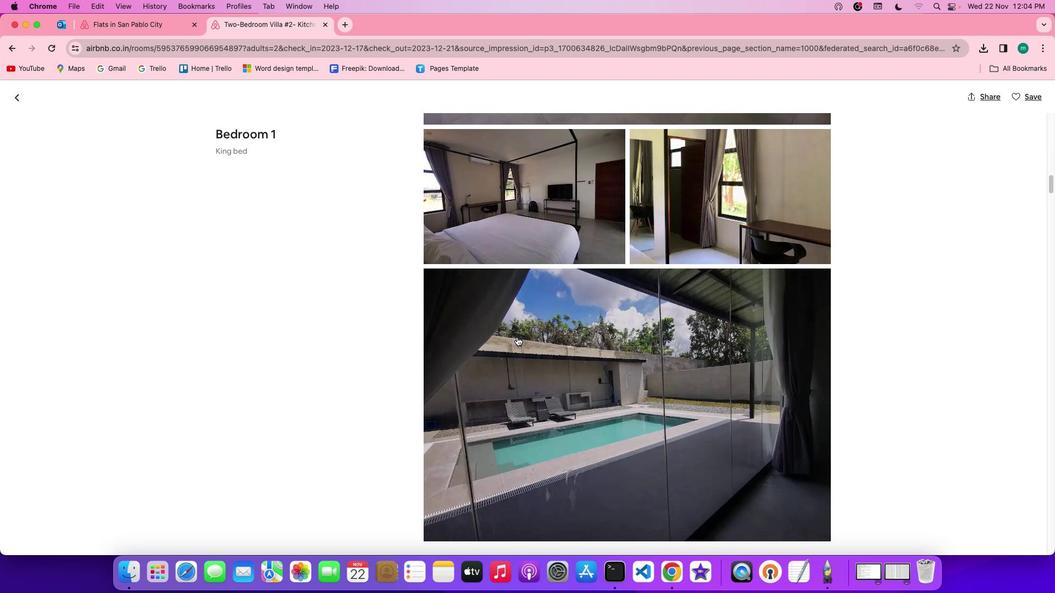 
Action: Mouse scrolled (516, 336) with delta (0, 0)
Screenshot: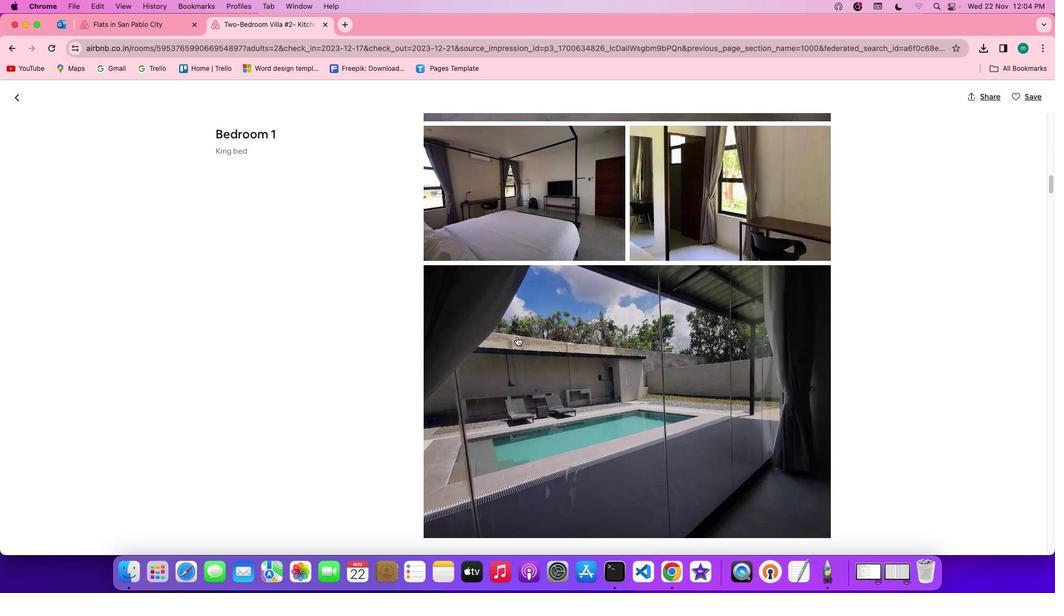 
Action: Mouse scrolled (516, 336) with delta (0, 0)
Screenshot: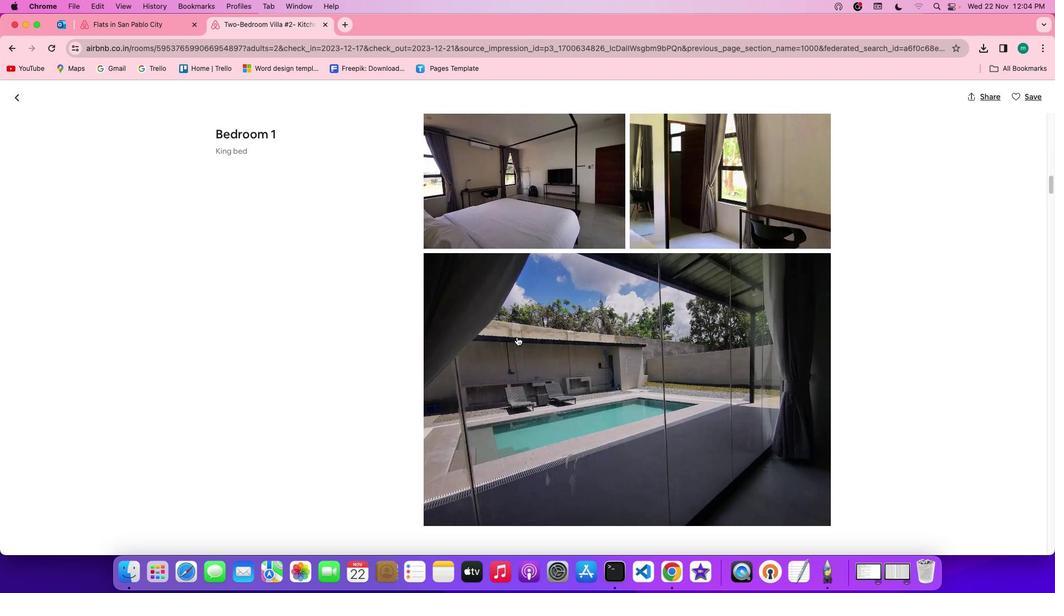 
Action: Mouse scrolled (516, 336) with delta (0, 0)
Screenshot: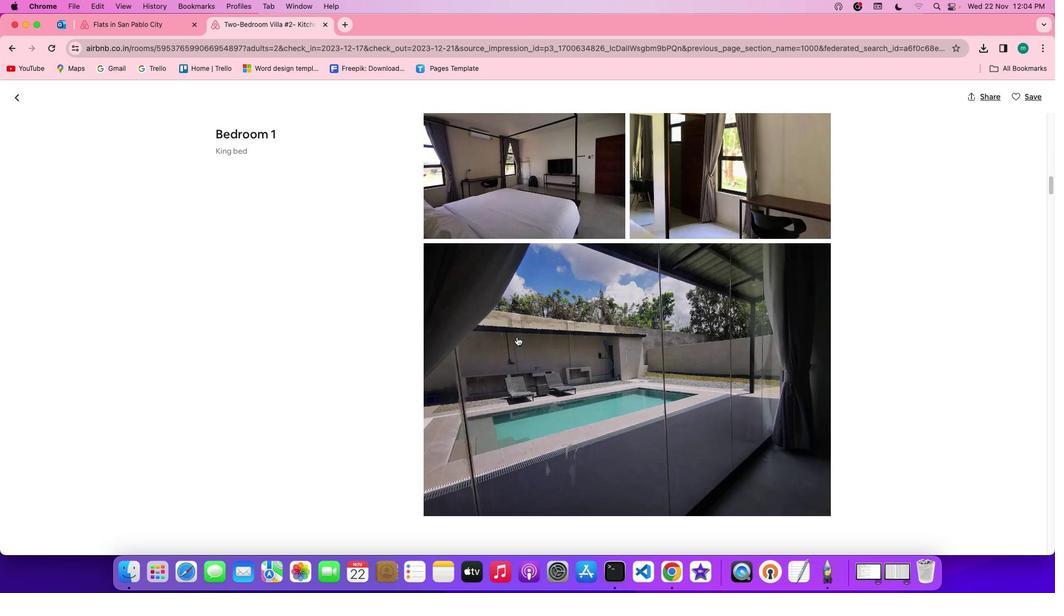 
Action: Mouse scrolled (516, 336) with delta (0, 0)
Screenshot: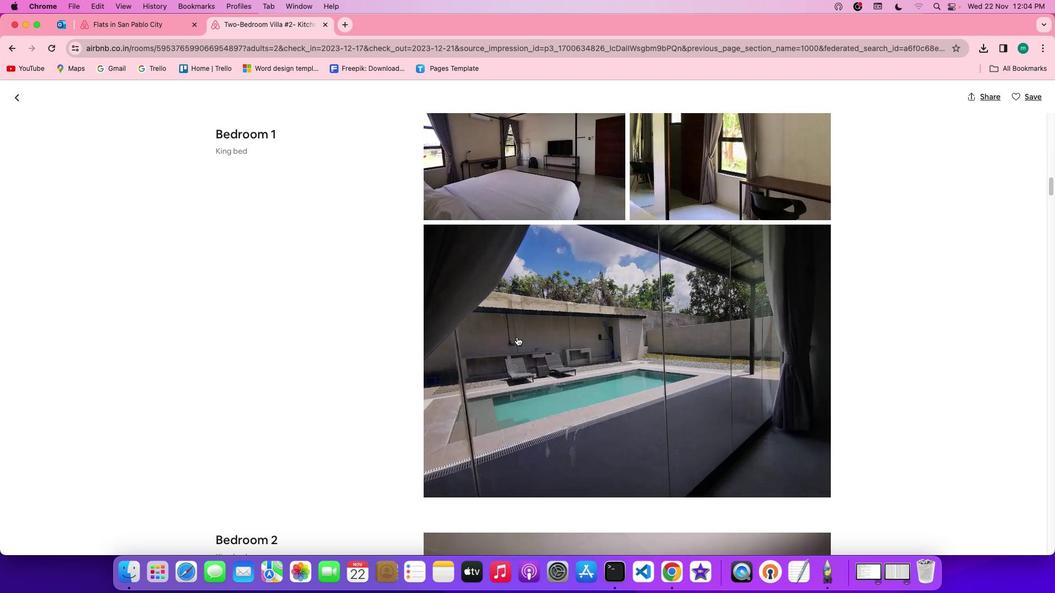 
Action: Mouse scrolled (516, 336) with delta (0, 0)
Screenshot: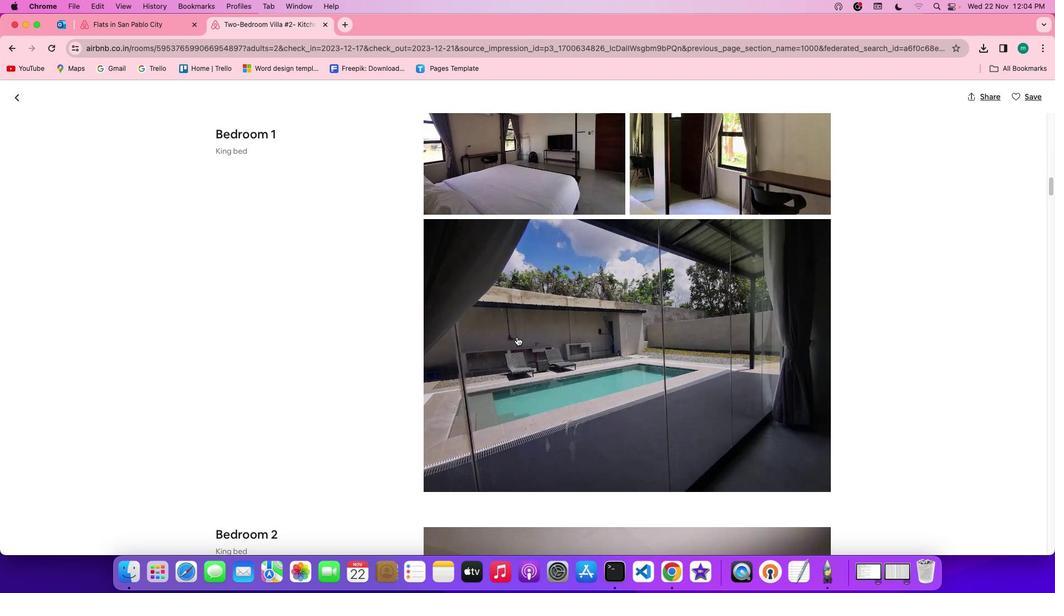 
Action: Mouse scrolled (516, 336) with delta (0, 0)
Screenshot: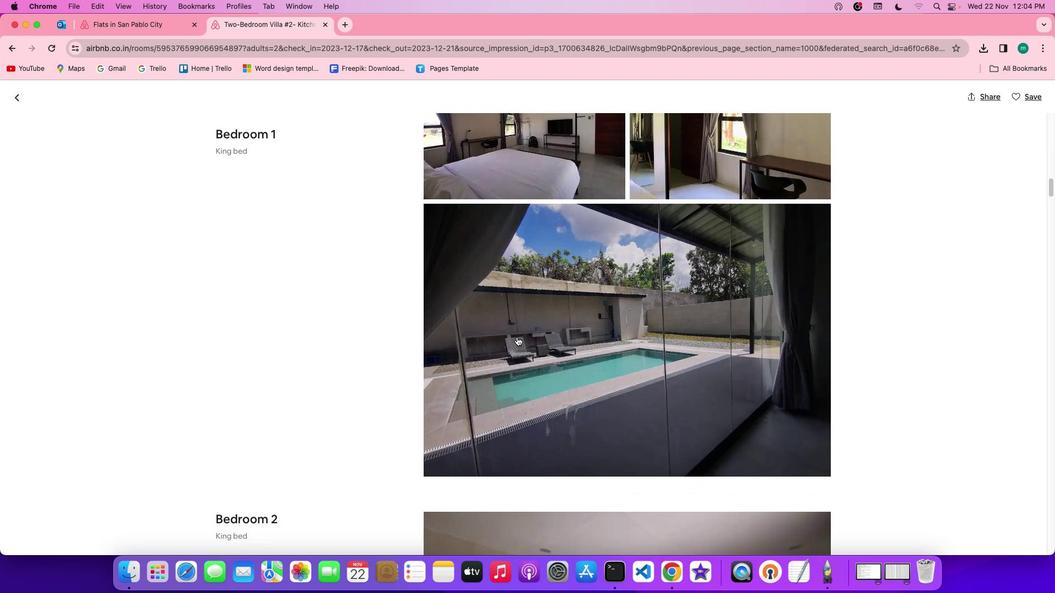 
Action: Mouse scrolled (516, 336) with delta (0, 0)
Screenshot: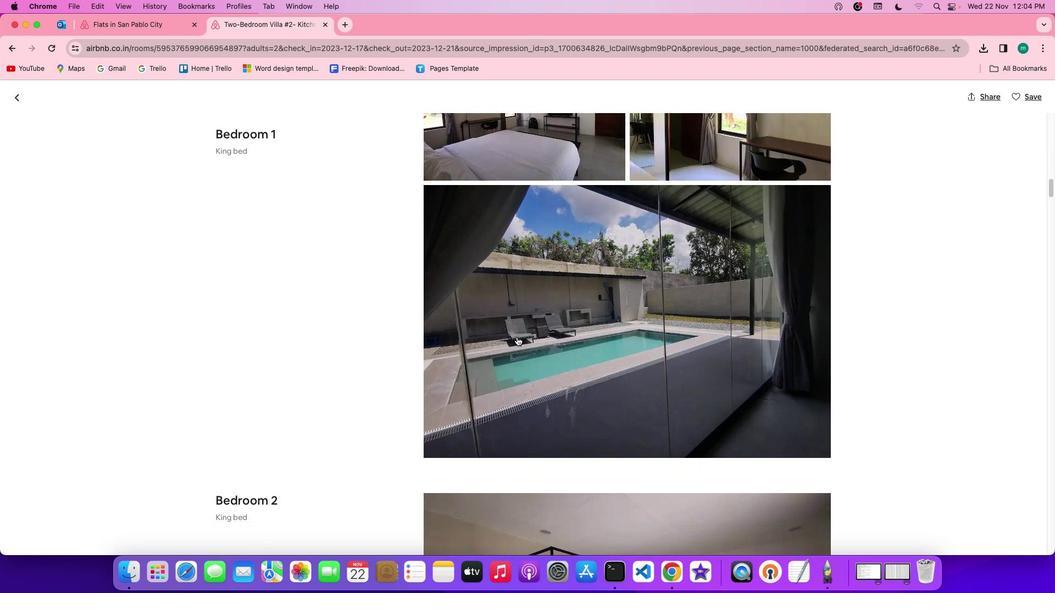 
Action: Mouse scrolled (516, 336) with delta (0, 0)
Screenshot: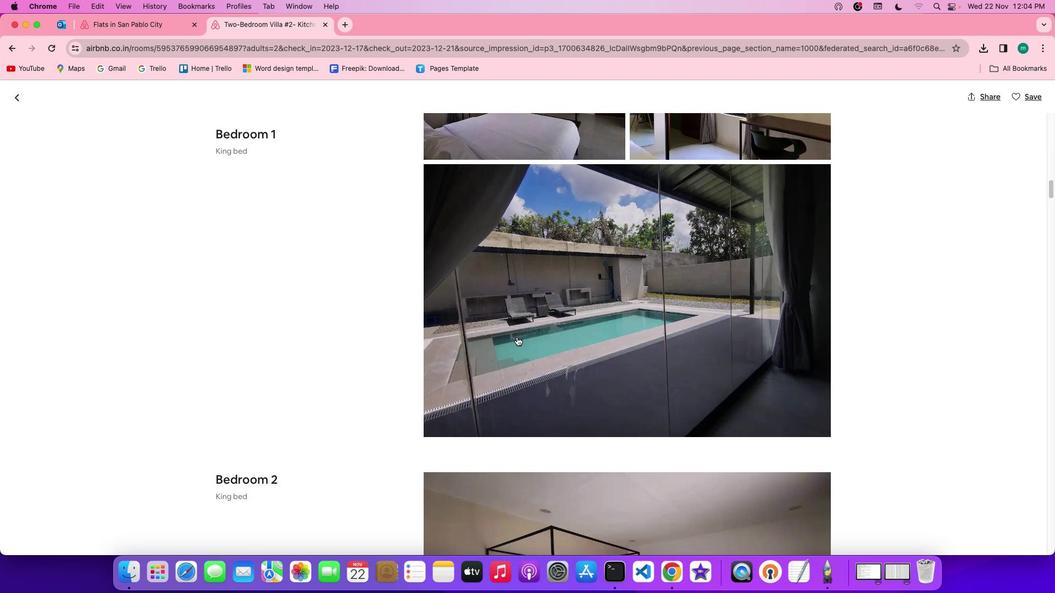 
Action: Mouse scrolled (516, 336) with delta (0, 0)
Screenshot: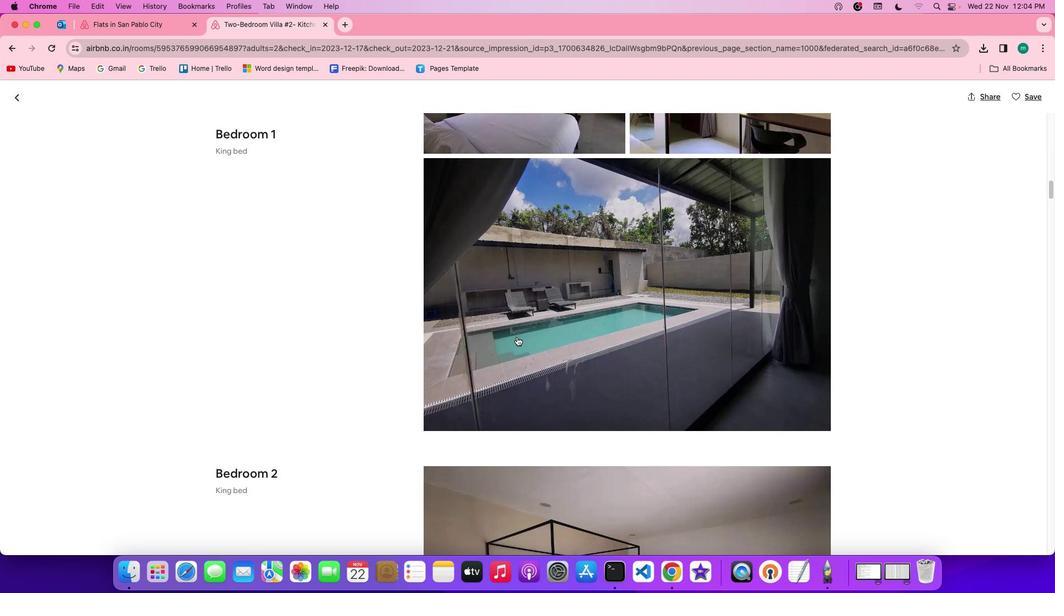 
Action: Mouse scrolled (516, 336) with delta (0, 0)
Screenshot: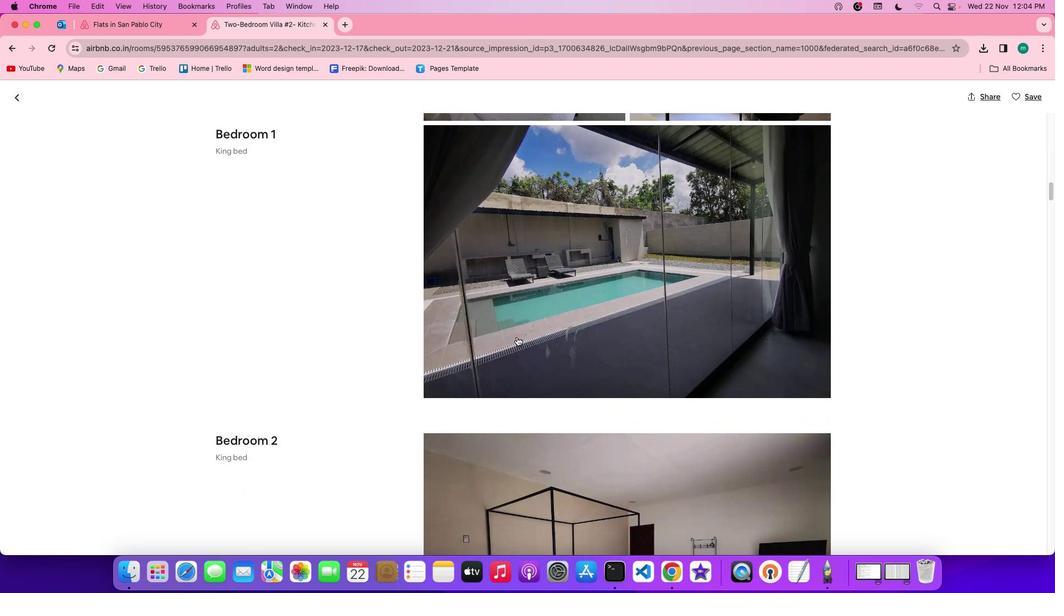
Action: Mouse scrolled (516, 336) with delta (0, 0)
Screenshot: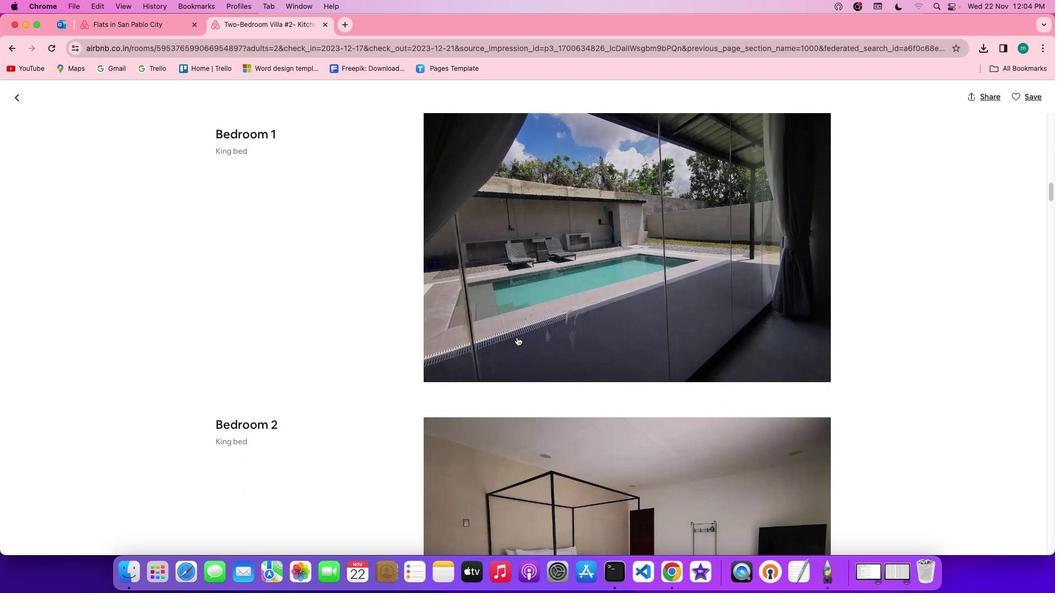 
Action: Mouse scrolled (516, 336) with delta (0, 0)
Screenshot: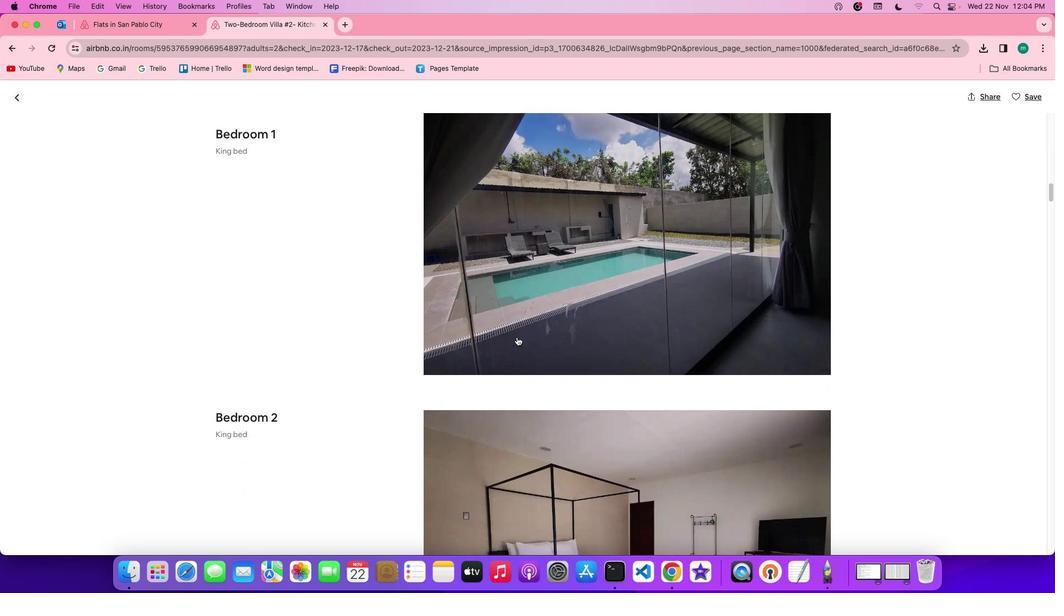 
Action: Mouse scrolled (516, 336) with delta (0, 0)
Screenshot: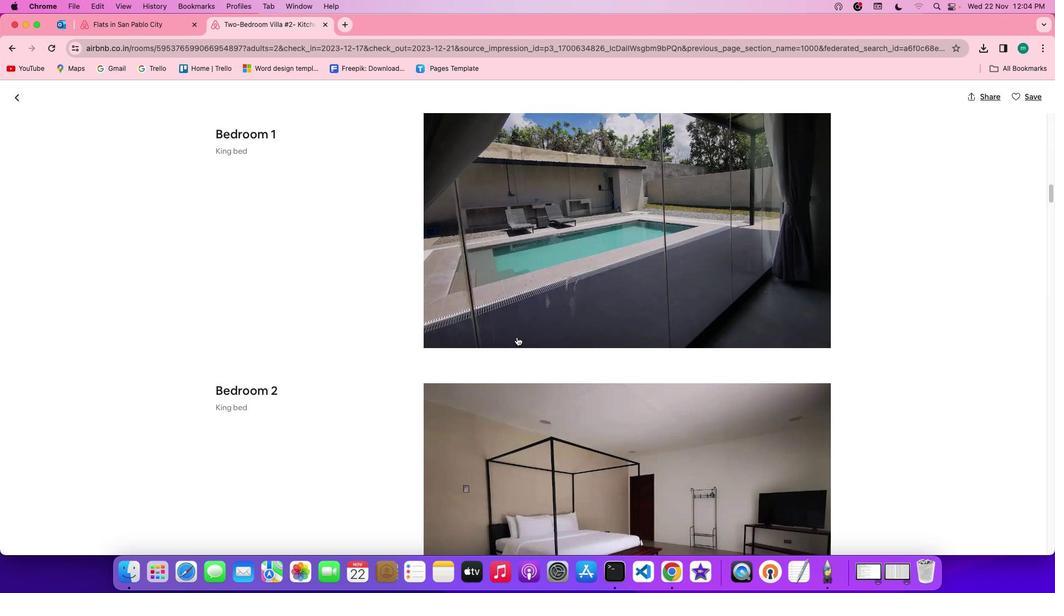
Action: Mouse scrolled (516, 336) with delta (0, 0)
Screenshot: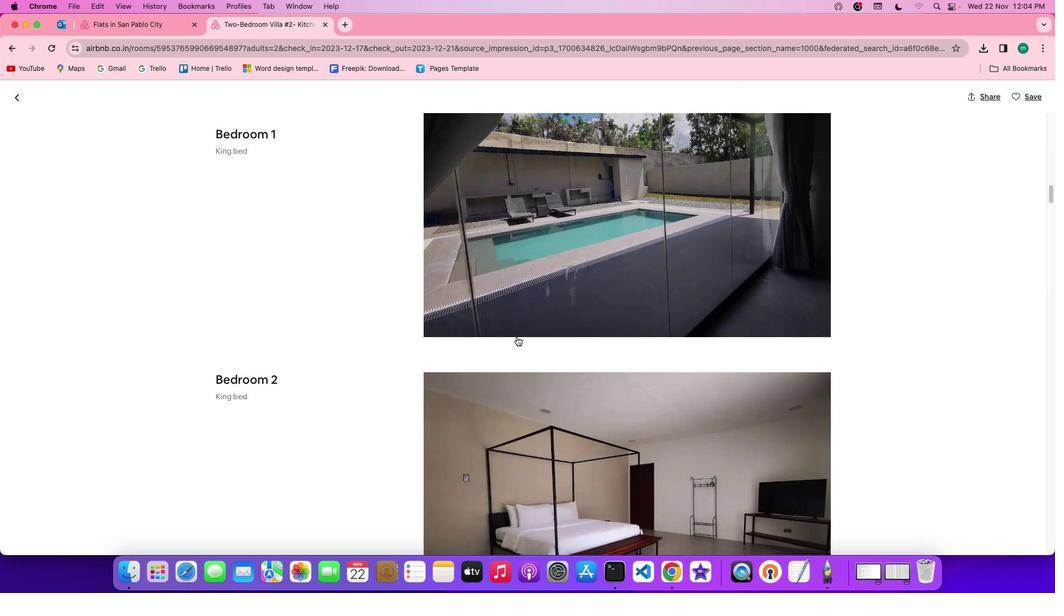 
Action: Mouse scrolled (516, 336) with delta (0, 0)
Screenshot: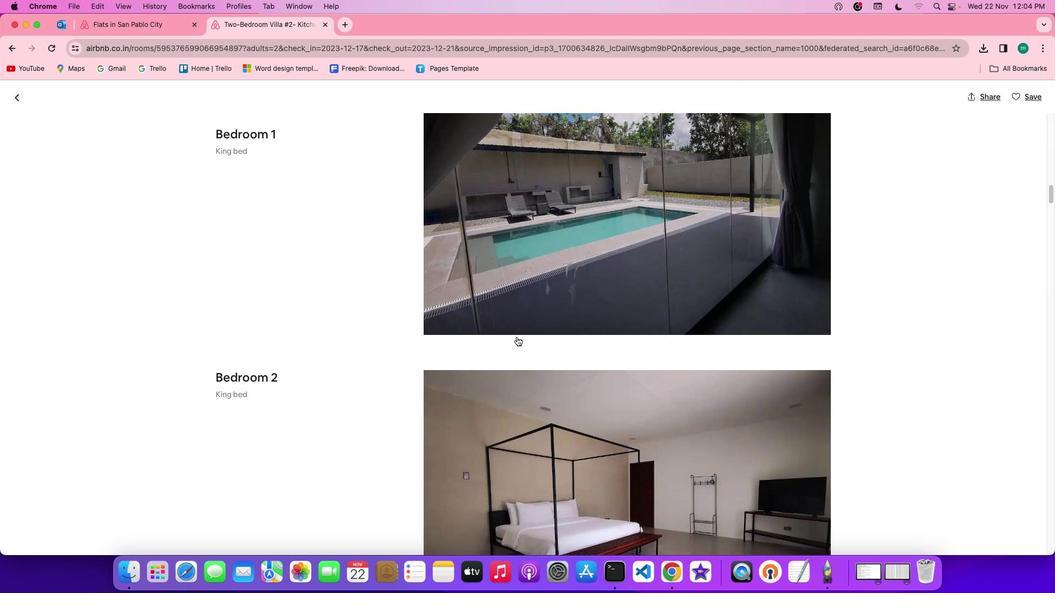 
Action: Mouse scrolled (516, 336) with delta (0, 0)
Screenshot: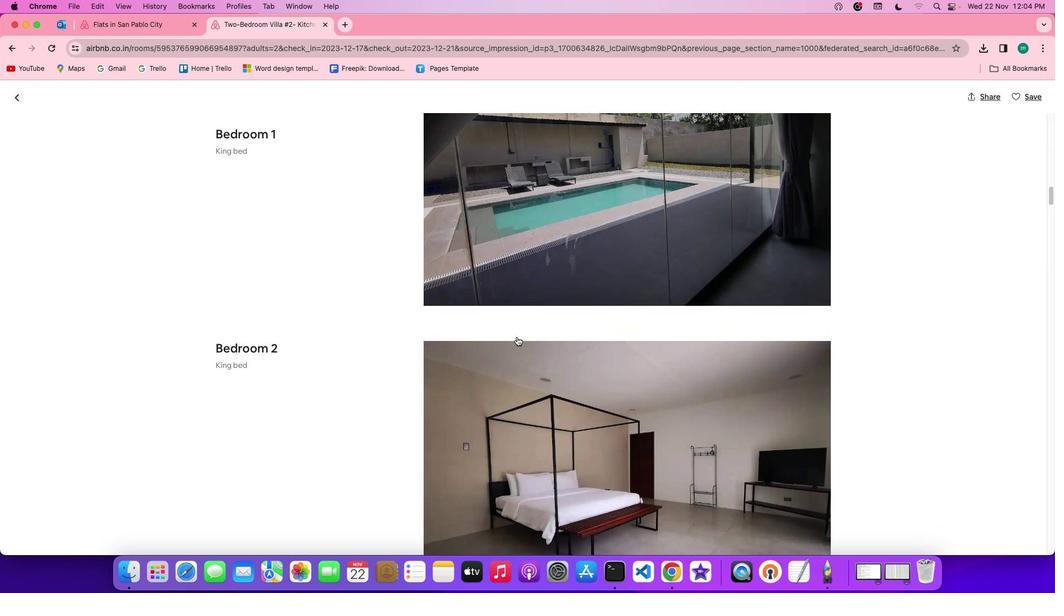 
Action: Mouse scrolled (516, 336) with delta (0, 0)
Screenshot: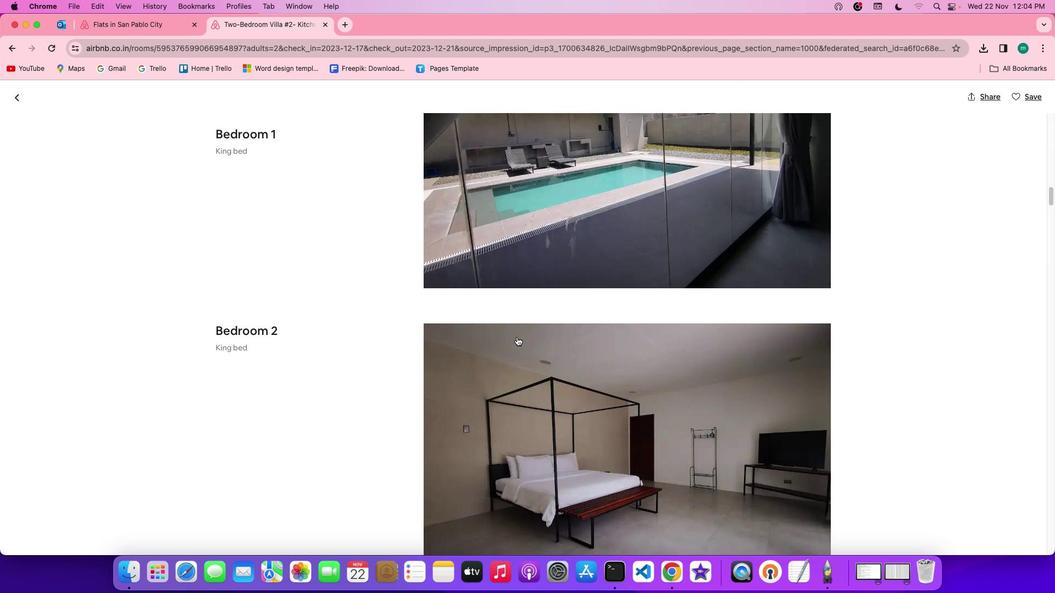 
Action: Mouse scrolled (516, 336) with delta (0, 0)
Screenshot: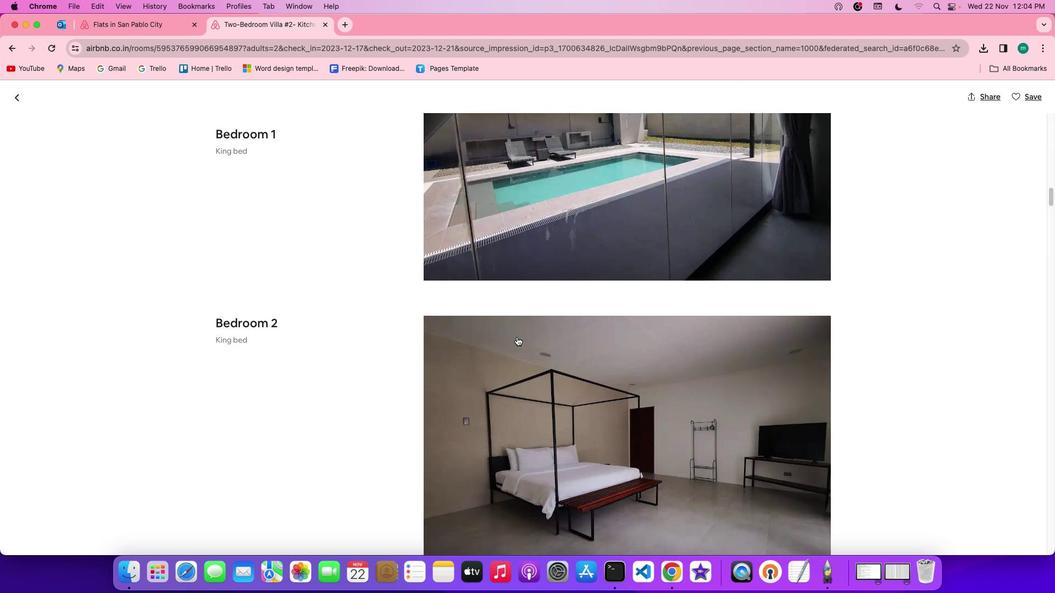 
Action: Mouse scrolled (516, 336) with delta (0, 0)
Screenshot: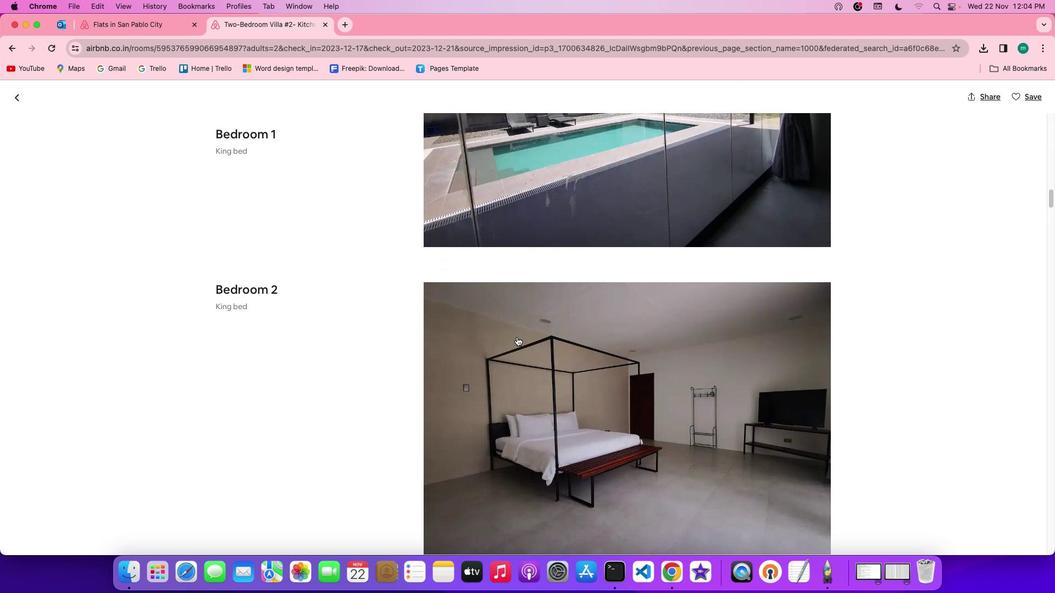 
Action: Mouse scrolled (516, 336) with delta (0, 0)
Screenshot: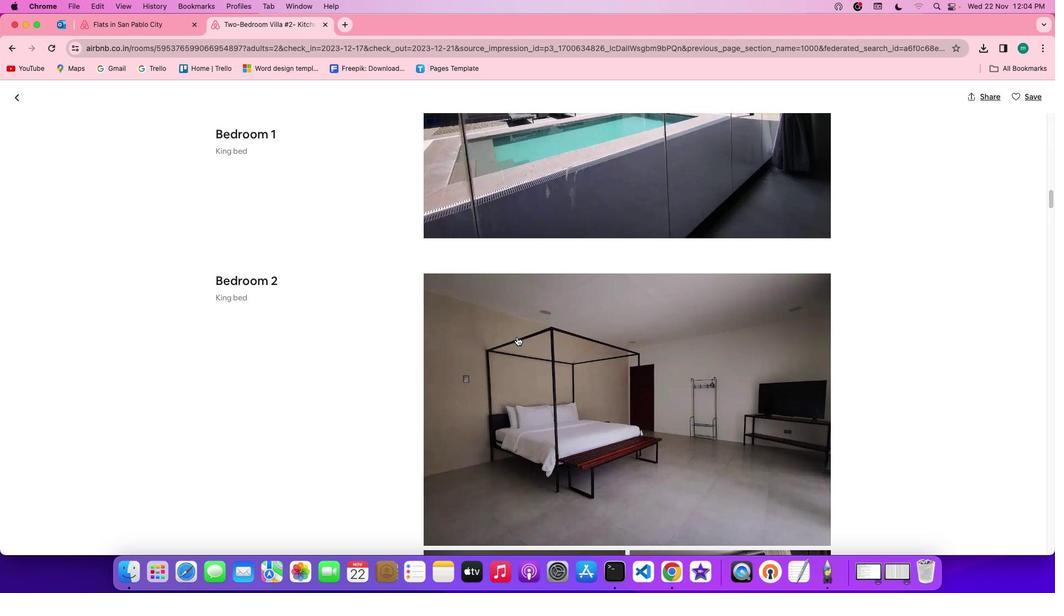 
Action: Mouse scrolled (516, 336) with delta (0, 0)
Screenshot: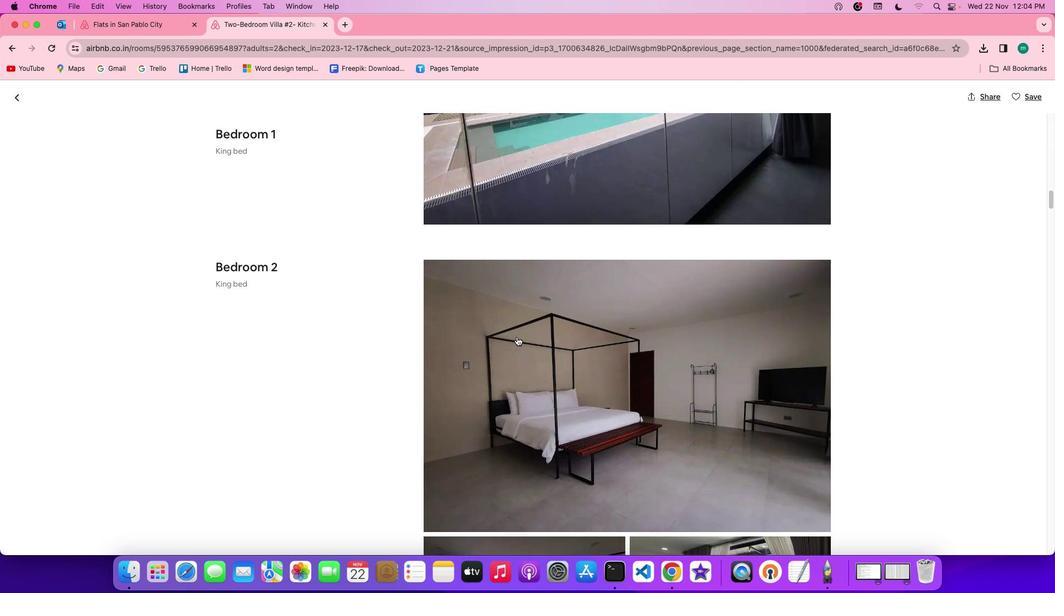 
Action: Mouse scrolled (516, 336) with delta (0, 0)
Screenshot: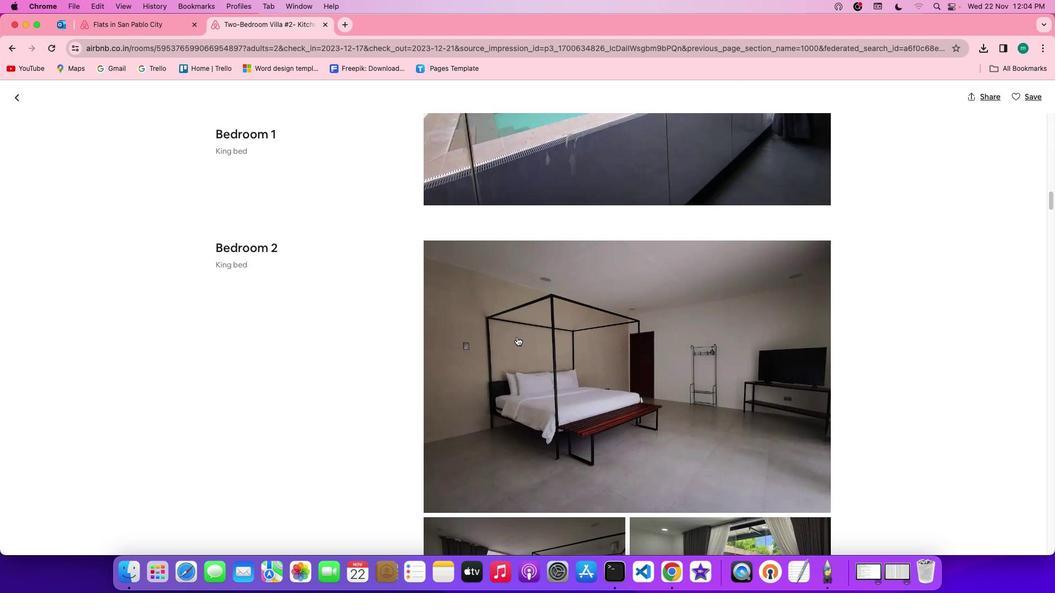 
Action: Mouse scrolled (516, 336) with delta (0, 0)
Screenshot: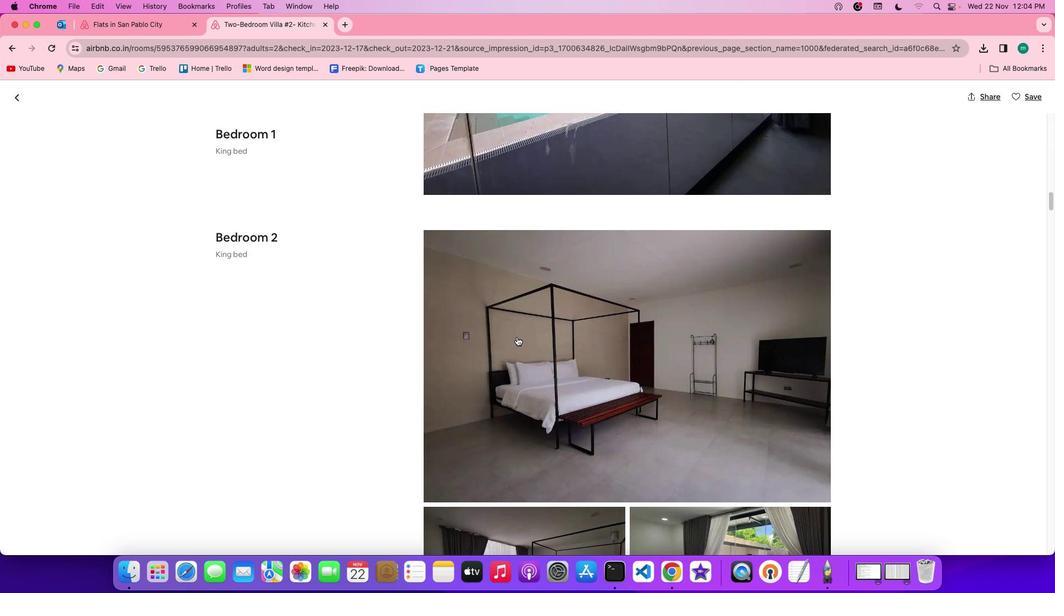 
Action: Mouse scrolled (516, 336) with delta (0, 0)
Screenshot: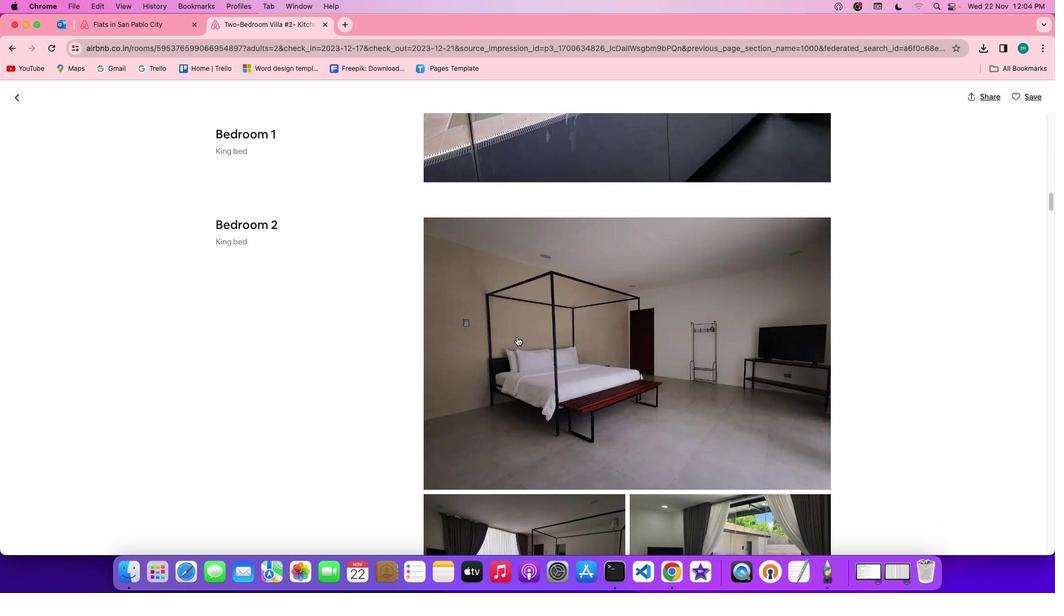 
Action: Mouse scrolled (516, 336) with delta (0, 0)
Screenshot: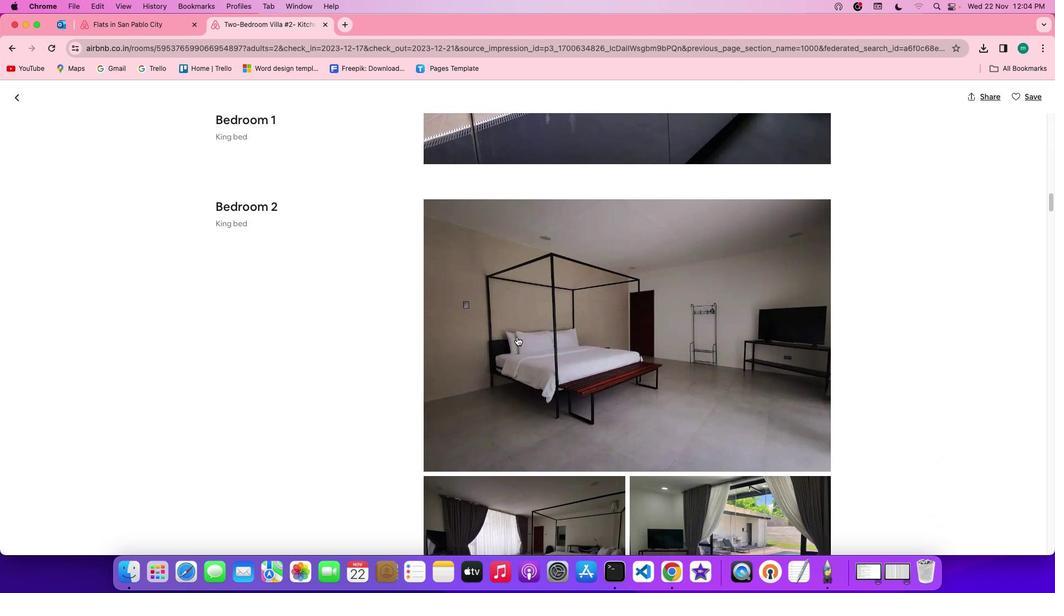 
Action: Mouse scrolled (516, 336) with delta (0, -1)
Screenshot: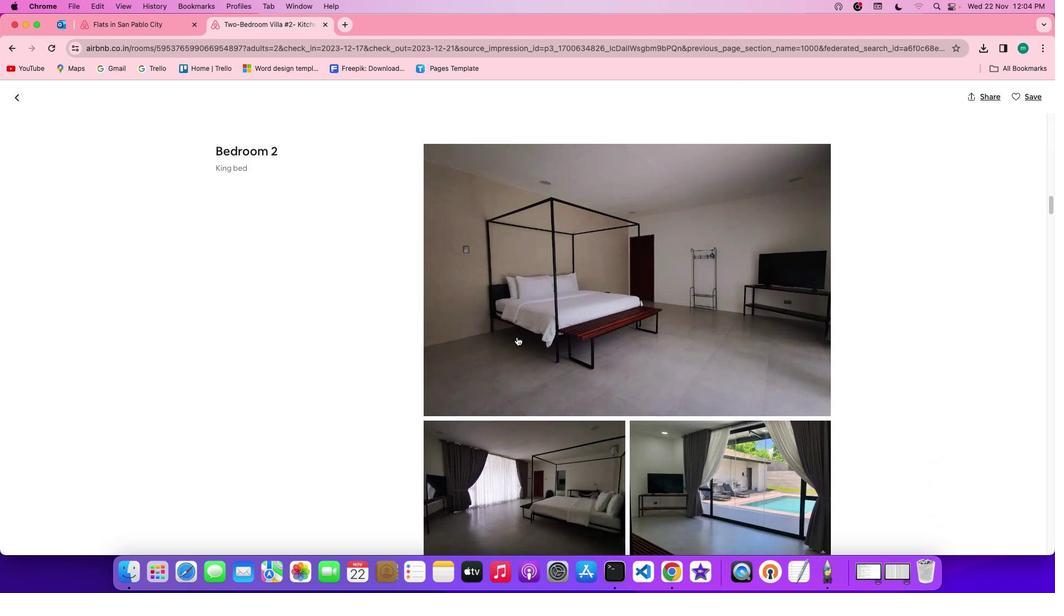 
Action: Mouse scrolled (516, 336) with delta (0, -1)
Screenshot: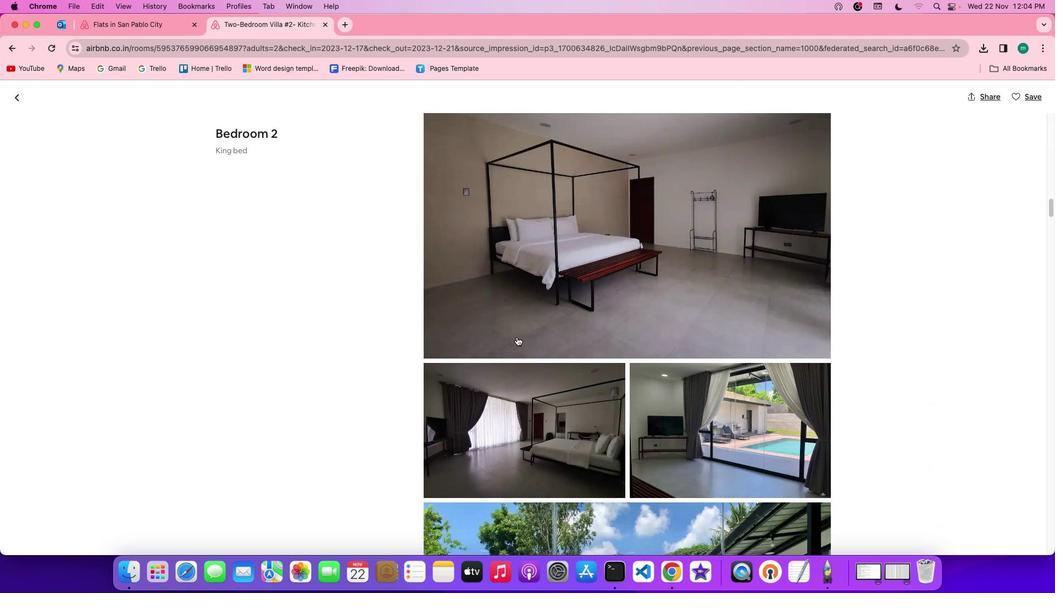 
Action: Mouse scrolled (516, 336) with delta (0, 0)
Screenshot: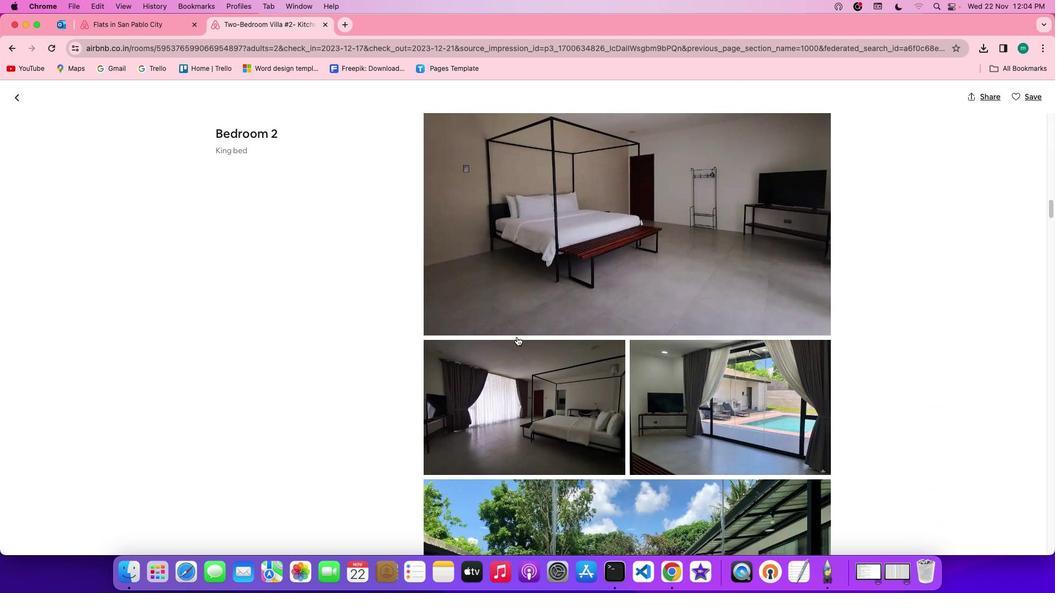 
Action: Mouse scrolled (516, 336) with delta (0, 0)
Screenshot: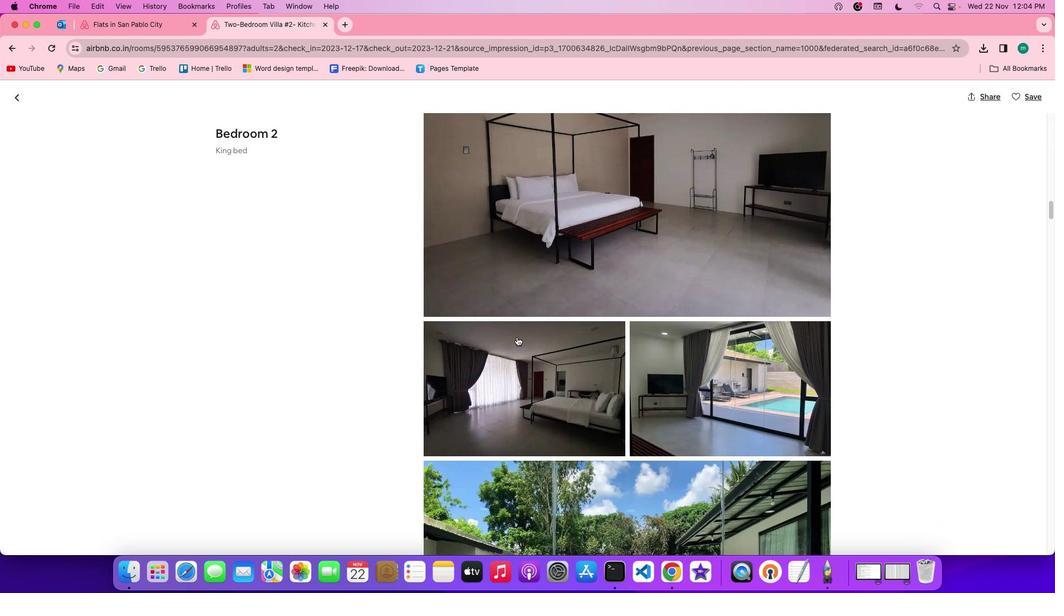 
Action: Mouse scrolled (516, 336) with delta (0, -1)
Screenshot: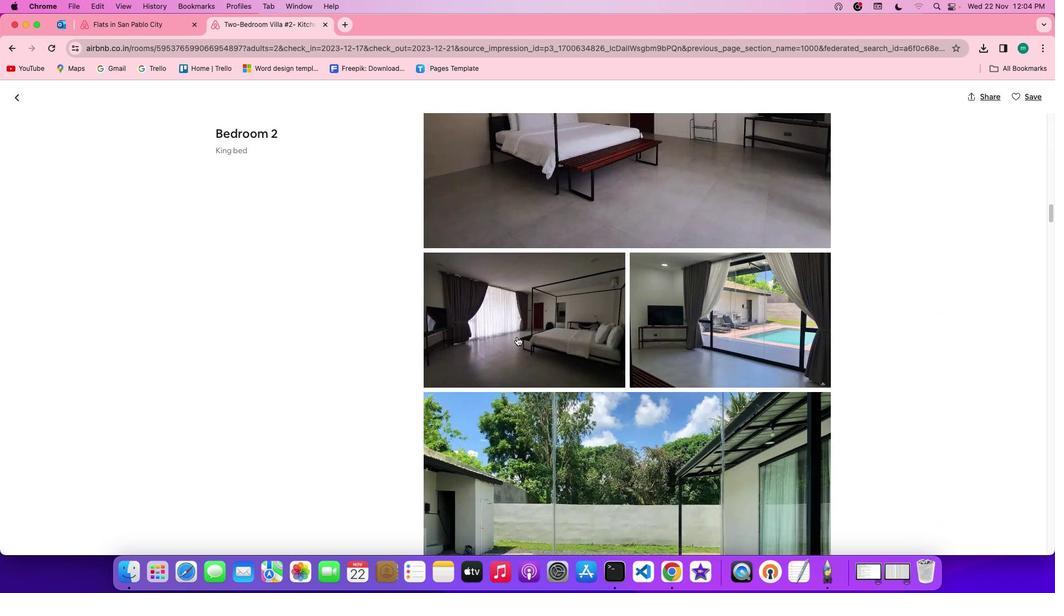 
Action: Mouse scrolled (516, 336) with delta (0, -1)
Screenshot: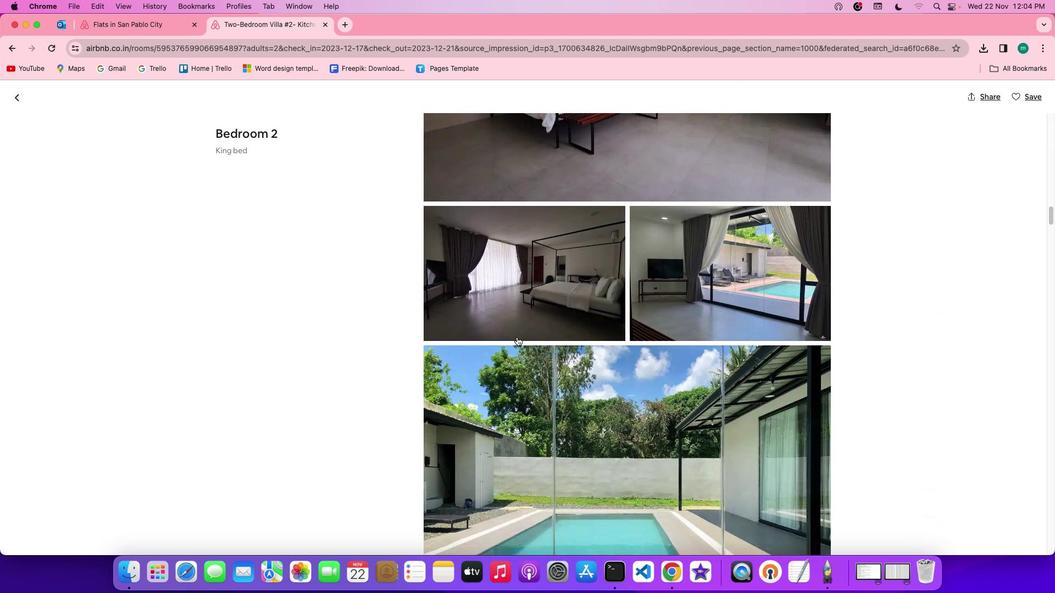 
Action: Mouse scrolled (516, 336) with delta (0, 0)
